 Task: Exporting with Metadata.
Action: Mouse moved to (100, 11)
Screenshot: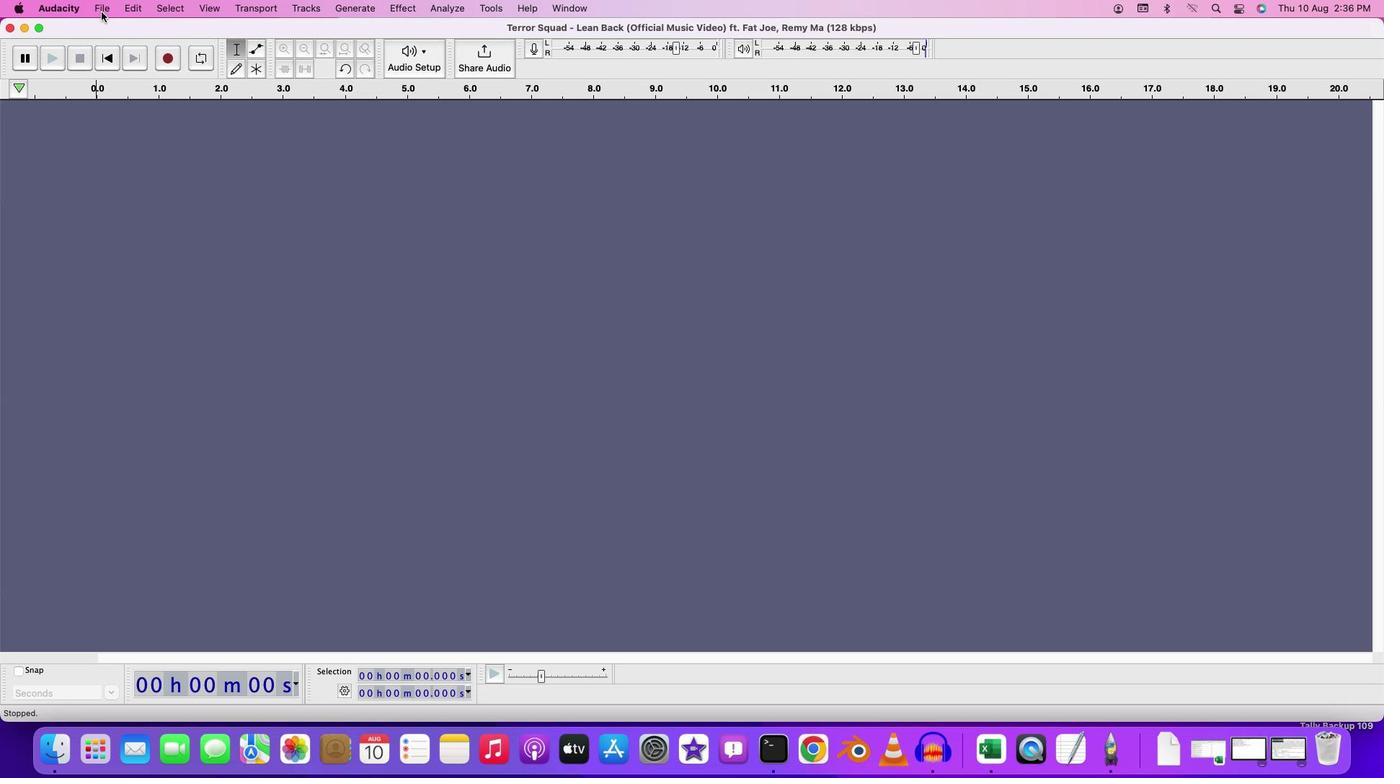 
Action: Mouse pressed left at (100, 11)
Screenshot: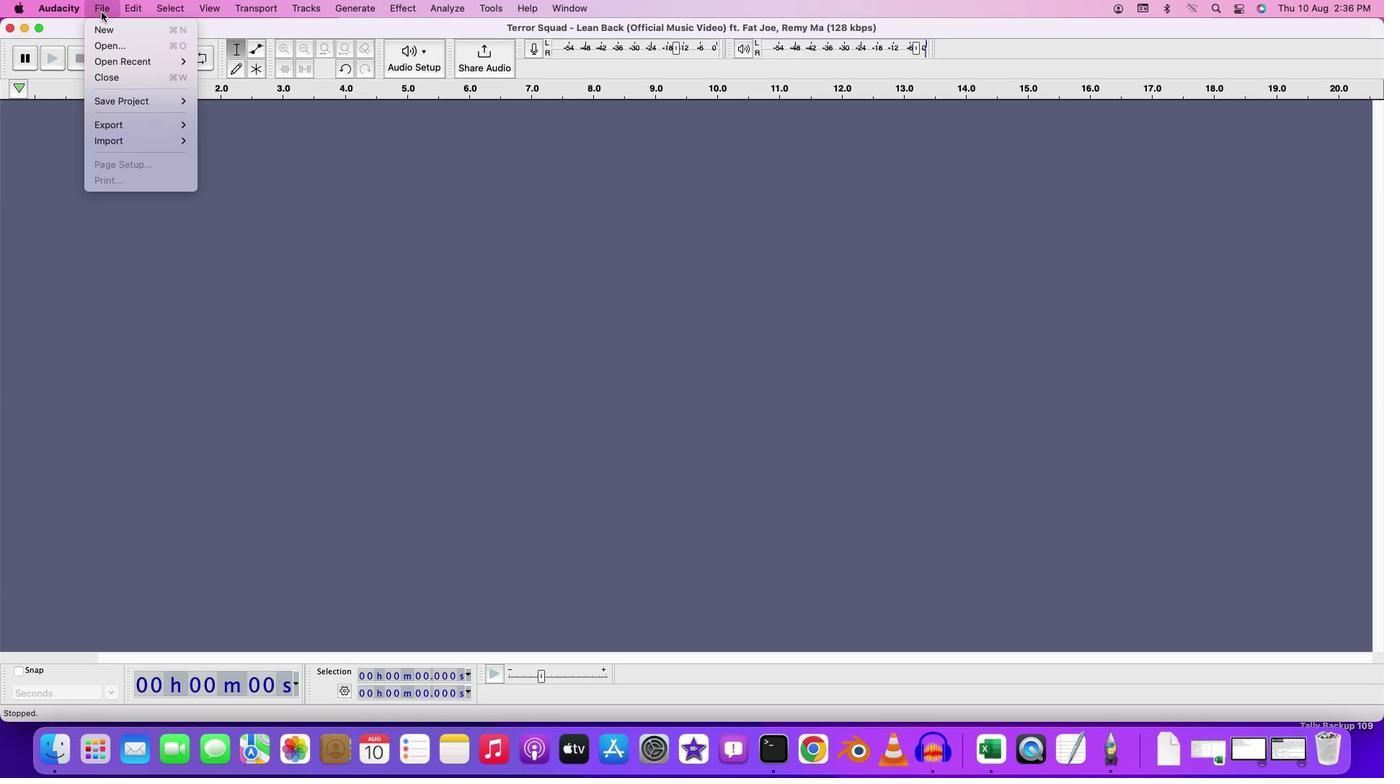 
Action: Mouse moved to (123, 50)
Screenshot: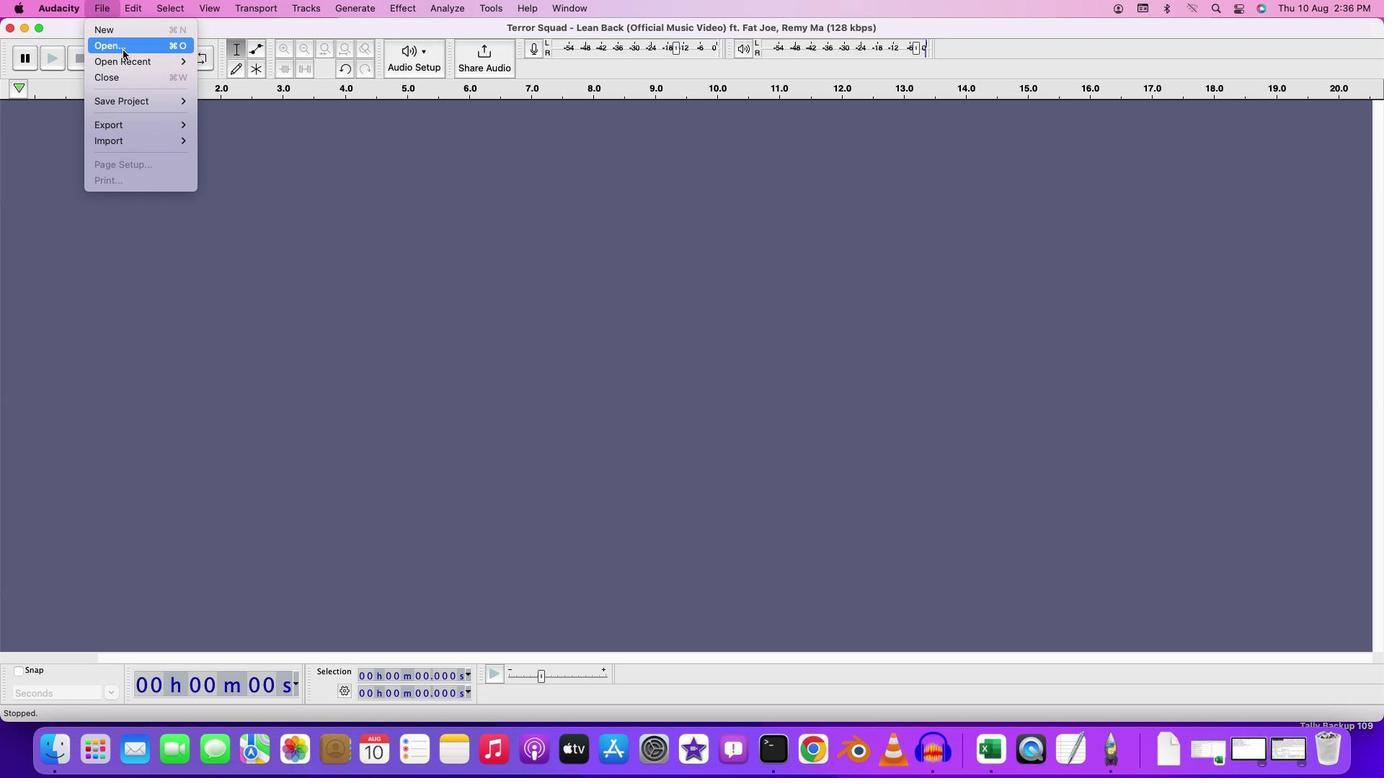 
Action: Mouse pressed left at (123, 50)
Screenshot: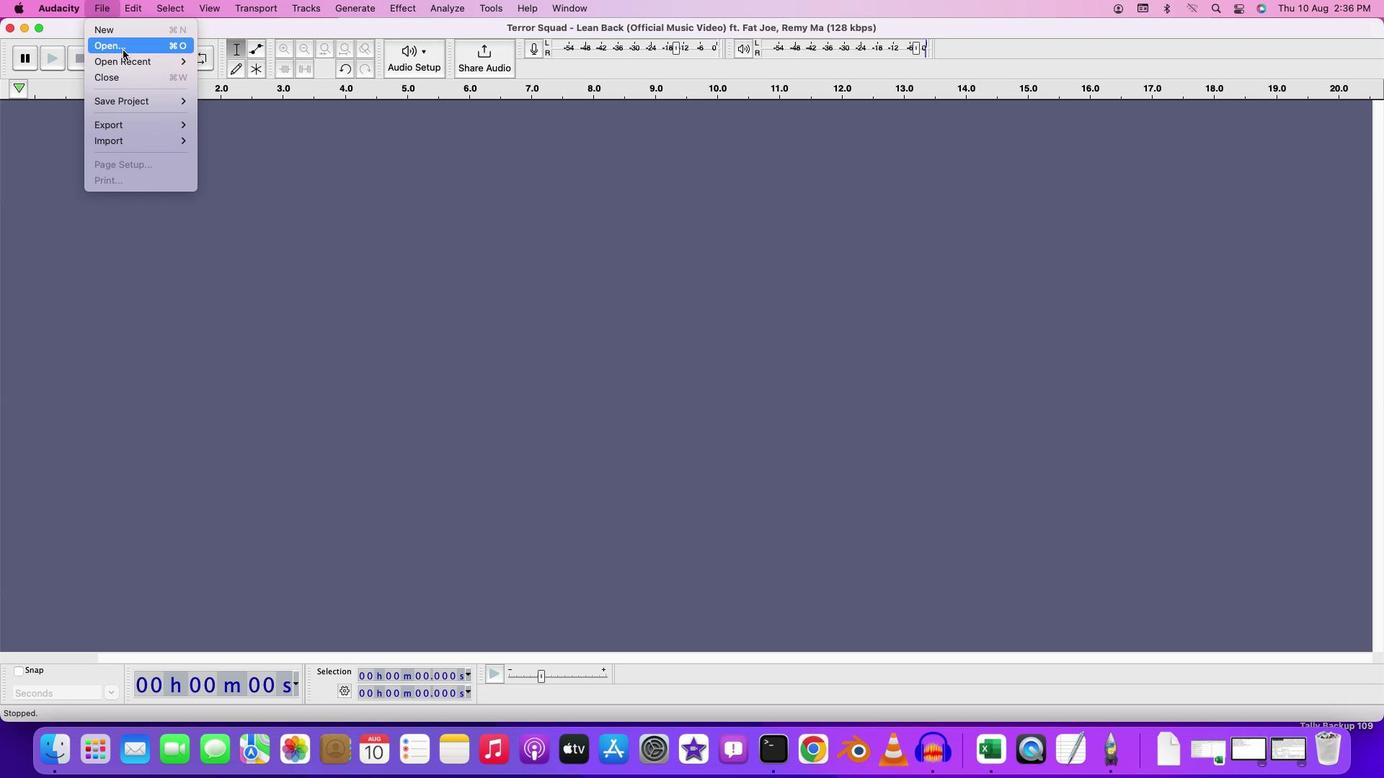 
Action: Mouse moved to (676, 340)
Screenshot: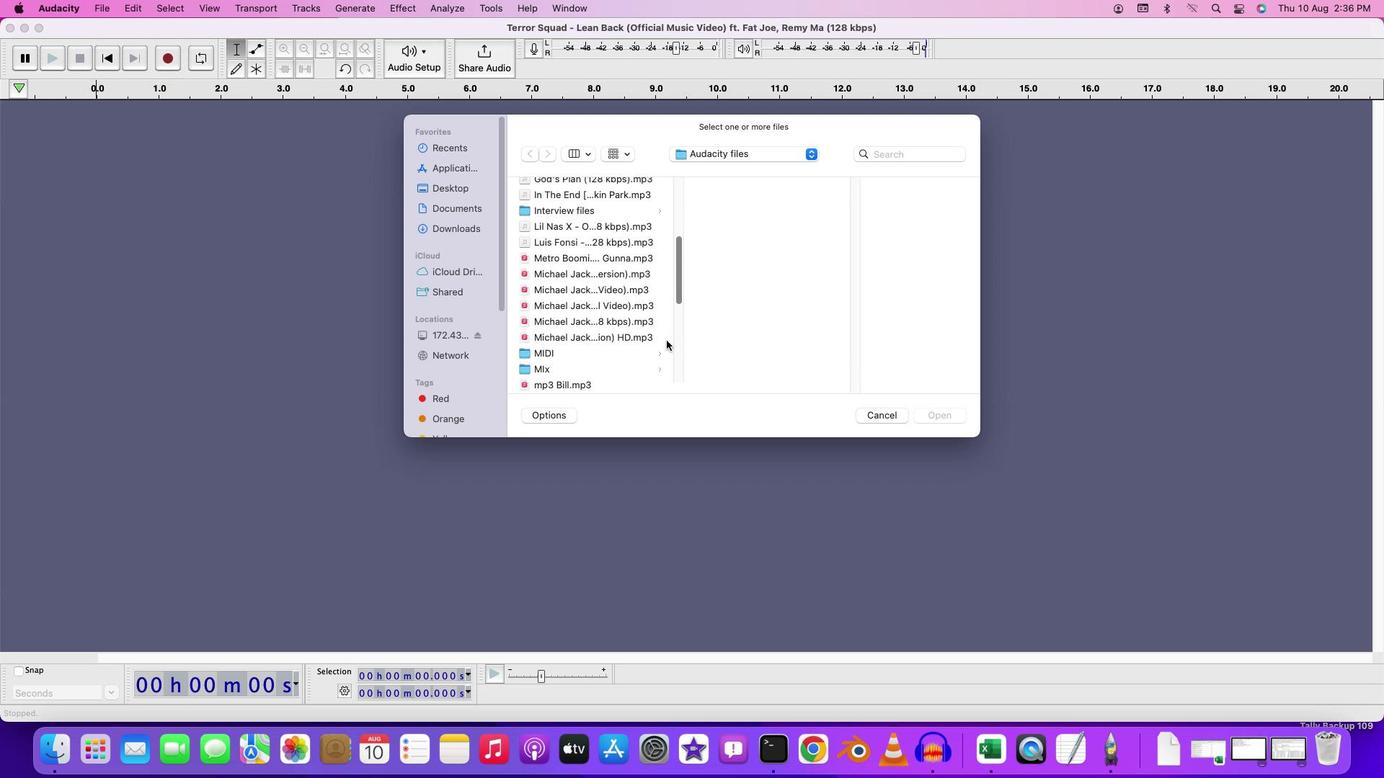 
Action: Mouse scrolled (676, 340) with delta (0, 0)
Screenshot: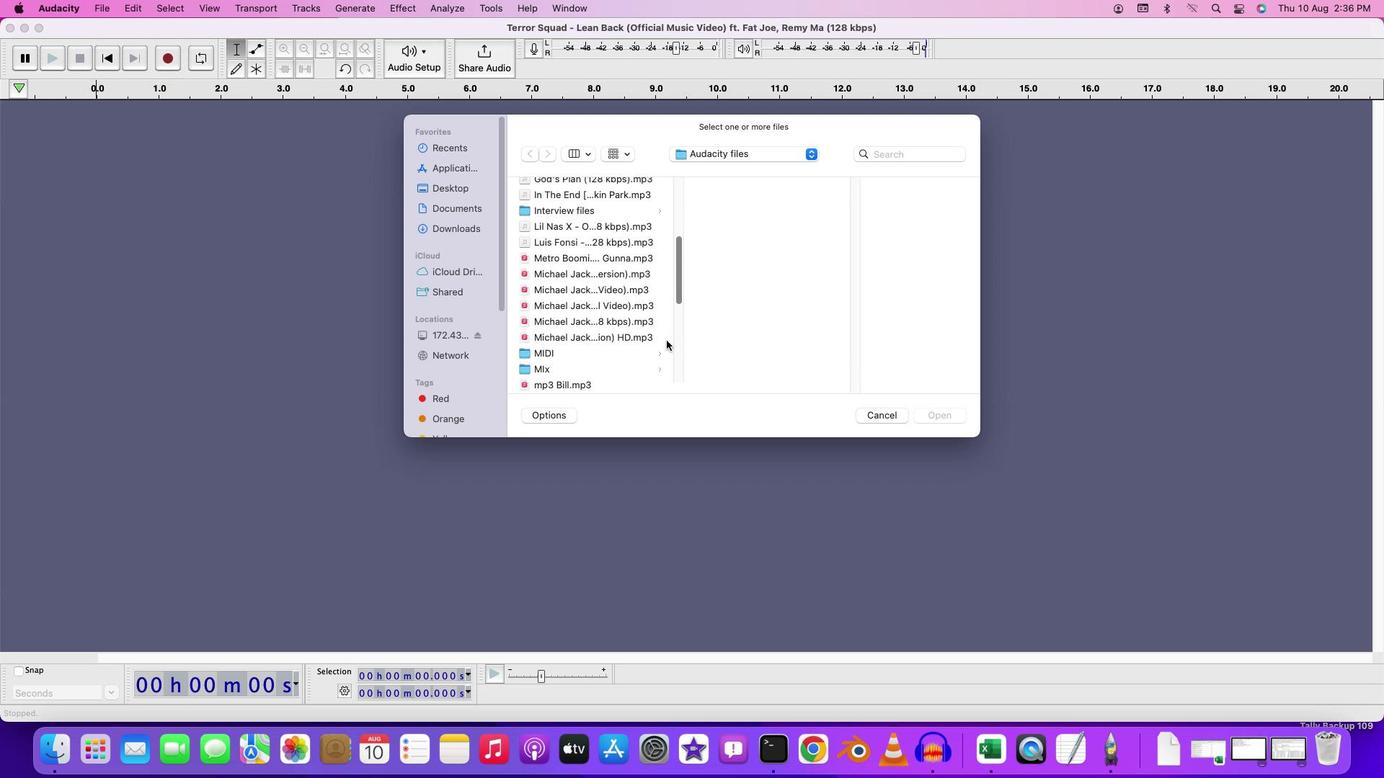 
Action: Mouse moved to (674, 341)
Screenshot: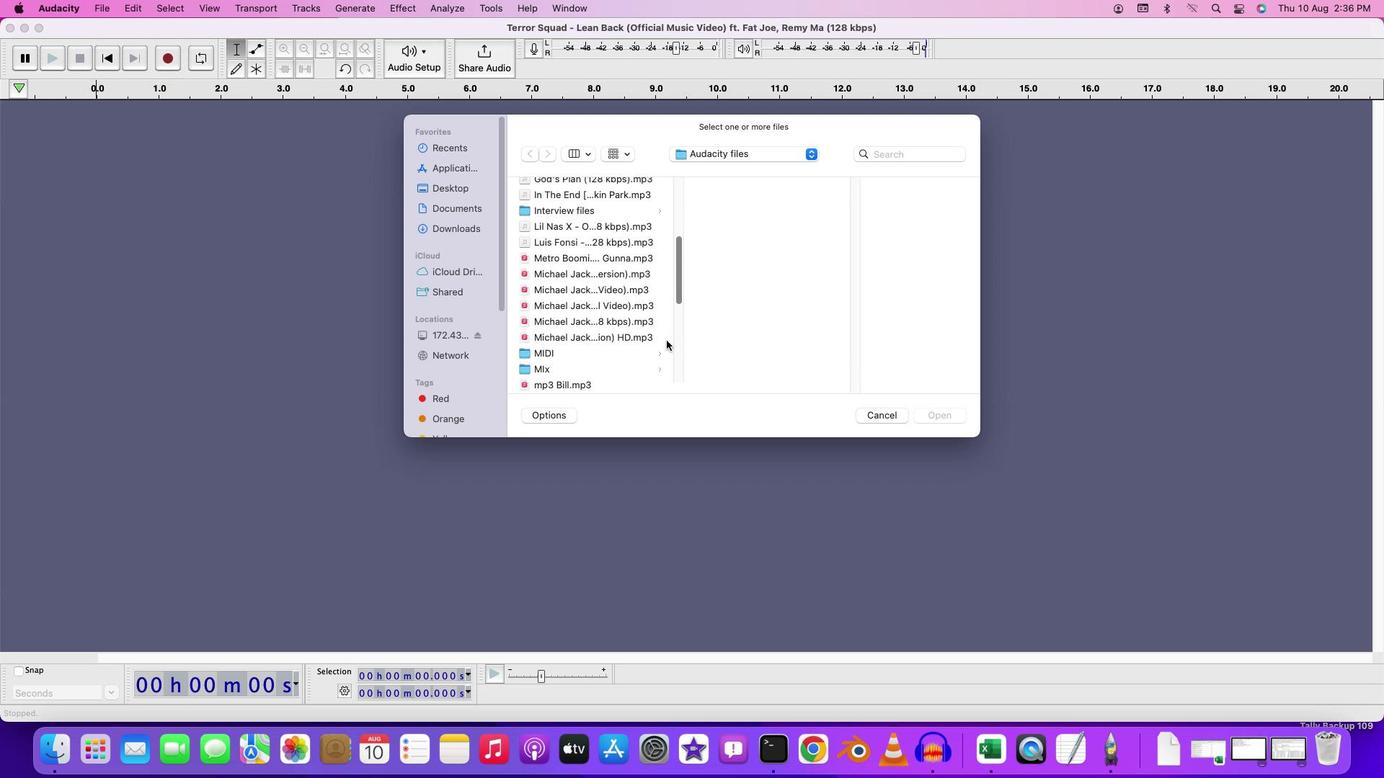 
Action: Mouse scrolled (674, 341) with delta (0, 0)
Screenshot: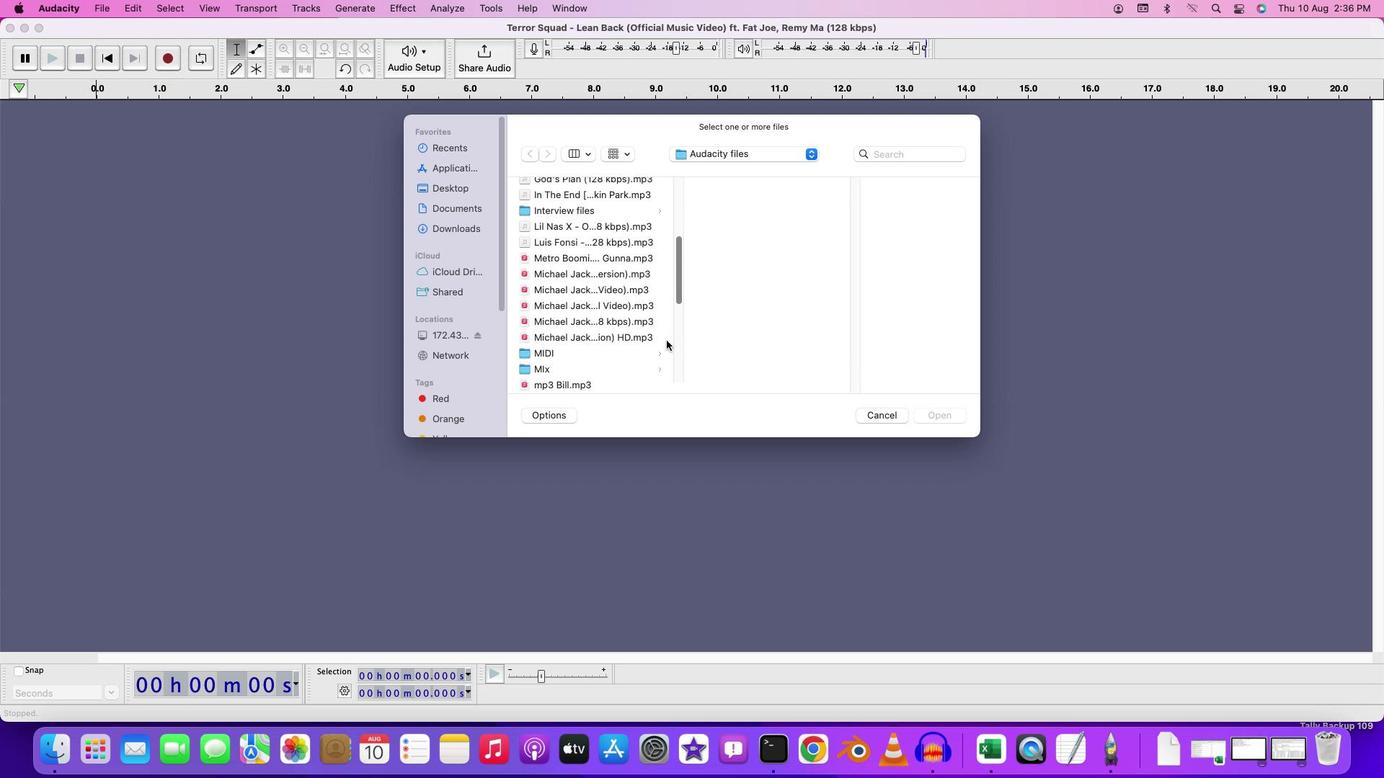 
Action: Mouse moved to (674, 341)
Screenshot: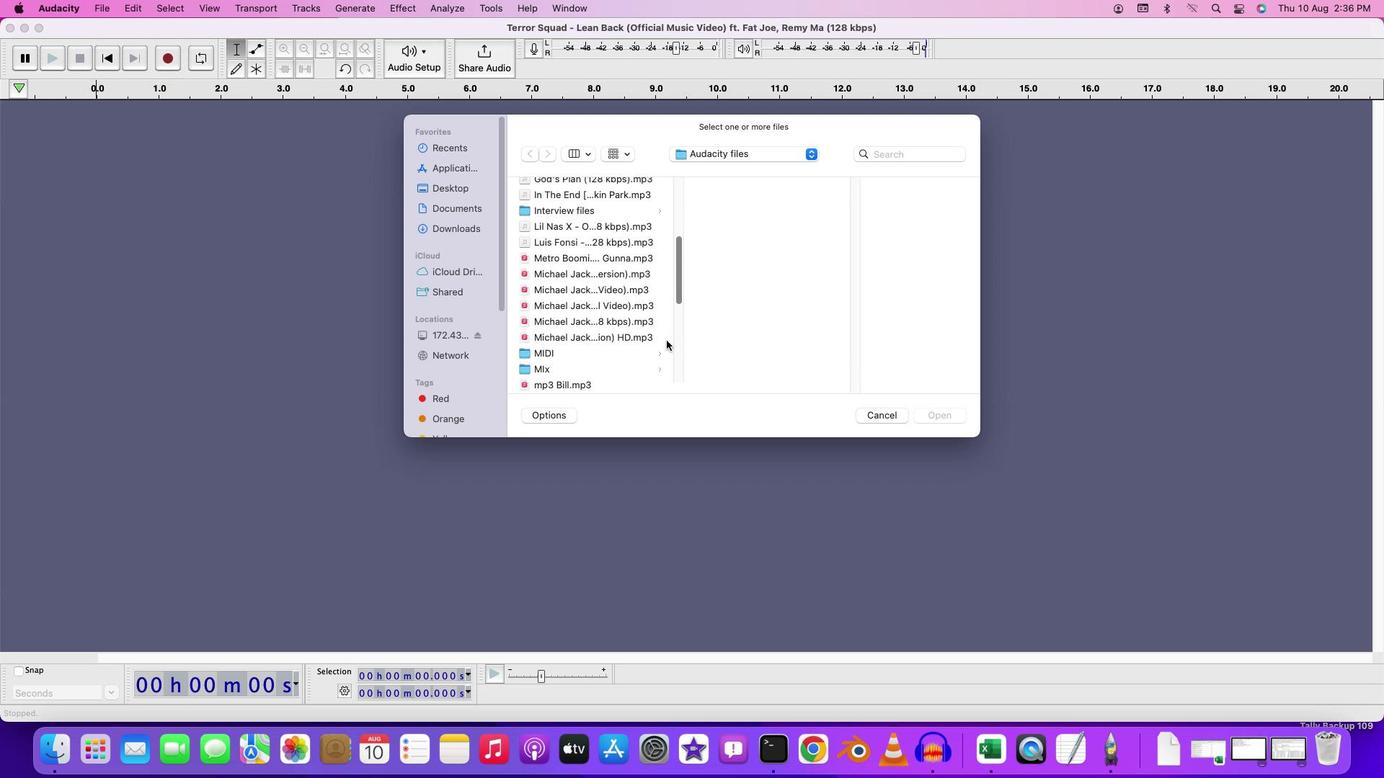 
Action: Mouse scrolled (674, 341) with delta (0, -2)
Screenshot: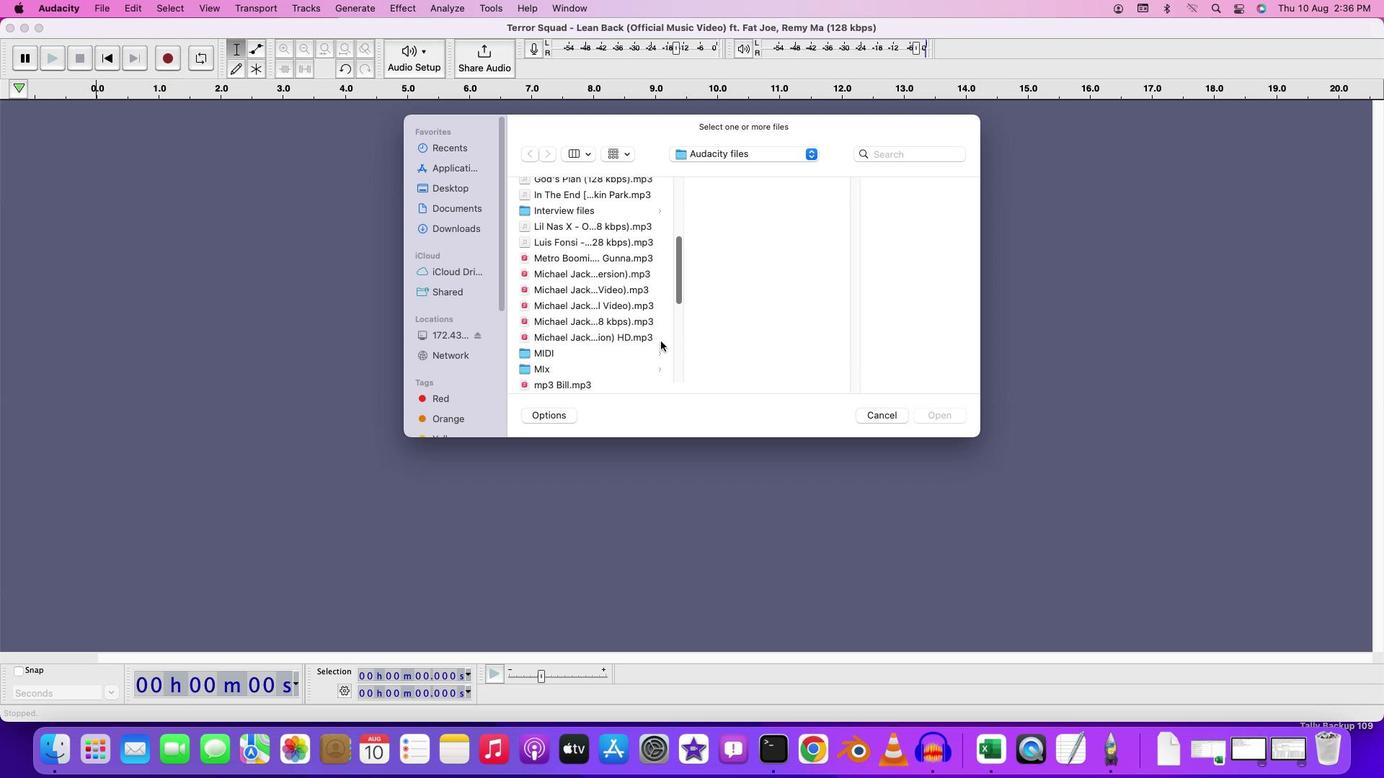 
Action: Mouse scrolled (674, 341) with delta (0, -3)
Screenshot: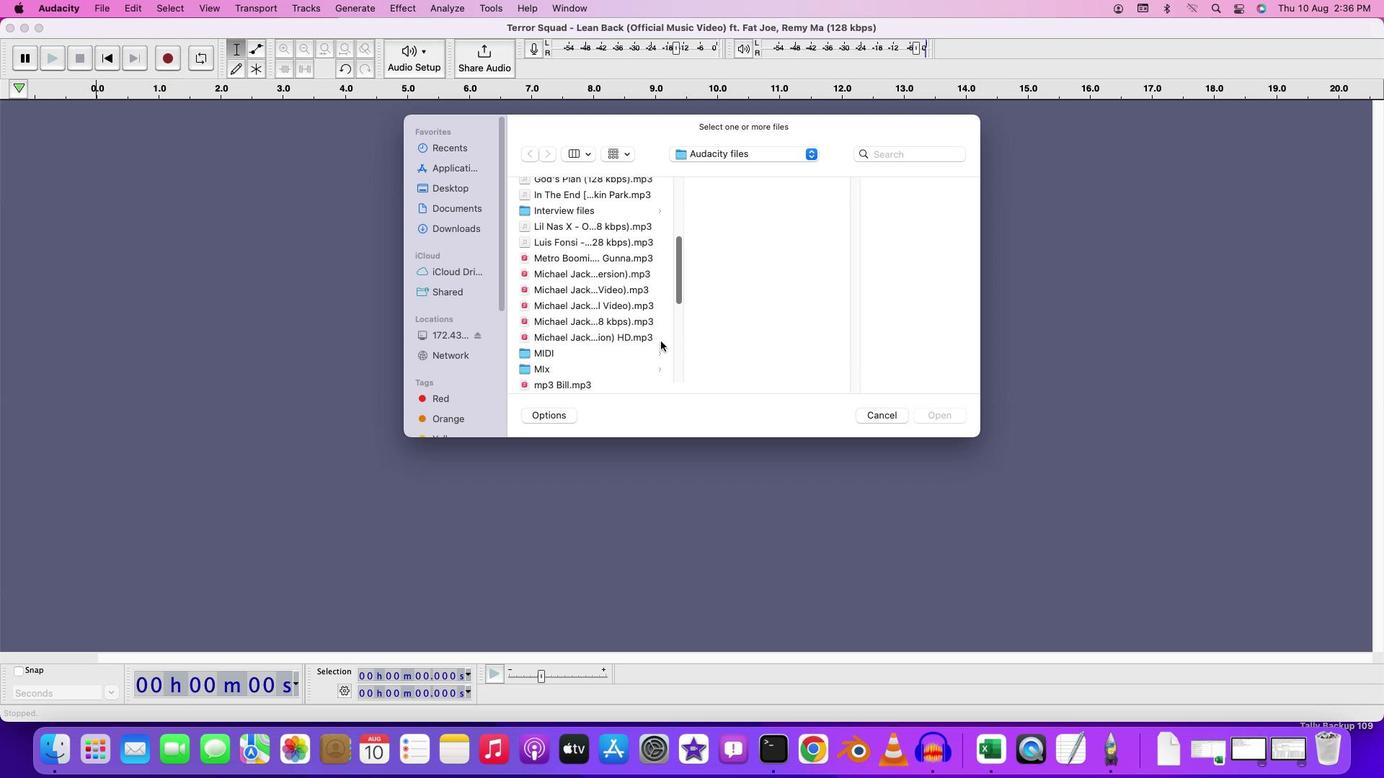 
Action: Mouse moved to (674, 341)
Screenshot: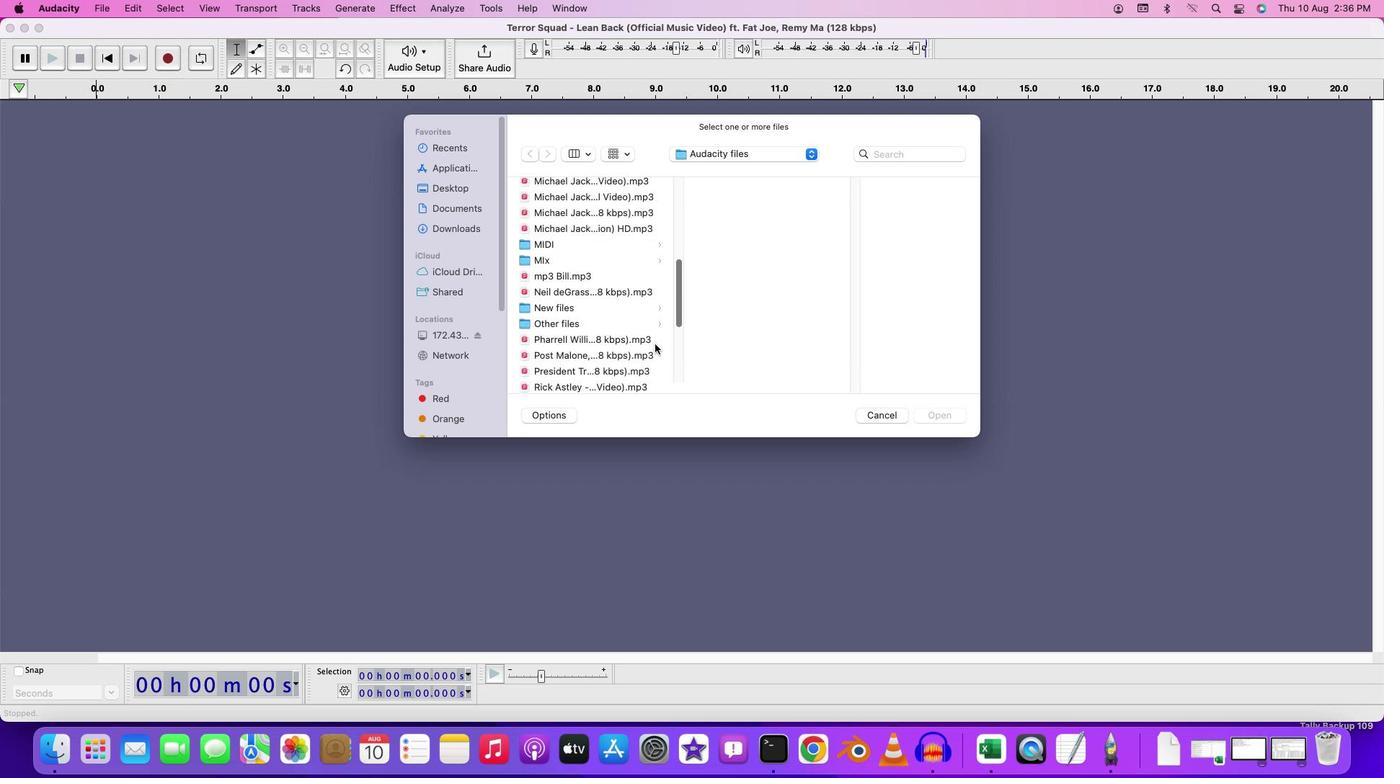 
Action: Mouse scrolled (674, 341) with delta (0, -4)
Screenshot: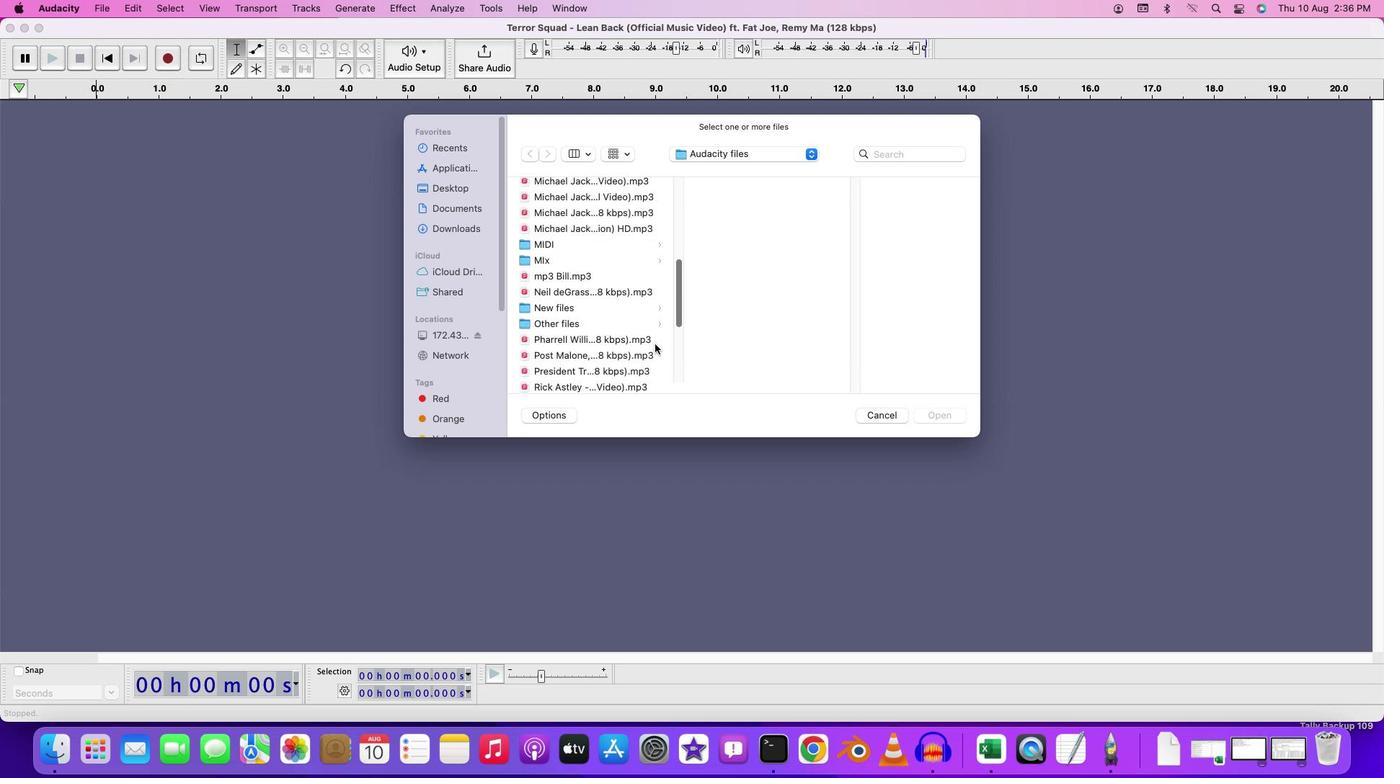 
Action: Mouse moved to (671, 341)
Screenshot: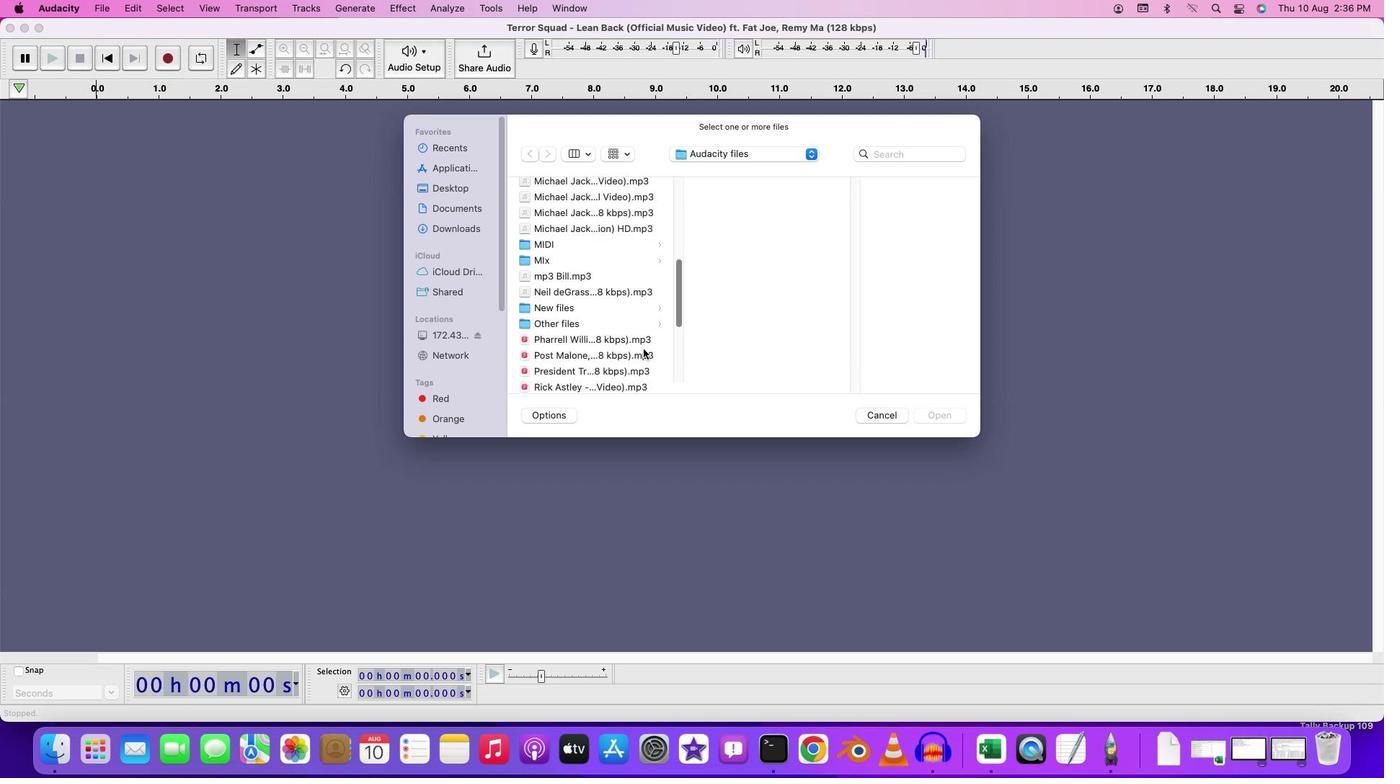 
Action: Mouse scrolled (671, 341) with delta (0, -4)
Screenshot: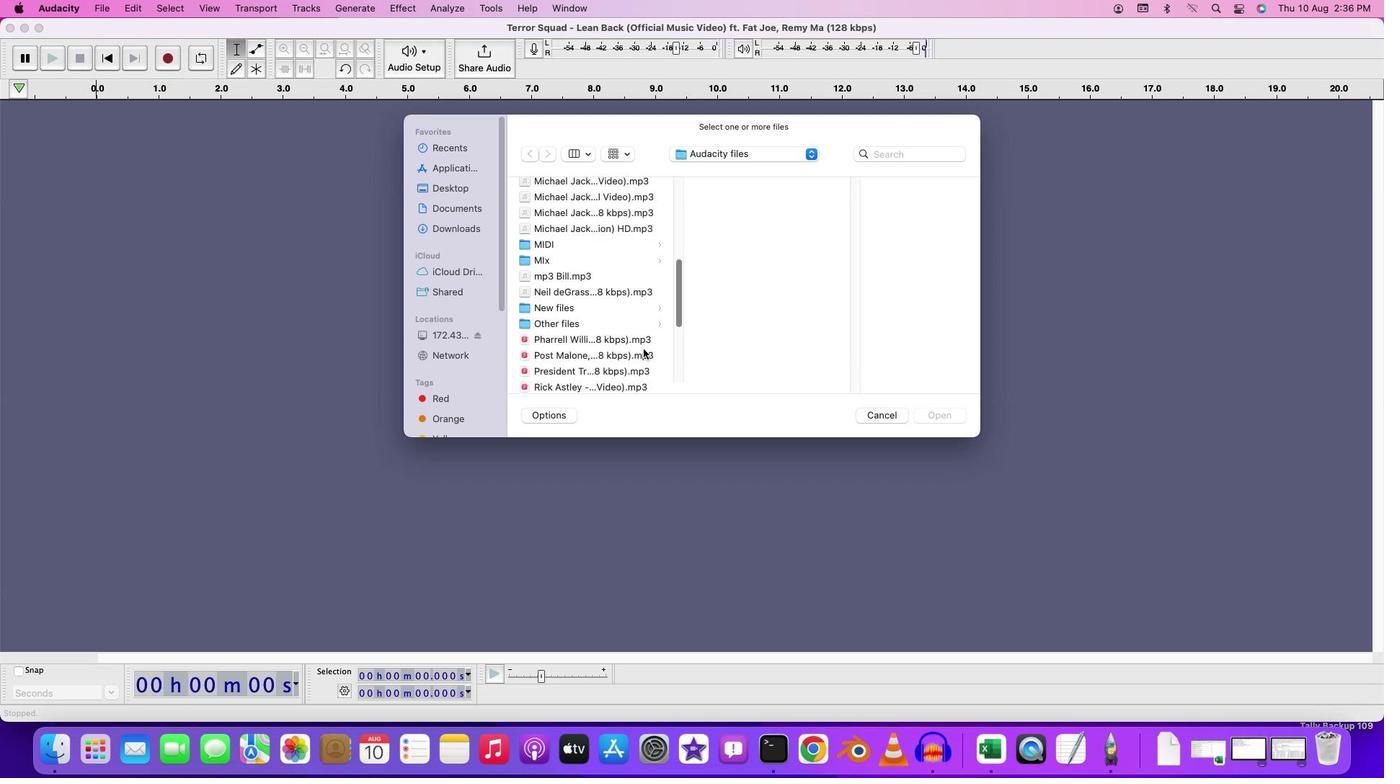 
Action: Mouse moved to (640, 350)
Screenshot: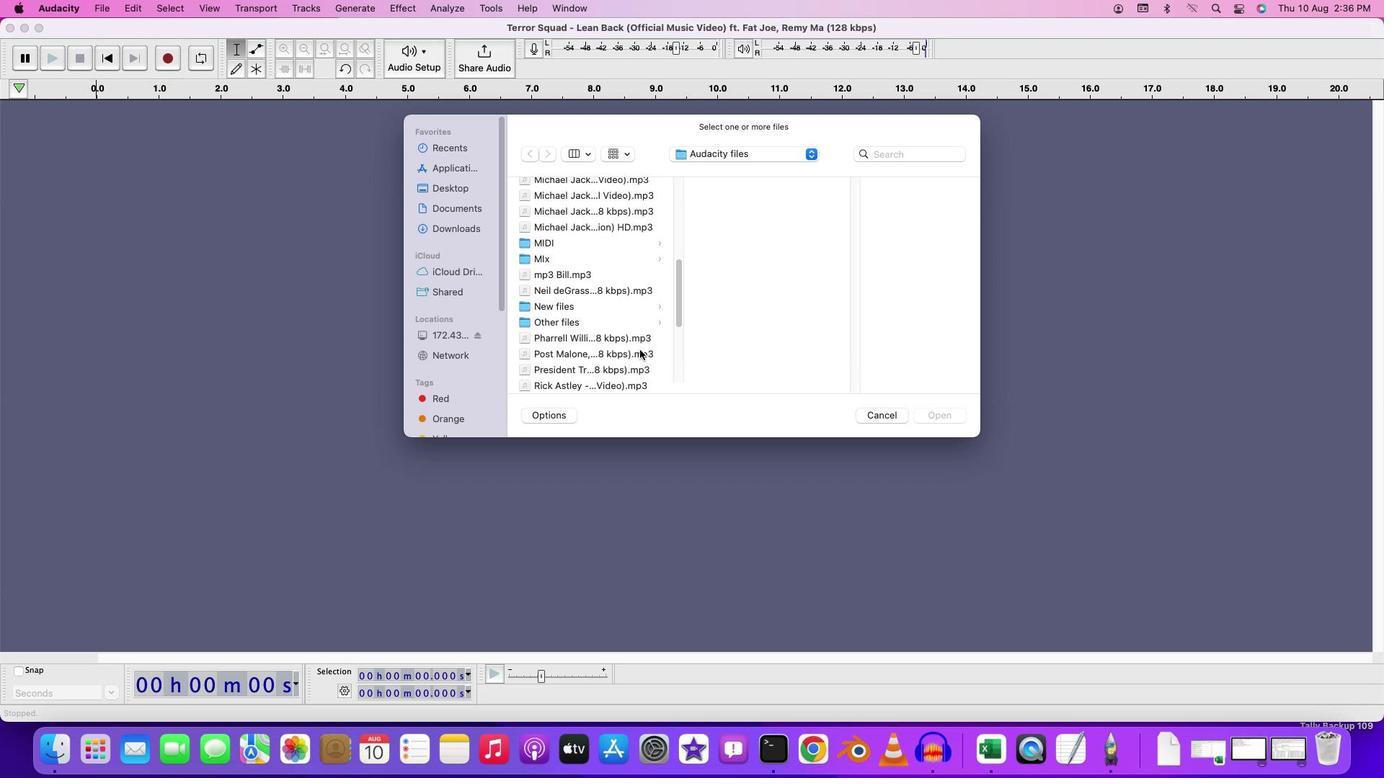 
Action: Mouse scrolled (640, 350) with delta (0, 0)
Screenshot: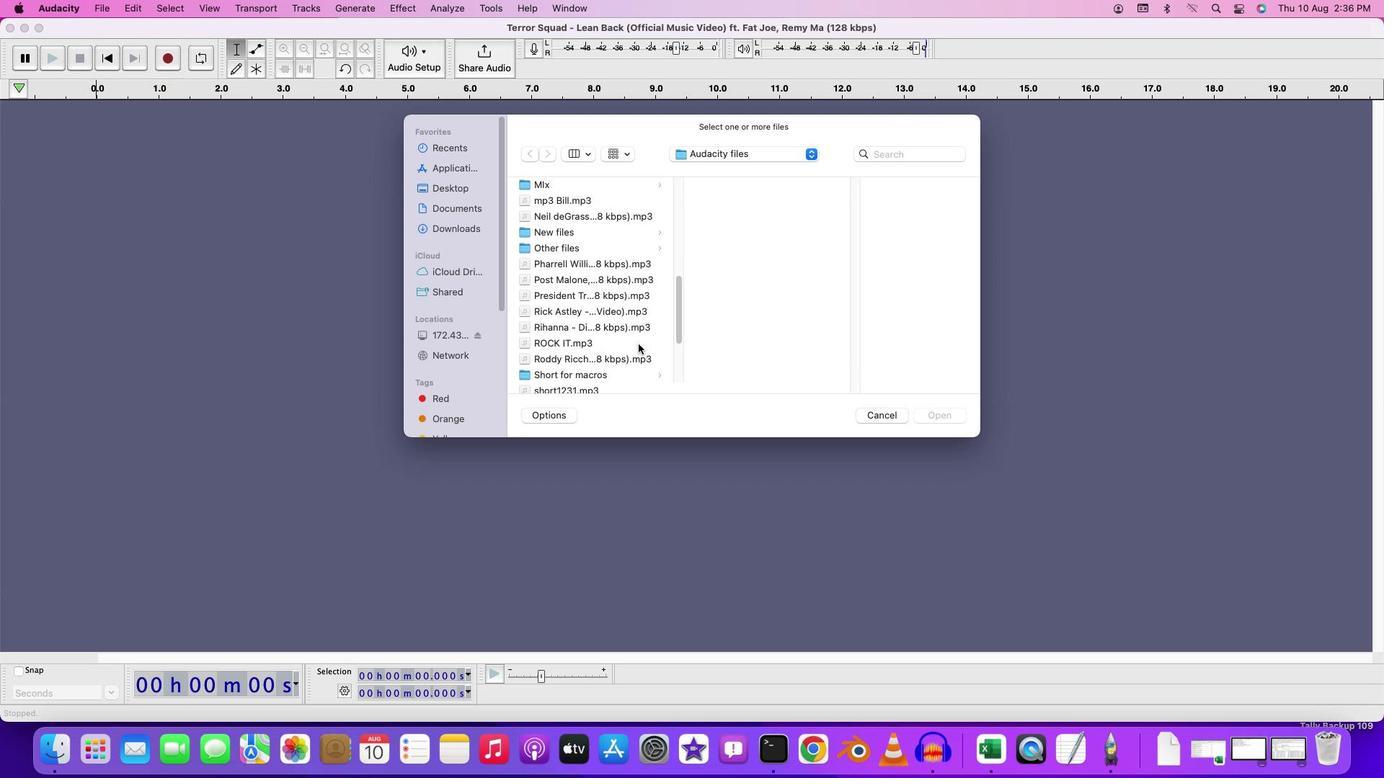 
Action: Mouse scrolled (640, 350) with delta (0, 0)
Screenshot: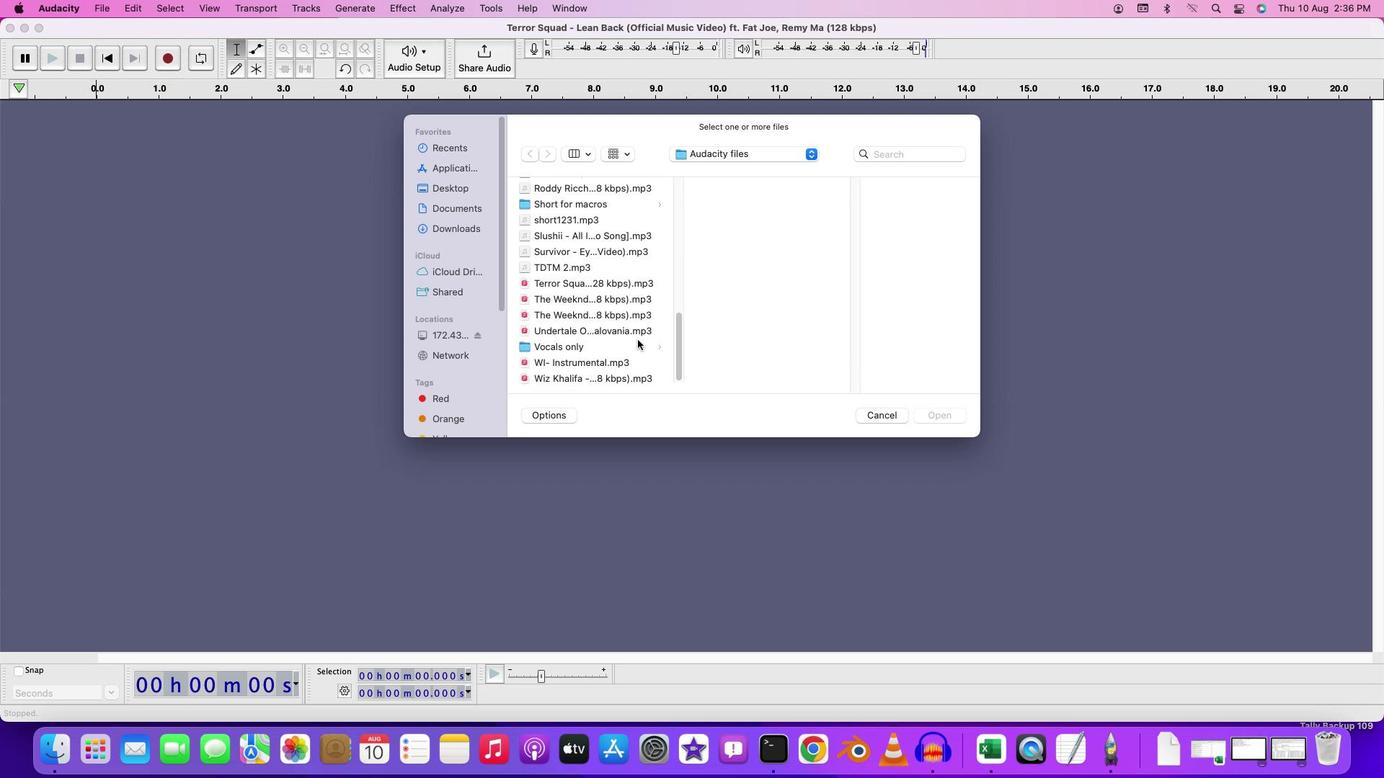 
Action: Mouse scrolled (640, 350) with delta (0, -2)
Screenshot: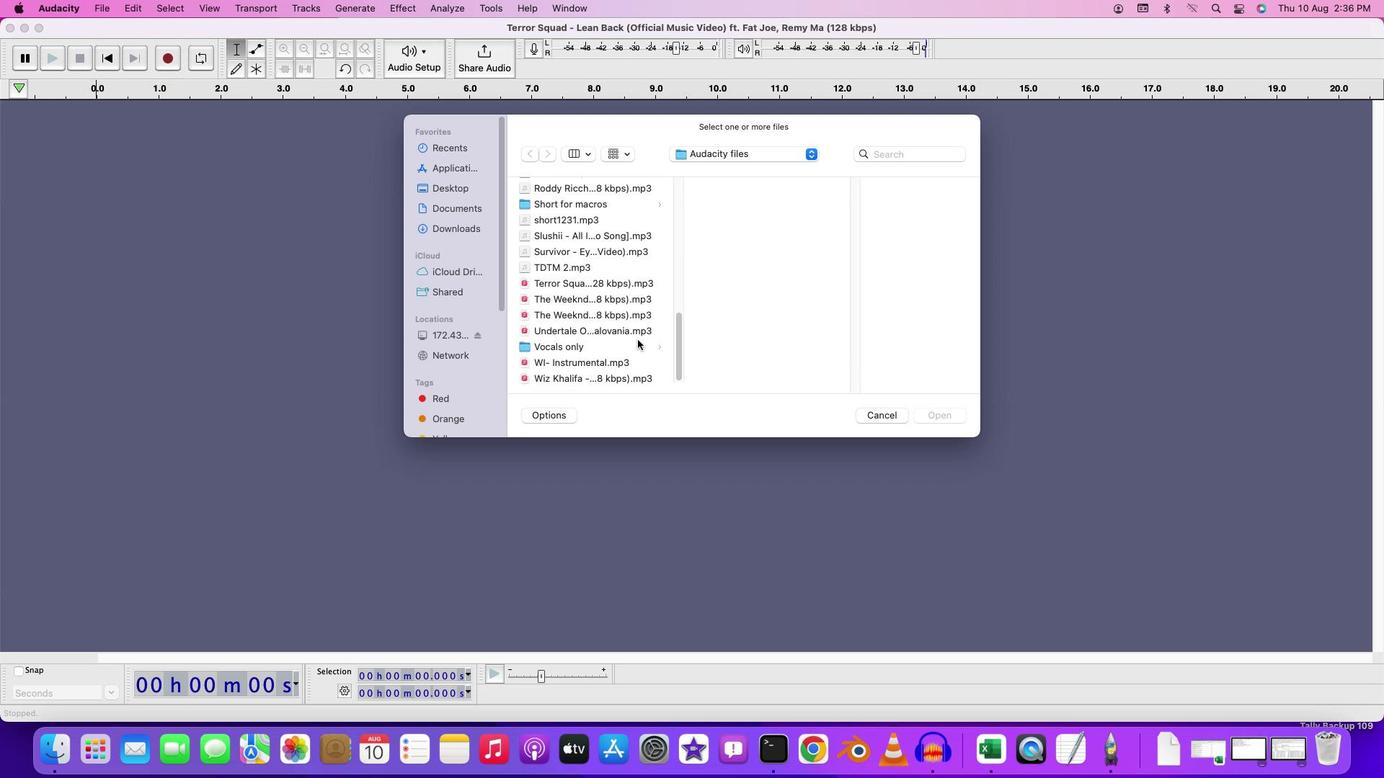 
Action: Mouse scrolled (640, 350) with delta (0, -3)
Screenshot: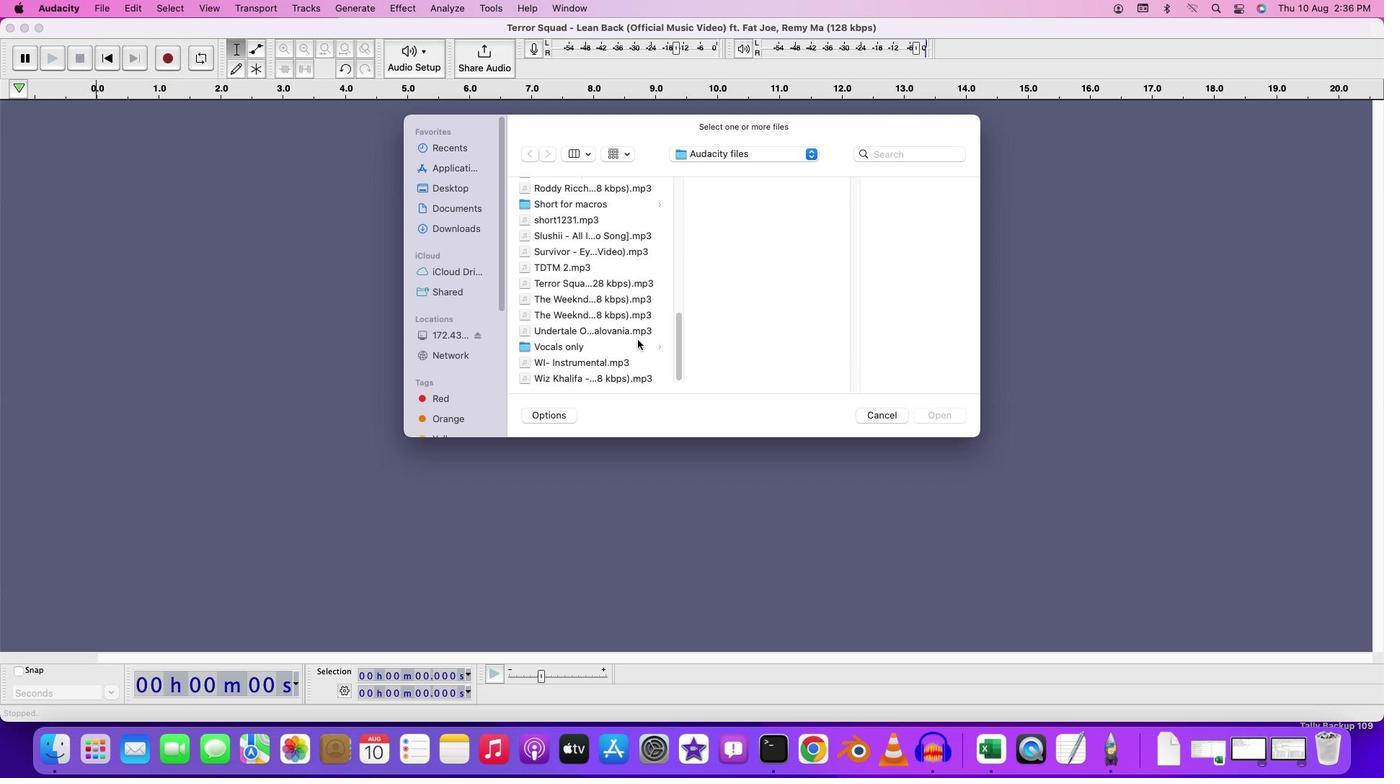 
Action: Mouse moved to (638, 349)
Screenshot: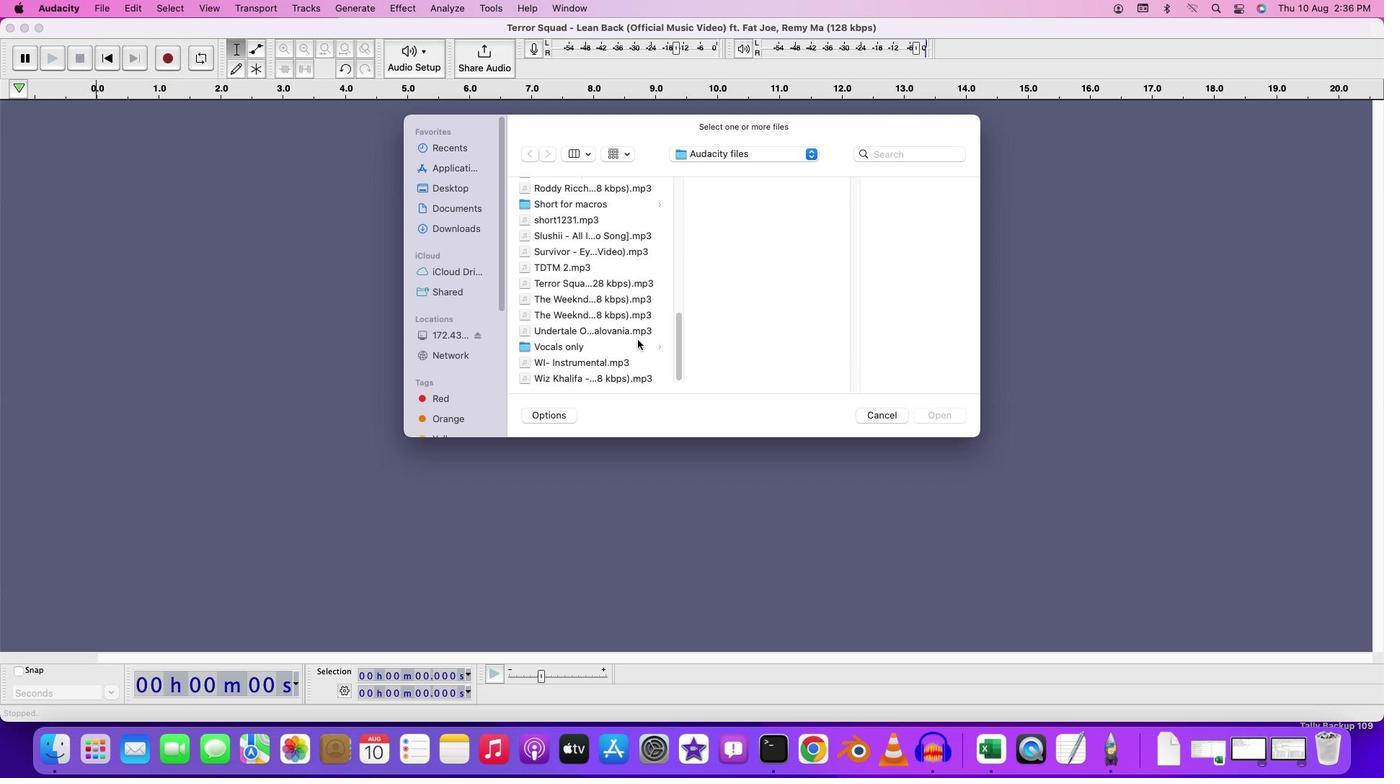 
Action: Mouse scrolled (638, 349) with delta (0, -4)
Screenshot: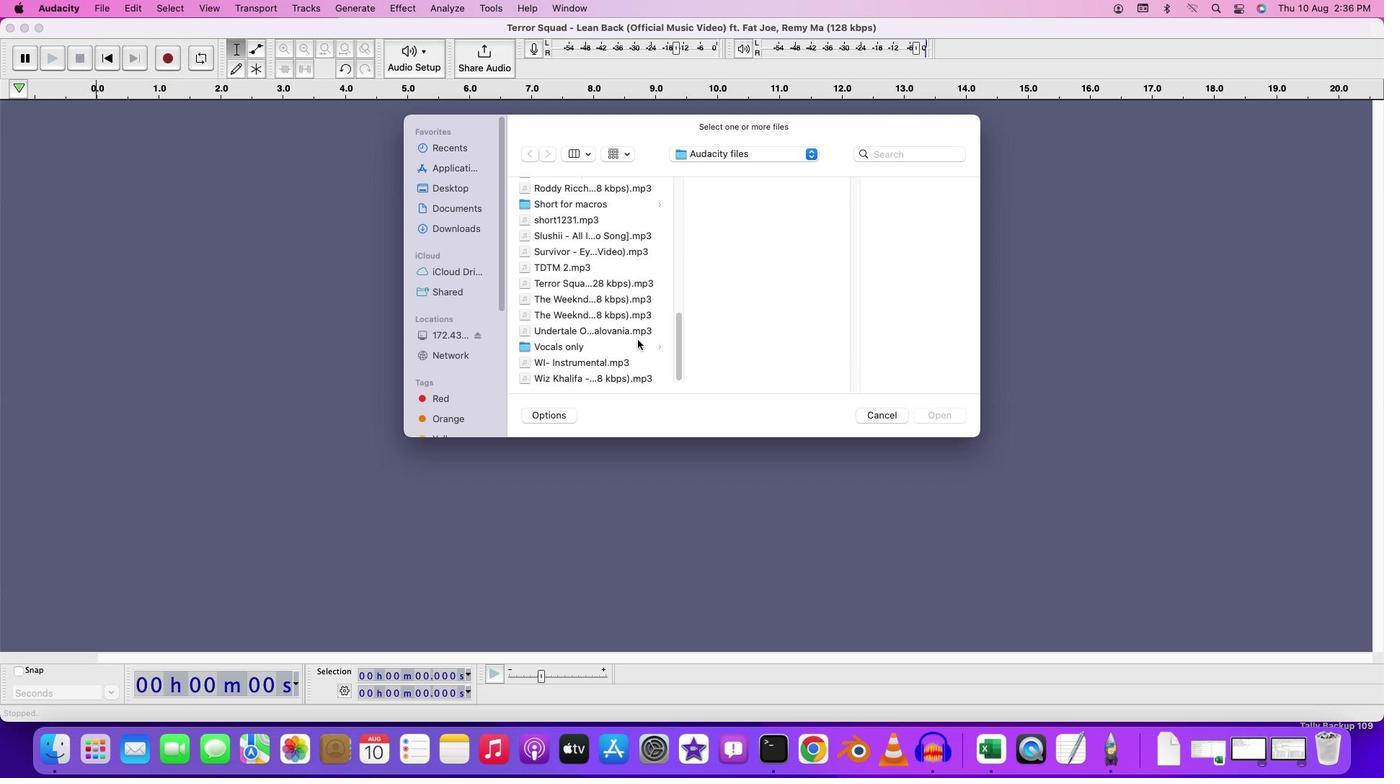 
Action: Mouse moved to (638, 343)
Screenshot: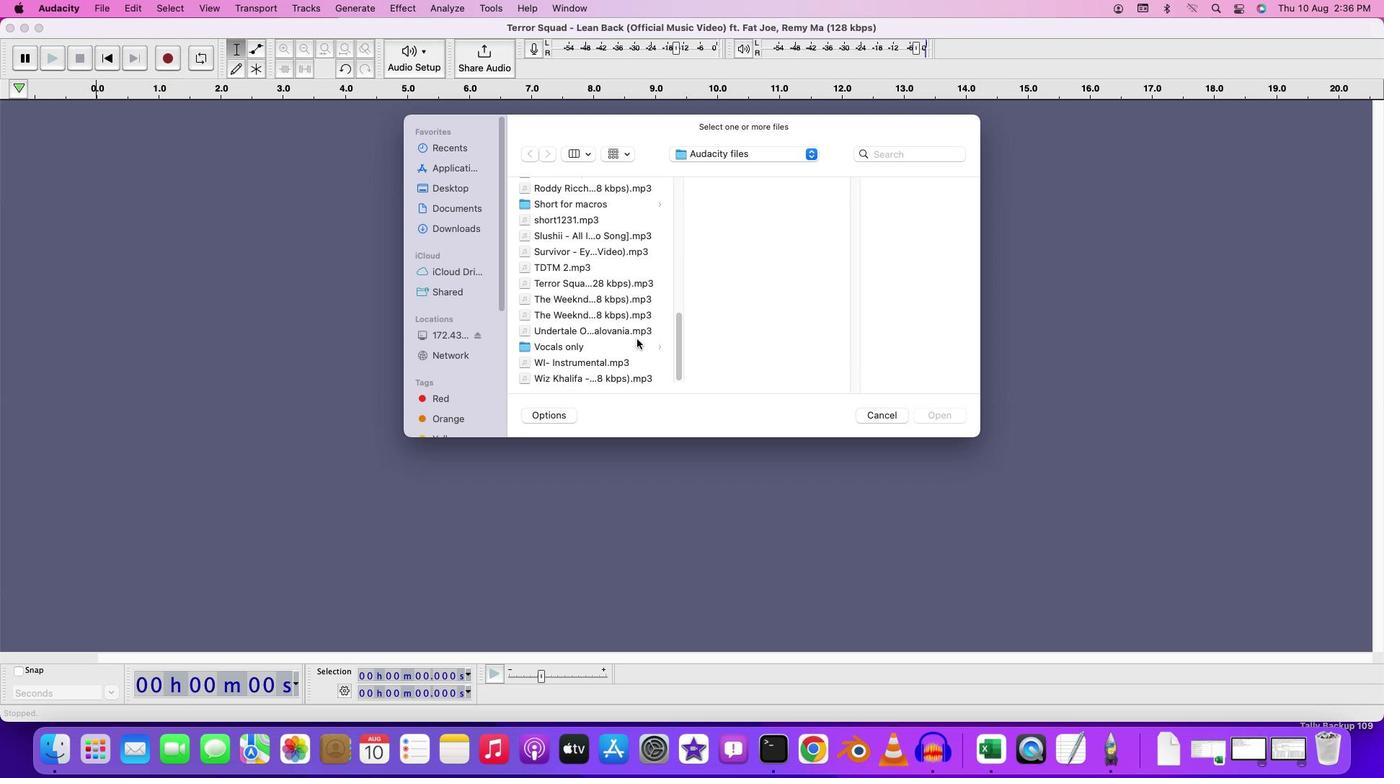 
Action: Mouse scrolled (638, 343) with delta (0, -4)
Screenshot: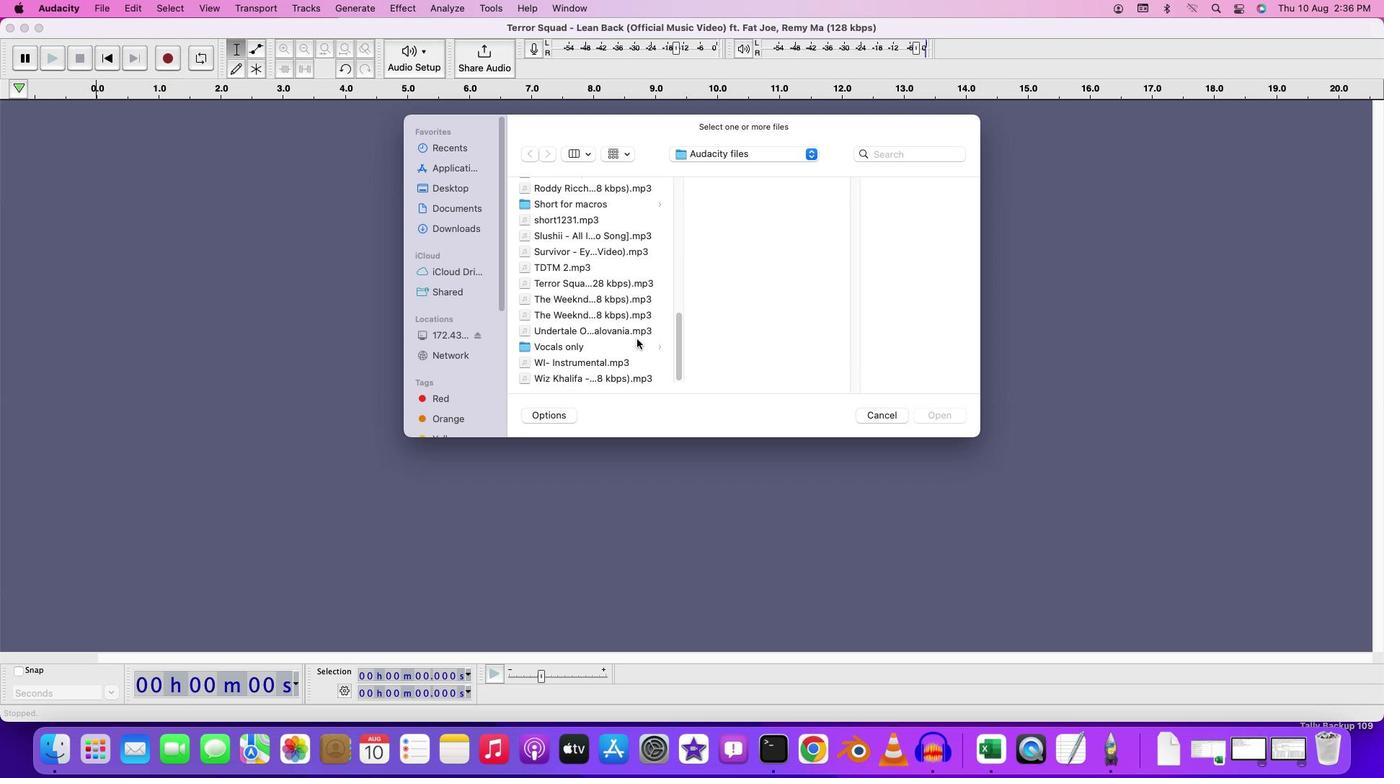 
Action: Mouse moved to (602, 292)
Screenshot: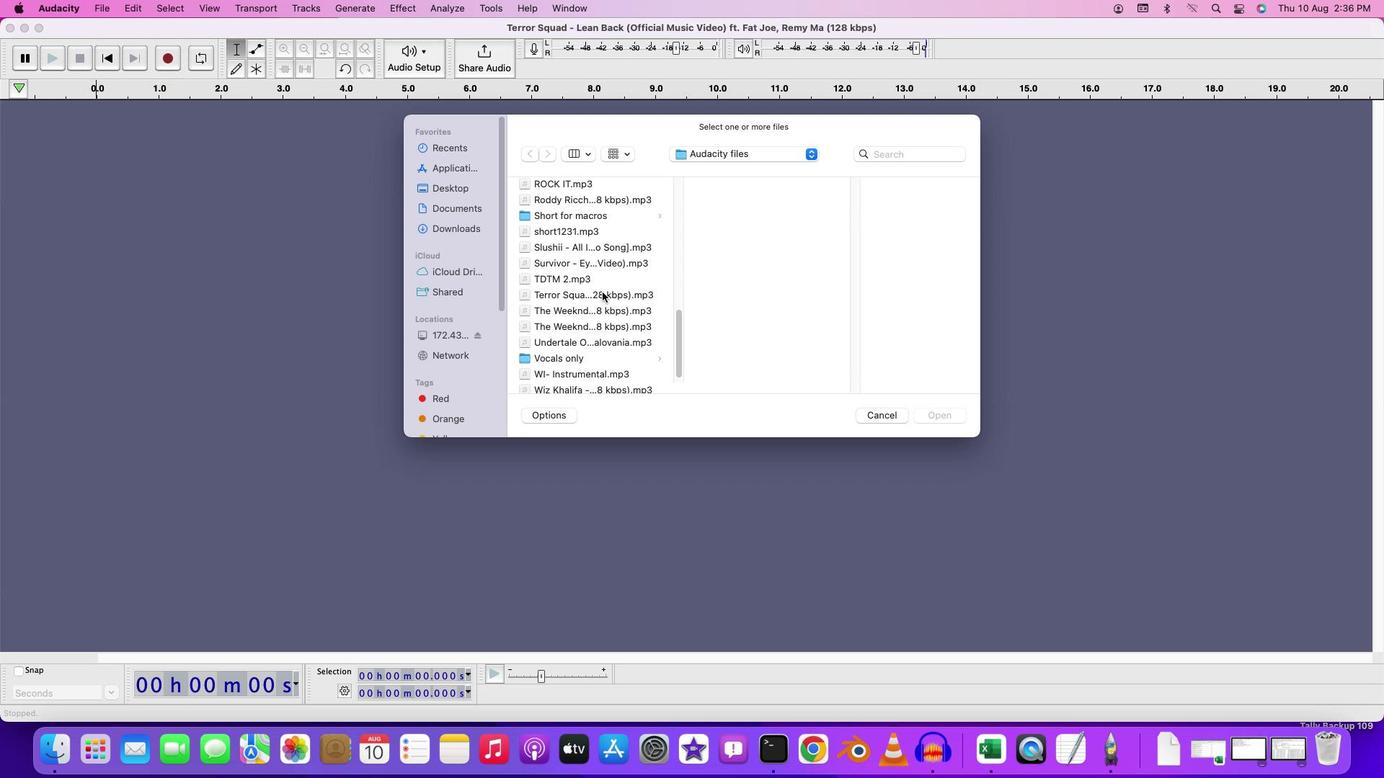 
Action: Mouse scrolled (602, 292) with delta (0, 0)
Screenshot: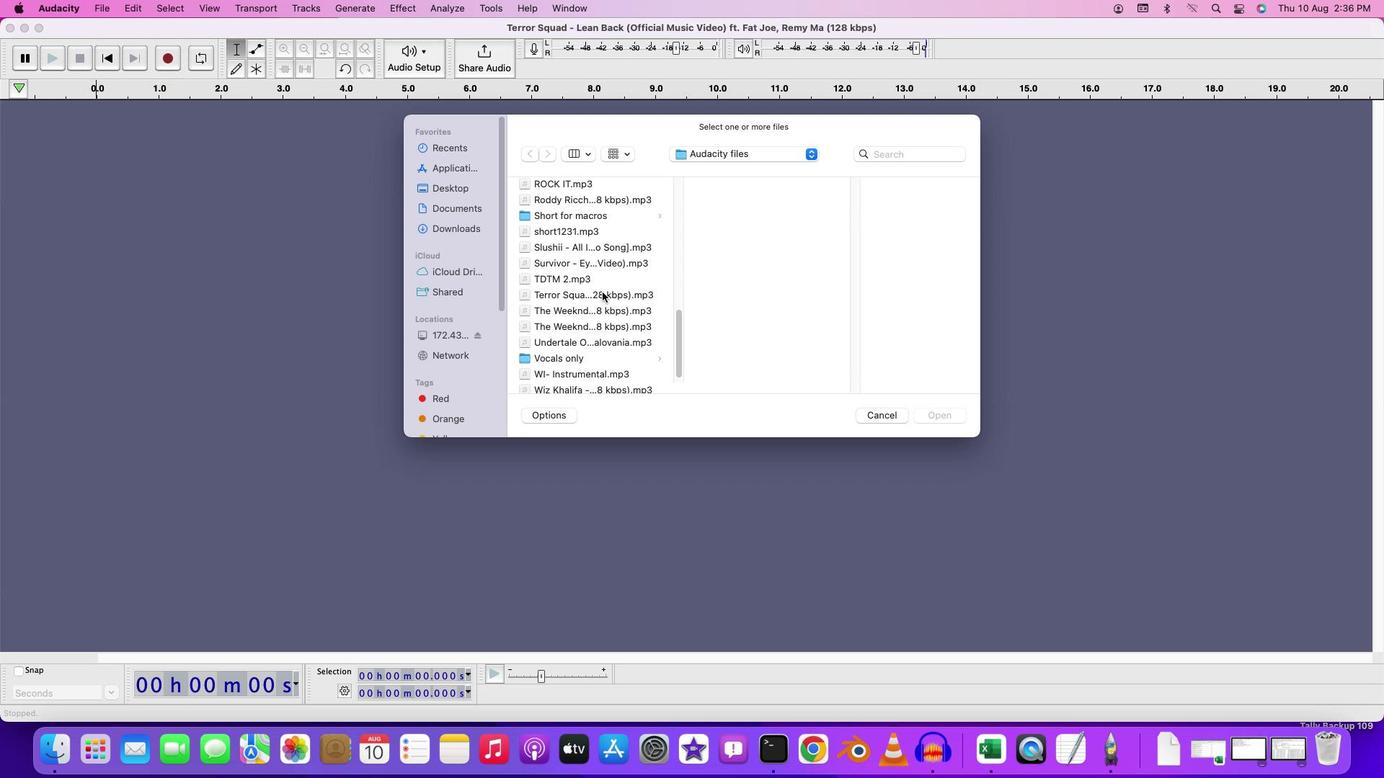 
Action: Mouse scrolled (602, 292) with delta (0, 0)
Screenshot: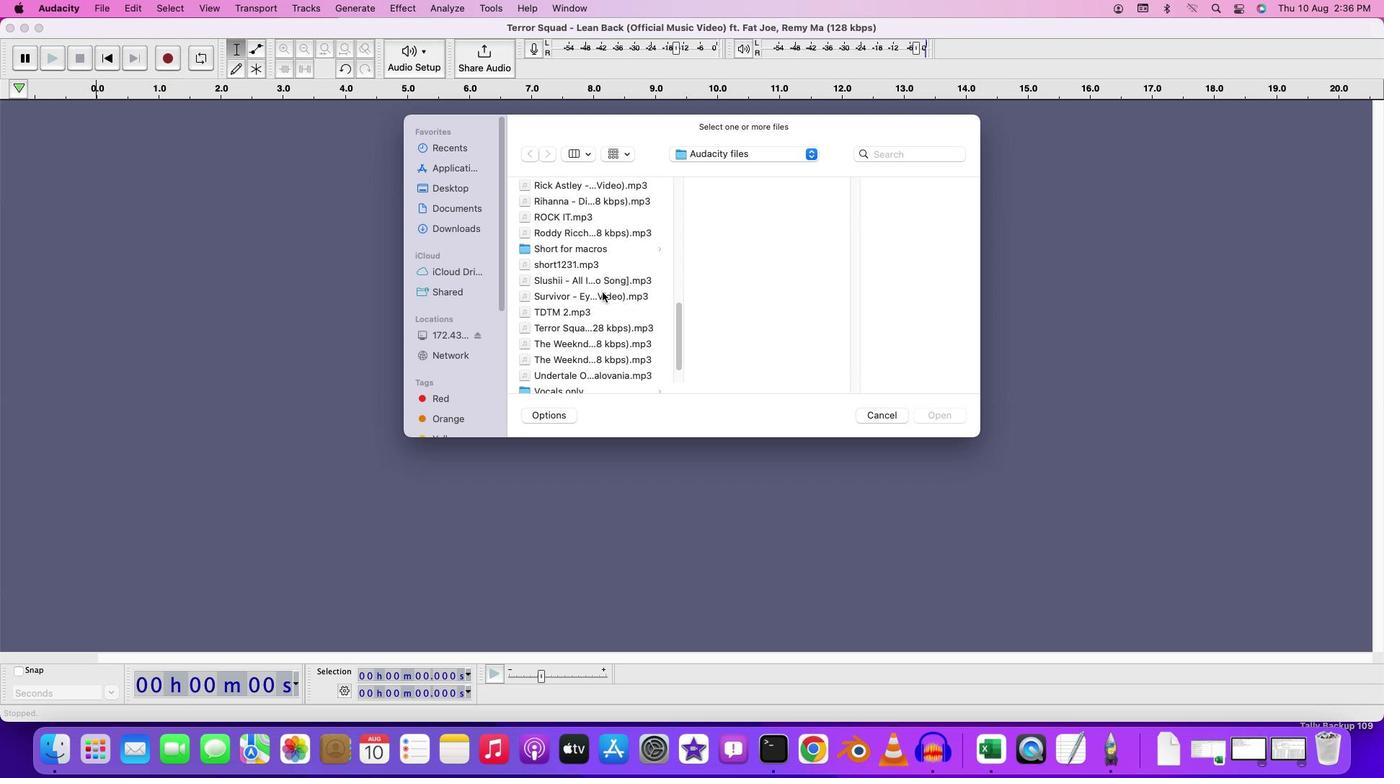 
Action: Mouse moved to (602, 292)
Screenshot: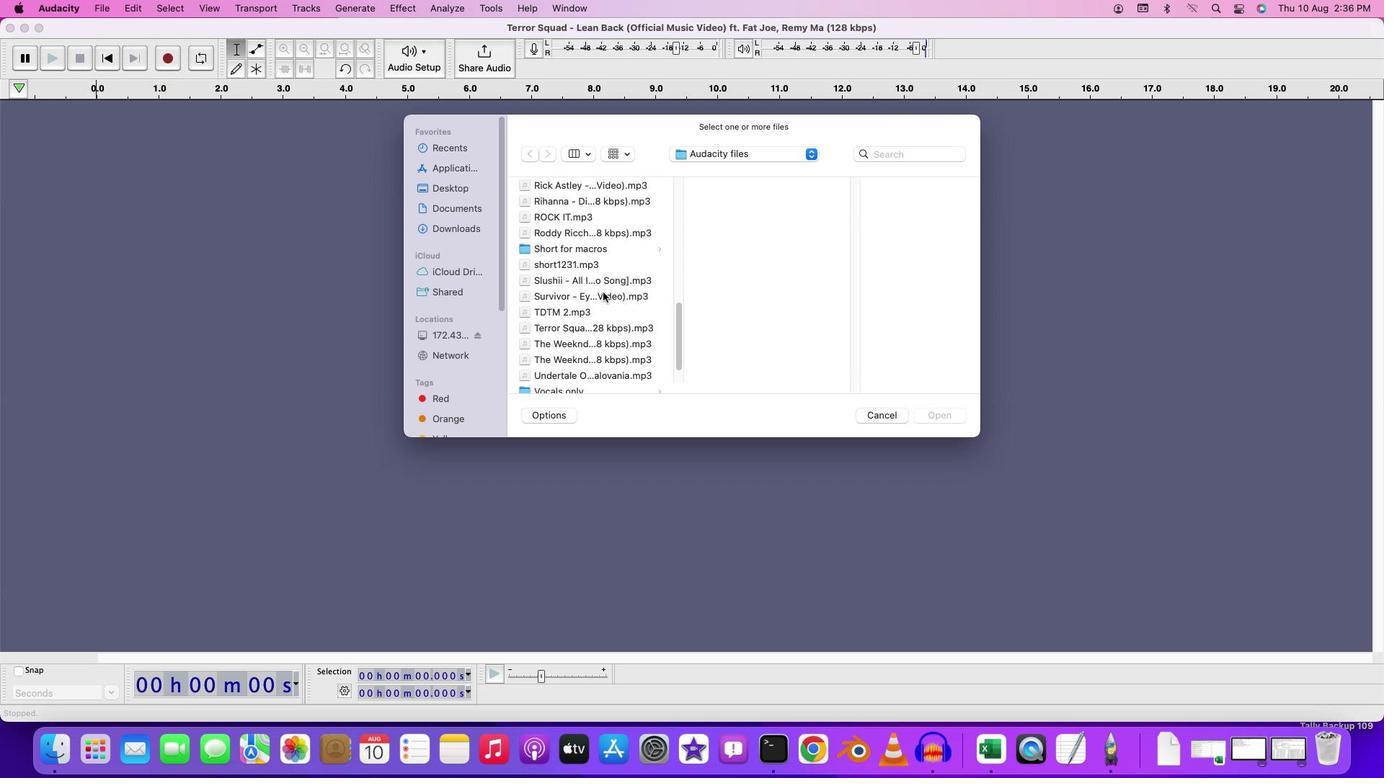 
Action: Mouse scrolled (602, 292) with delta (0, 1)
Screenshot: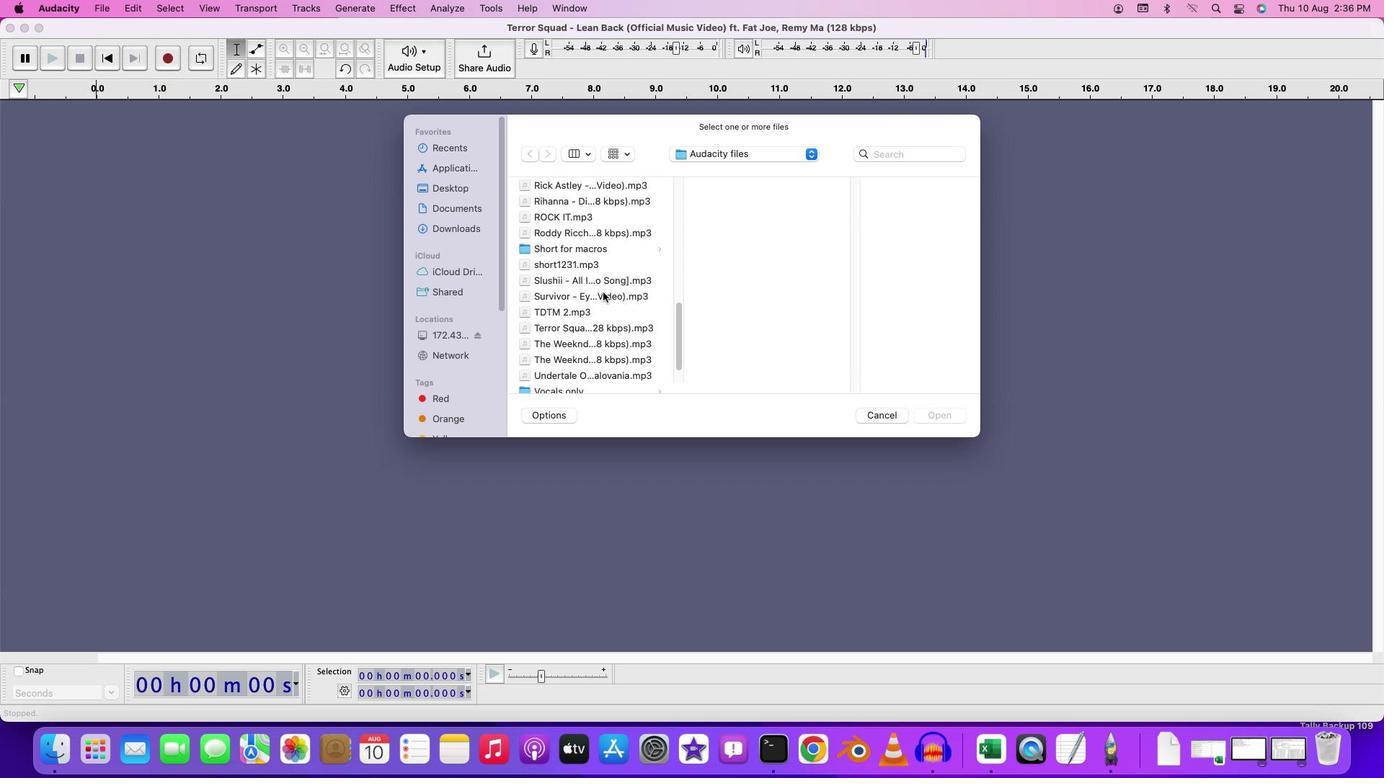 
Action: Mouse moved to (602, 292)
Screenshot: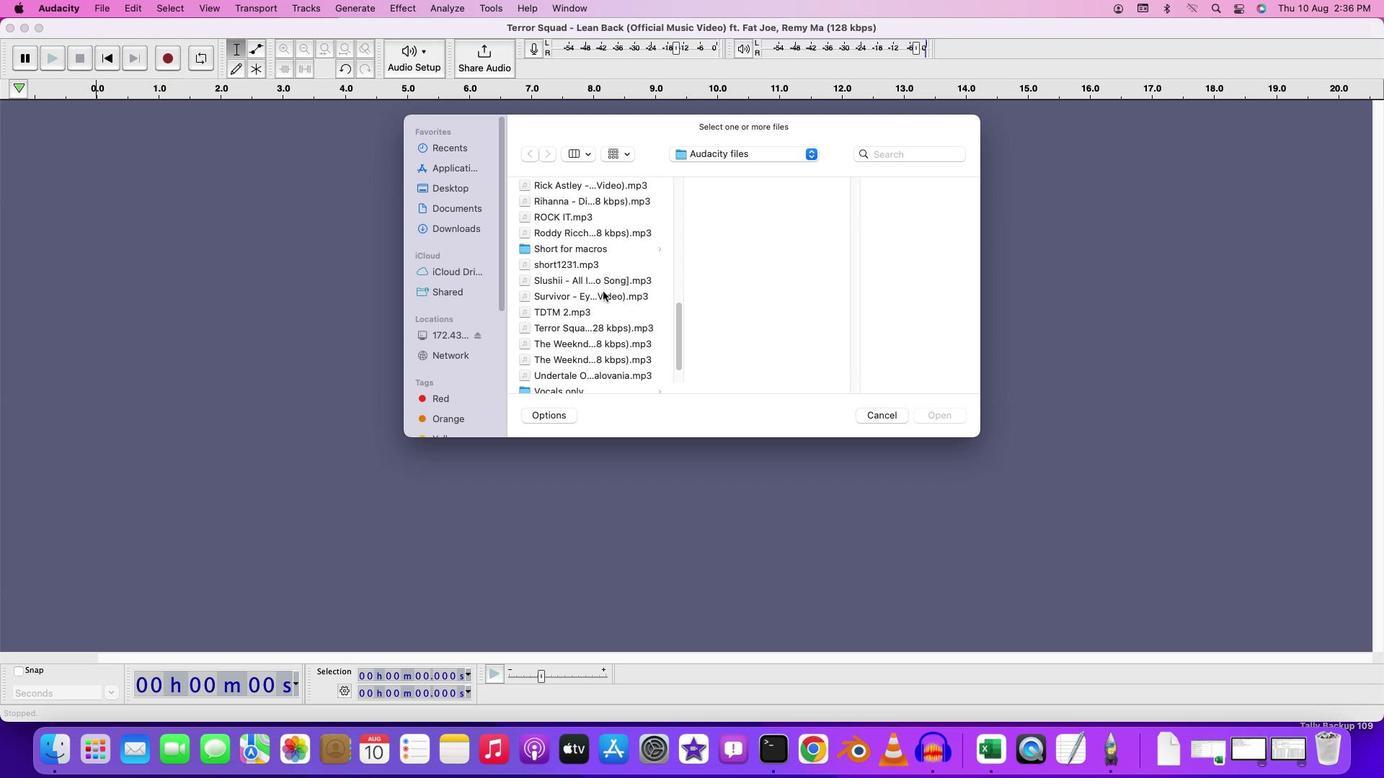 
Action: Mouse scrolled (602, 292) with delta (0, 0)
Screenshot: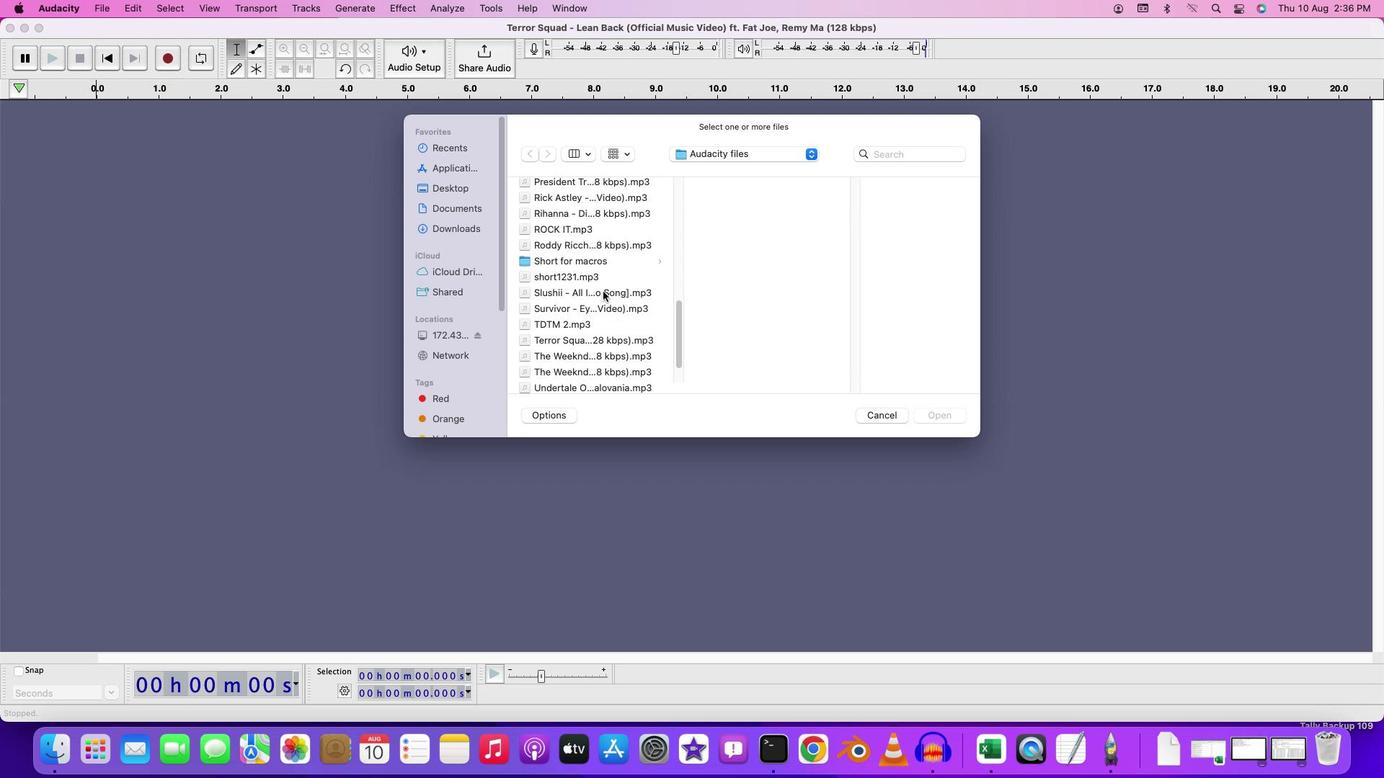 
Action: Mouse scrolled (602, 292) with delta (0, 0)
Screenshot: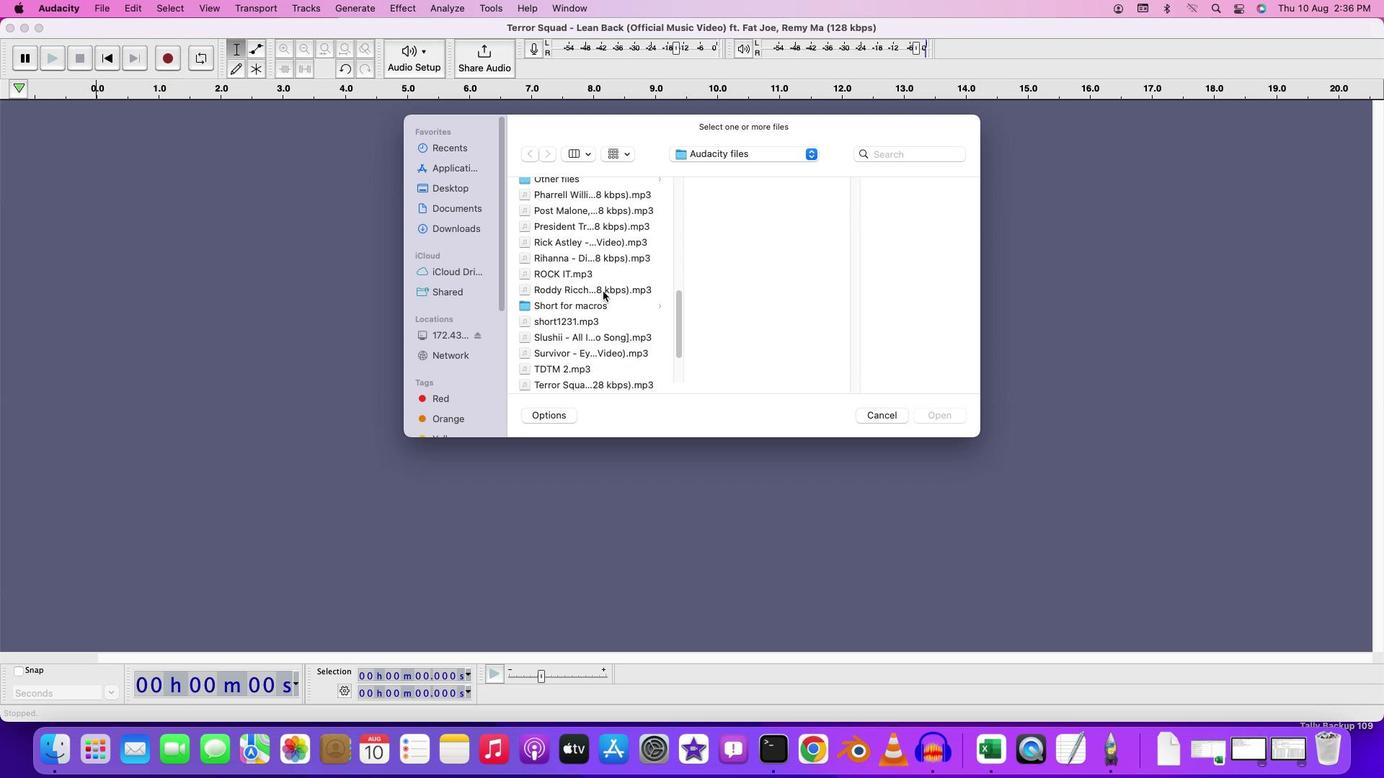 
Action: Mouse scrolled (602, 292) with delta (0, 1)
Screenshot: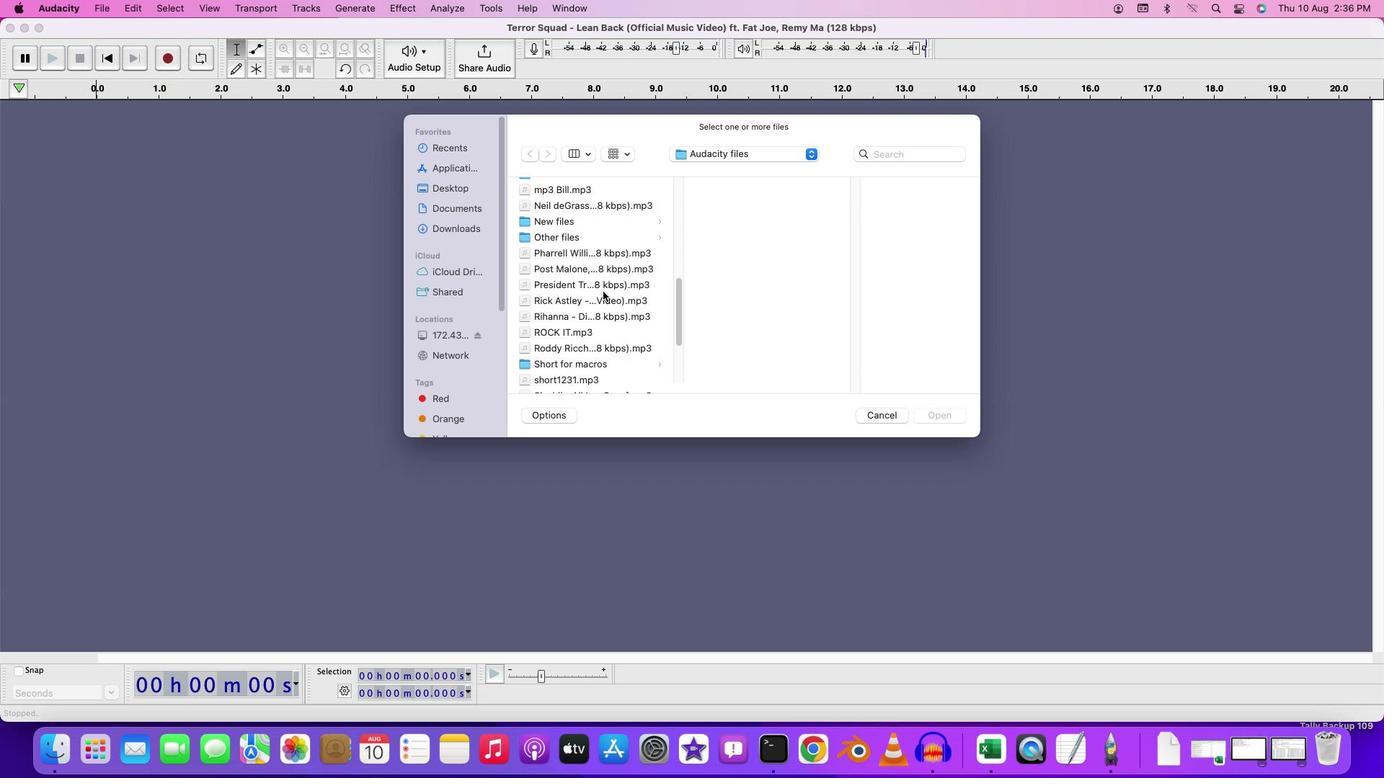 
Action: Mouse scrolled (602, 292) with delta (0, 2)
Screenshot: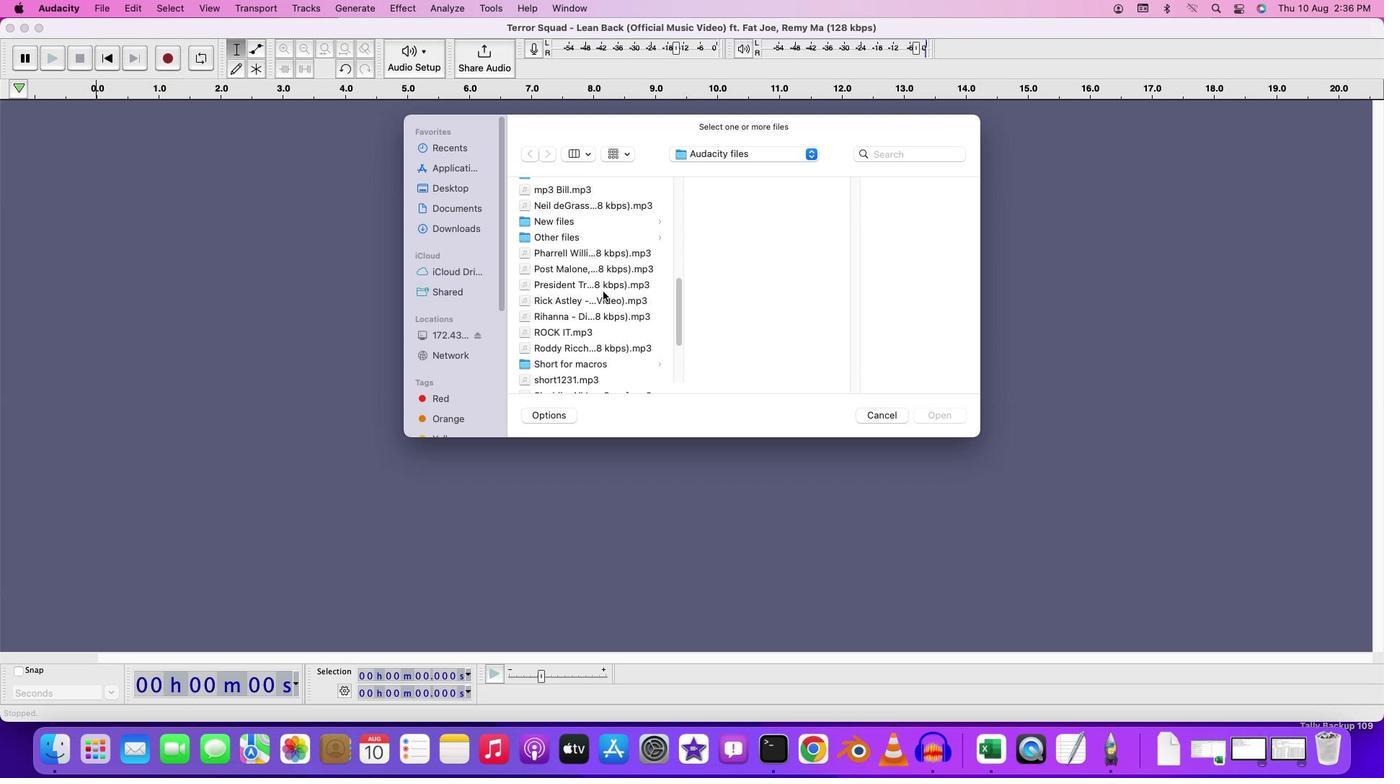 
Action: Mouse moved to (602, 291)
Screenshot: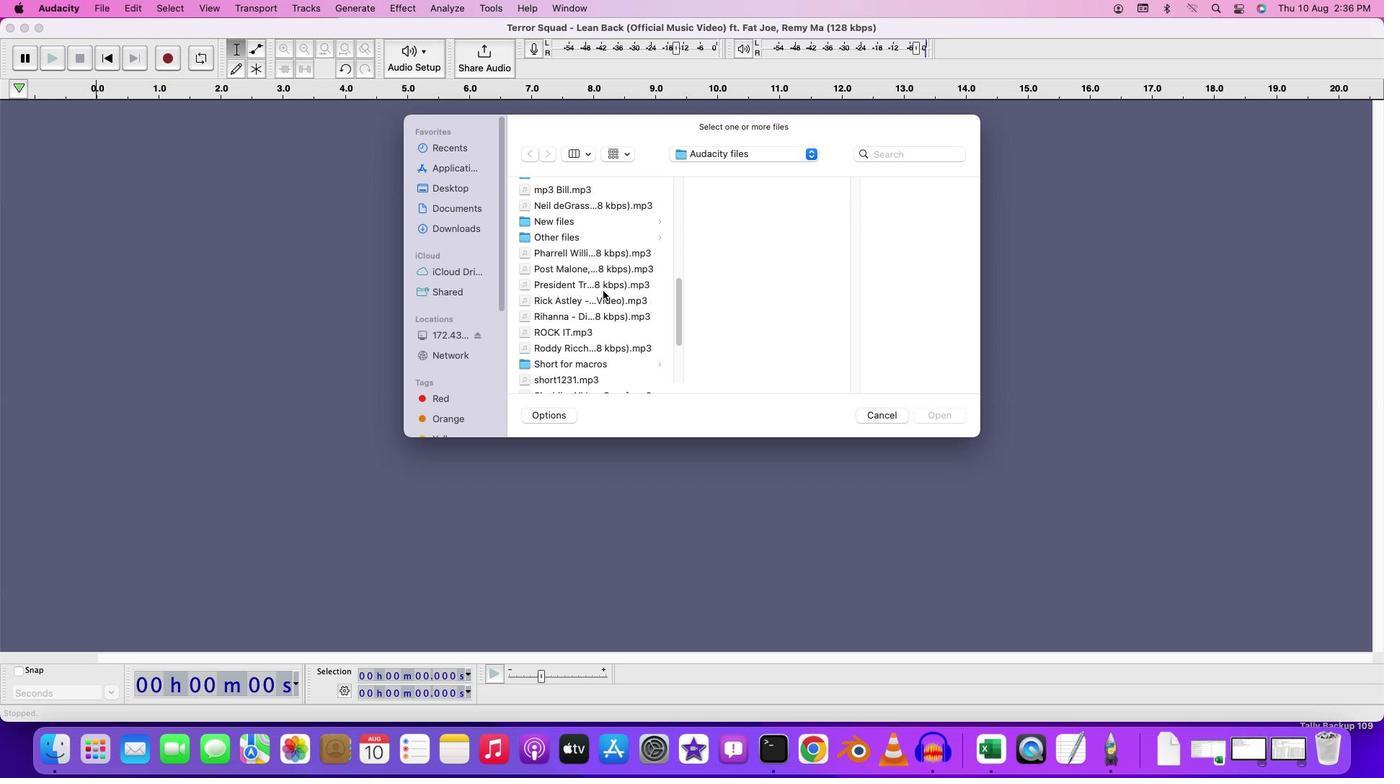 
Action: Mouse scrolled (602, 291) with delta (0, 0)
Screenshot: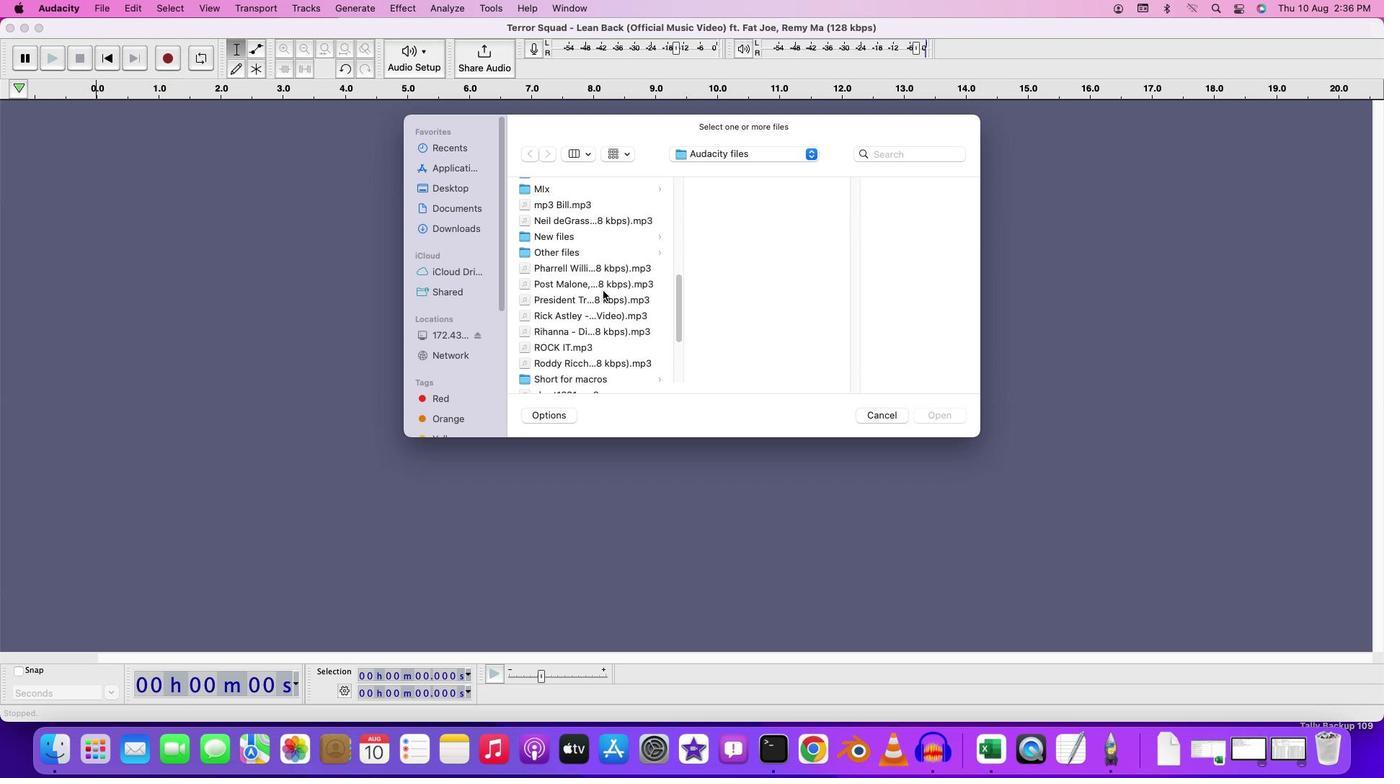 
Action: Mouse scrolled (602, 291) with delta (0, 0)
Screenshot: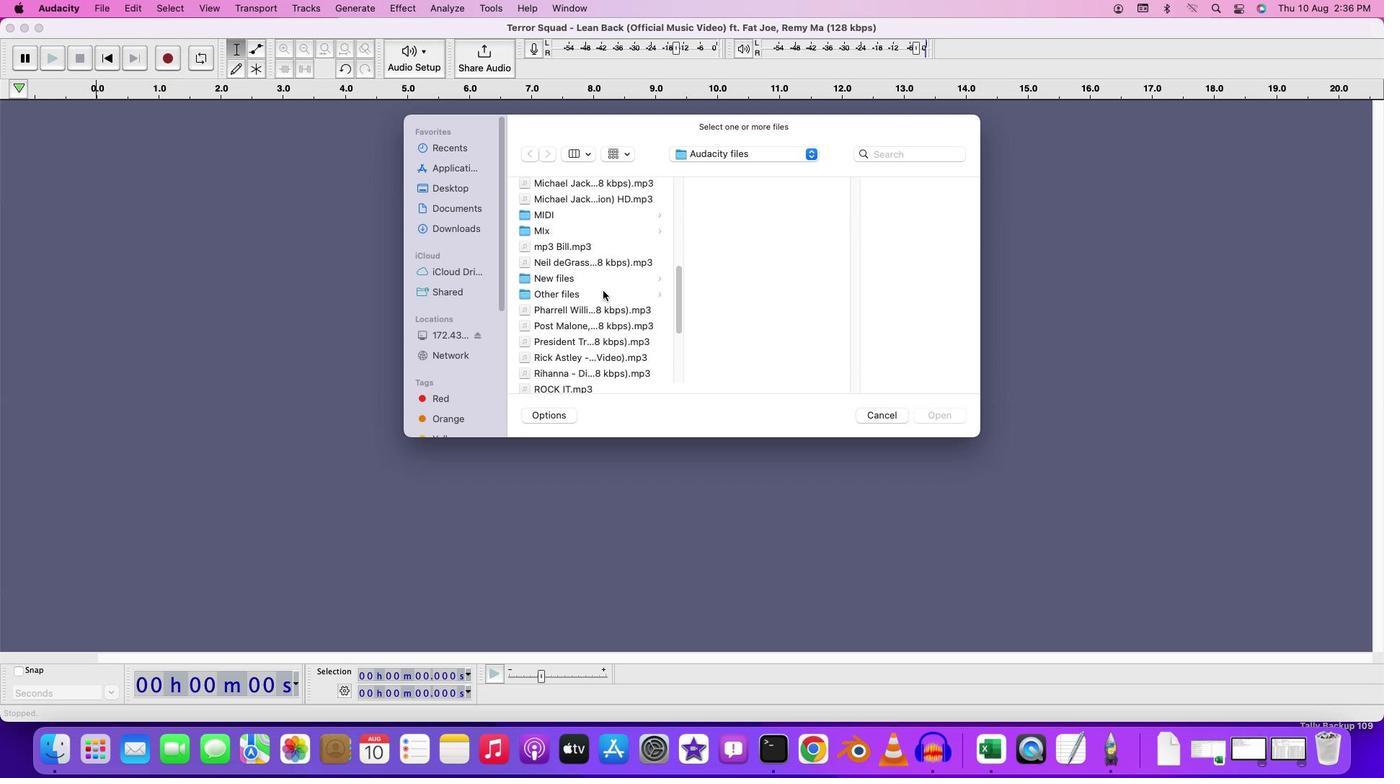 
Action: Mouse scrolled (602, 291) with delta (0, 1)
Screenshot: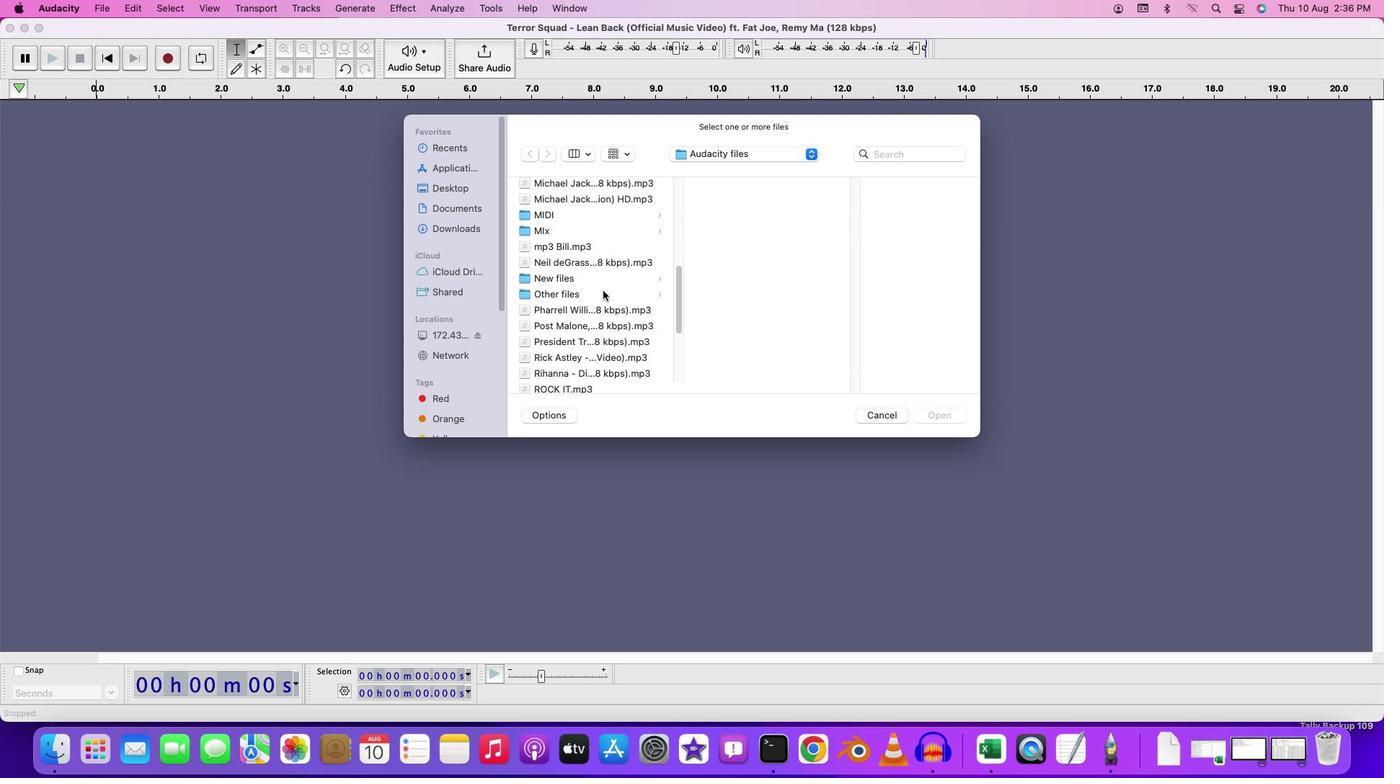 
Action: Mouse moved to (602, 291)
Screenshot: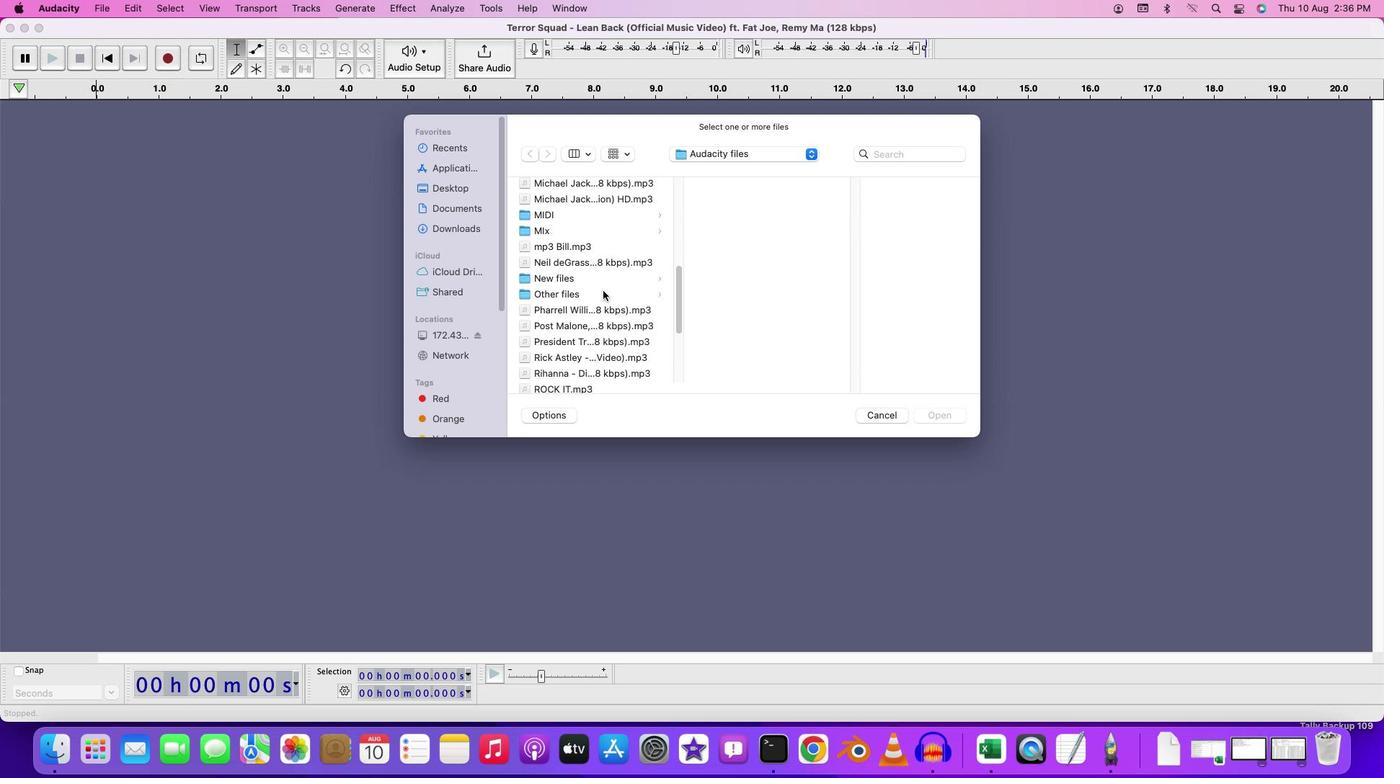
Action: Mouse scrolled (602, 291) with delta (0, 0)
Screenshot: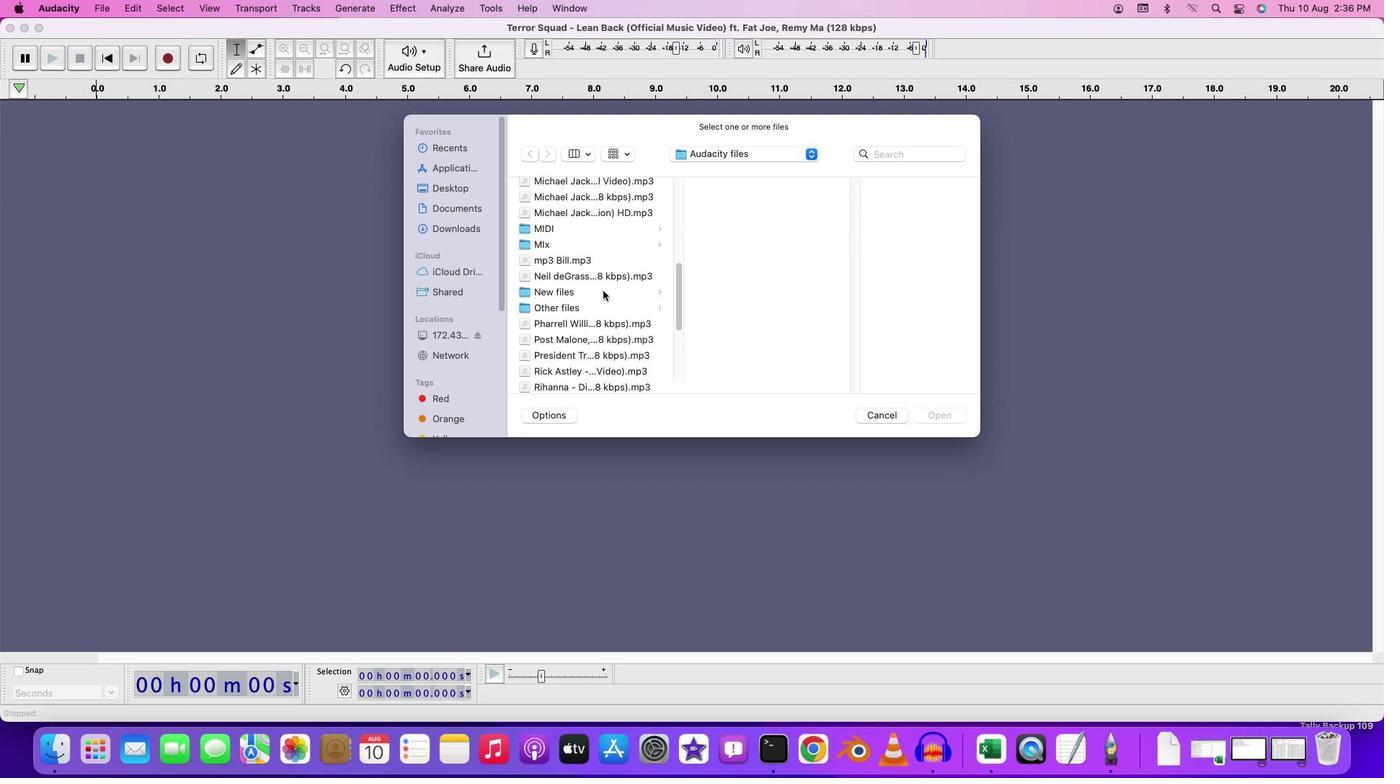 
Action: Mouse scrolled (602, 291) with delta (0, 0)
Screenshot: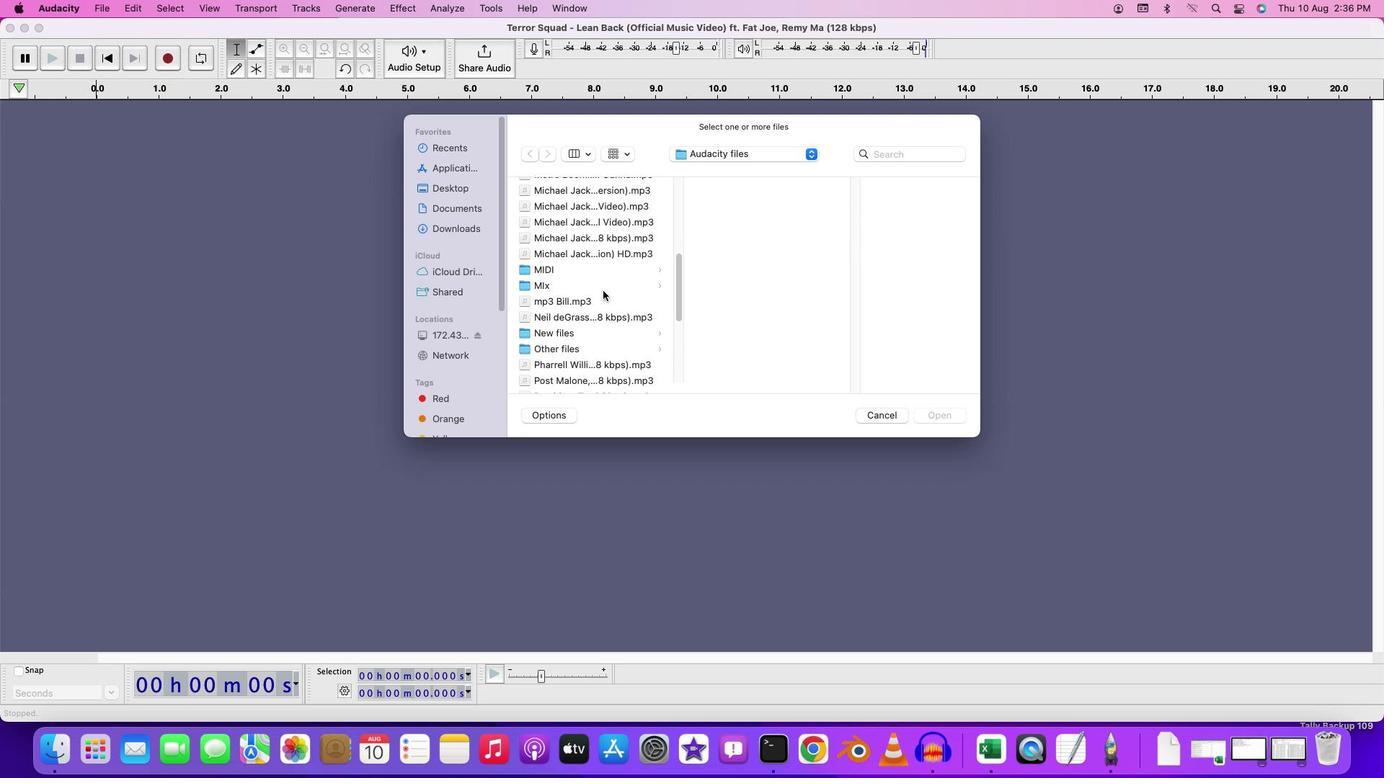 
Action: Mouse scrolled (602, 291) with delta (0, 1)
Screenshot: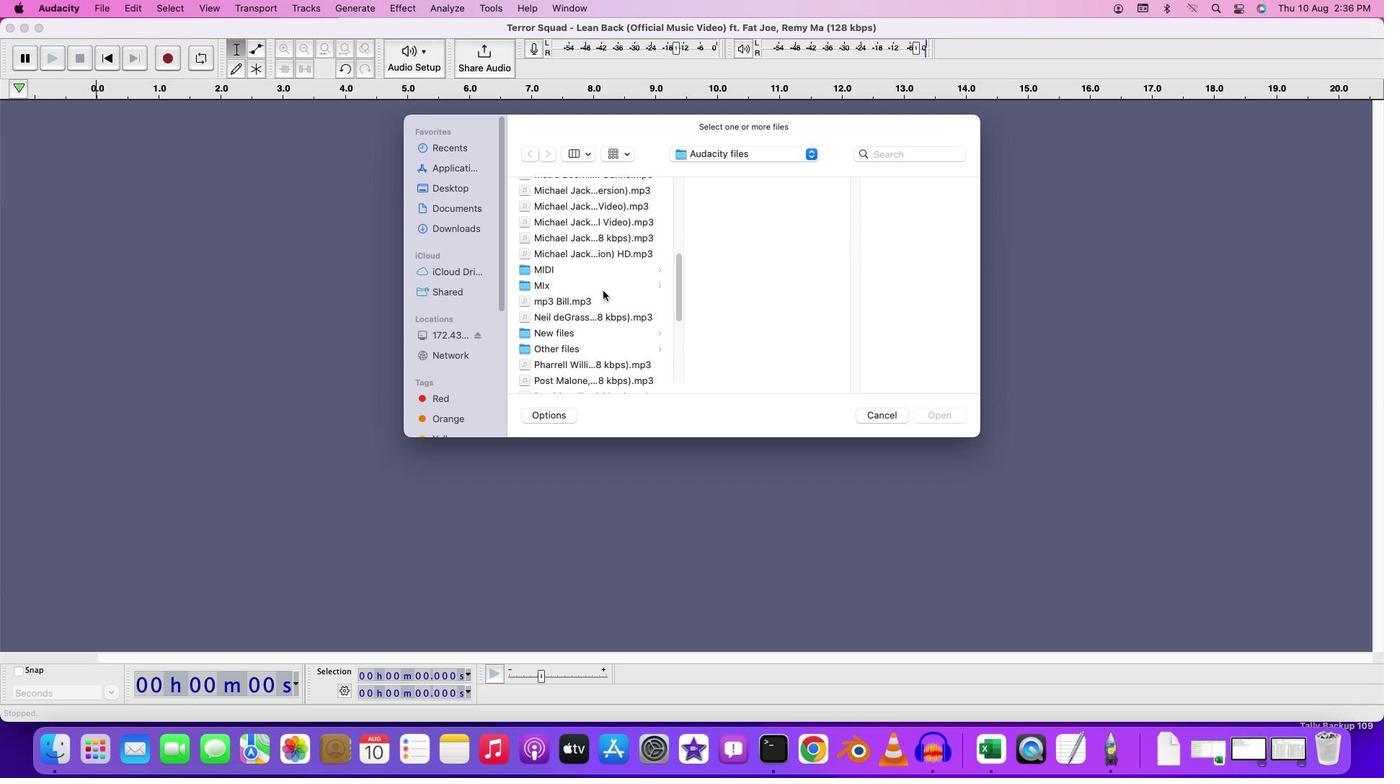 
Action: Mouse scrolled (602, 291) with delta (0, 0)
Screenshot: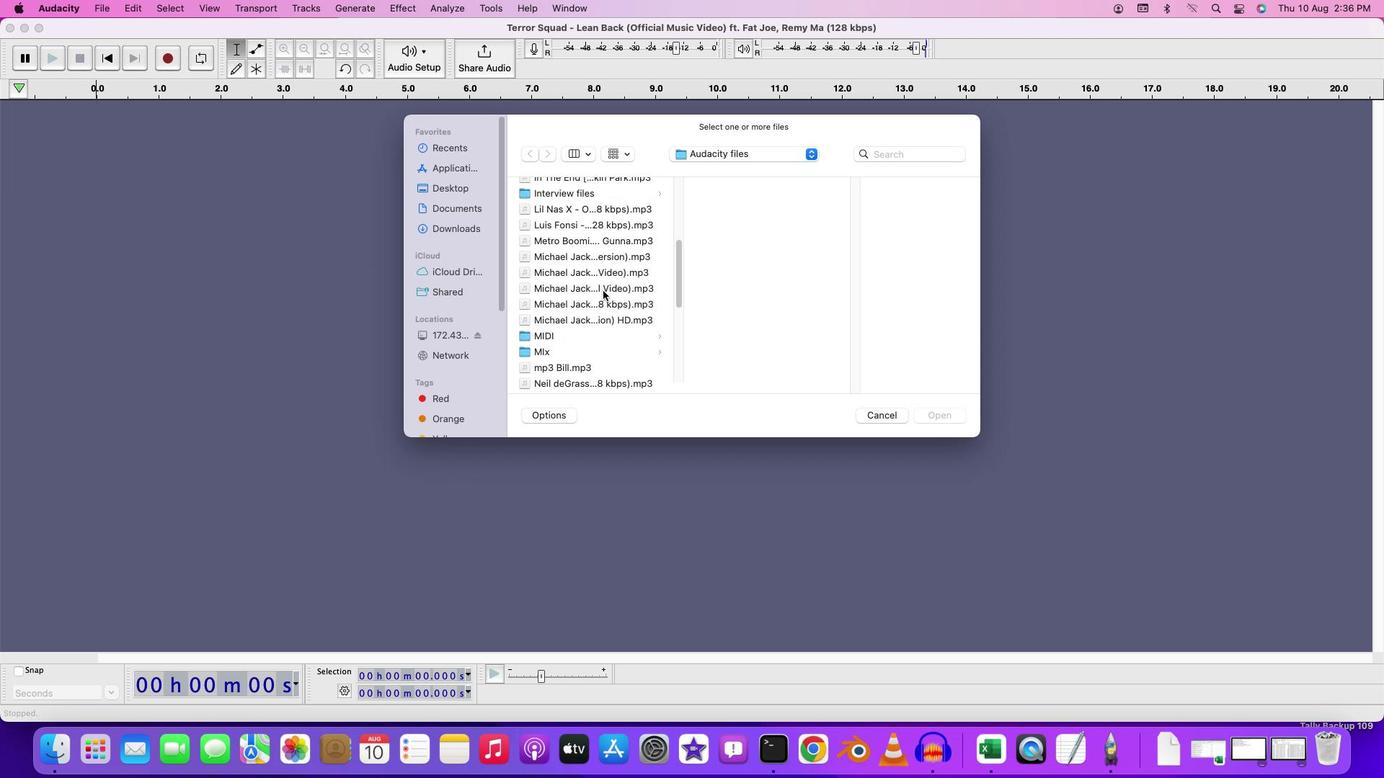 
Action: Mouse scrolled (602, 291) with delta (0, 0)
Screenshot: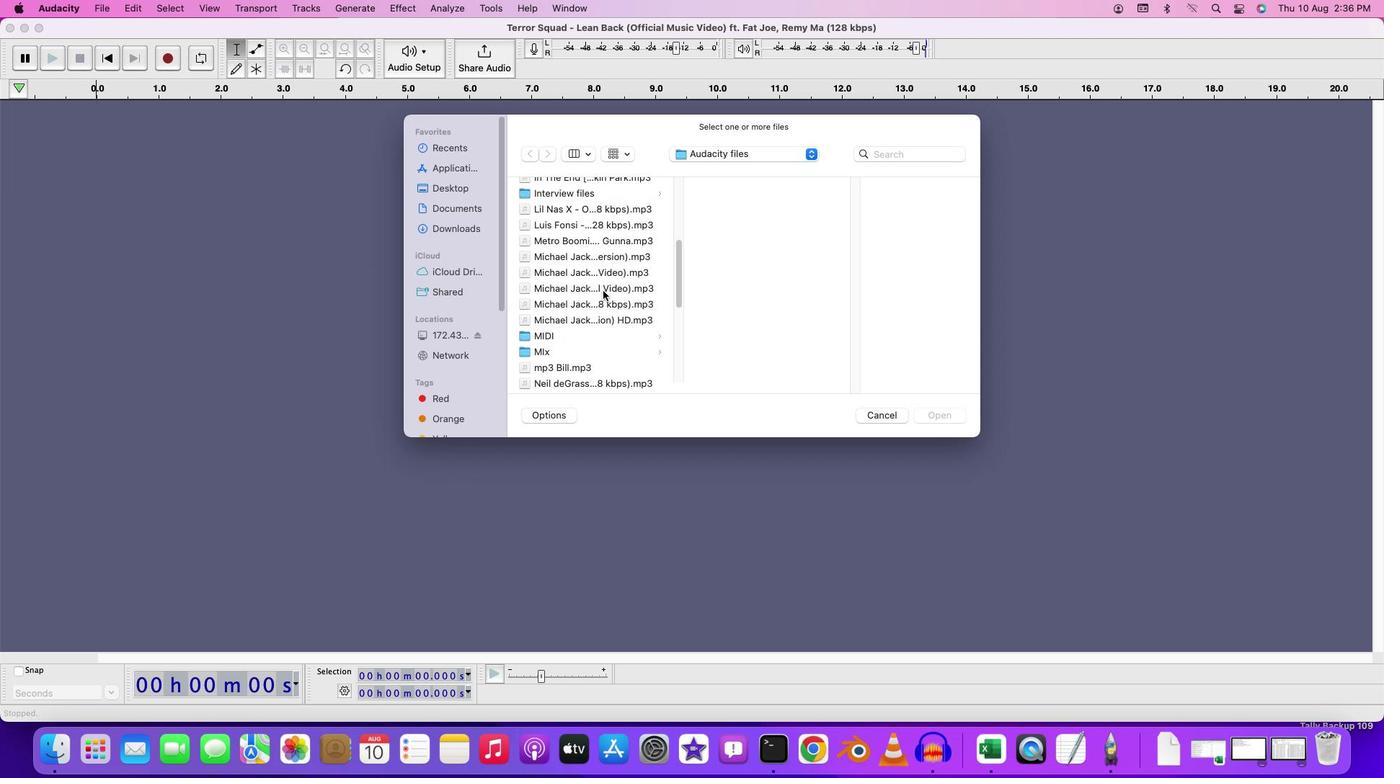 
Action: Mouse scrolled (602, 291) with delta (0, 2)
Screenshot: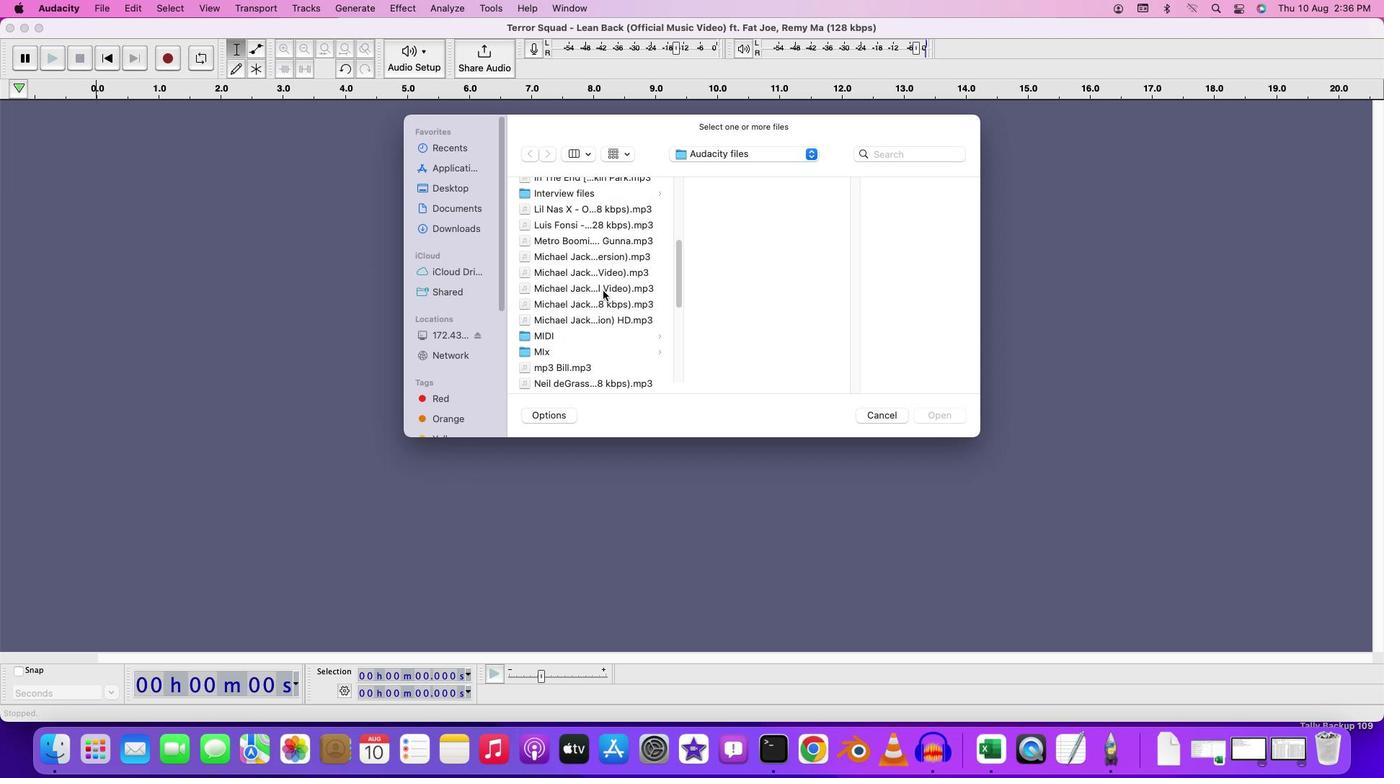 
Action: Mouse moved to (602, 291)
Screenshot: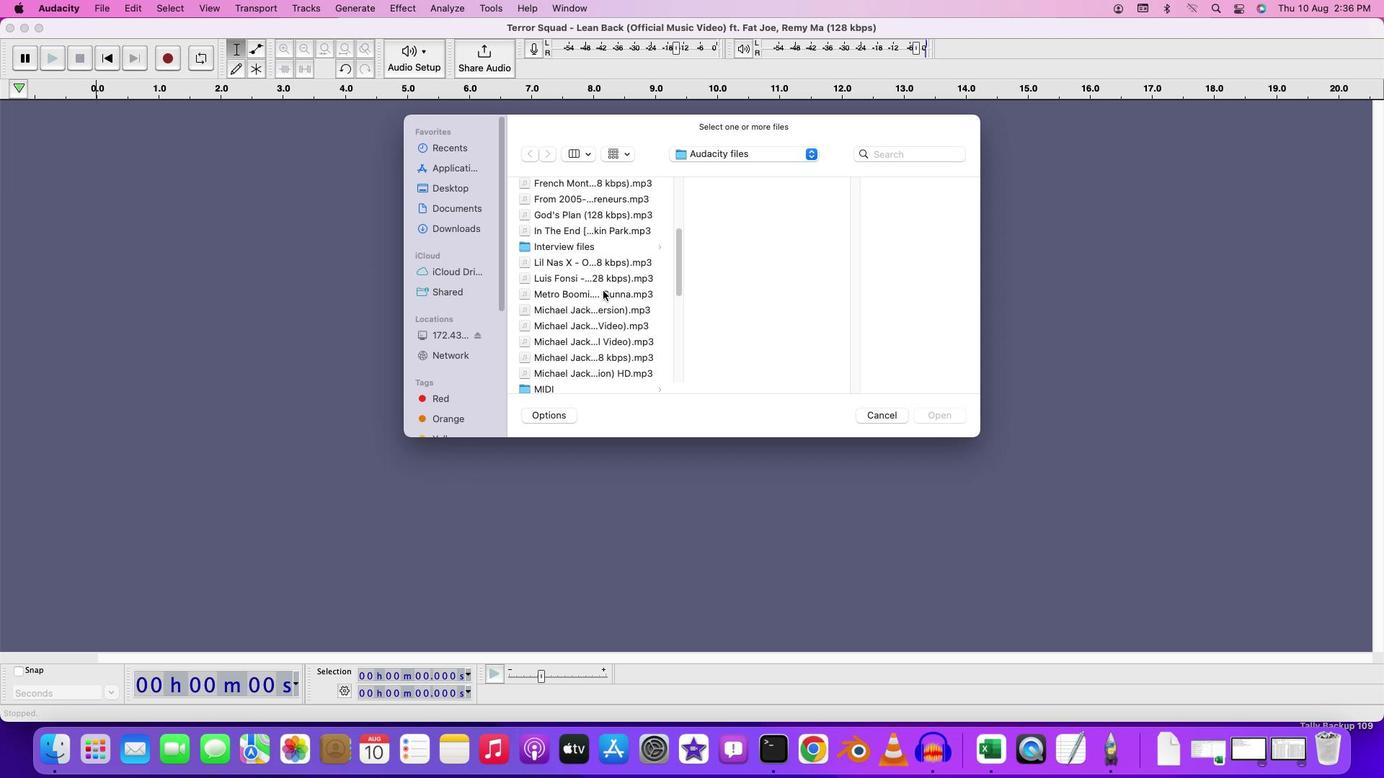 
Action: Mouse scrolled (602, 291) with delta (0, 2)
Screenshot: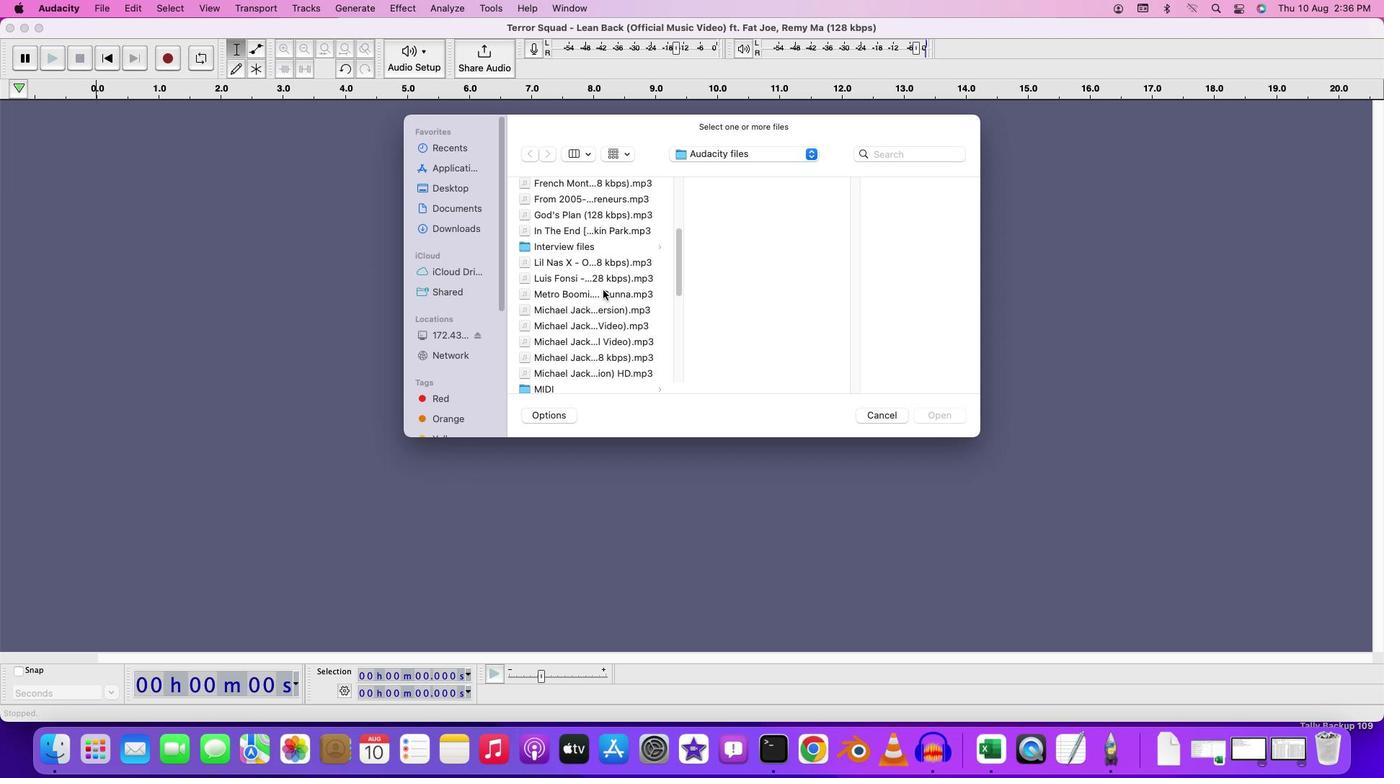 
Action: Mouse moved to (602, 291)
Screenshot: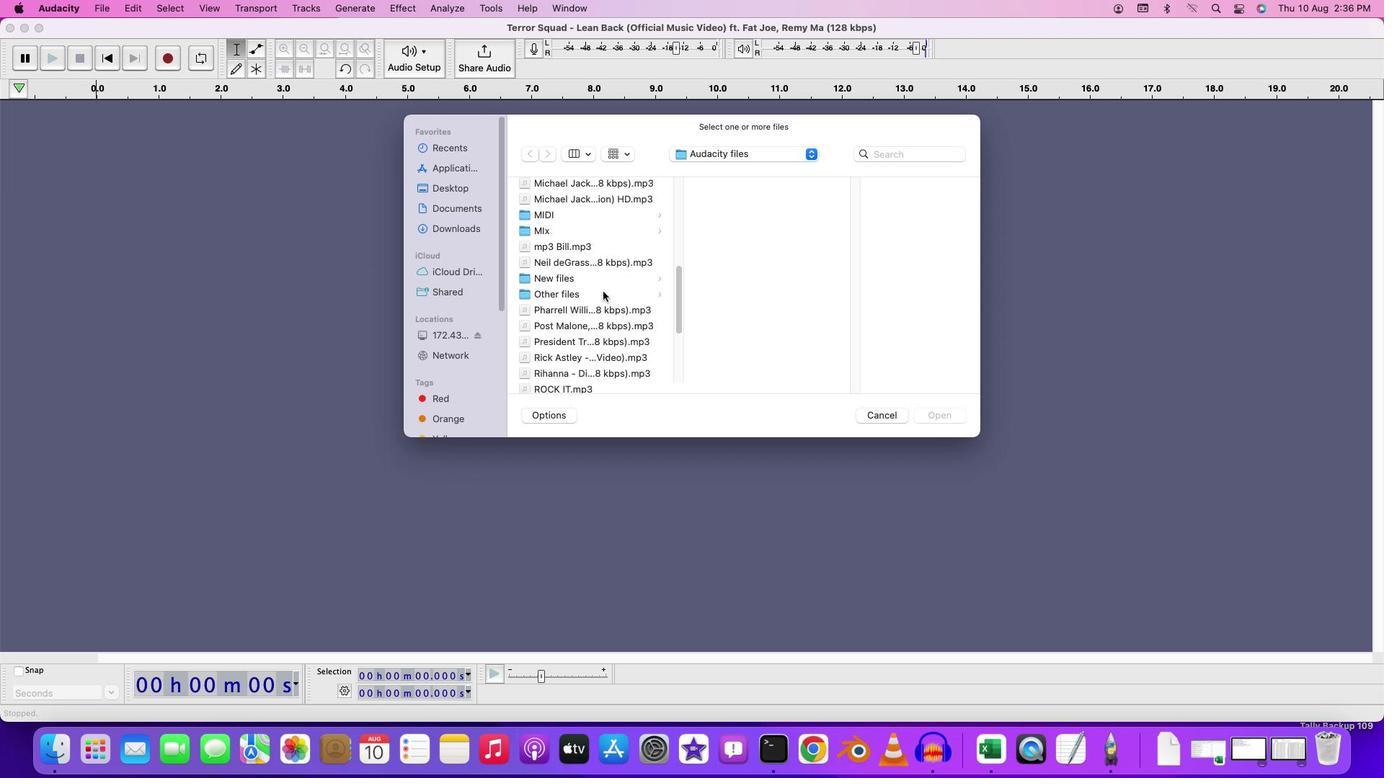 
Action: Mouse scrolled (602, 291) with delta (0, 0)
Screenshot: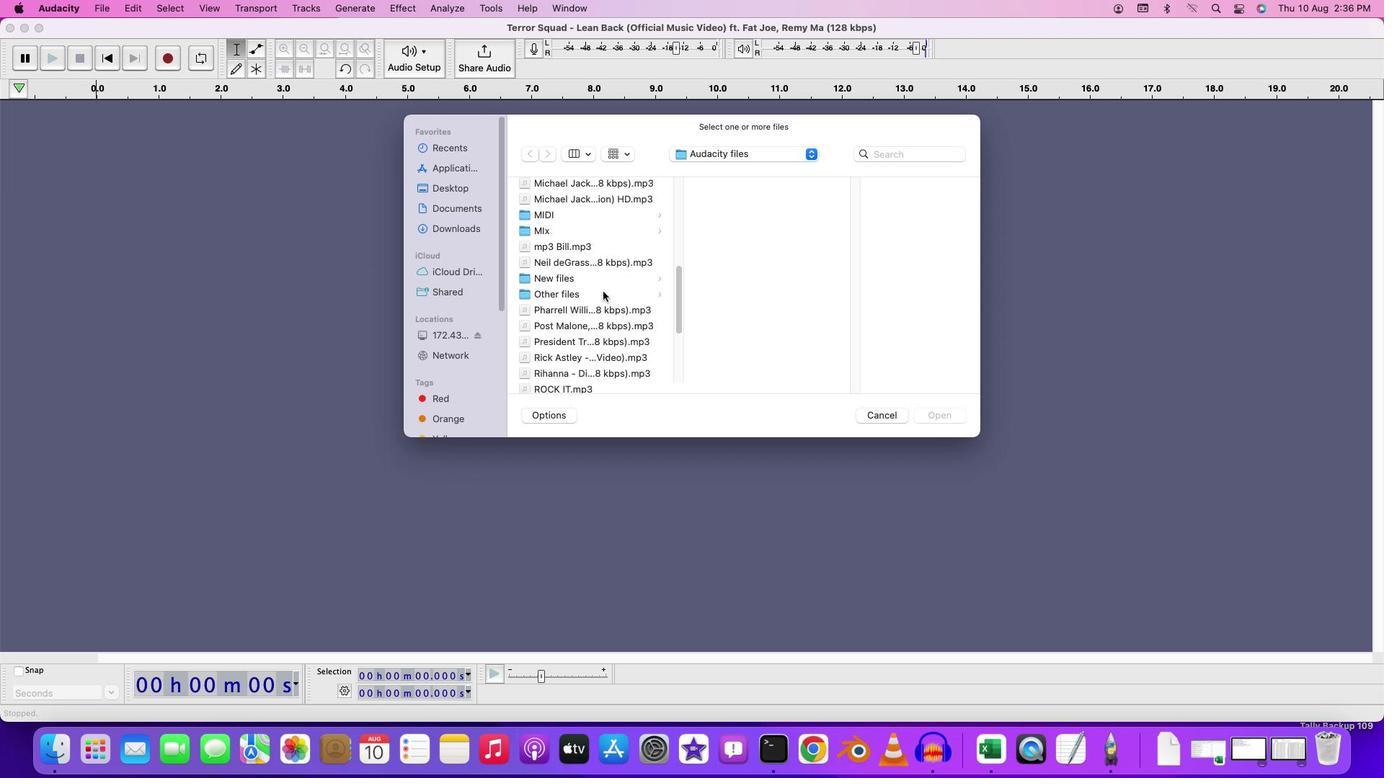 
Action: Mouse moved to (602, 291)
Screenshot: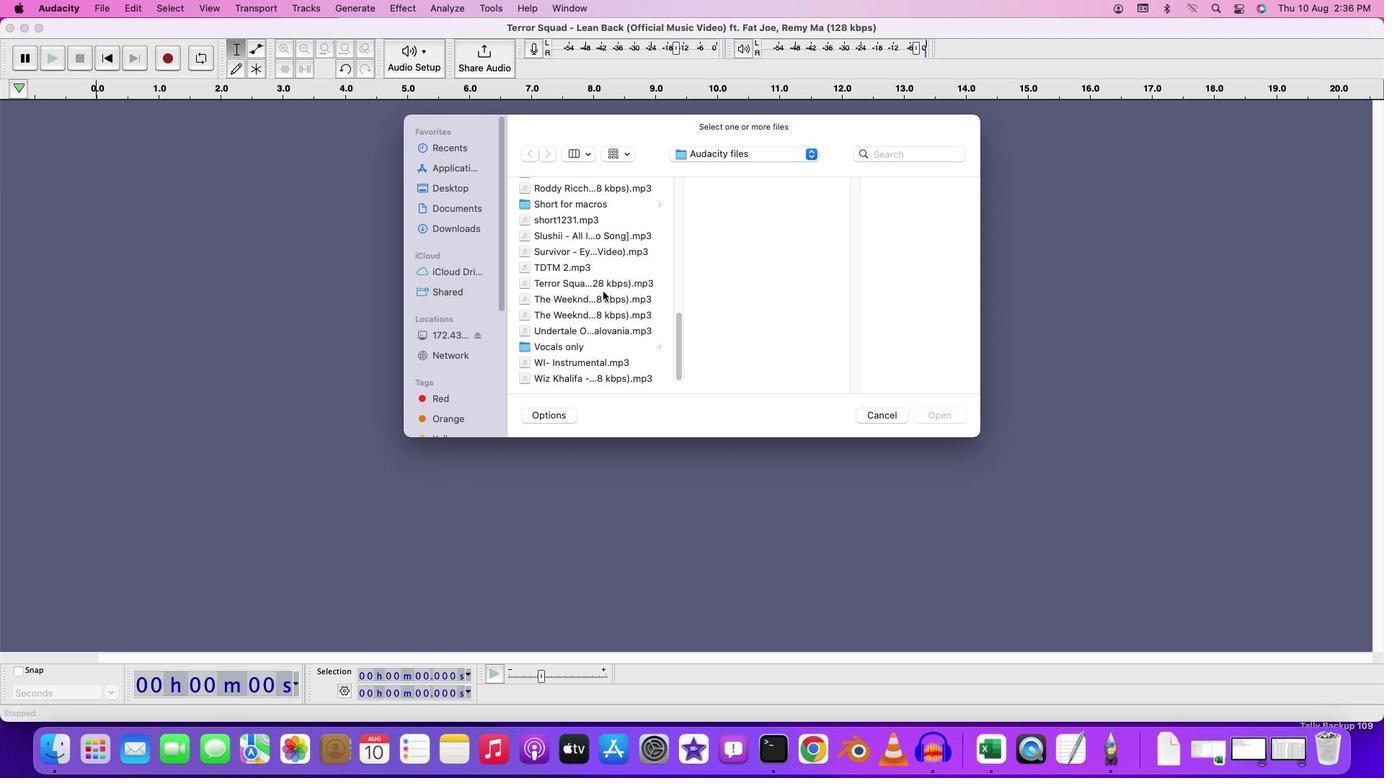 
Action: Mouse scrolled (602, 291) with delta (0, 0)
Screenshot: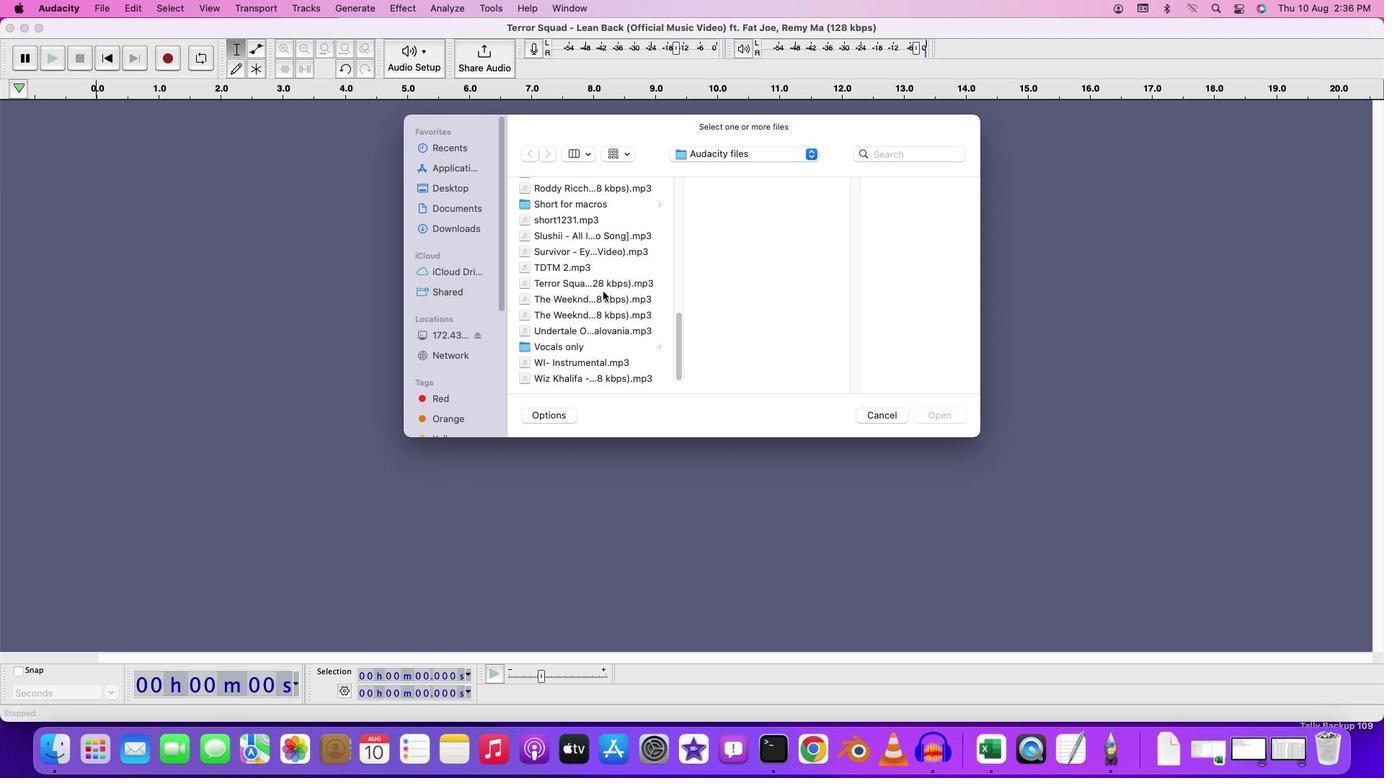 
Action: Mouse moved to (602, 292)
Screenshot: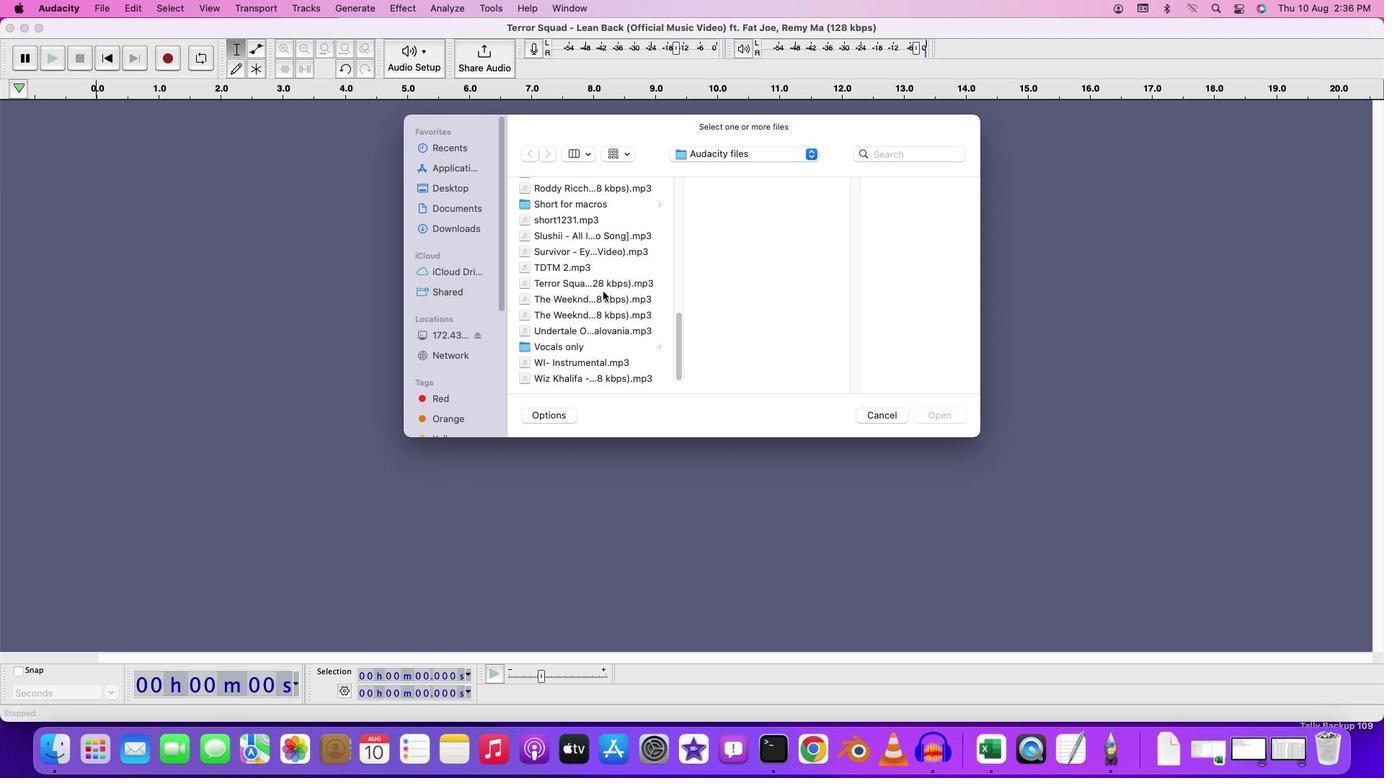 
Action: Mouse scrolled (602, 292) with delta (0, -2)
Screenshot: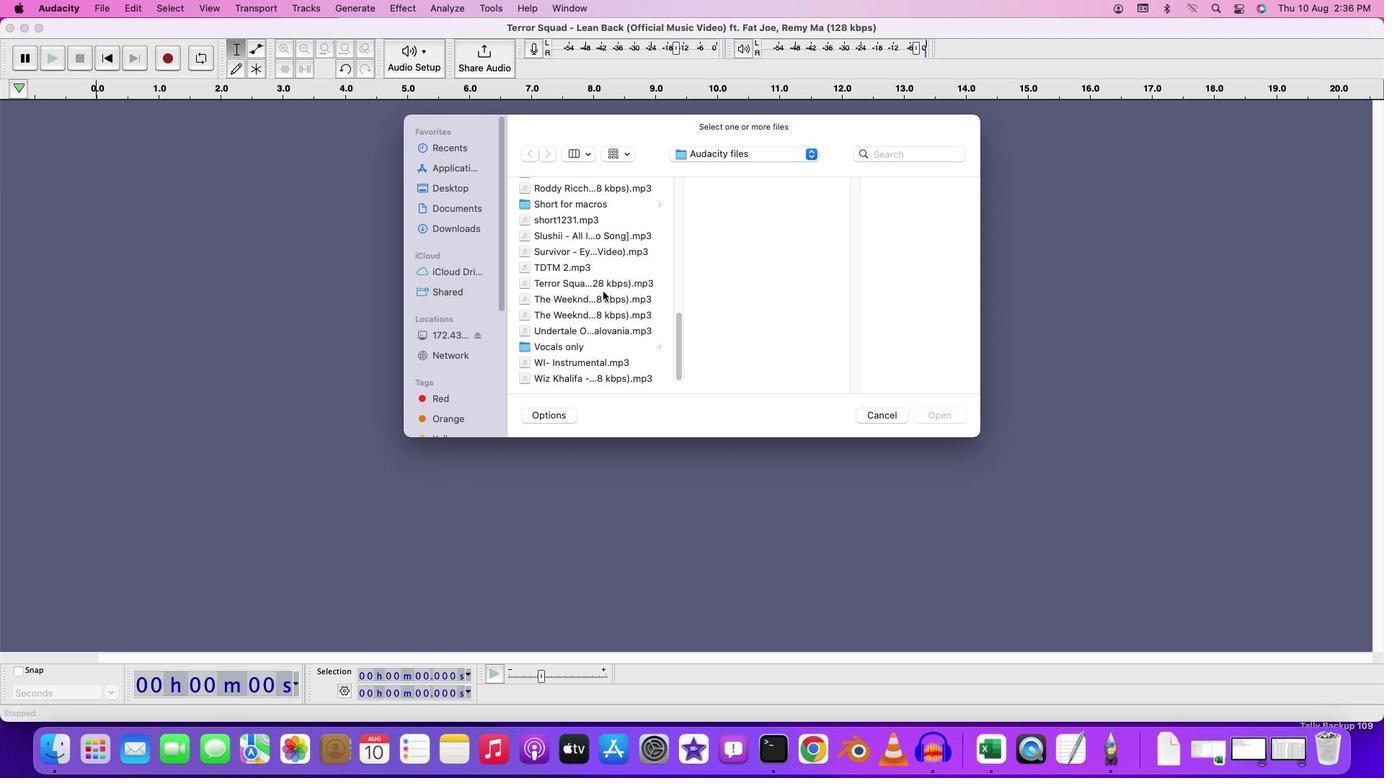 
Action: Mouse scrolled (602, 292) with delta (0, -3)
Screenshot: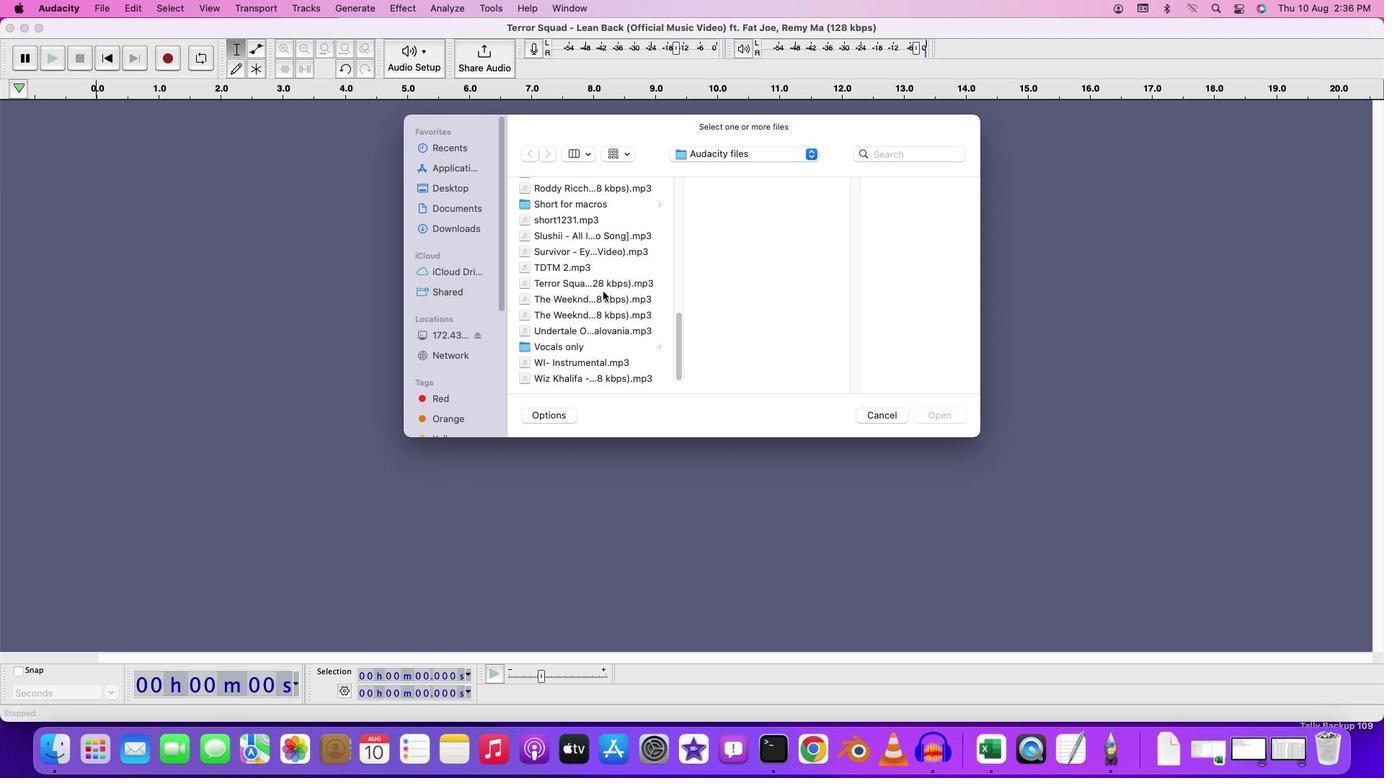 
Action: Mouse scrolled (602, 292) with delta (0, -4)
Screenshot: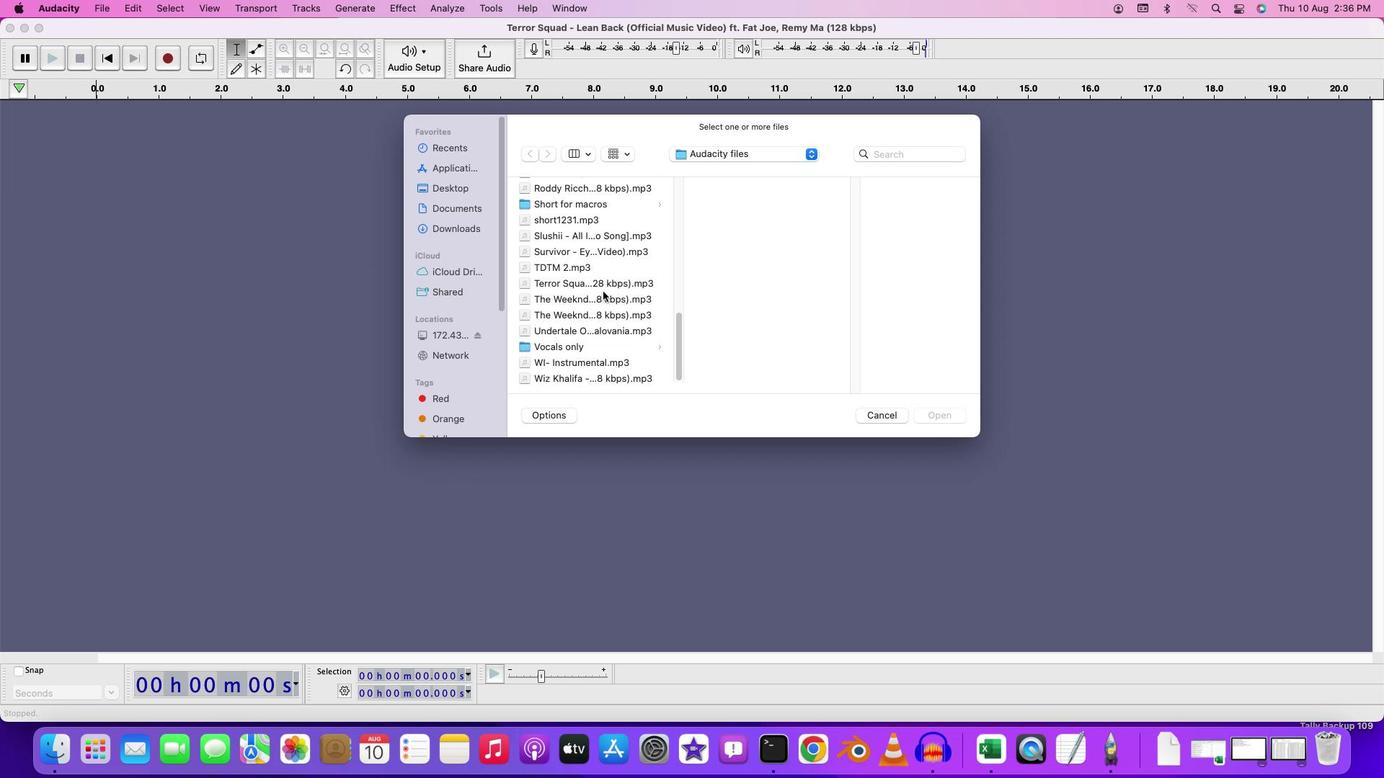 
Action: Mouse scrolled (602, 292) with delta (0, -5)
Screenshot: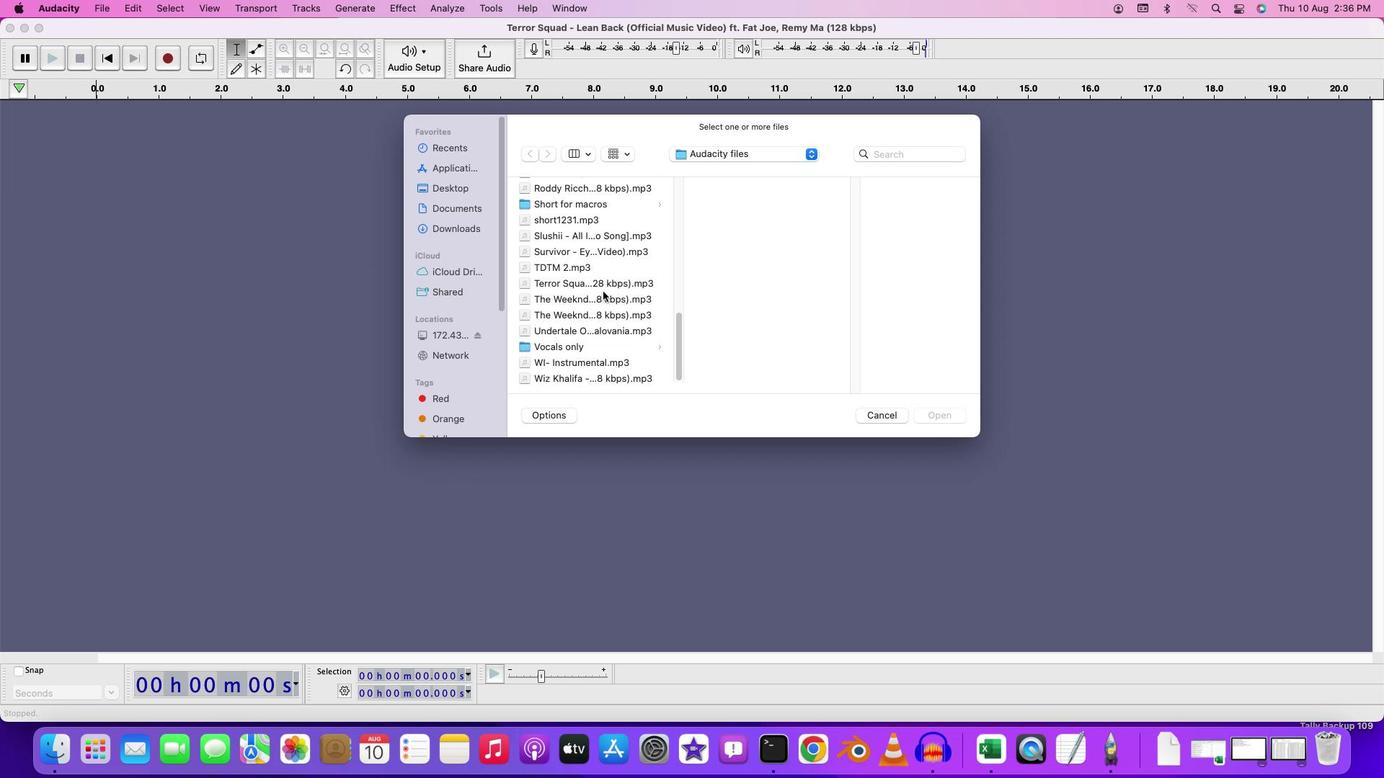 
Action: Mouse moved to (597, 283)
Screenshot: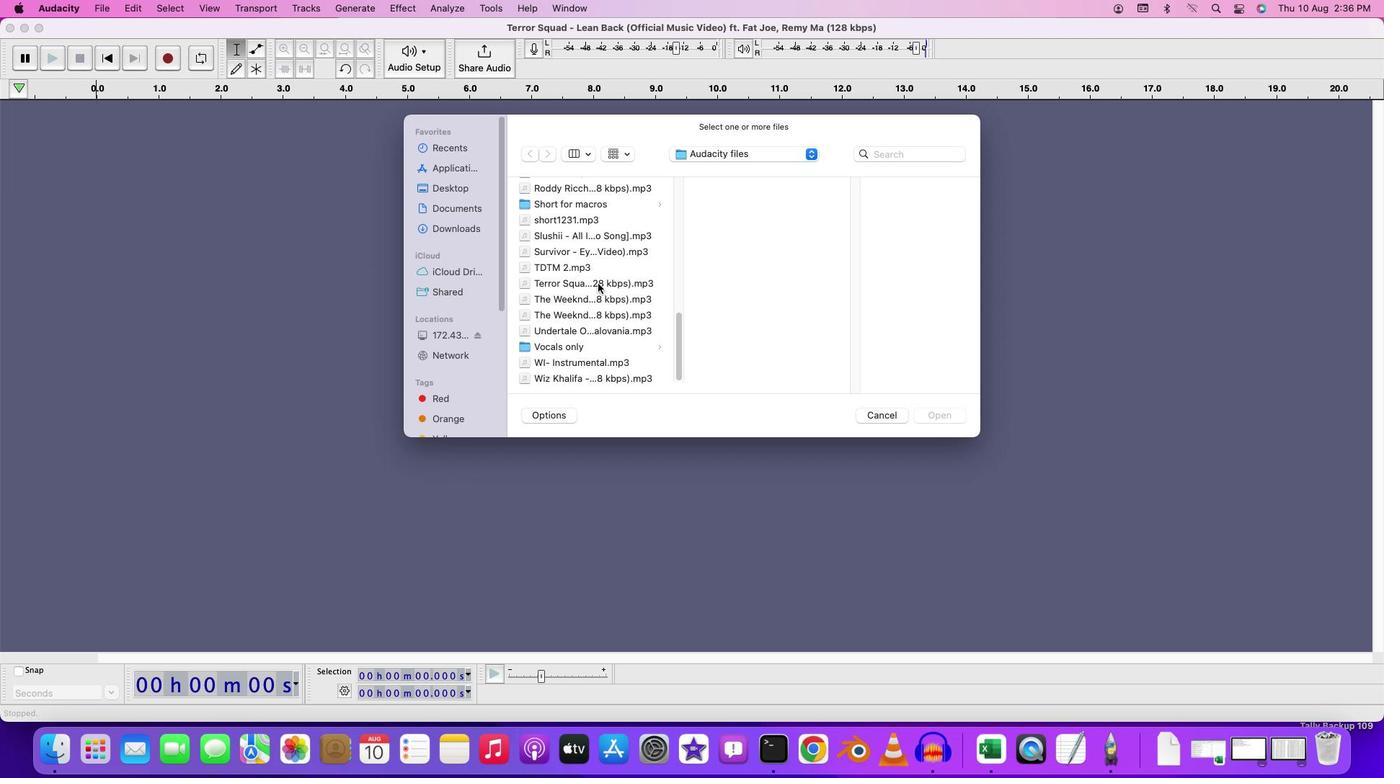 
Action: Mouse pressed left at (597, 283)
Screenshot: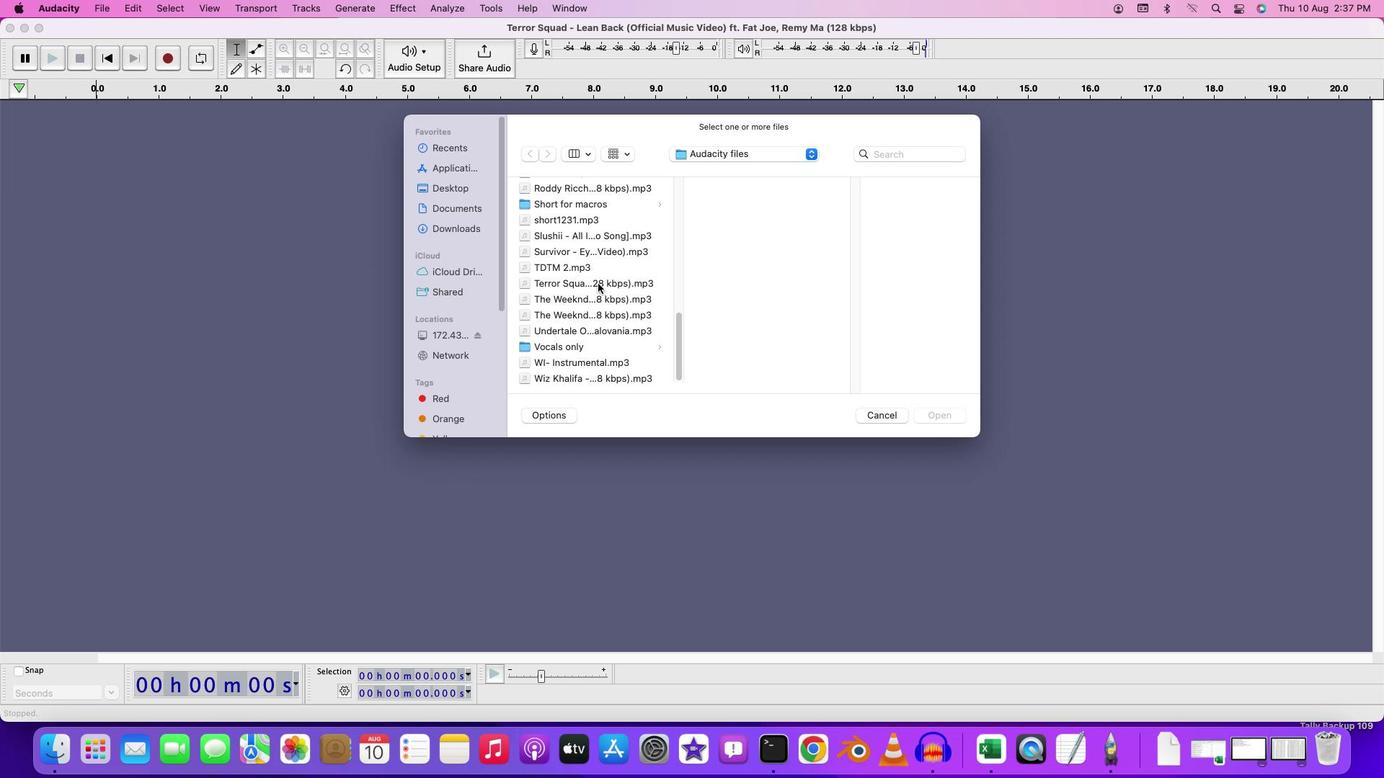 
Action: Mouse moved to (899, 410)
Screenshot: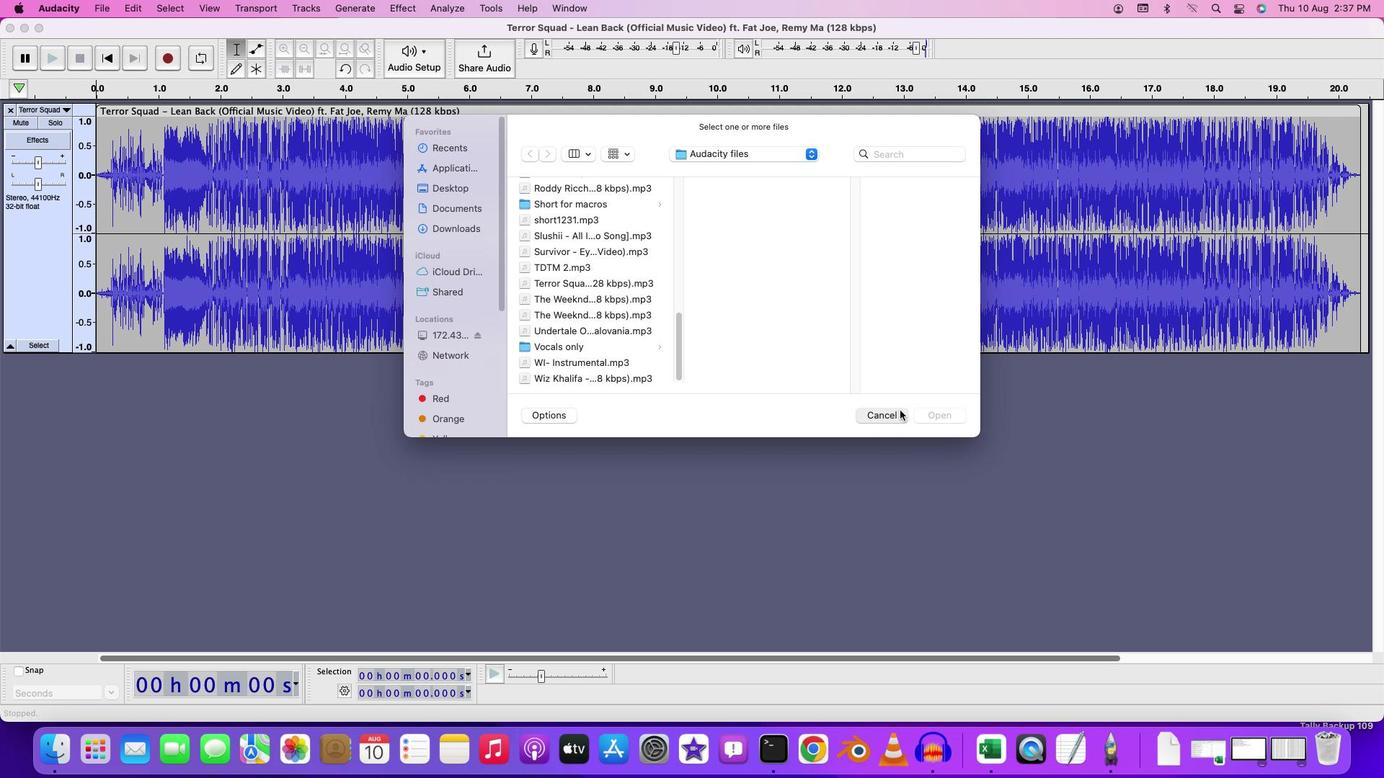 
Action: Mouse pressed left at (899, 410)
Screenshot: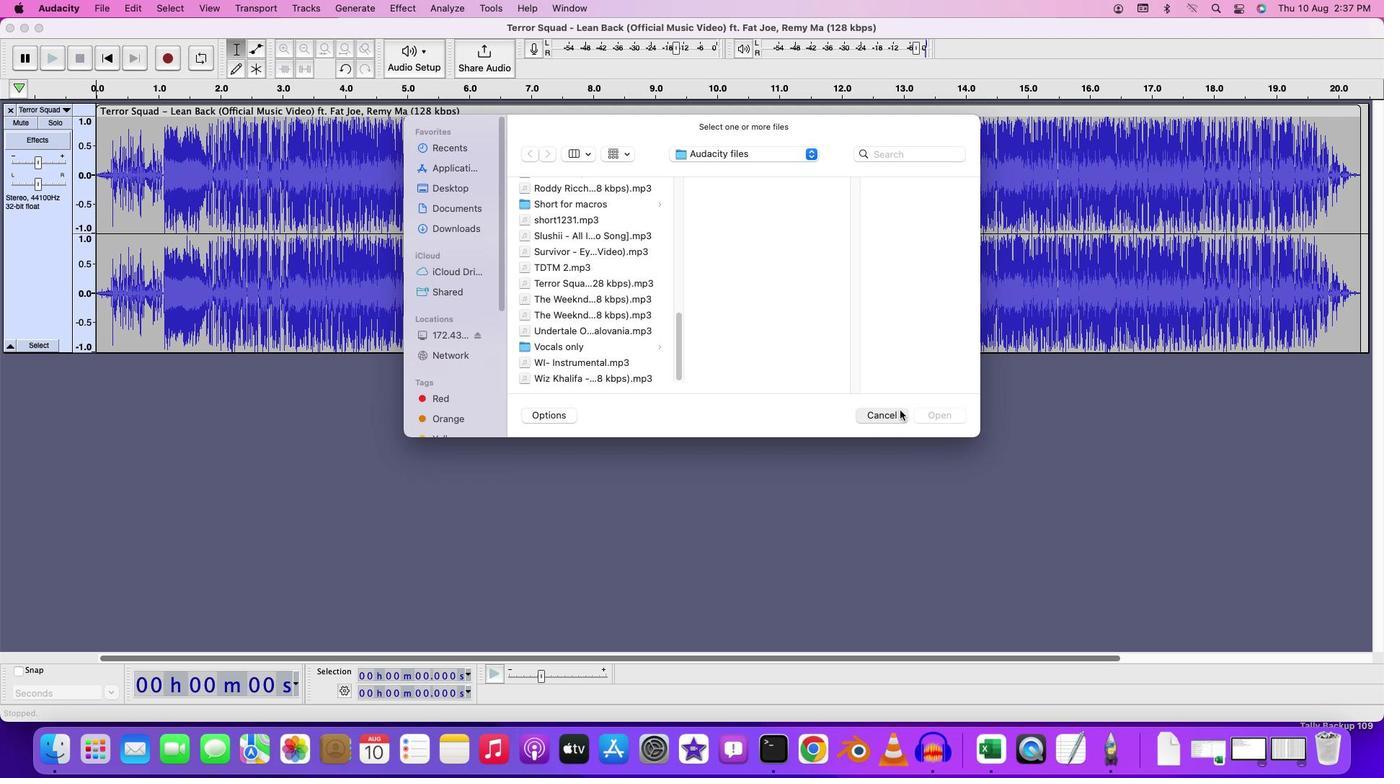 
Action: Mouse moved to (105, 128)
Screenshot: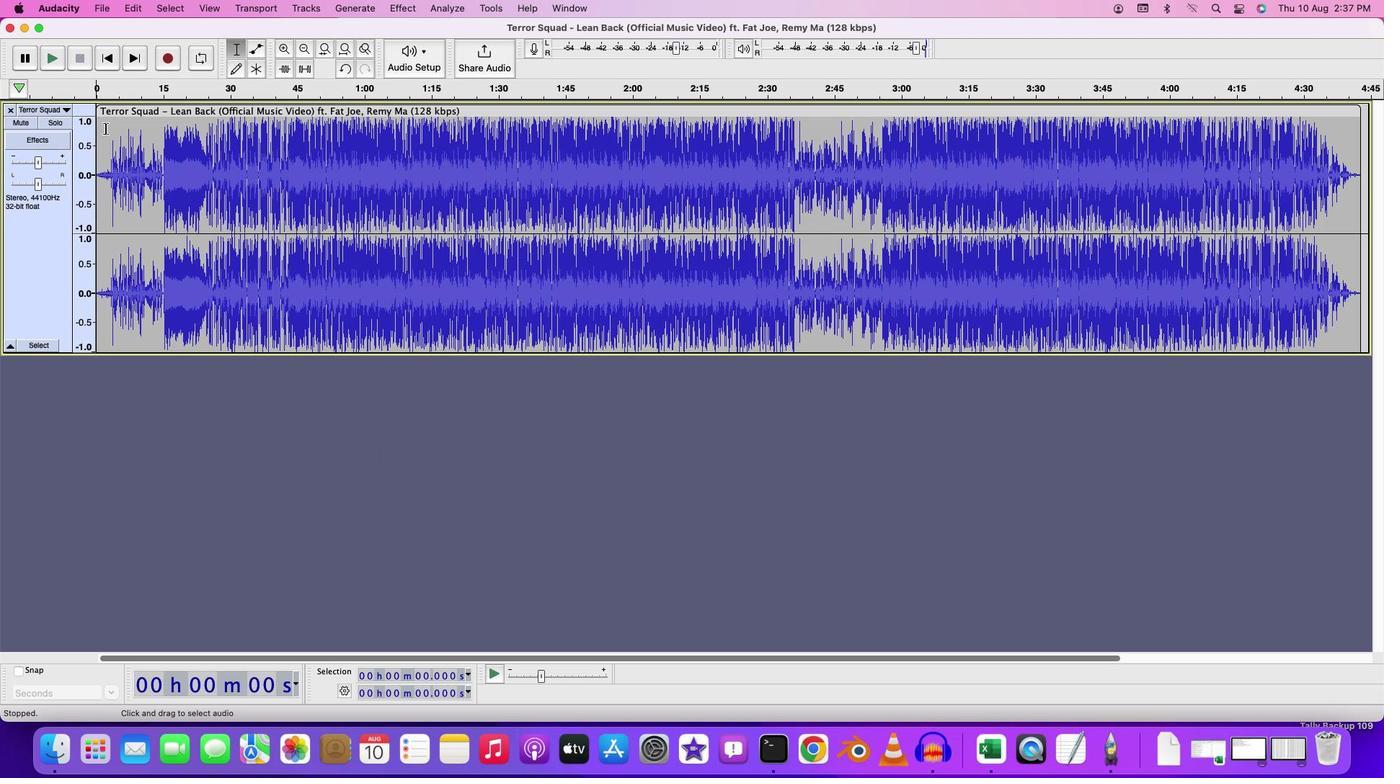 
Action: Mouse pressed left at (105, 128)
Screenshot: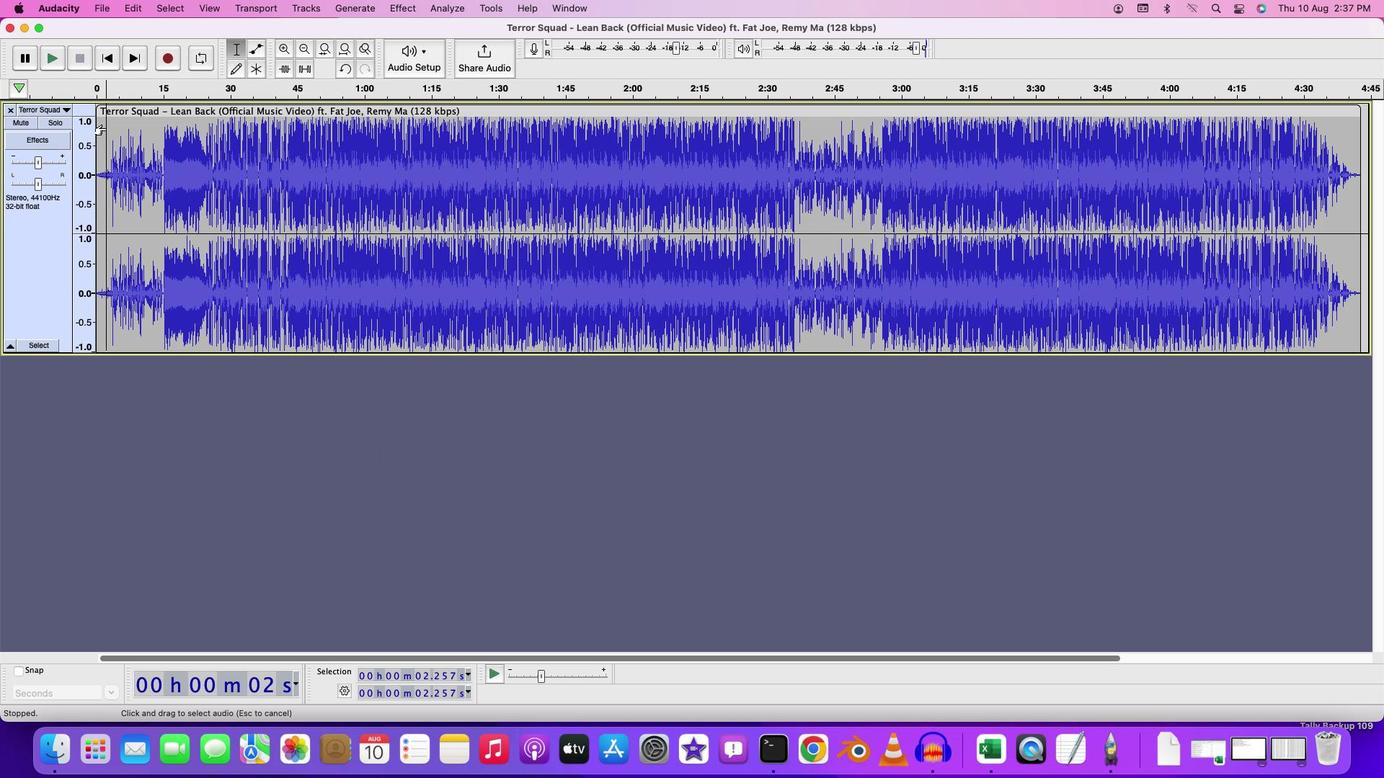 
Action: Key pressed Key.space
Screenshot: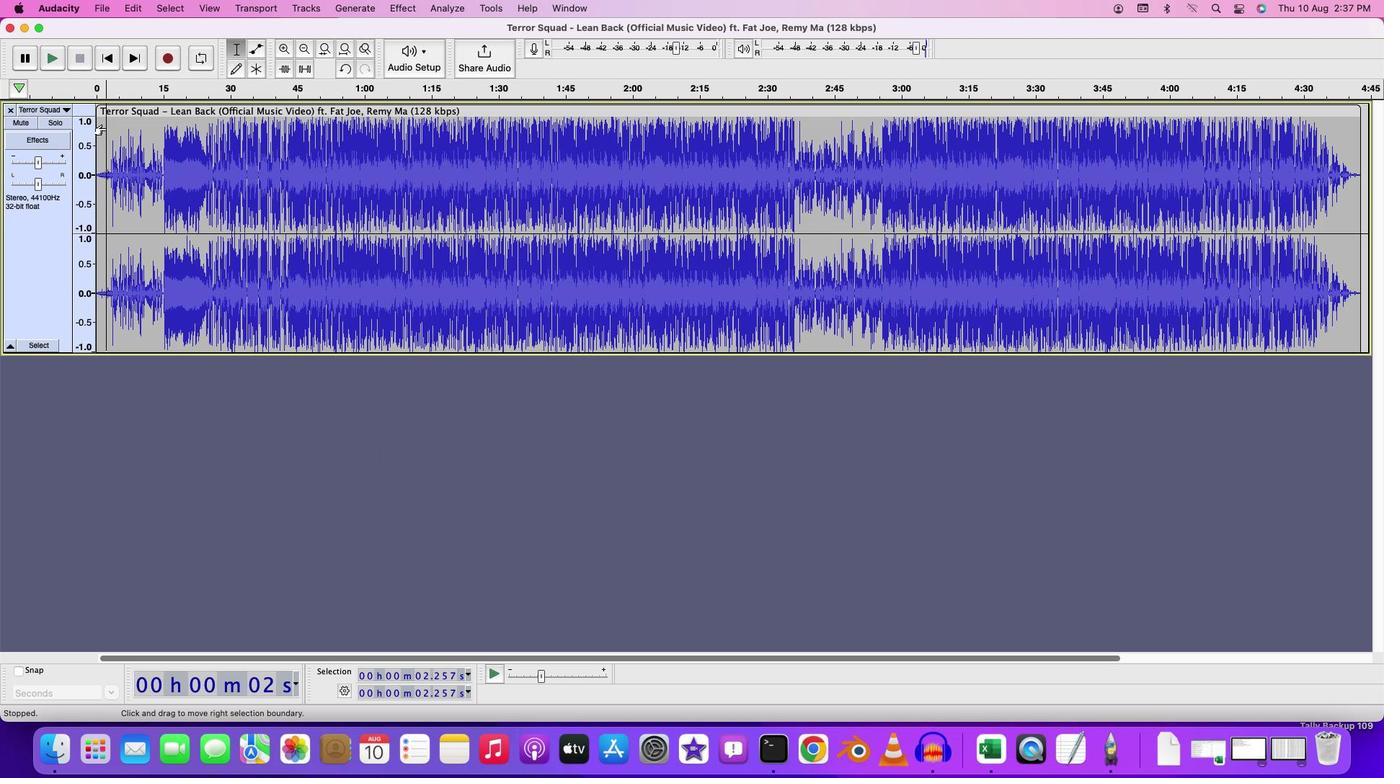 
Action: Mouse moved to (167, 128)
Screenshot: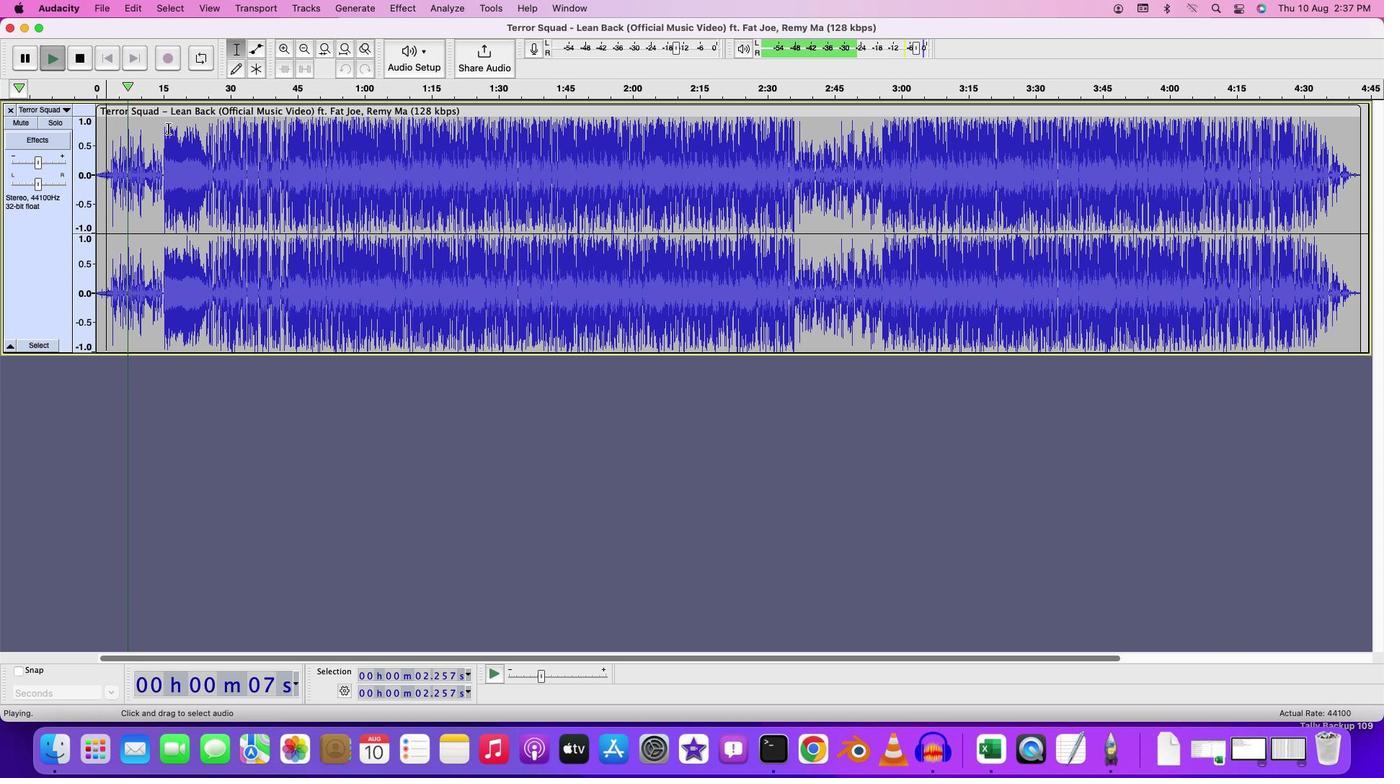 
Action: Key pressed Key.media_volume_up
Screenshot: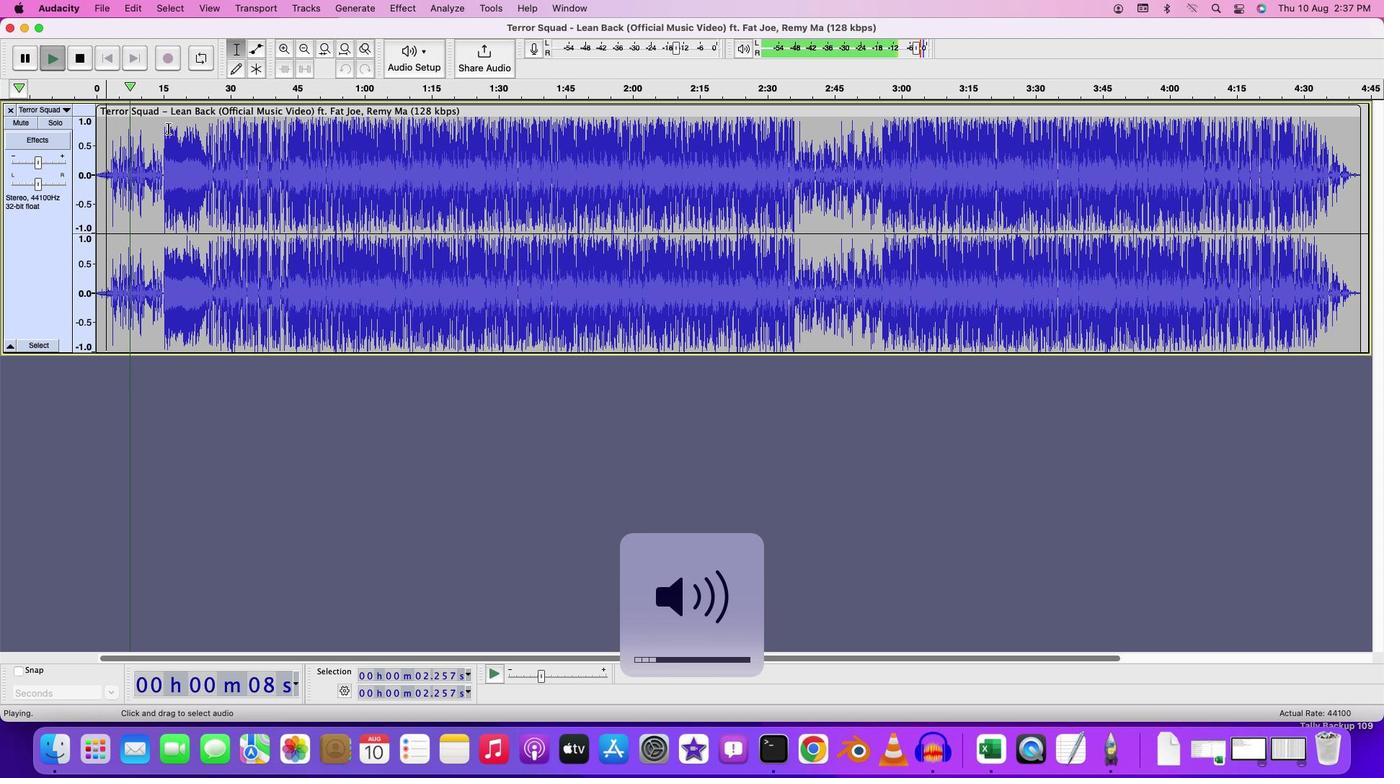 
Action: Mouse moved to (165, 122)
Screenshot: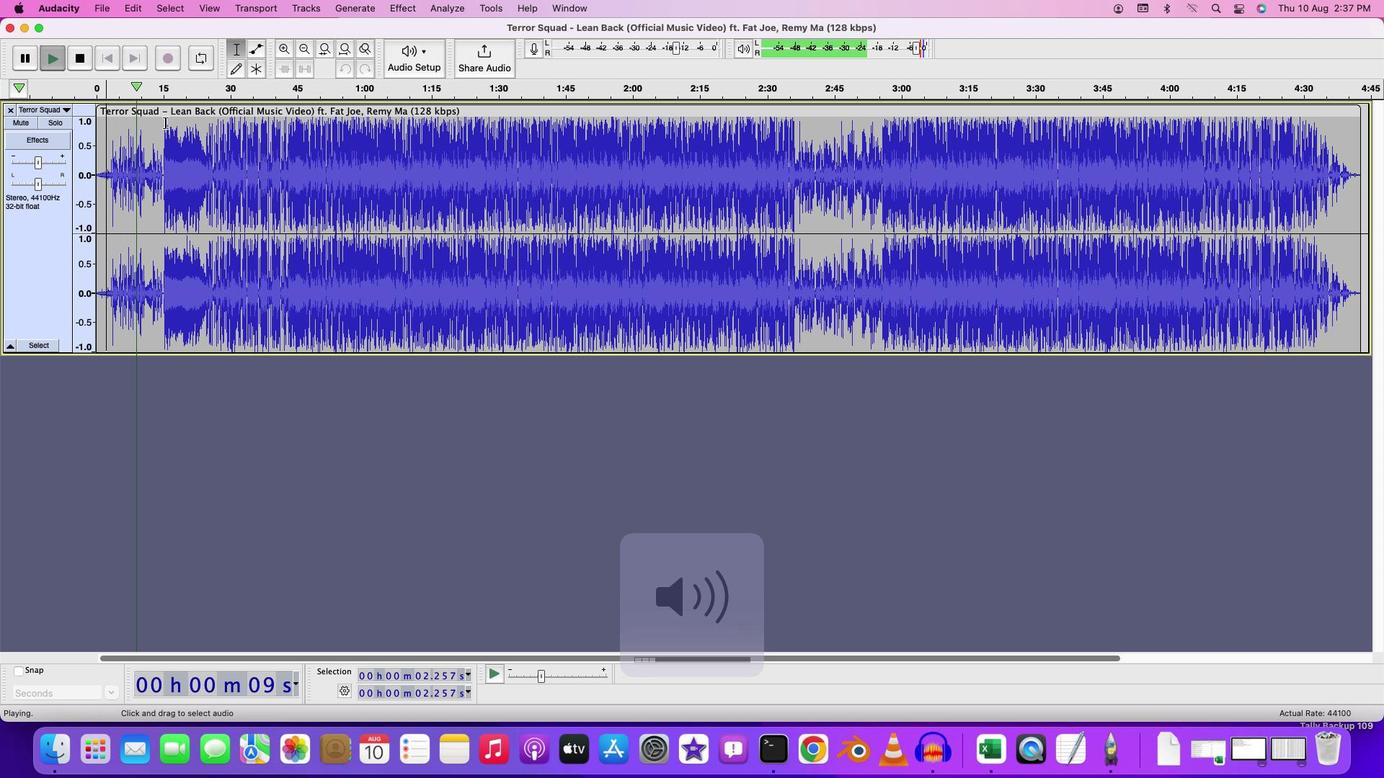 
Action: Mouse pressed left at (165, 122)
Screenshot: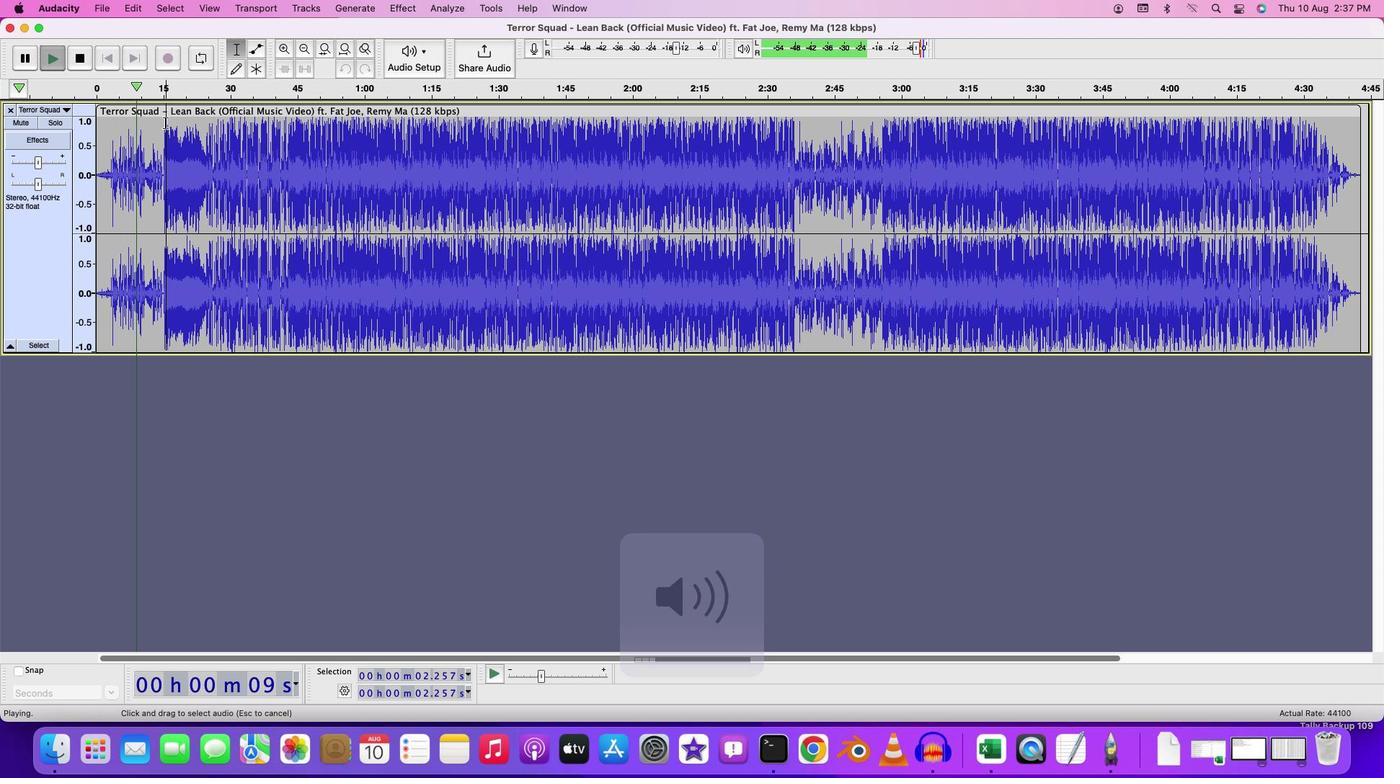 
Action: Key pressed Key.spaceKey.space
Screenshot: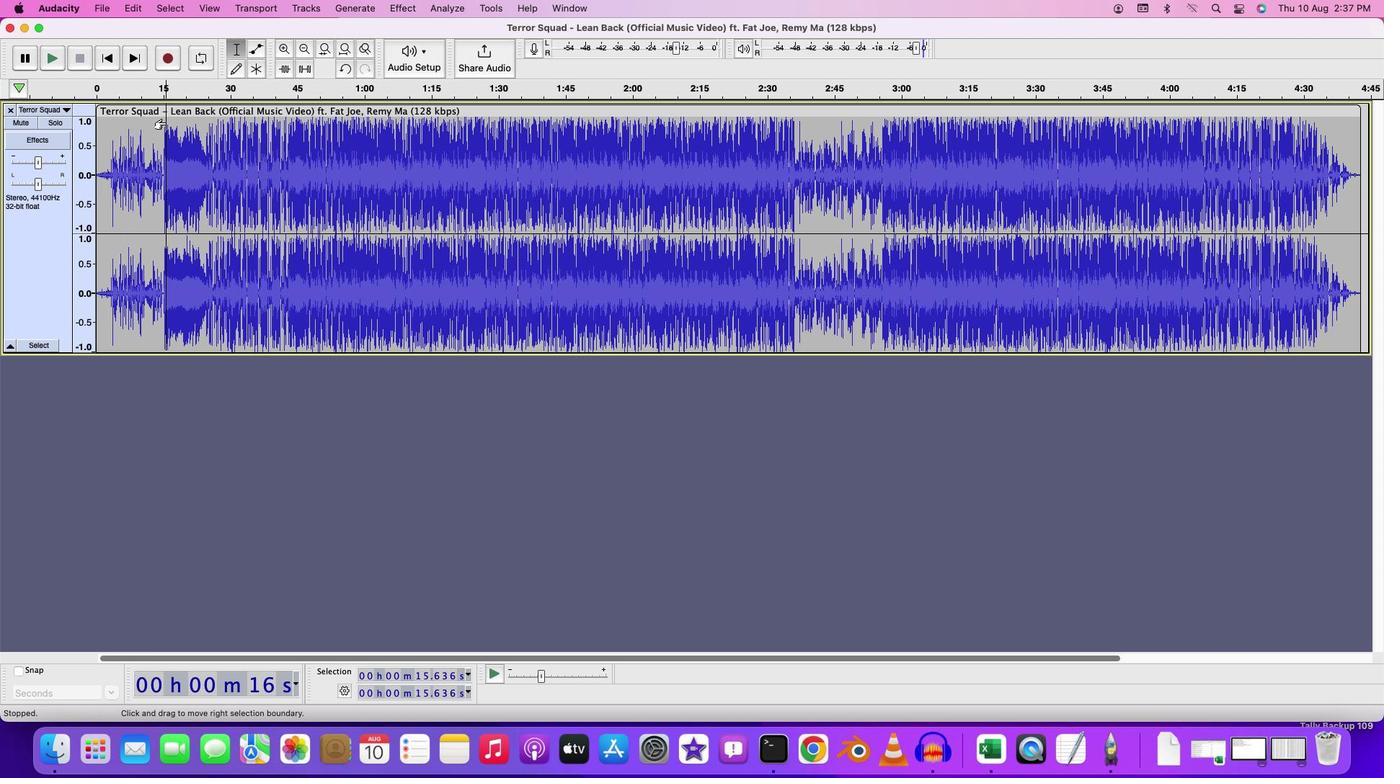 
Action: Mouse moved to (165, 122)
Screenshot: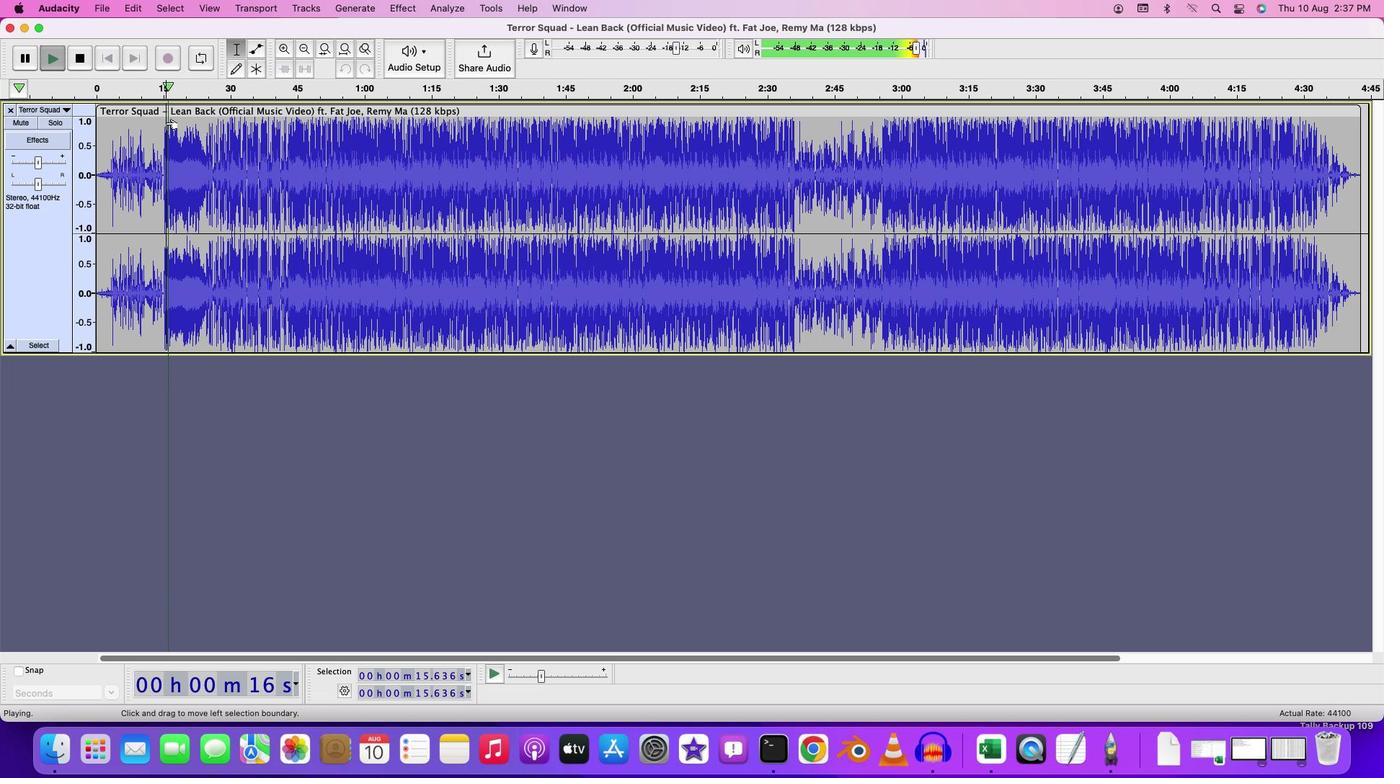
Action: Key pressed Key.media_volume_up
Screenshot: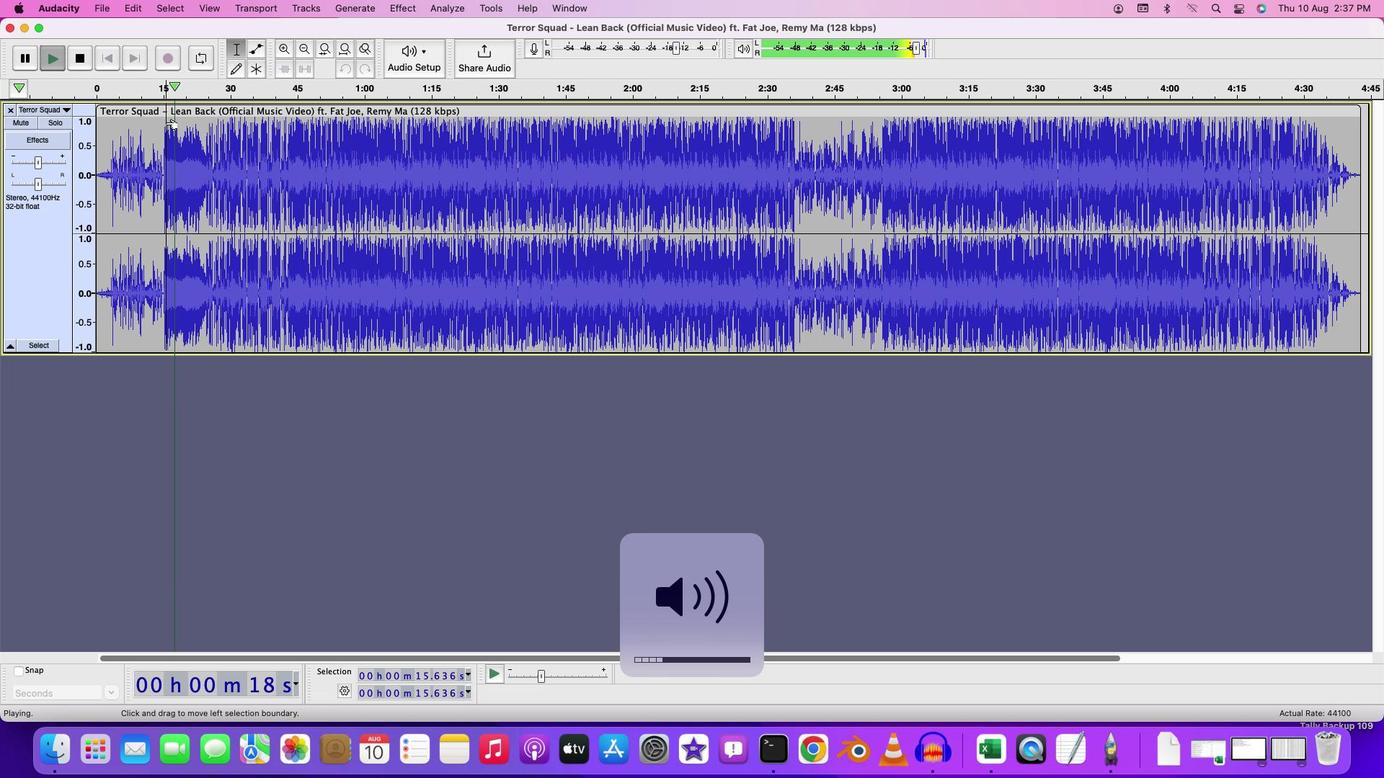 
Action: Mouse moved to (338, 411)
Screenshot: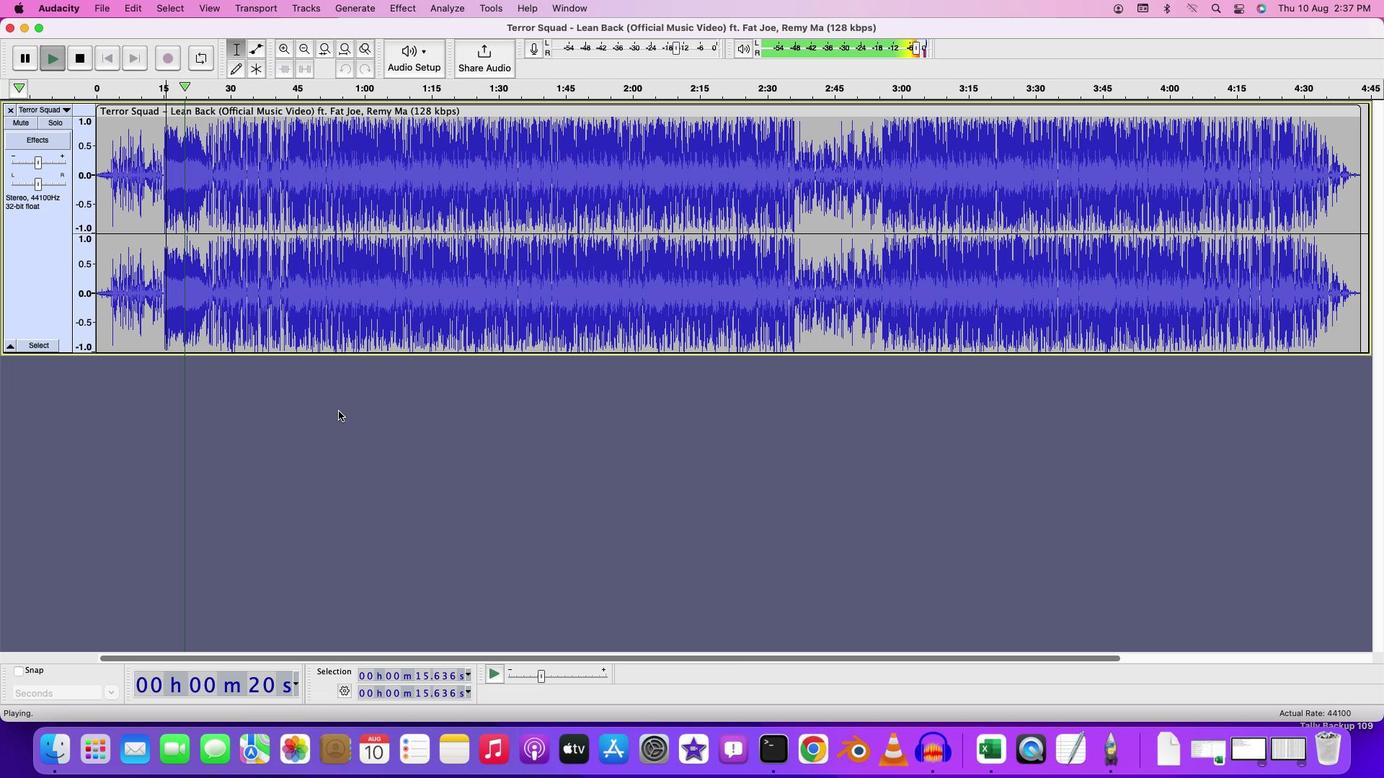 
Action: Mouse pressed left at (338, 411)
Screenshot: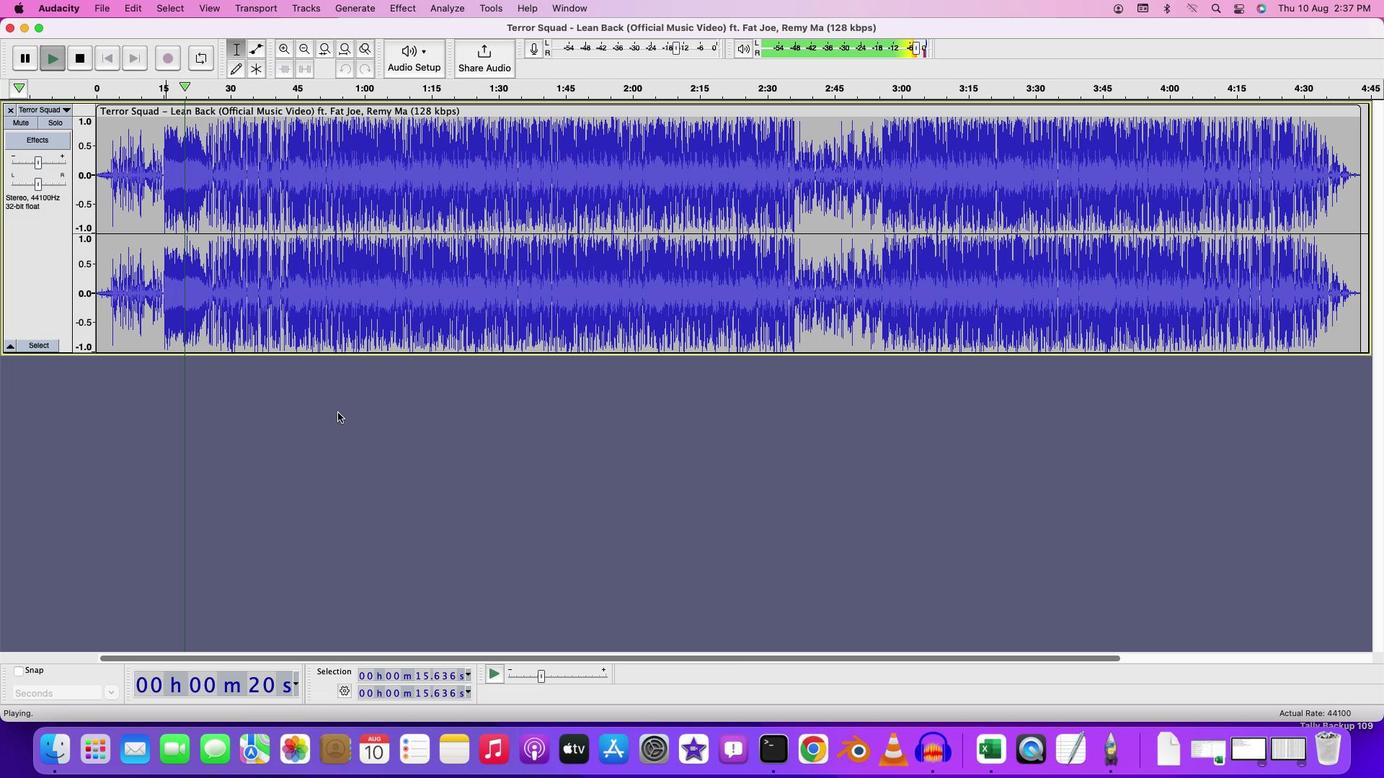 
Action: Mouse moved to (208, 173)
Screenshot: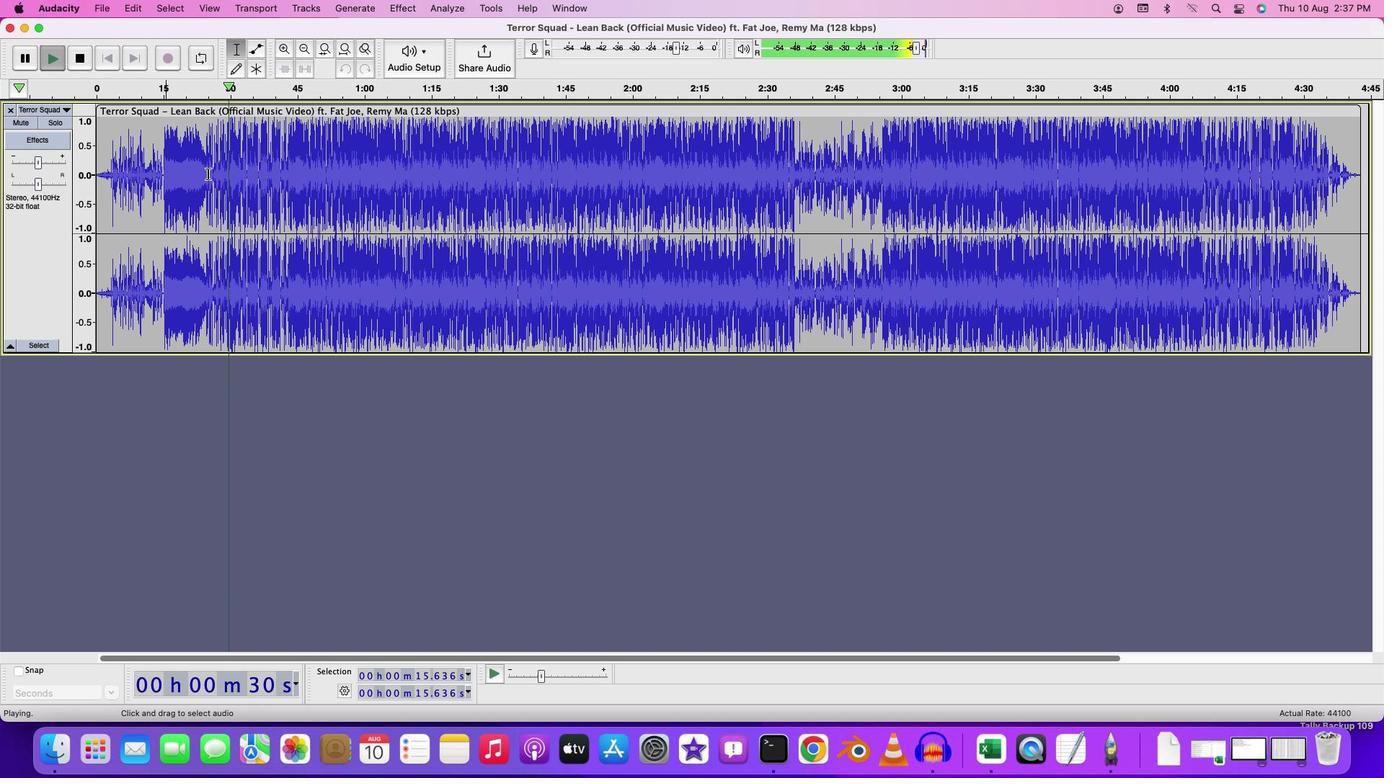 
Action: Key pressed Key.space
Screenshot: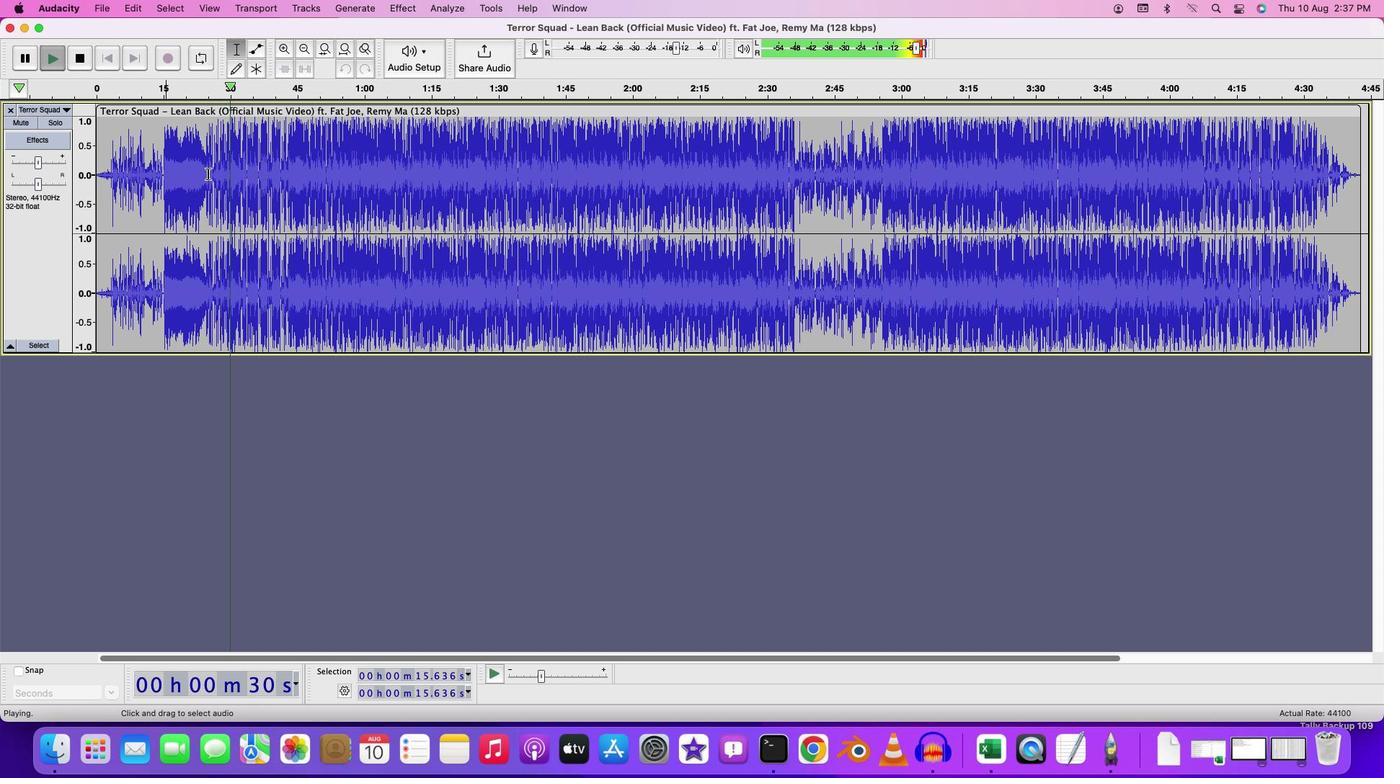 
Action: Mouse moved to (137, 13)
Screenshot: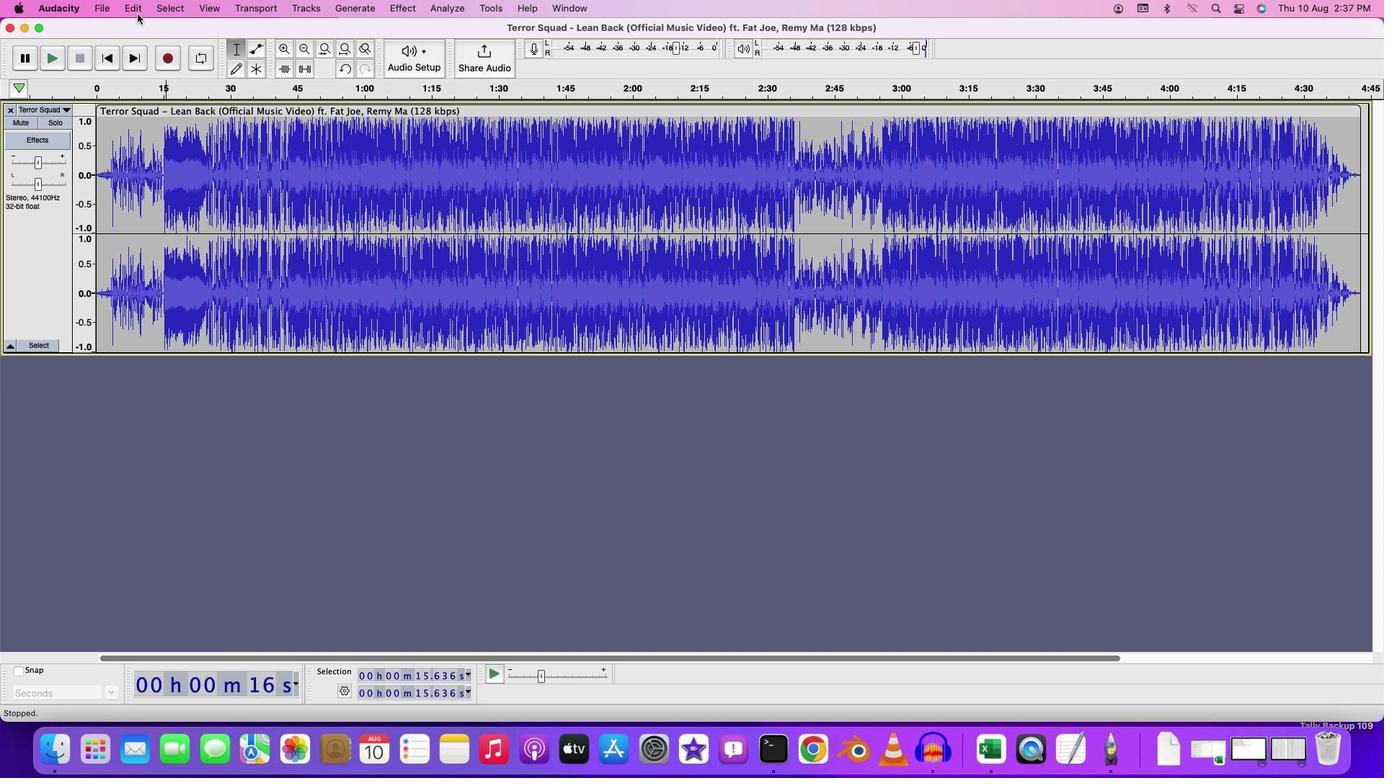 
Action: Mouse pressed left at (137, 13)
Screenshot: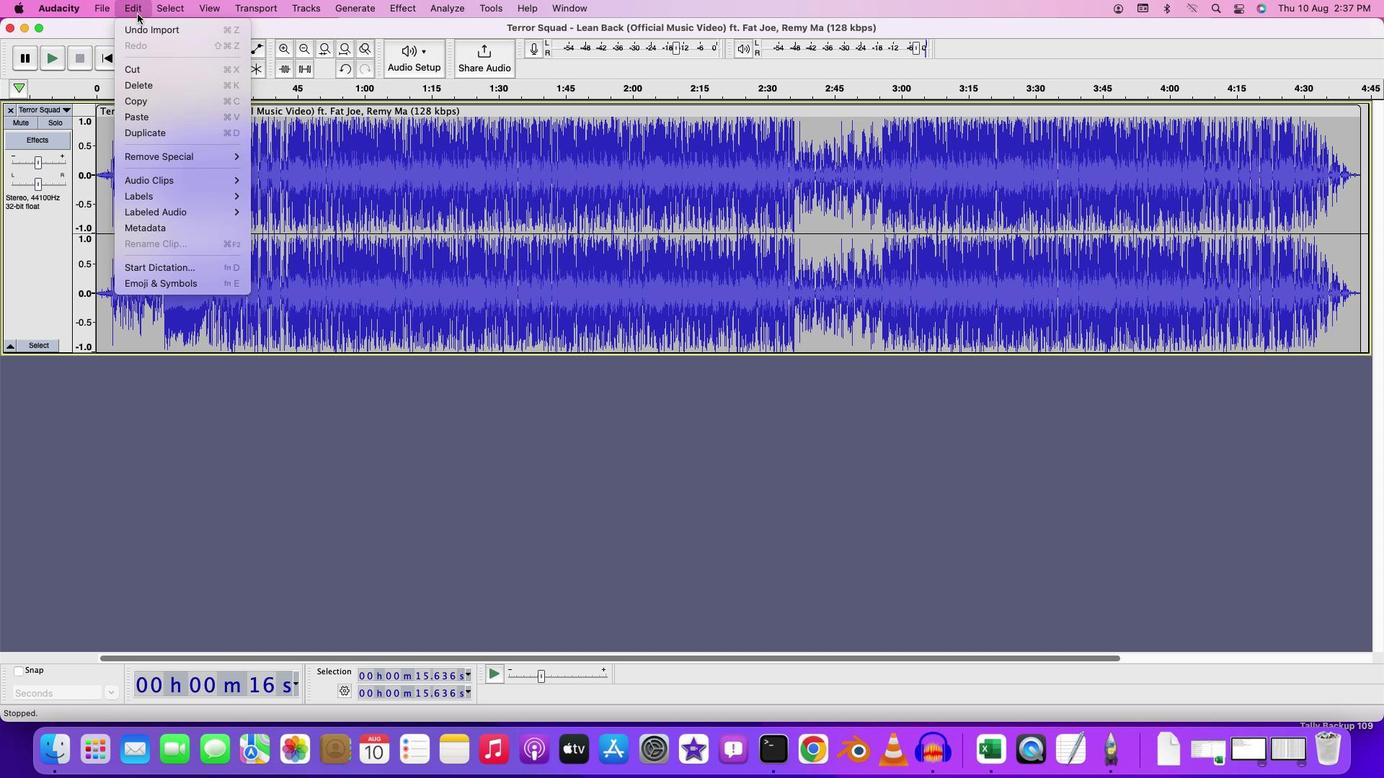 
Action: Mouse moved to (183, 226)
Screenshot: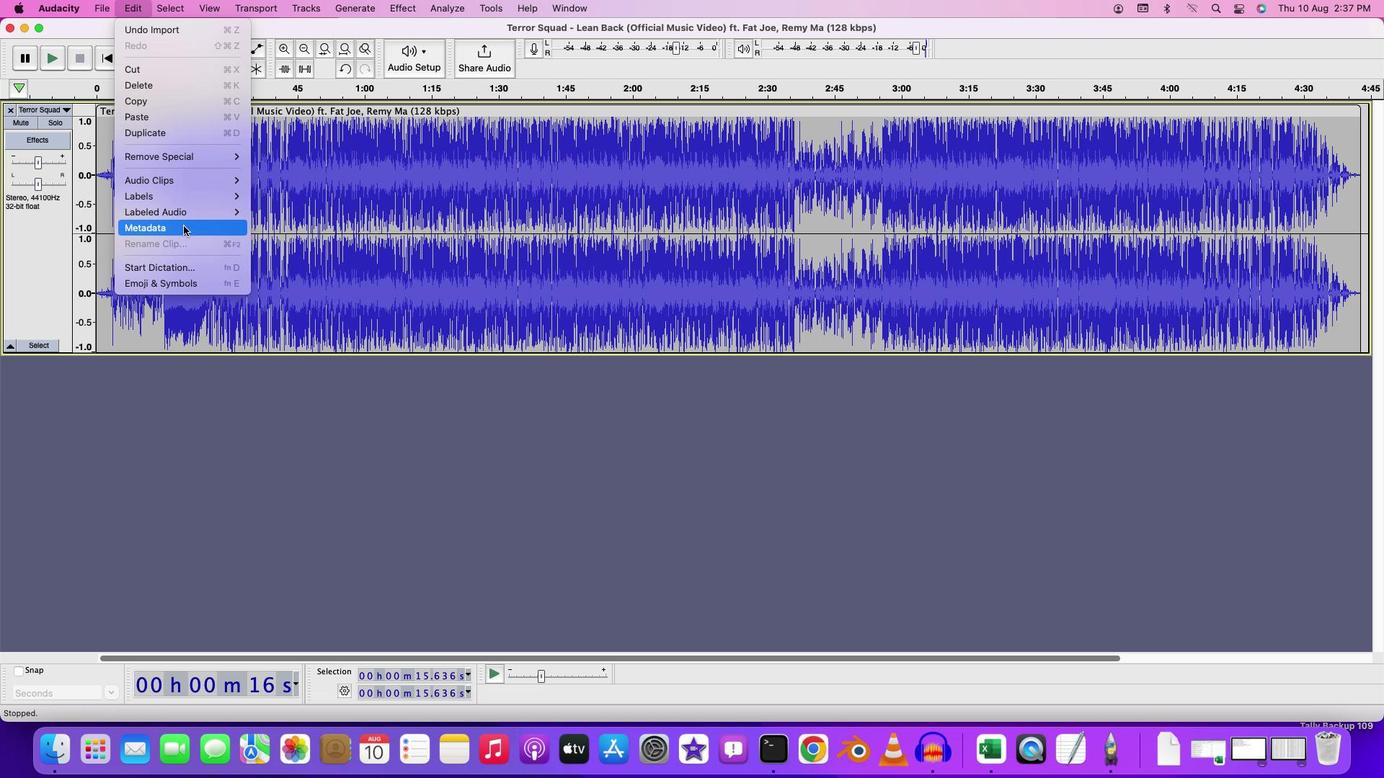 
Action: Mouse pressed left at (183, 226)
Screenshot: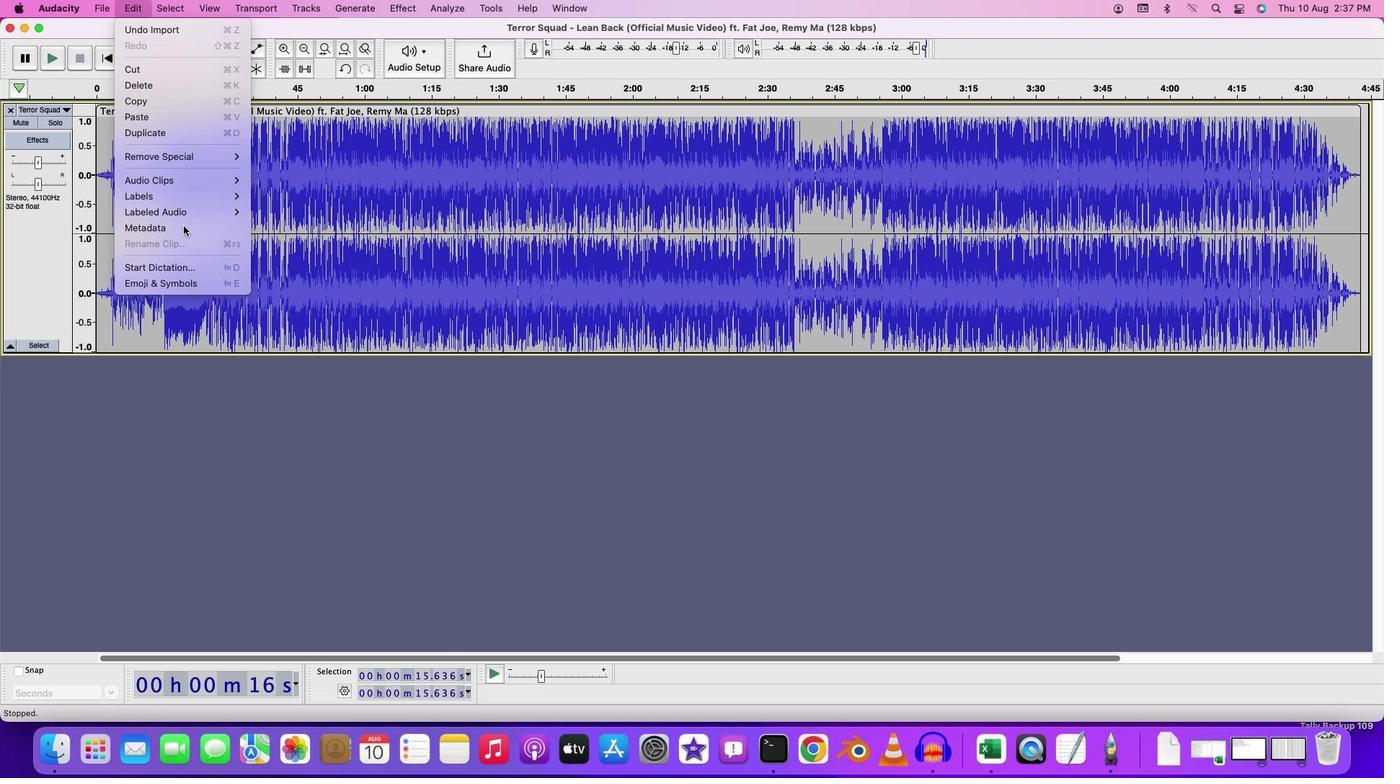 
Action: Mouse moved to (757, 412)
Screenshot: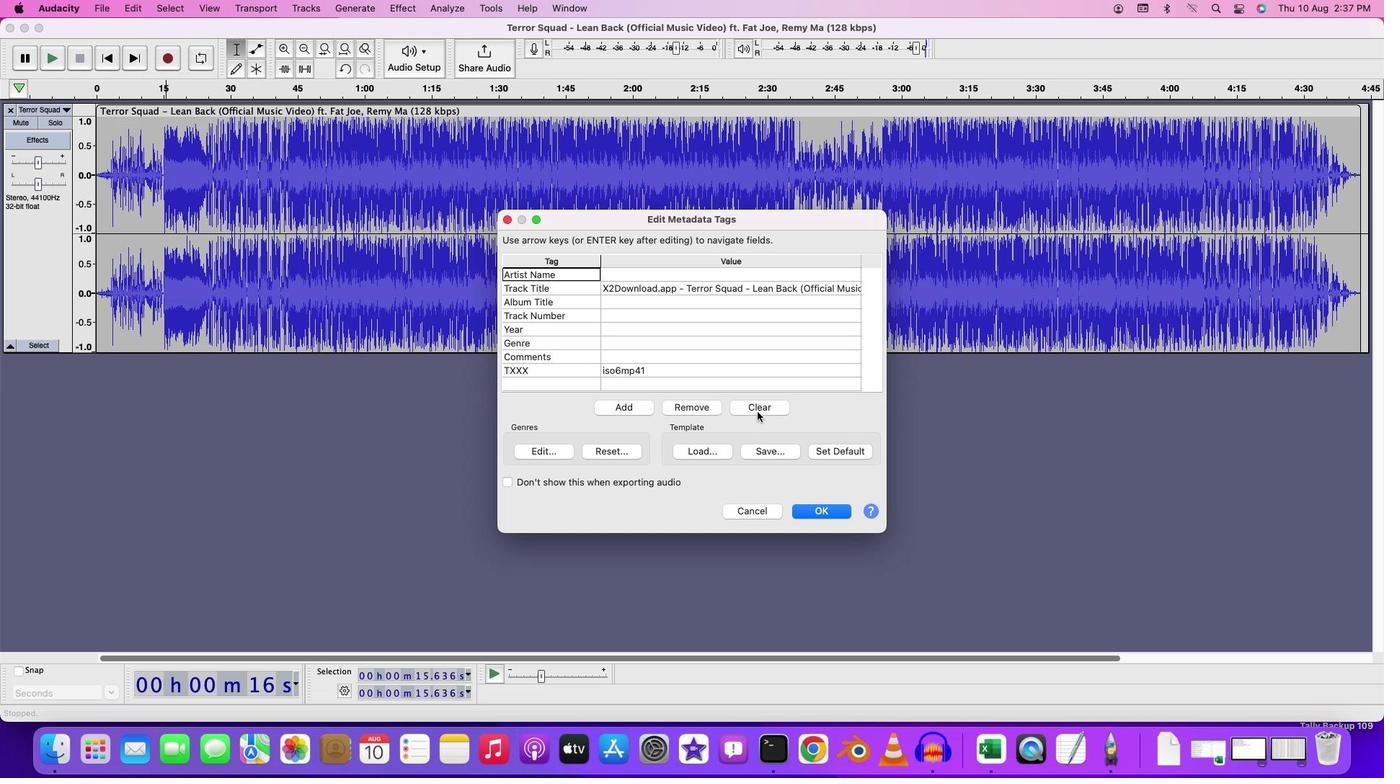 
Action: Mouse pressed left at (757, 412)
Screenshot: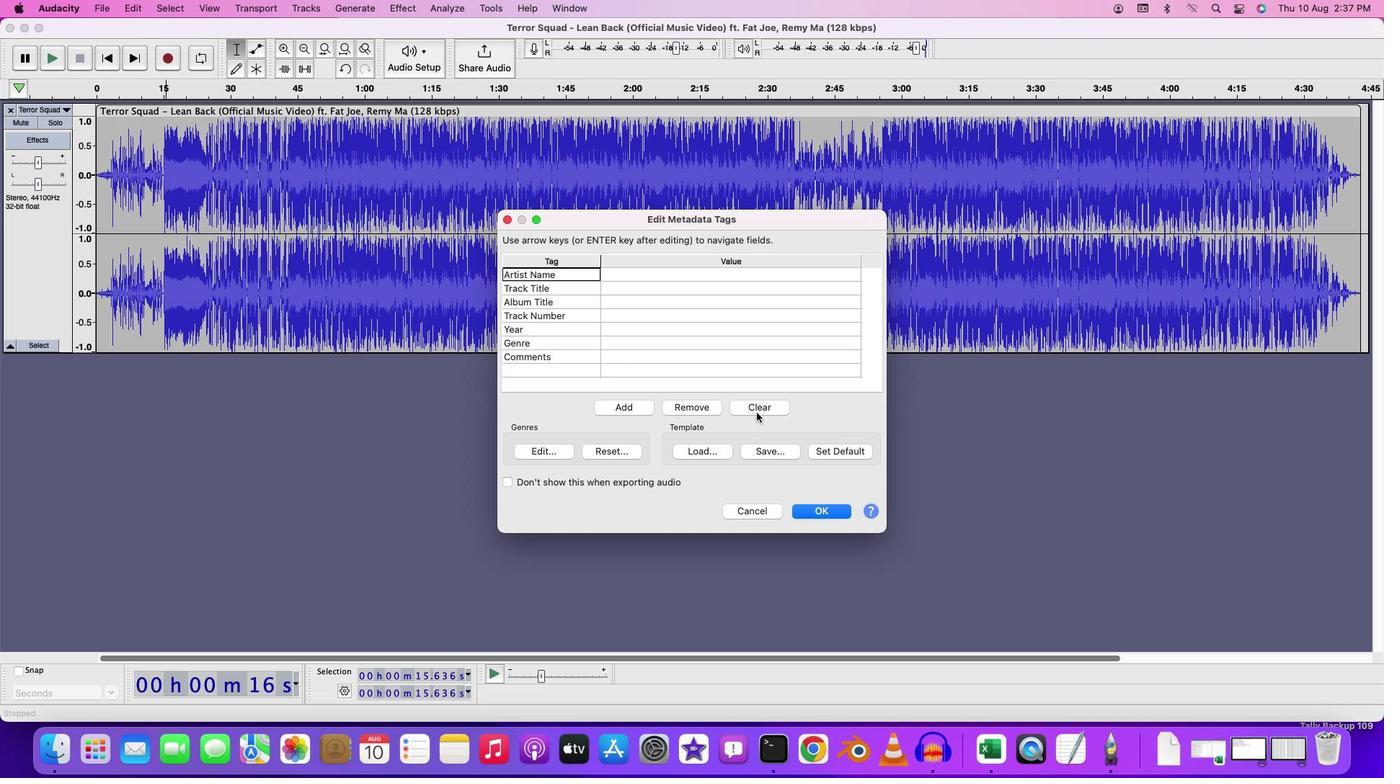 
Action: Mouse moved to (643, 408)
Screenshot: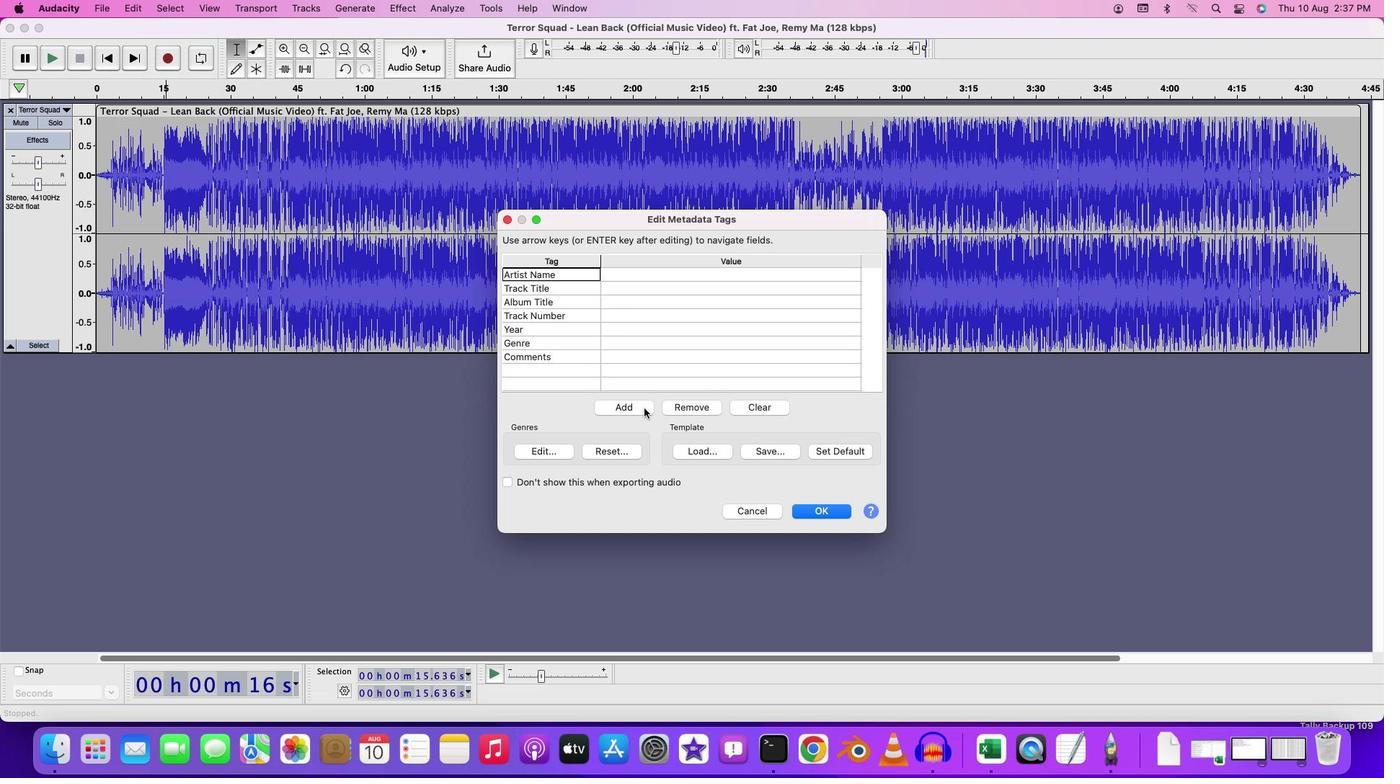 
Action: Mouse pressed left at (643, 408)
Screenshot: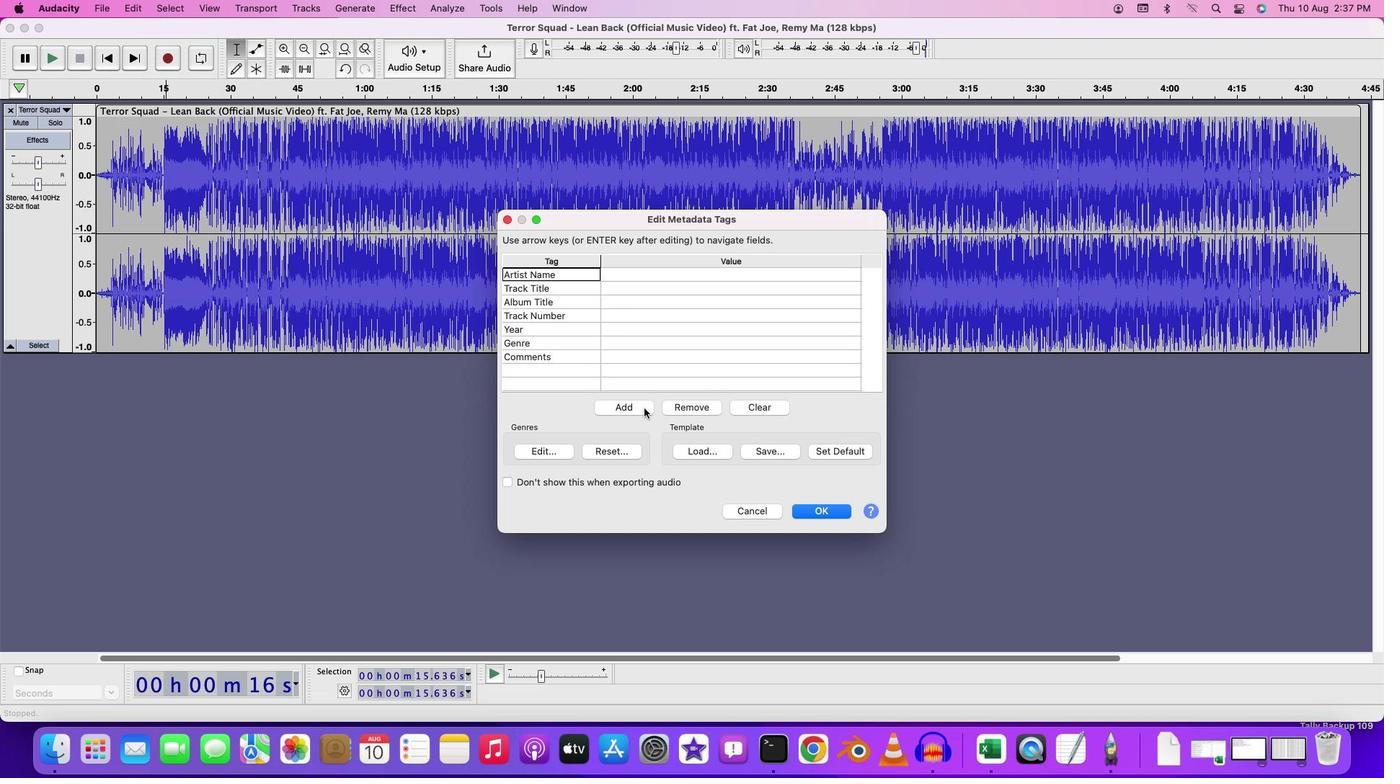 
Action: Mouse moved to (641, 408)
Screenshot: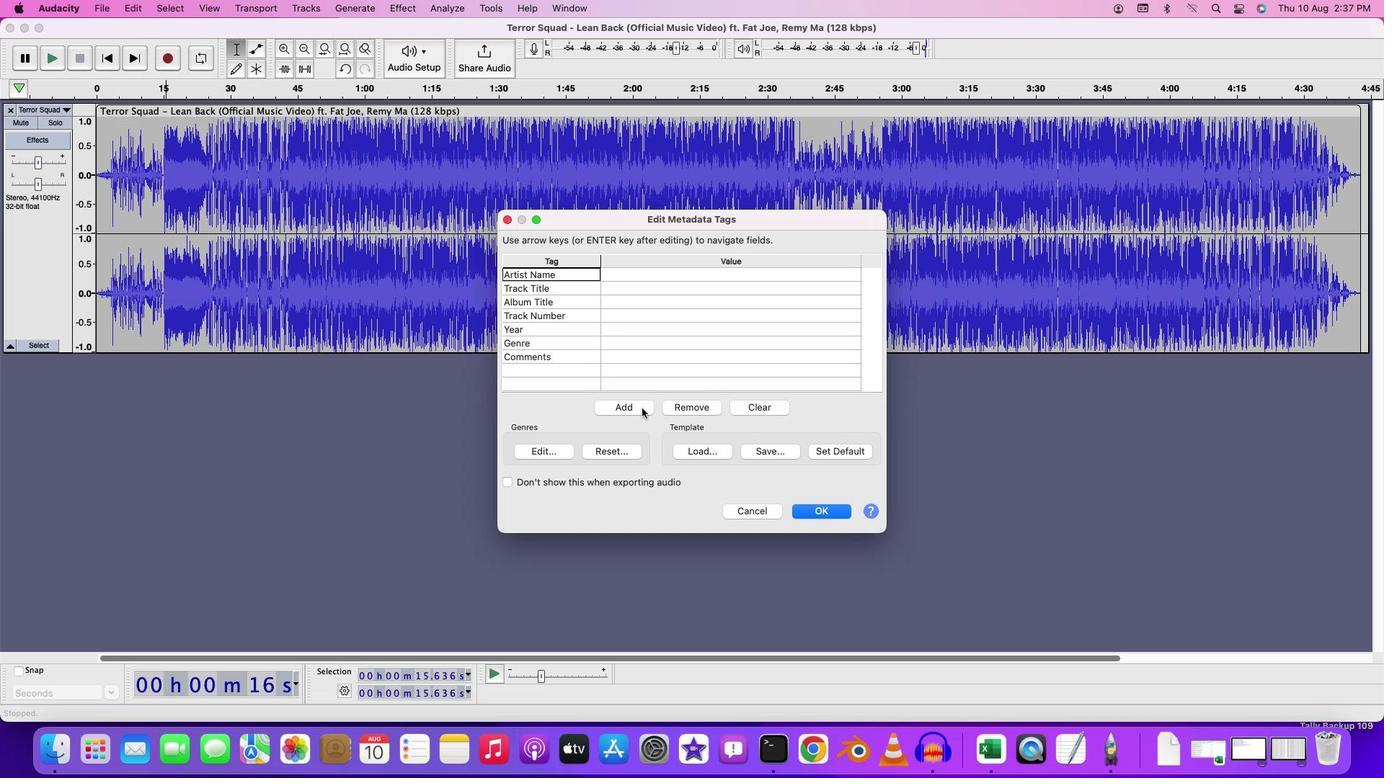 
Action: Mouse pressed left at (641, 408)
Screenshot: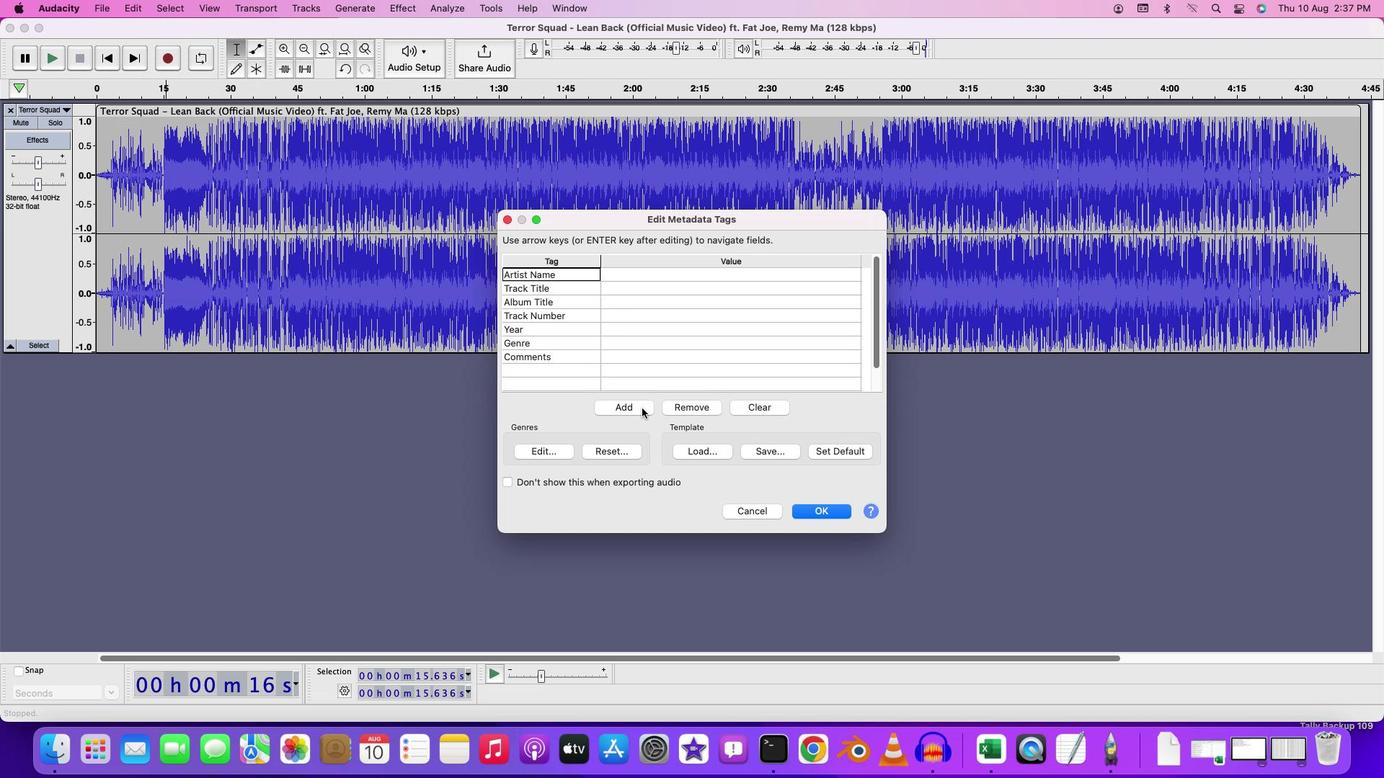 
Action: Mouse moved to (635, 326)
Screenshot: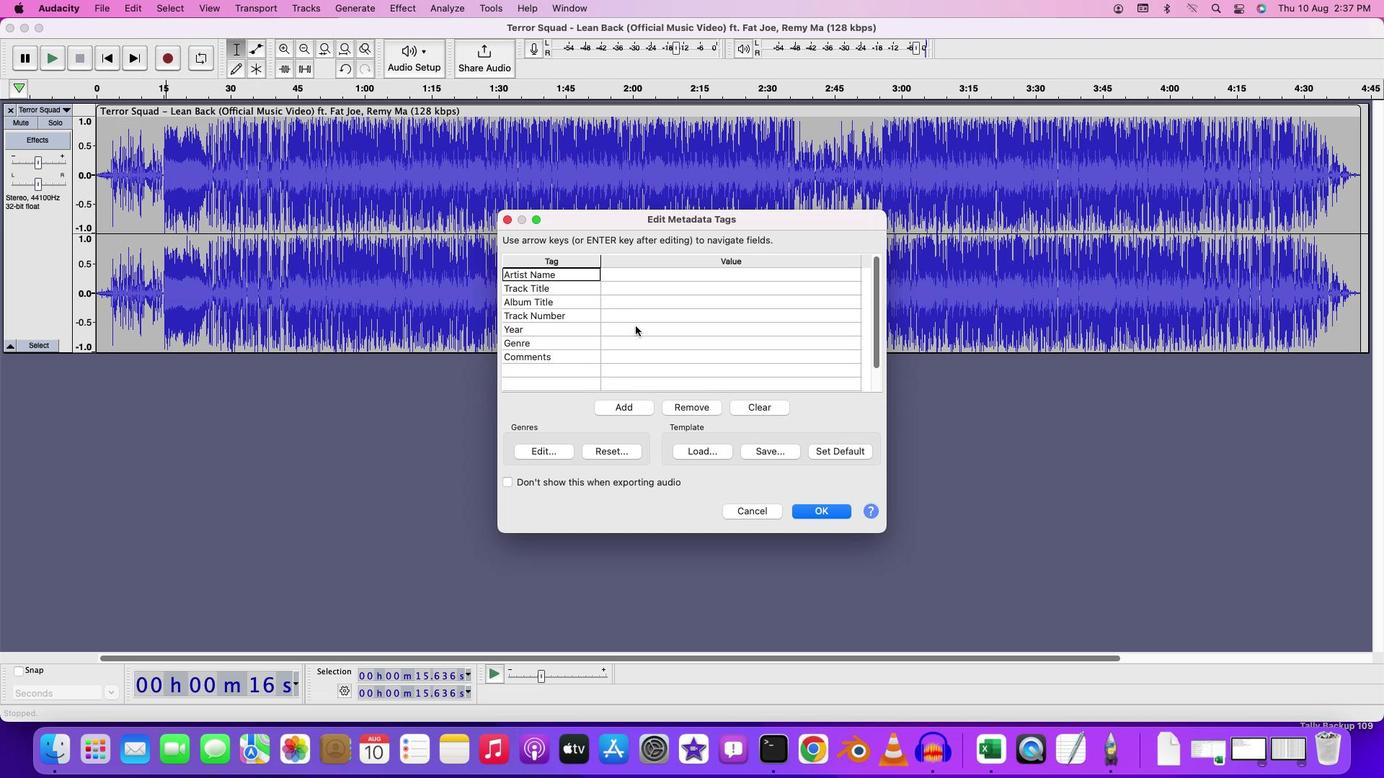 
Action: Mouse scrolled (635, 326) with delta (0, 0)
Screenshot: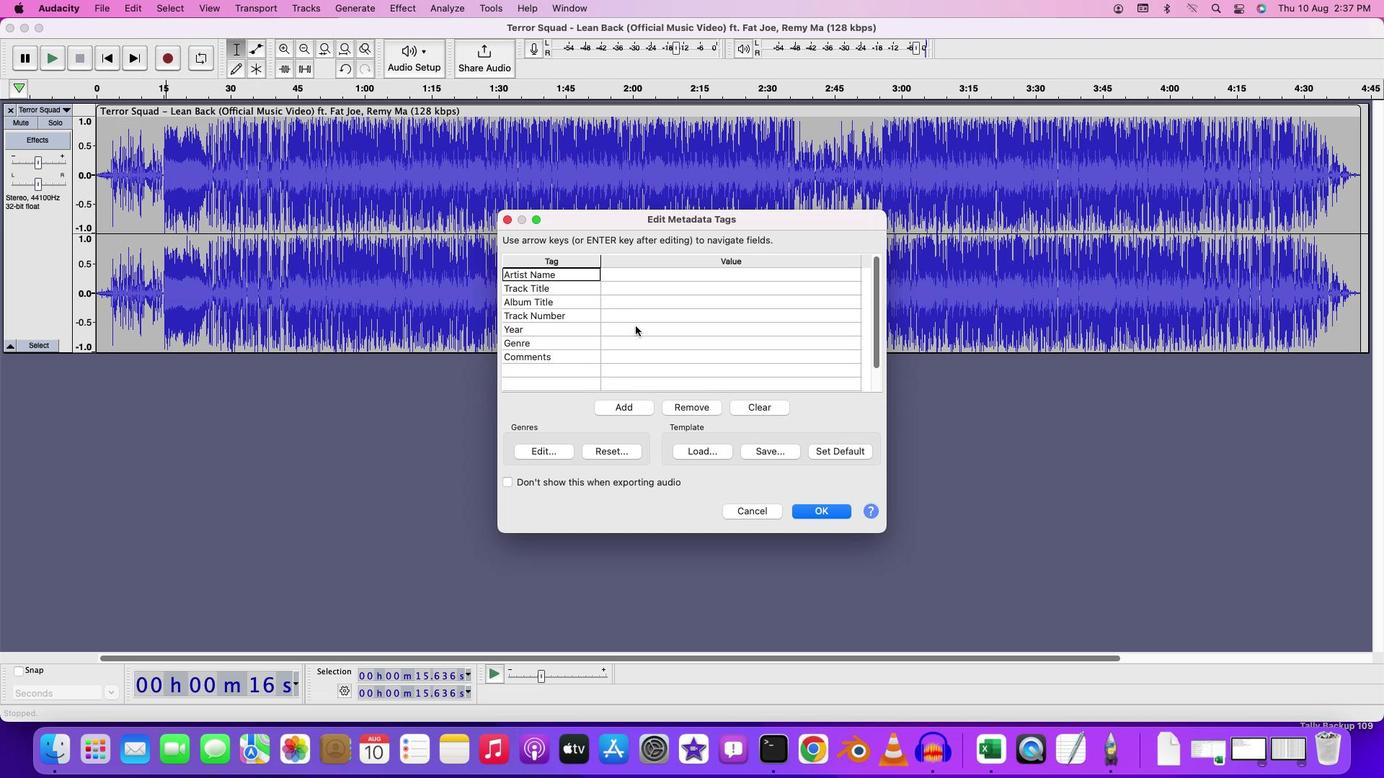 
Action: Mouse scrolled (635, 326) with delta (0, 0)
Screenshot: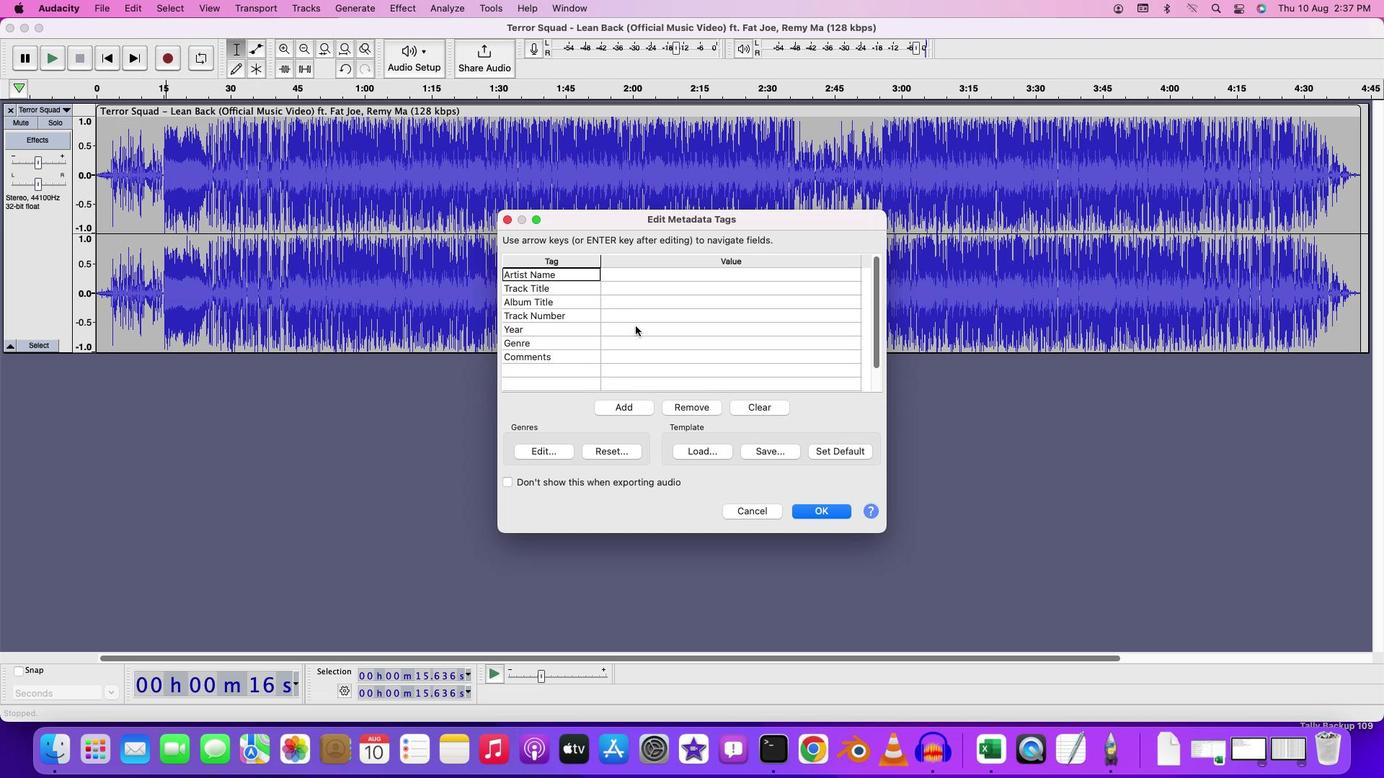 
Action: Mouse scrolled (635, 326) with delta (0, 2)
Screenshot: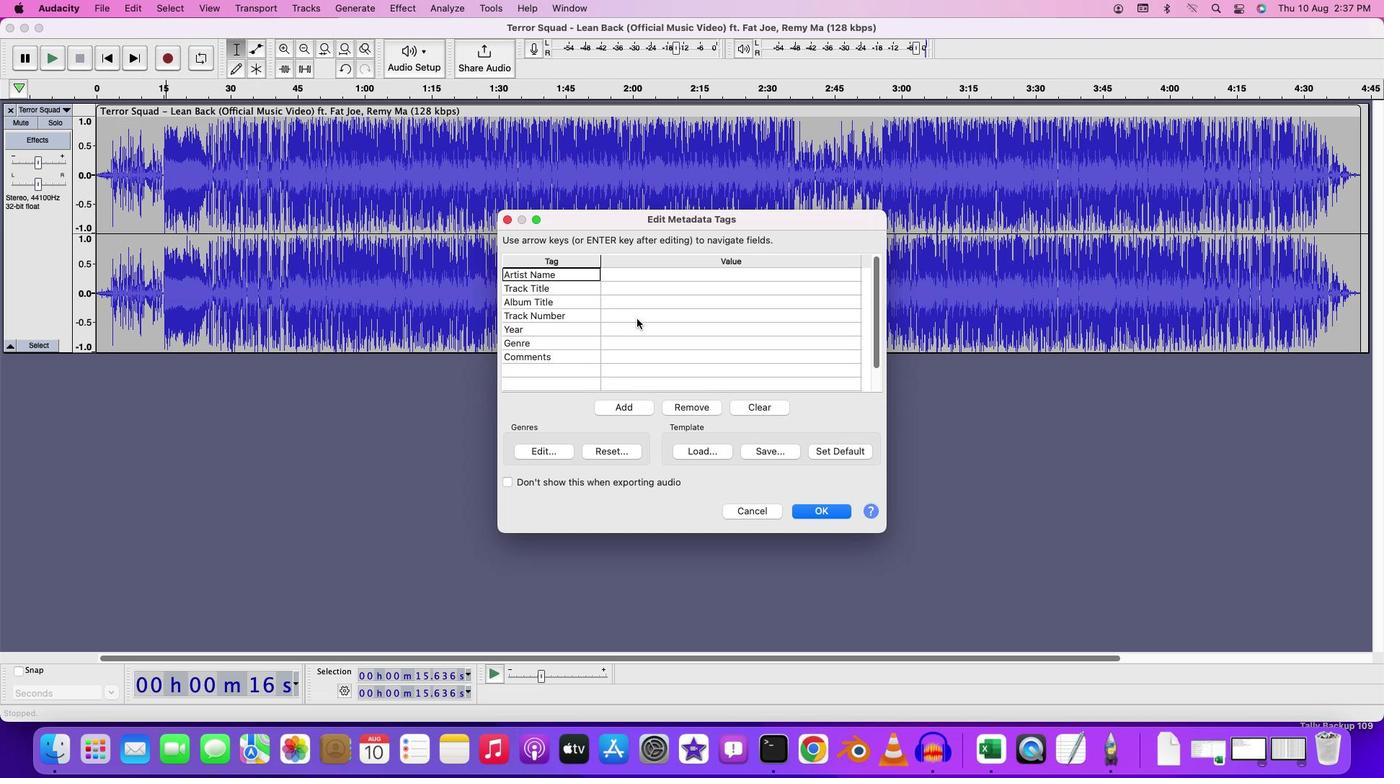 
Action: Mouse moved to (620, 276)
Screenshot: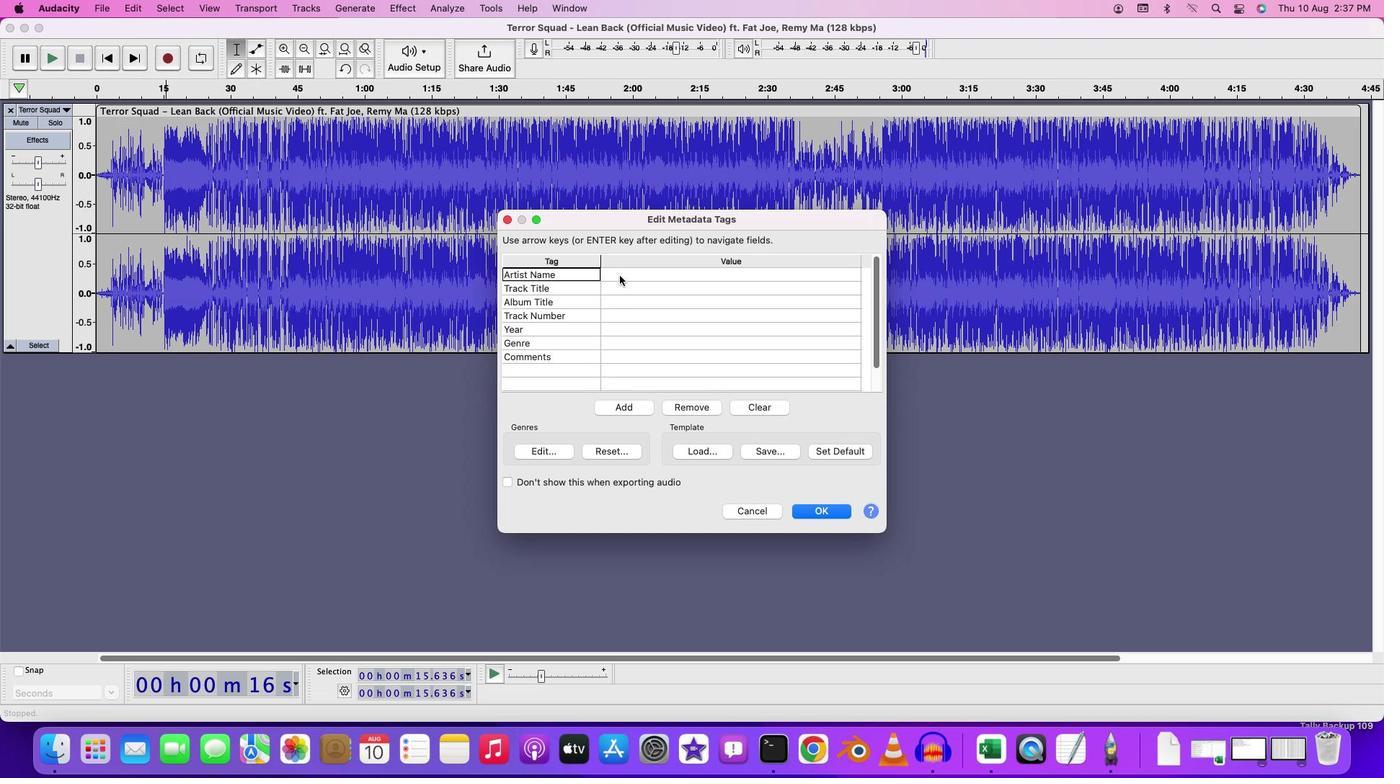 
Action: Mouse pressed left at (620, 276)
Screenshot: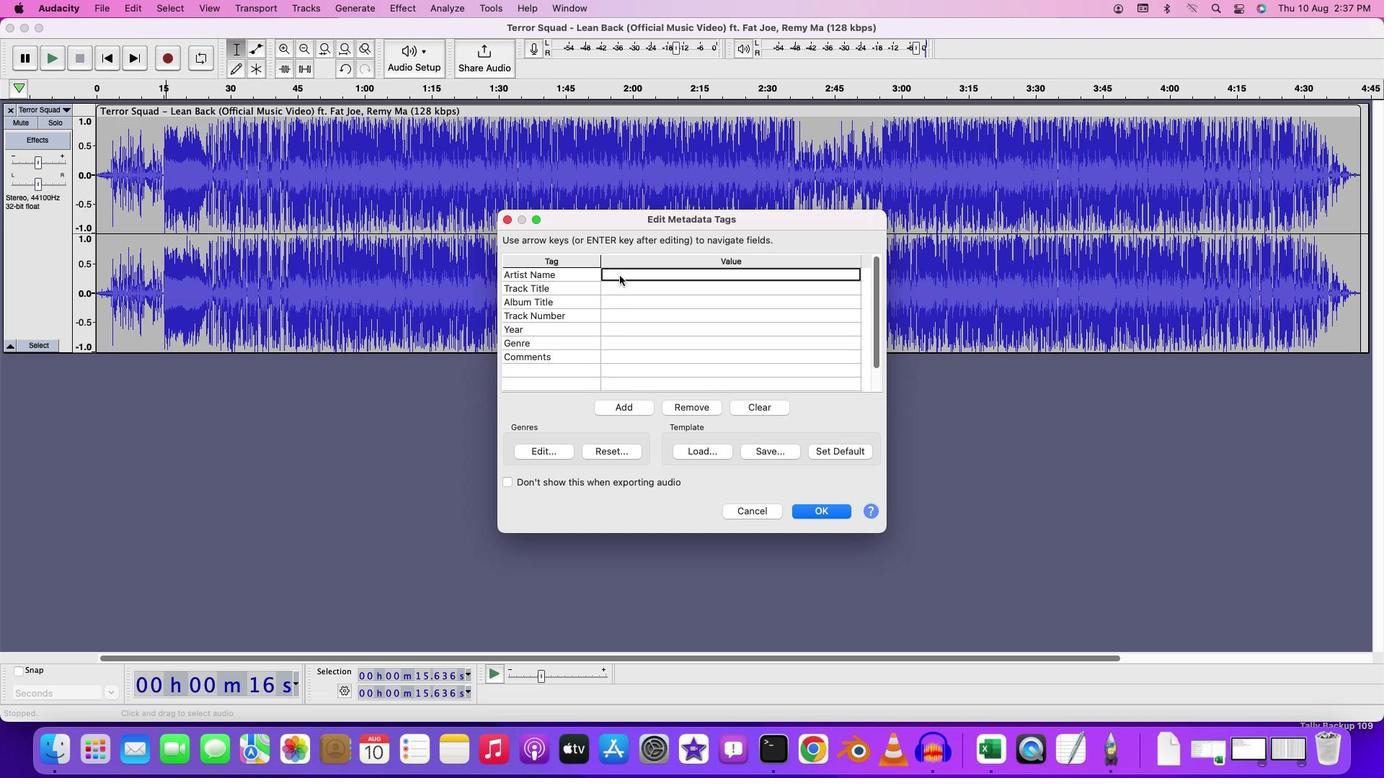 
Action: Key pressed Key.shift'T''e''r''r''o''r'Key.spaceKey.shift'S''q''u''a''d'
Screenshot: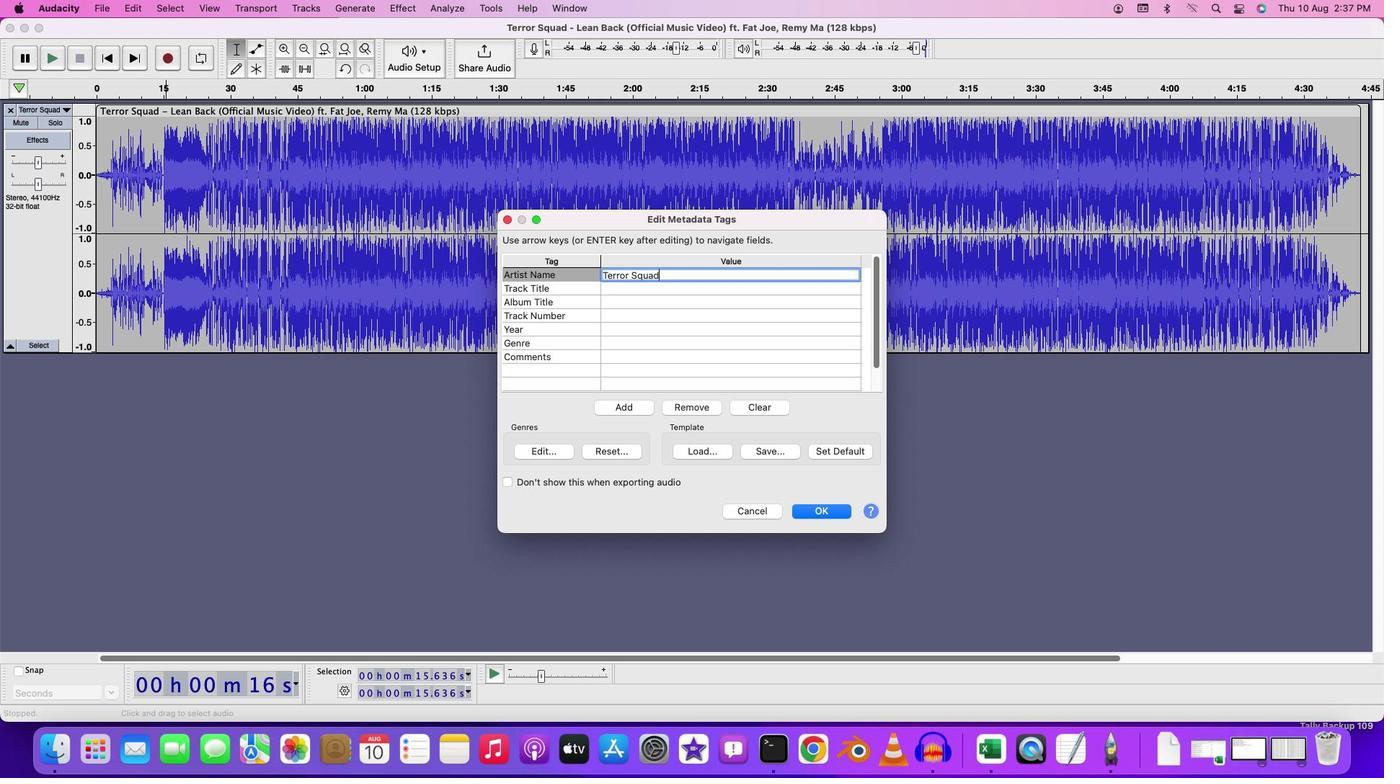 
Action: Mouse moved to (617, 289)
Screenshot: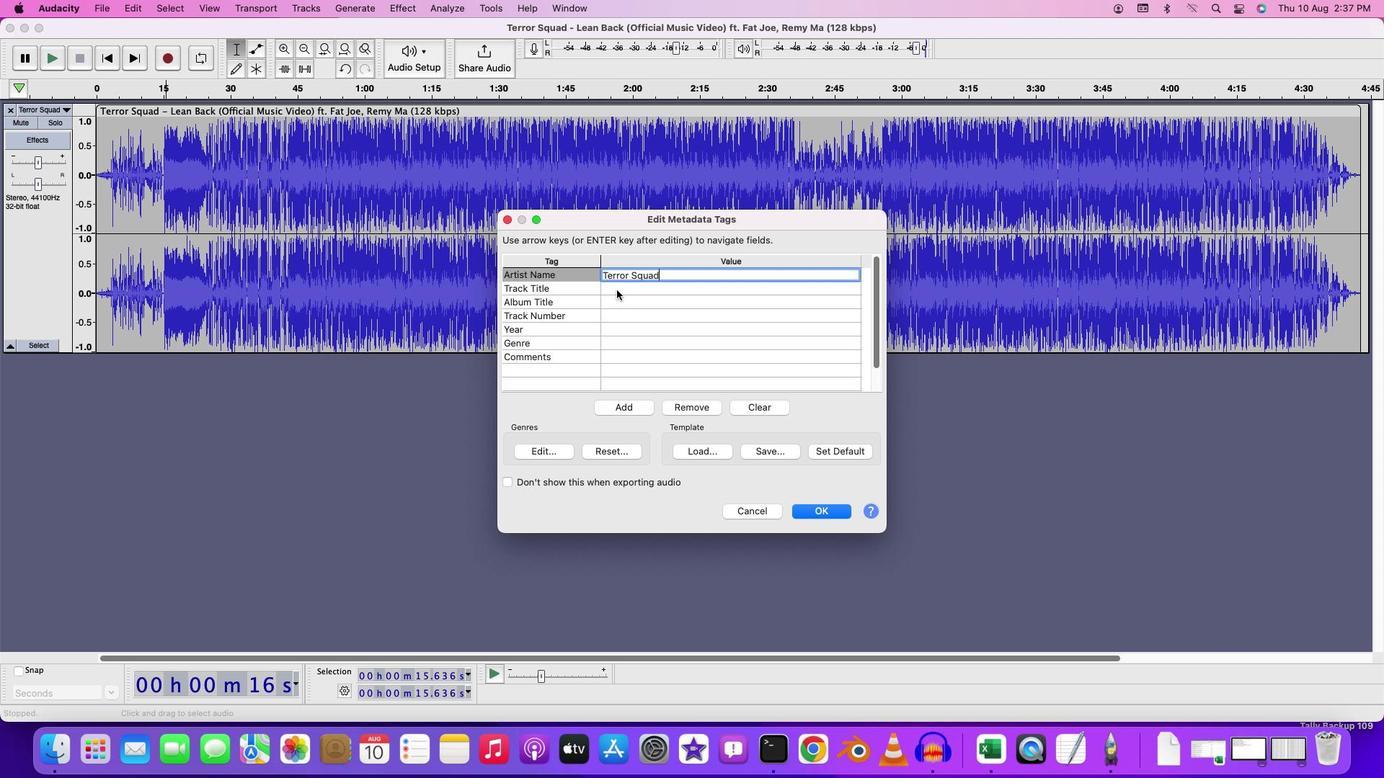 
Action: Mouse pressed left at (617, 289)
Screenshot: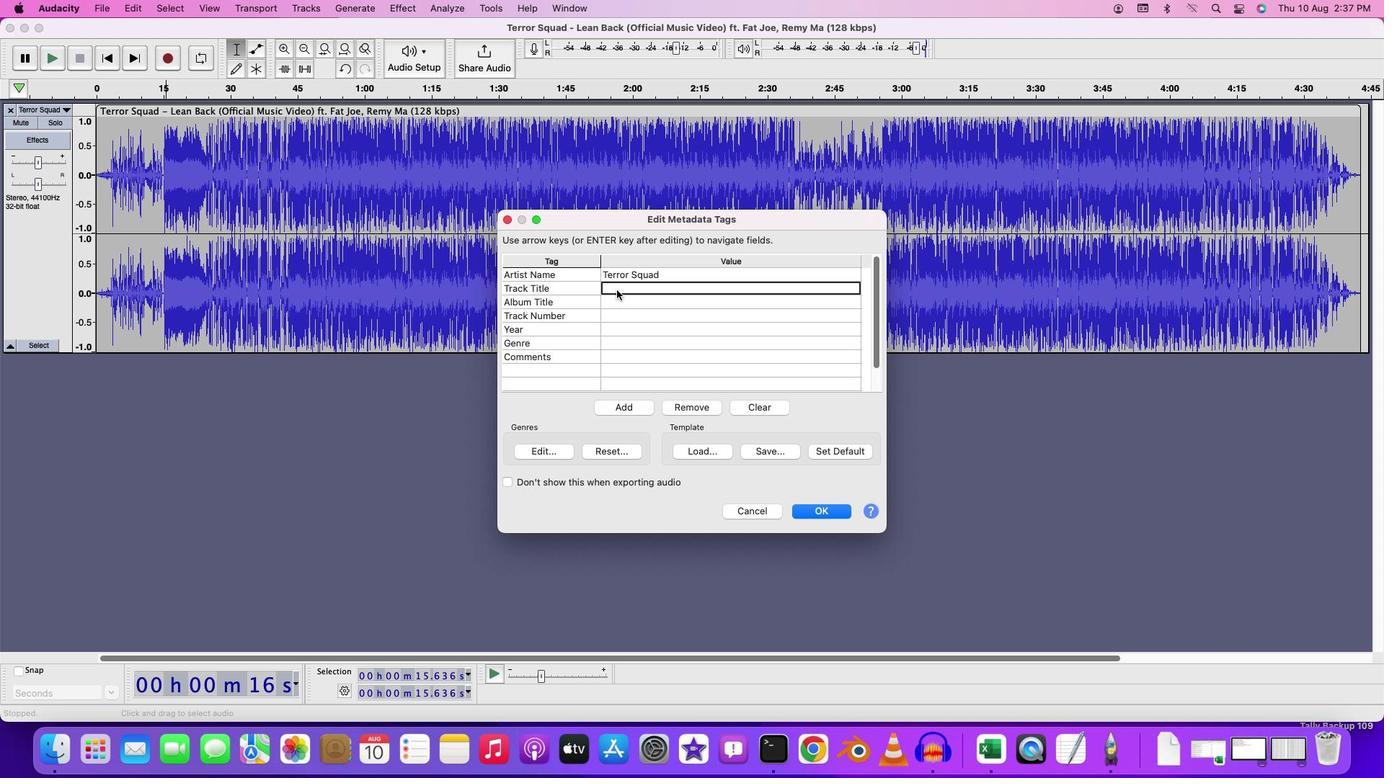 
Action: Mouse pressed left at (617, 289)
Screenshot: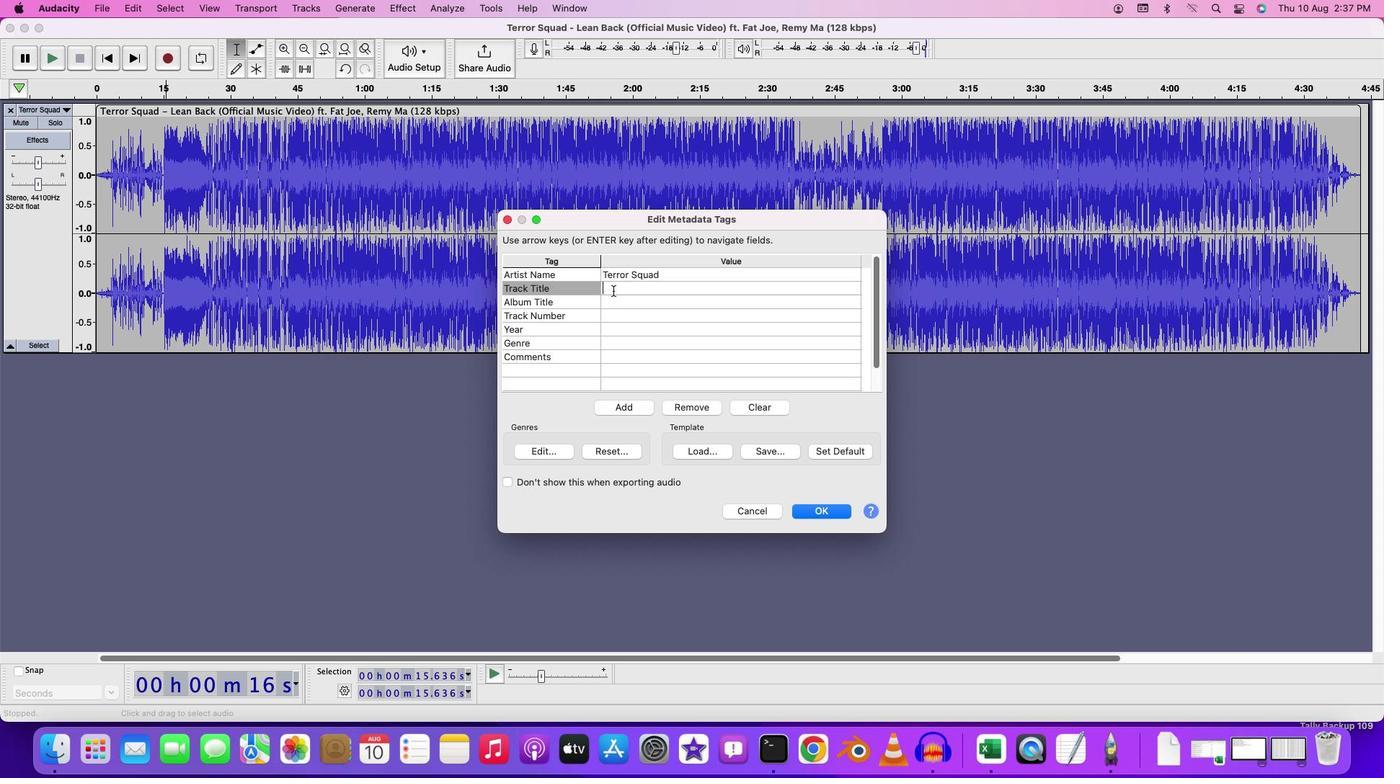 
Action: Mouse moved to (612, 291)
Screenshot: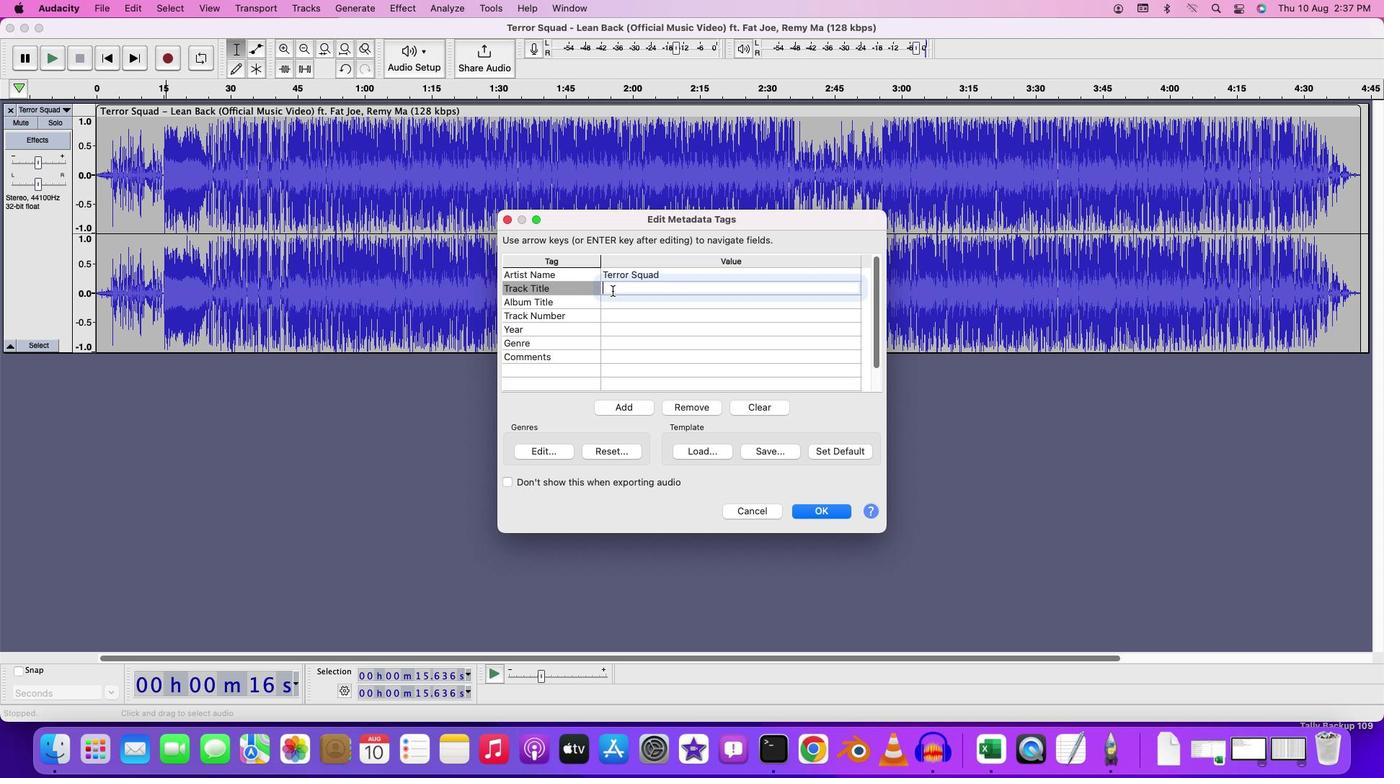 
Action: Key pressed Key.shift_r'L''e''a''n'Key.spaceKey.shift'B''a''c''k'
Screenshot: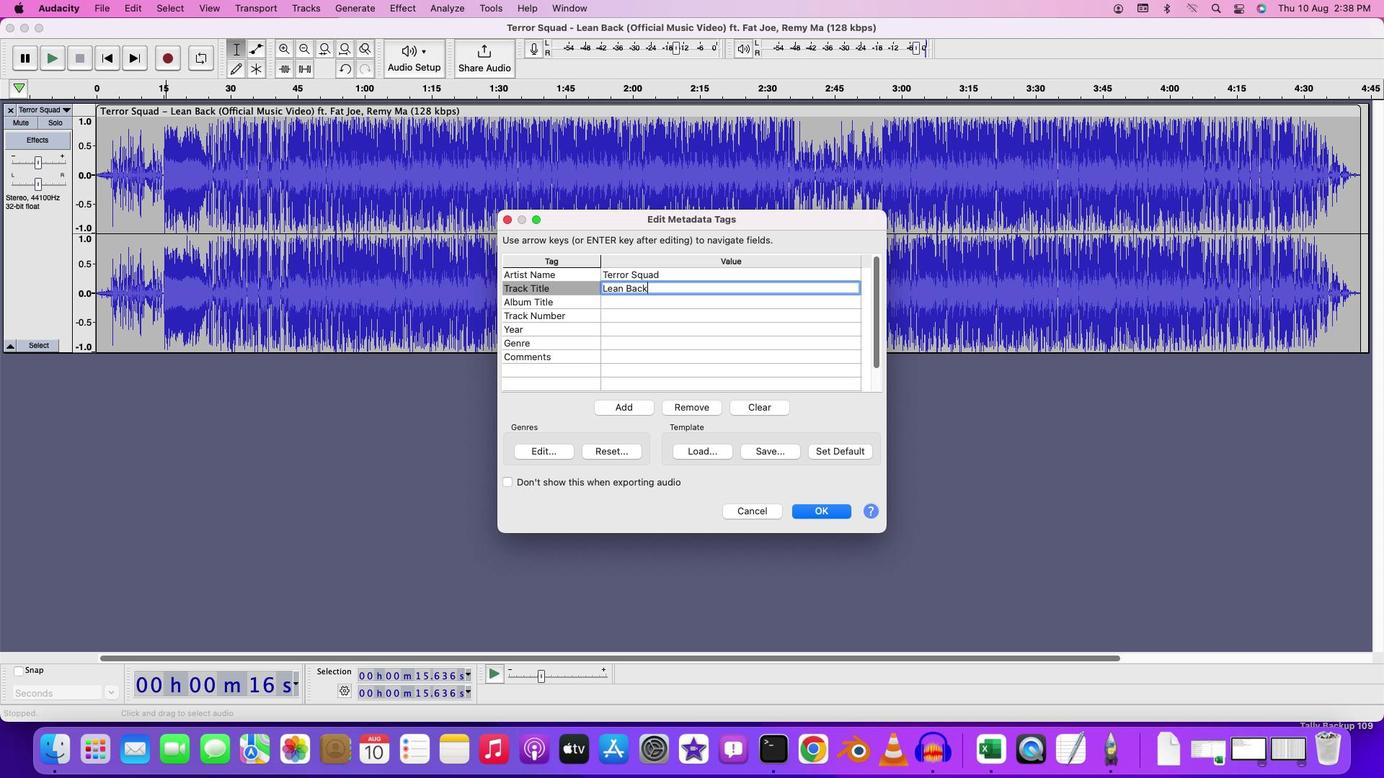 
Action: Mouse moved to (619, 303)
Screenshot: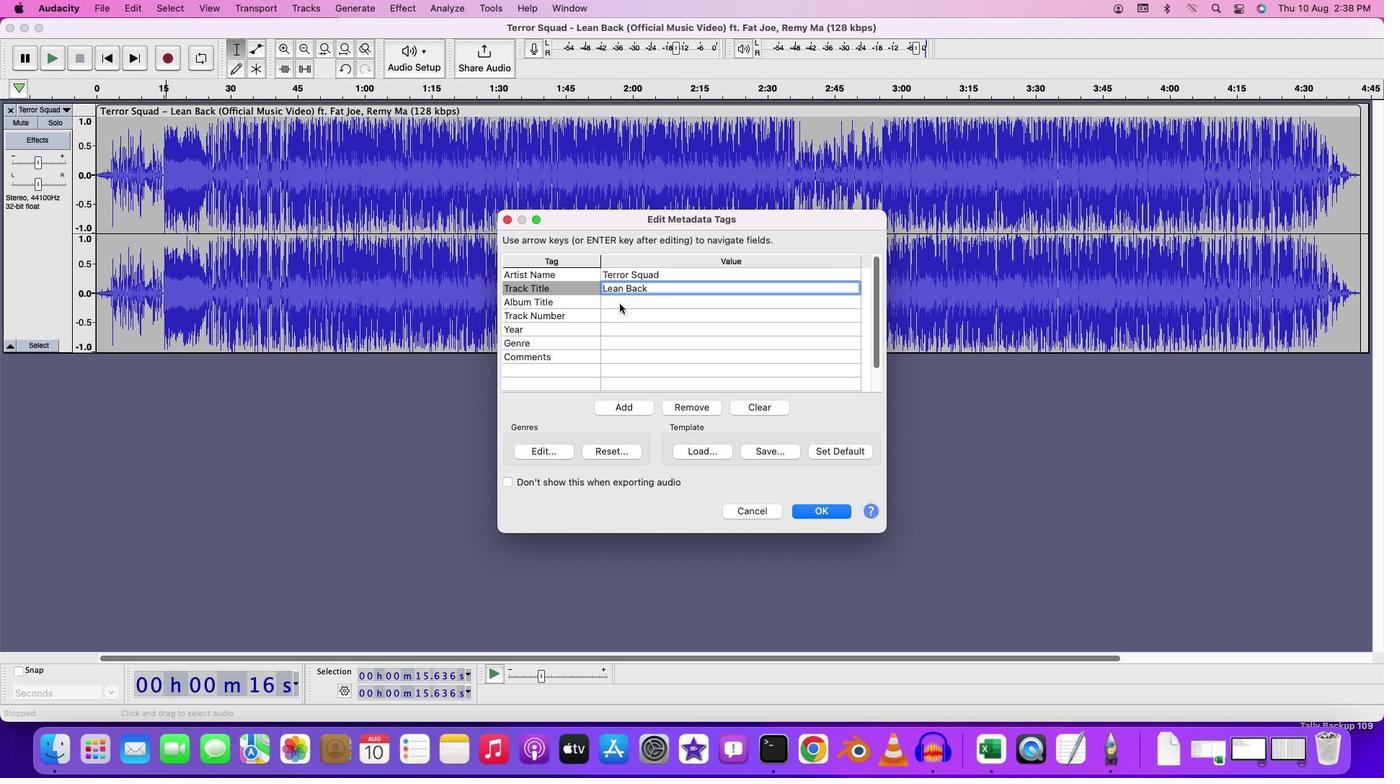 
Action: Mouse pressed left at (619, 303)
Screenshot: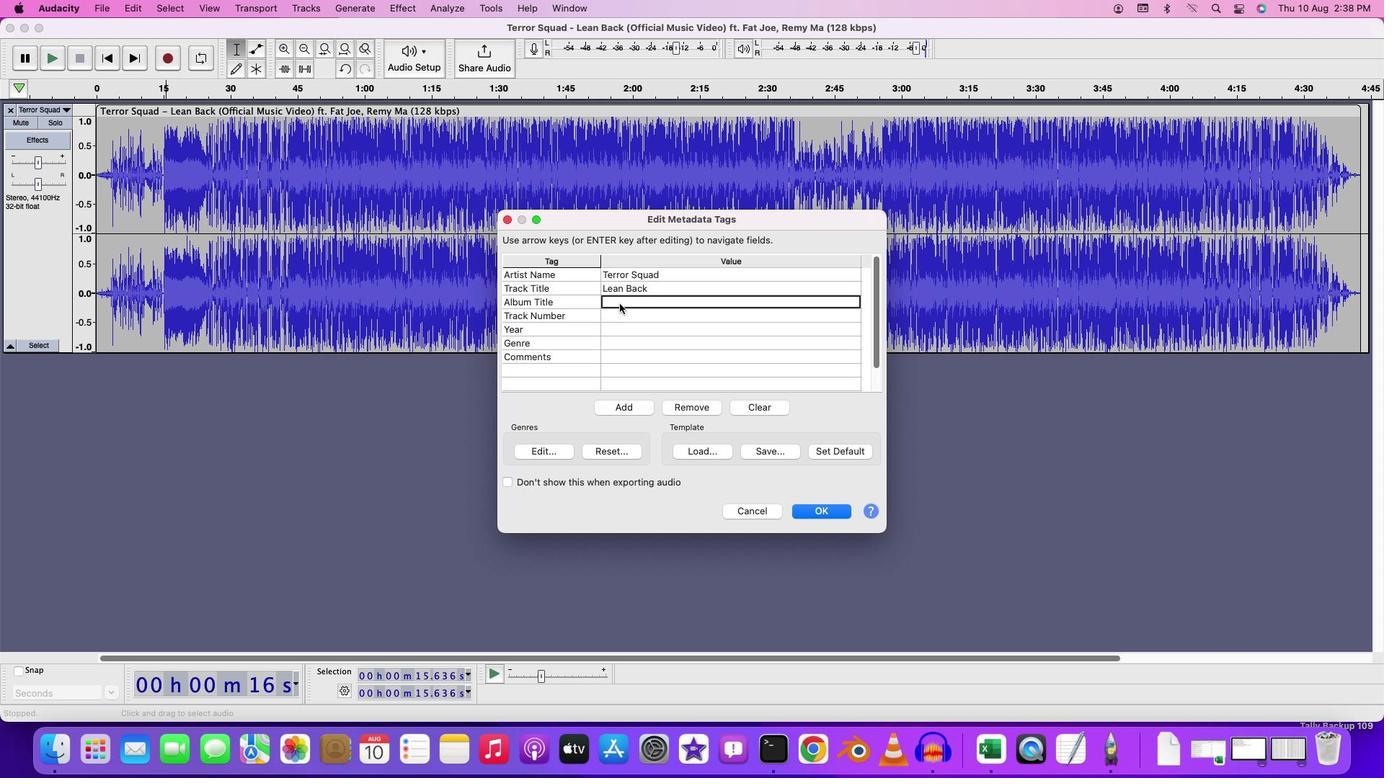
Action: Mouse moved to (620, 302)
Screenshot: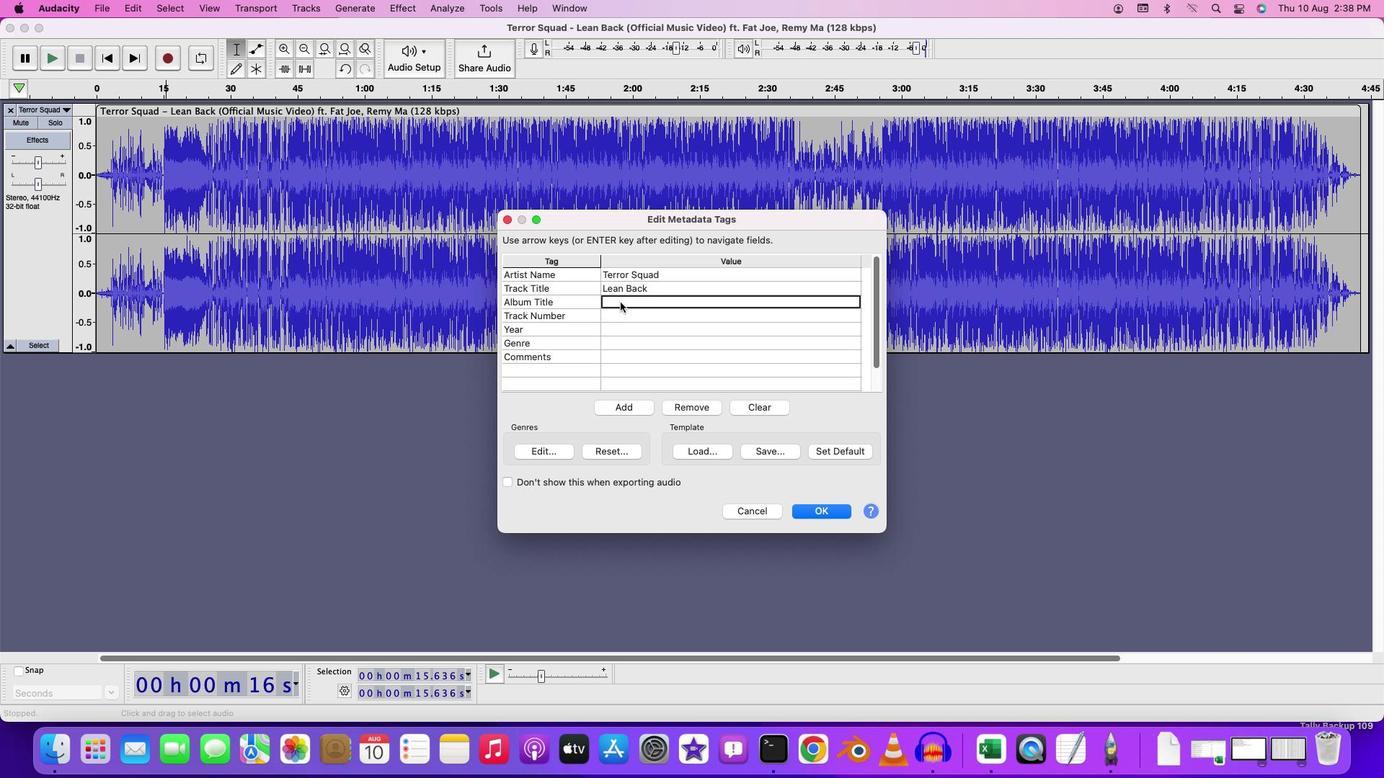 
Action: Key pressed Key.shift'T''r''u''e'Key.spaceKey.shift'S''t''o''r''y'
Screenshot: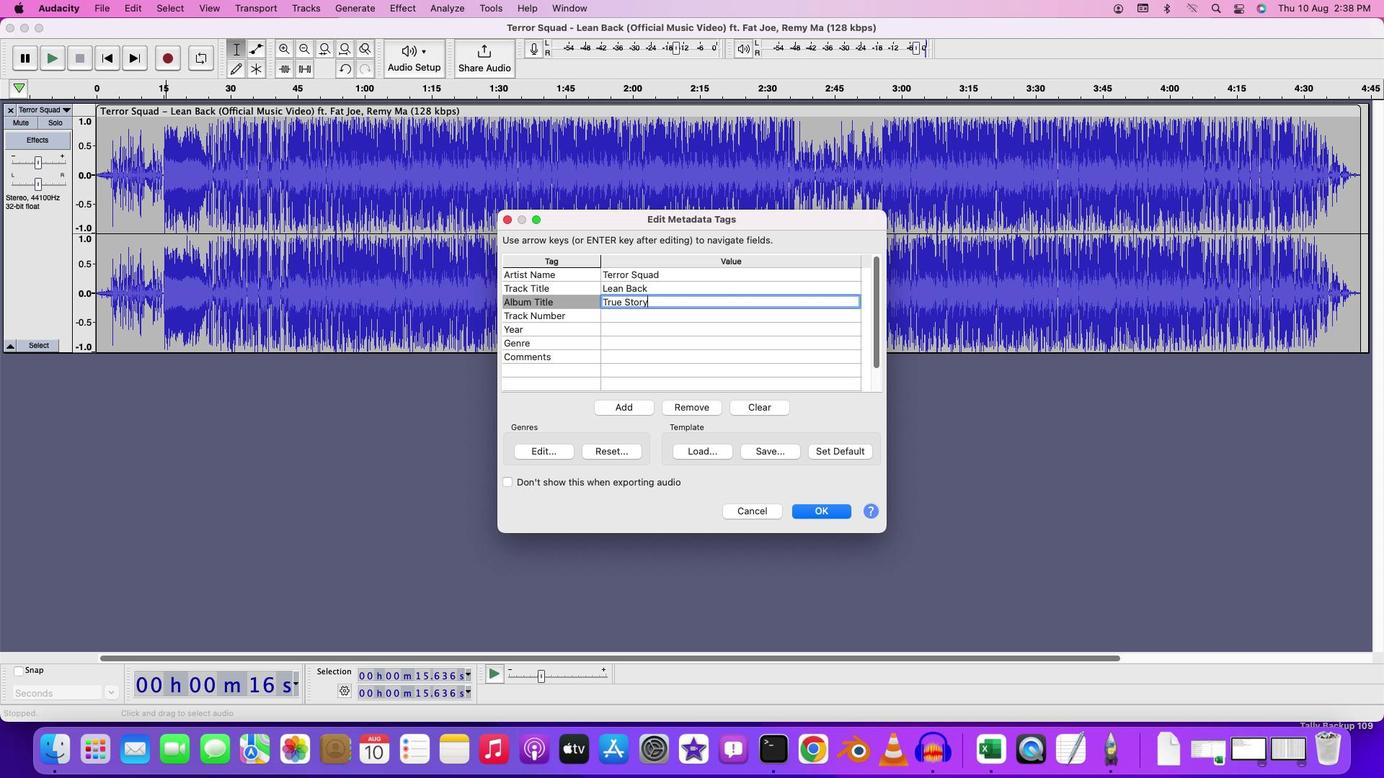 
Action: Mouse moved to (617, 317)
Screenshot: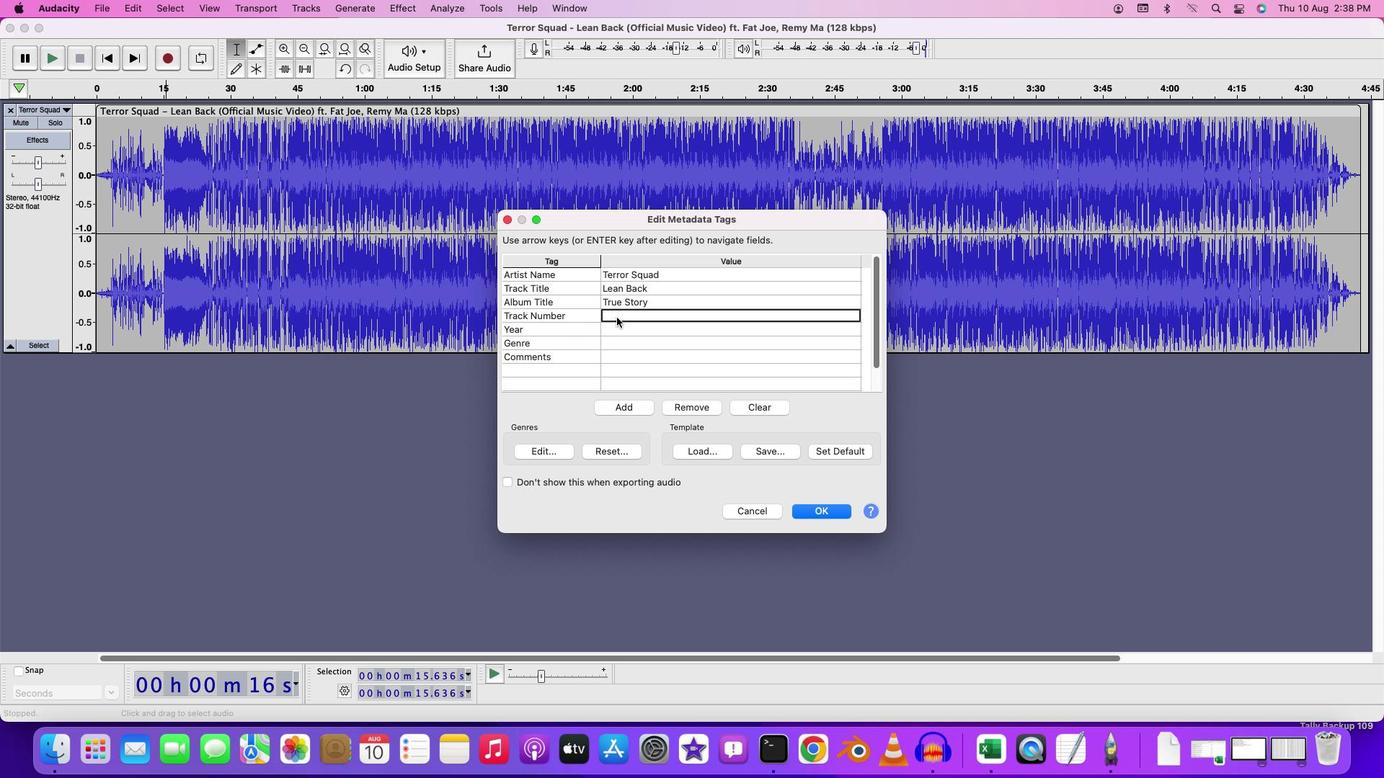 
Action: Mouse pressed left at (617, 317)
Screenshot: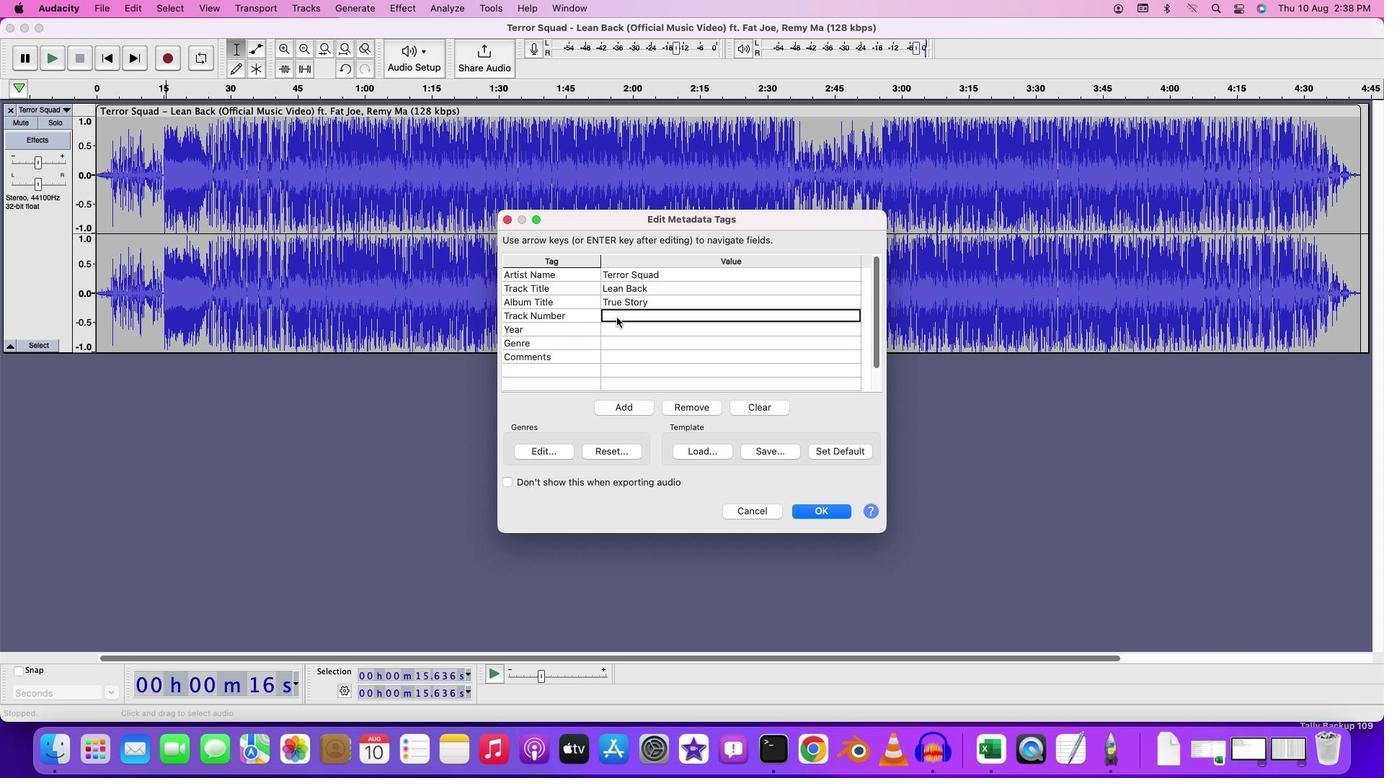
Action: Key pressed '1''4'
Screenshot: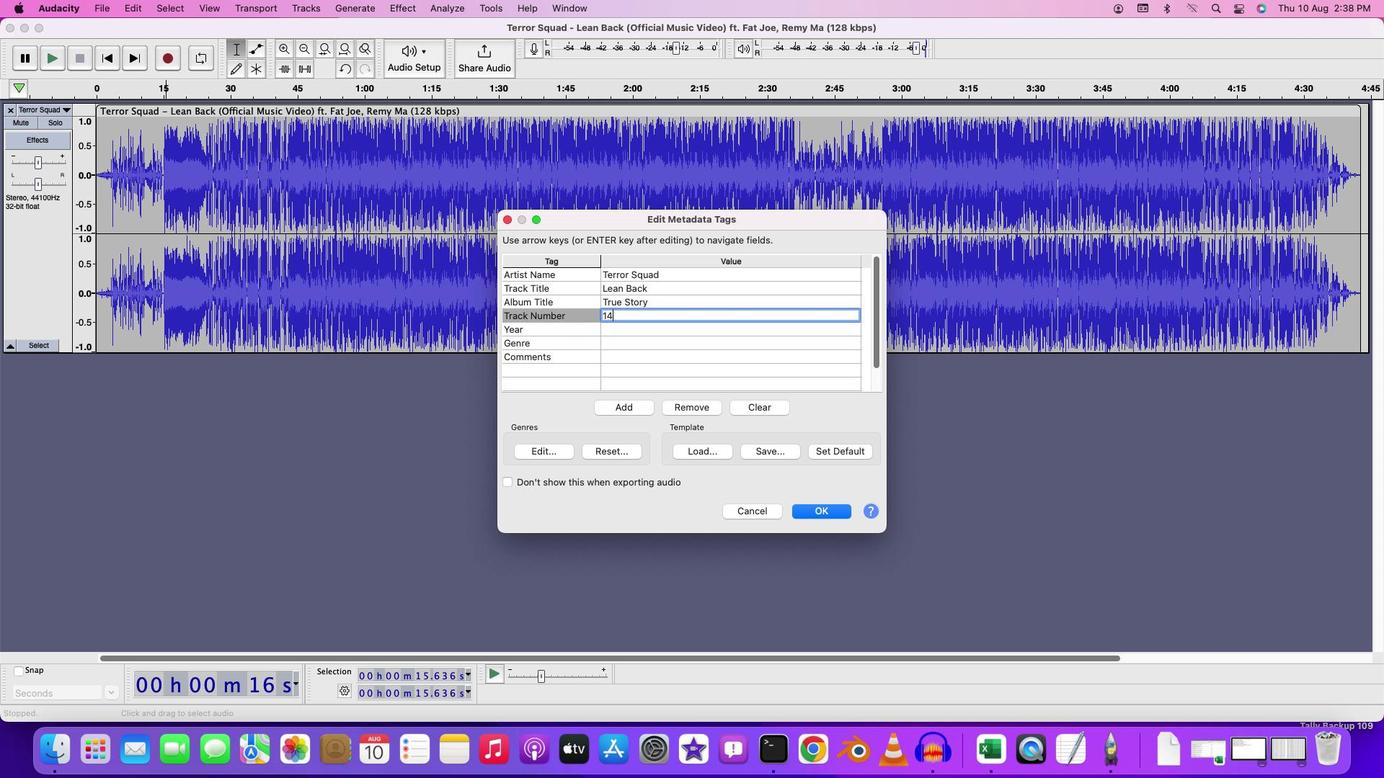 
Action: Mouse moved to (612, 328)
Screenshot: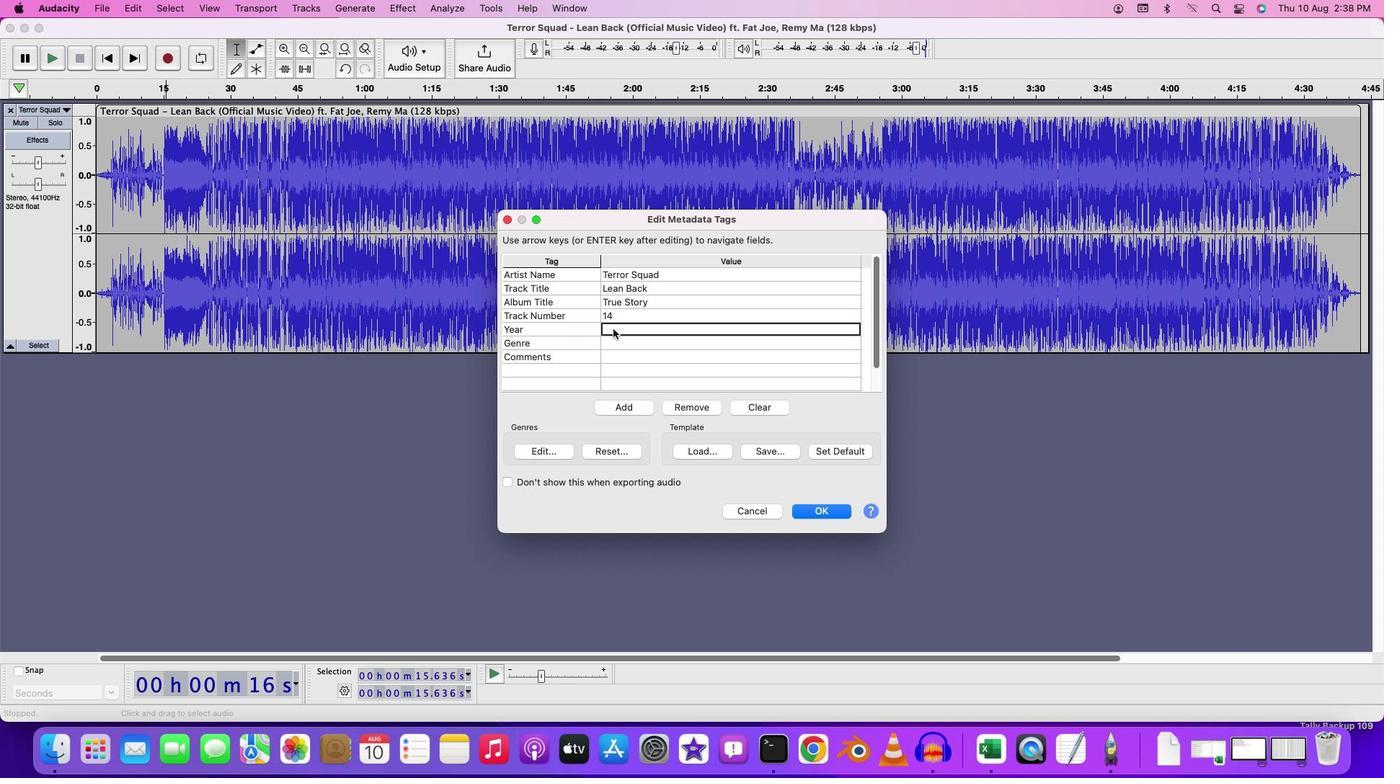 
Action: Mouse pressed left at (612, 328)
Screenshot: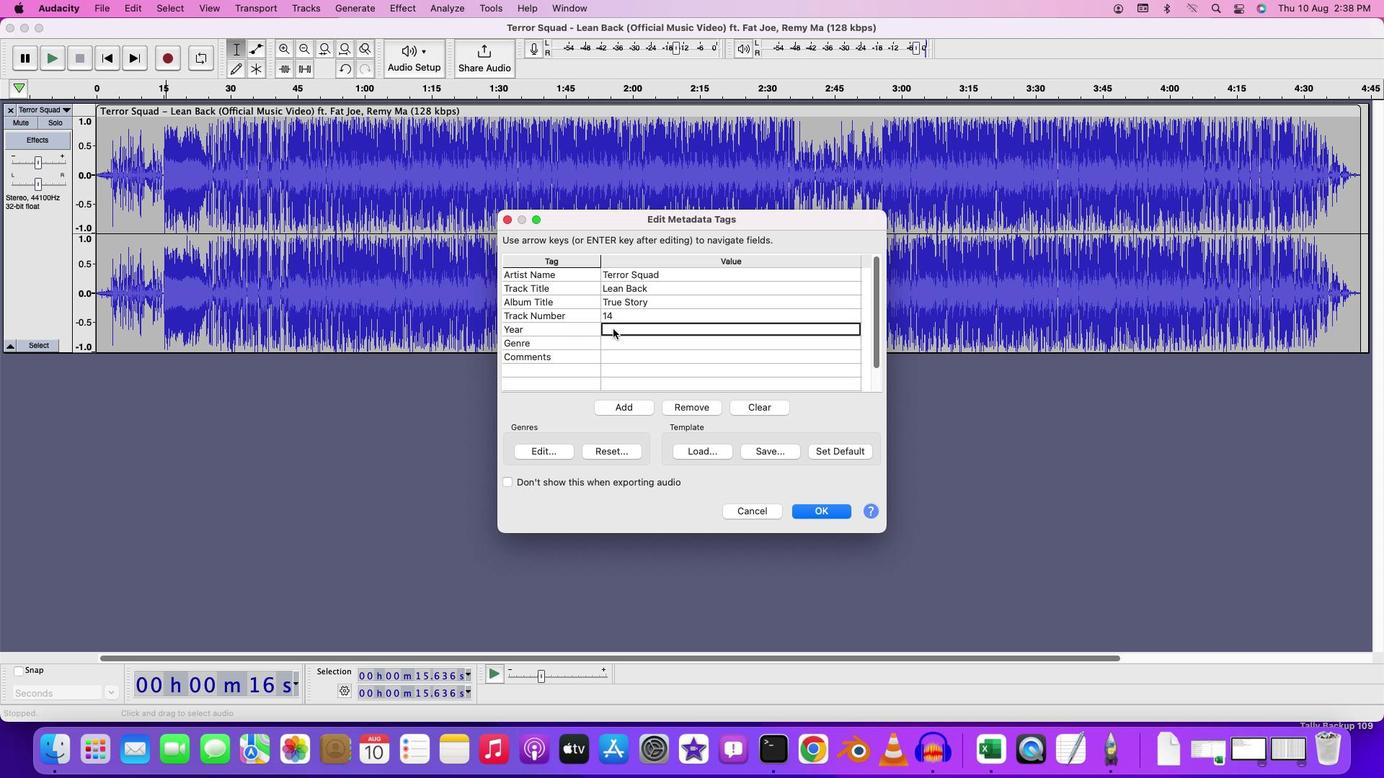 
Action: Key pressed '2''0''0''4'
Screenshot: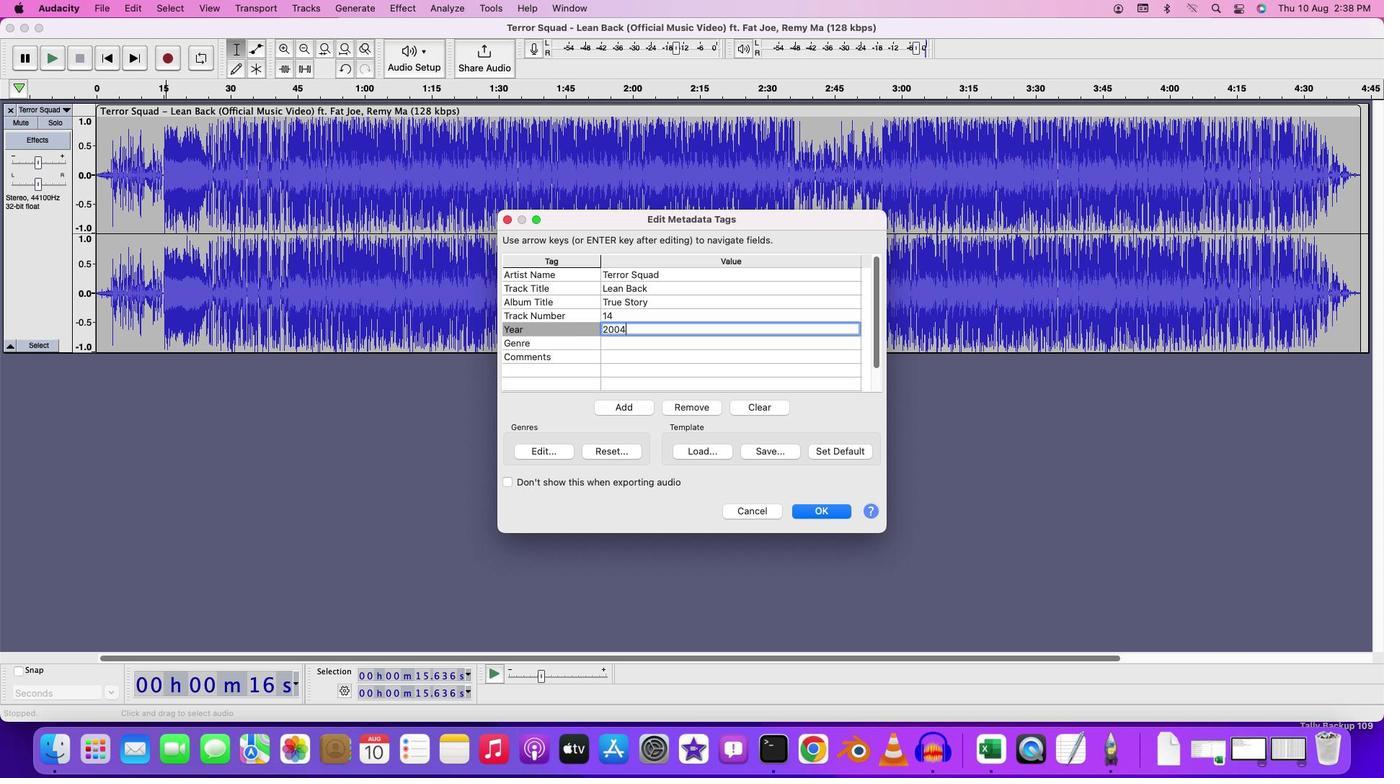 
Action: Mouse moved to (613, 346)
Screenshot: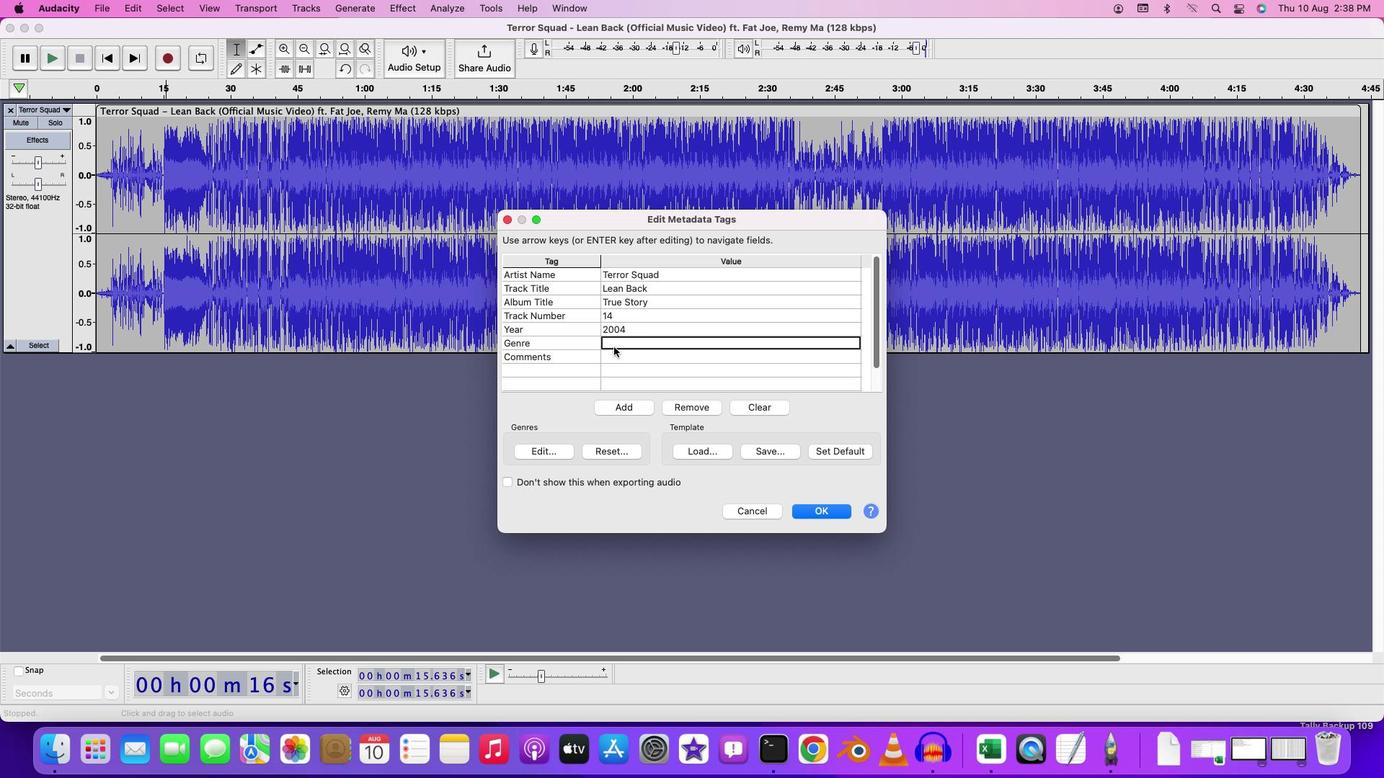 
Action: Mouse pressed left at (613, 346)
Screenshot: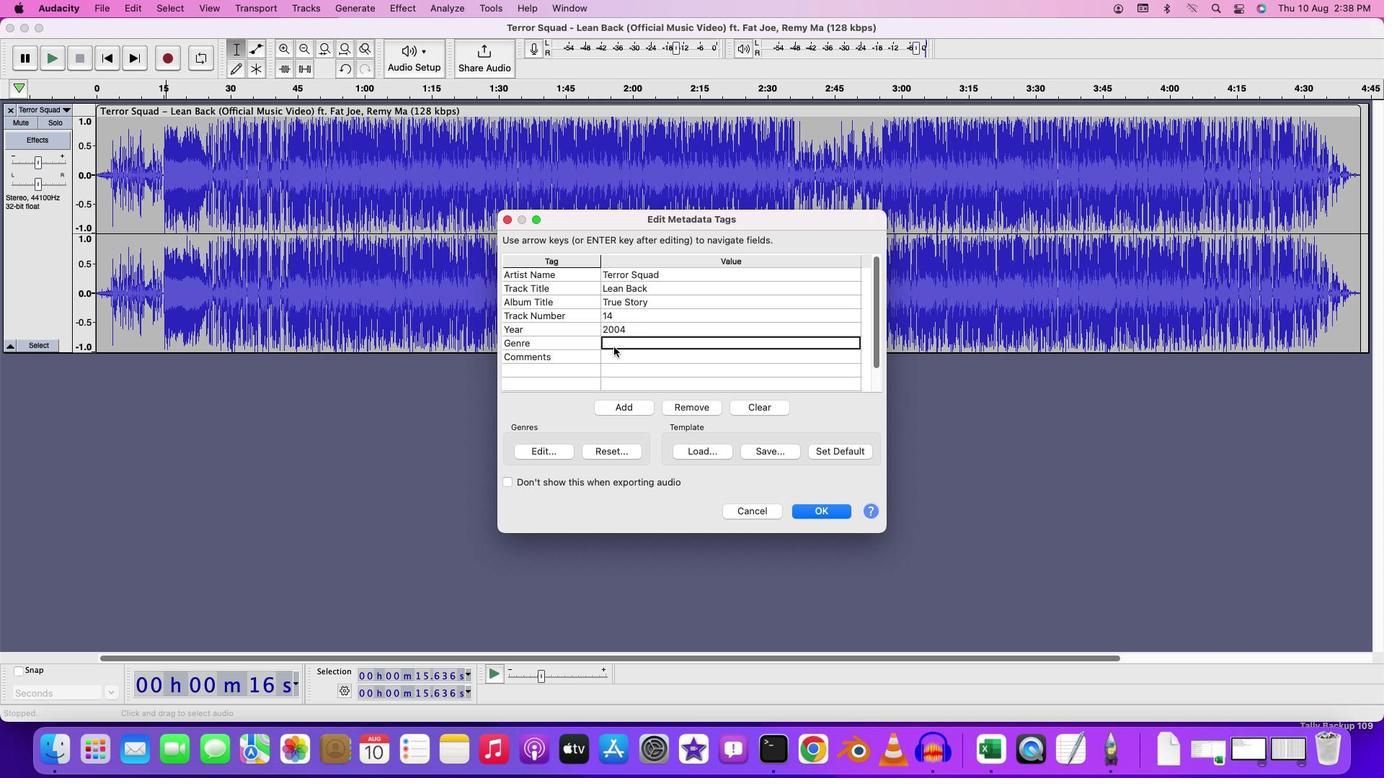 
Action: Mouse moved to (614, 346)
Screenshot: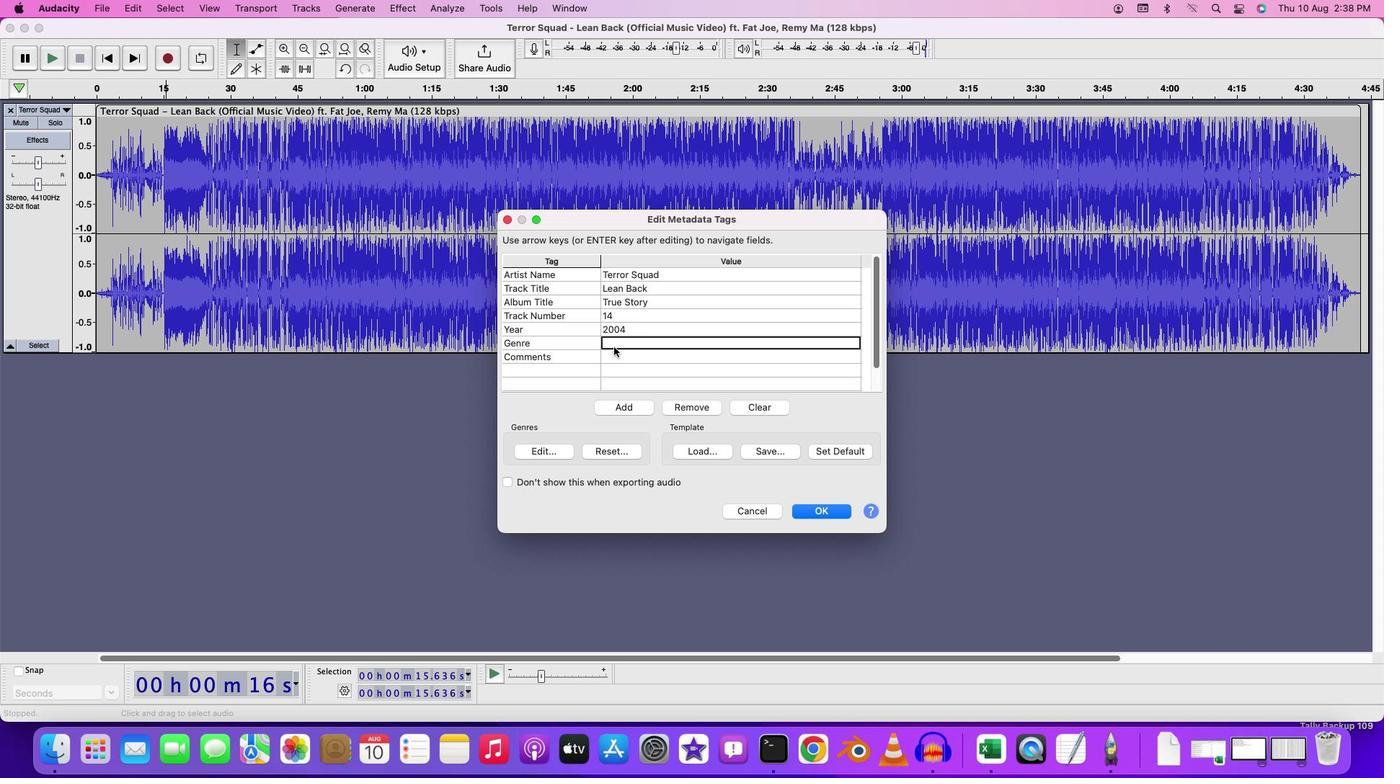 
Action: Key pressed Key.shift_r'H''i''p'Key.space'h''o''p'
Screenshot: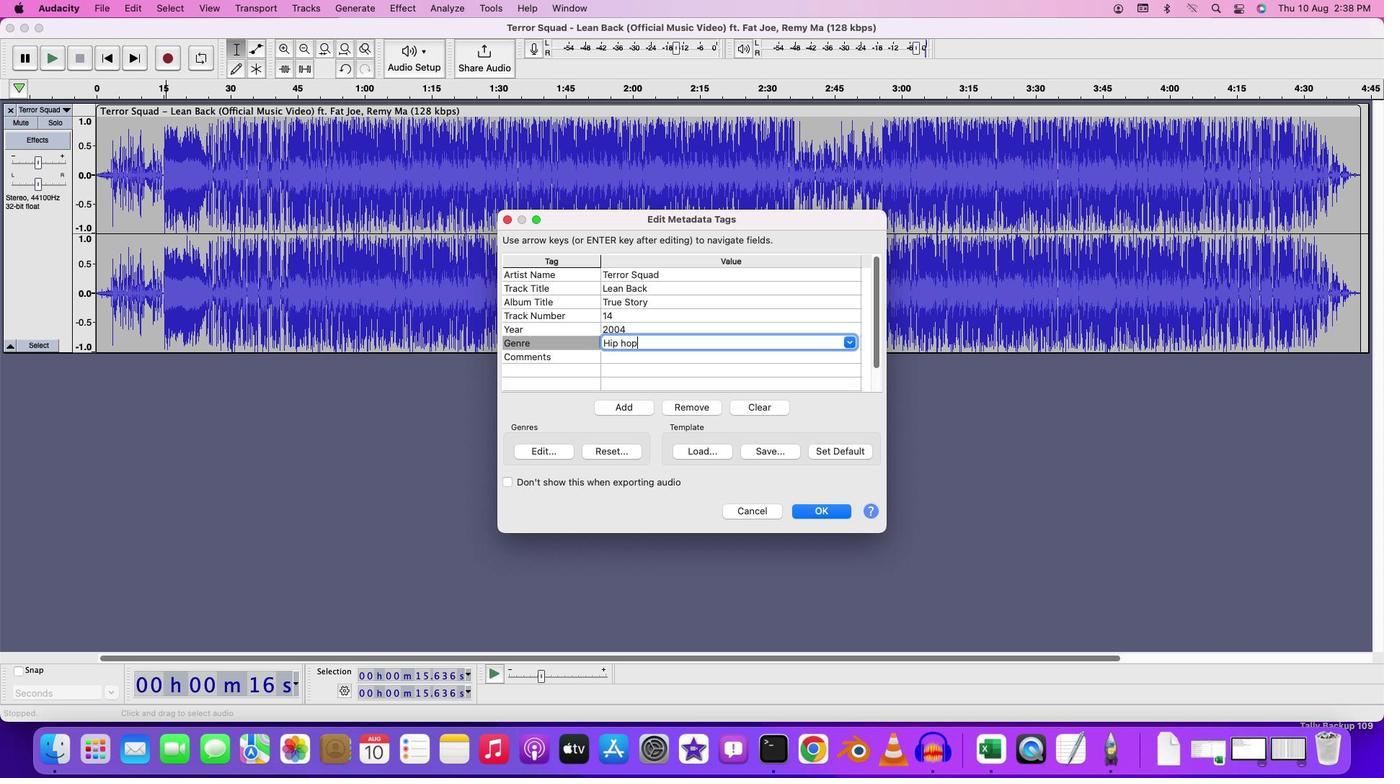 
Action: Mouse moved to (624, 361)
Screenshot: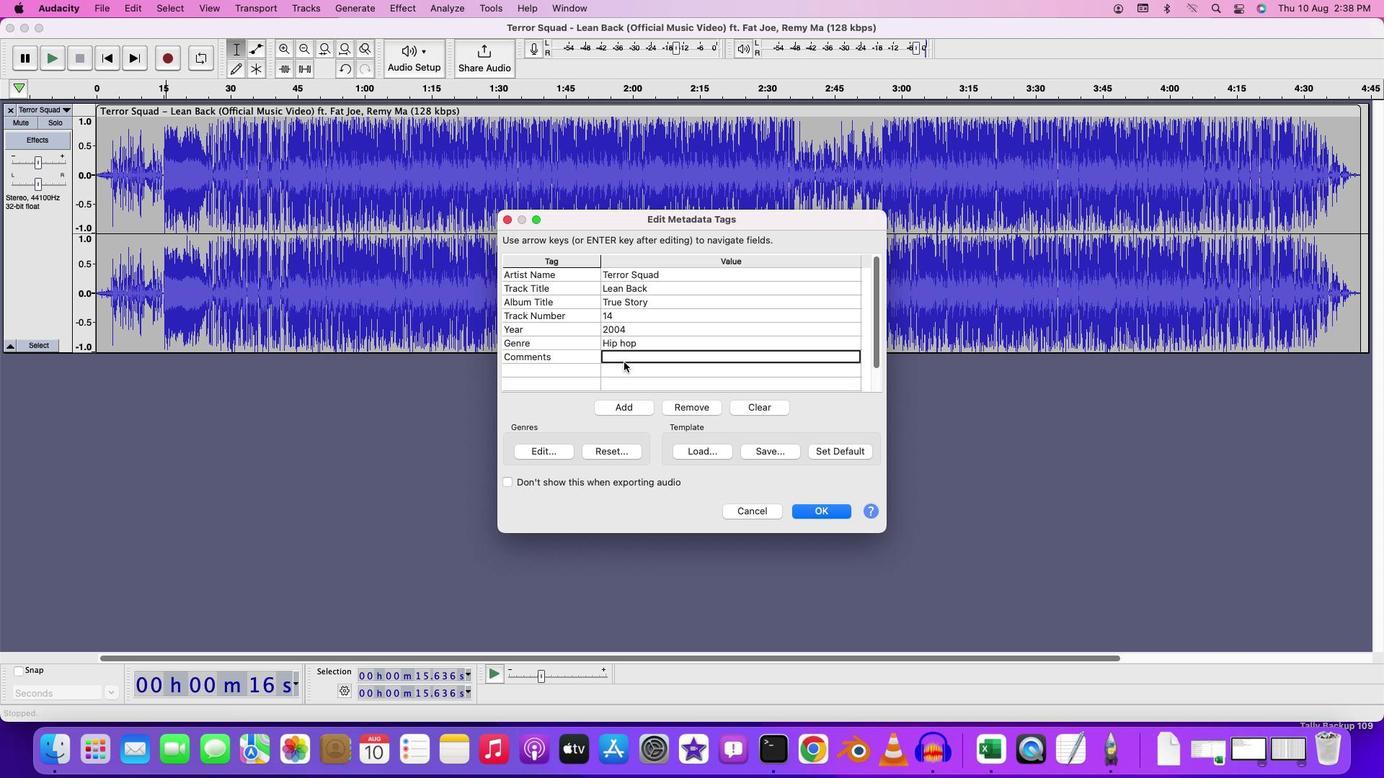 
Action: Mouse pressed left at (624, 361)
Screenshot: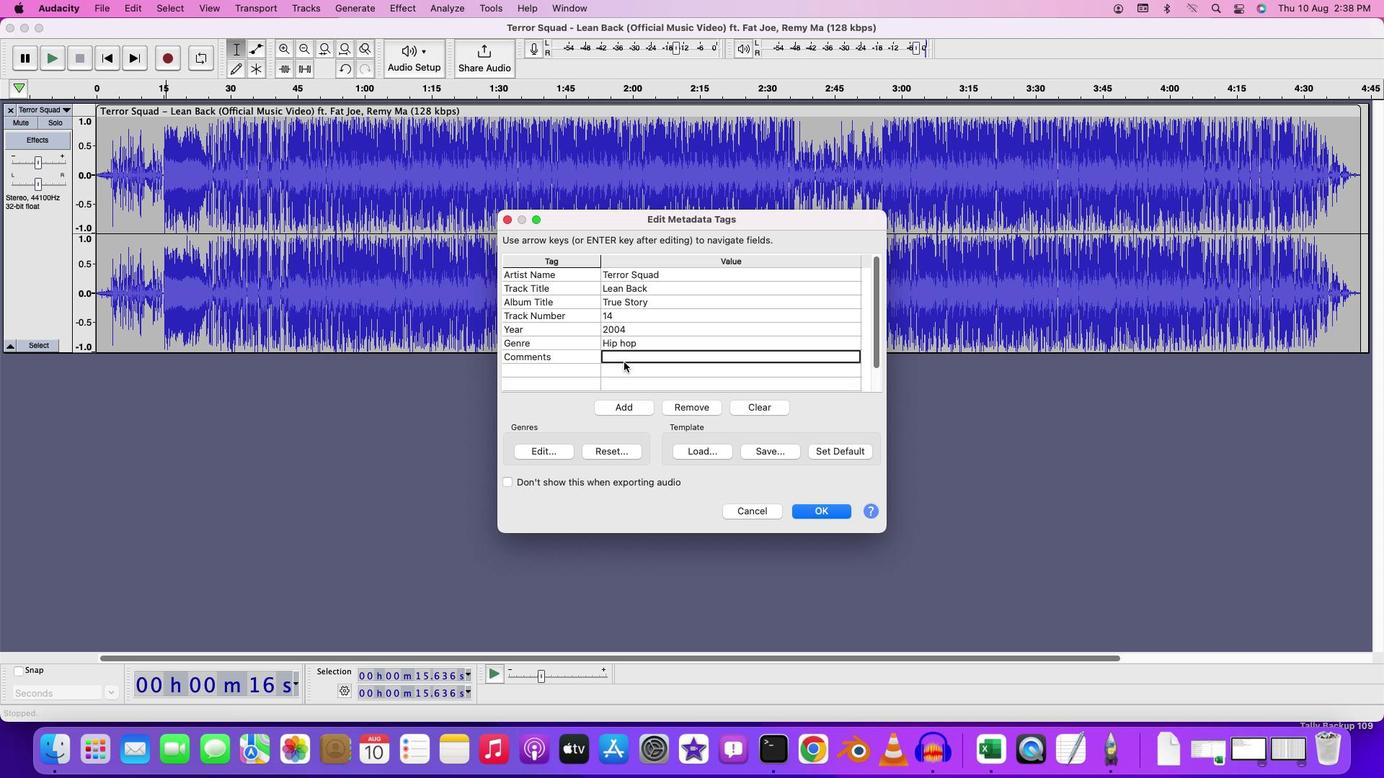 
Action: Mouse moved to (552, 360)
Screenshot: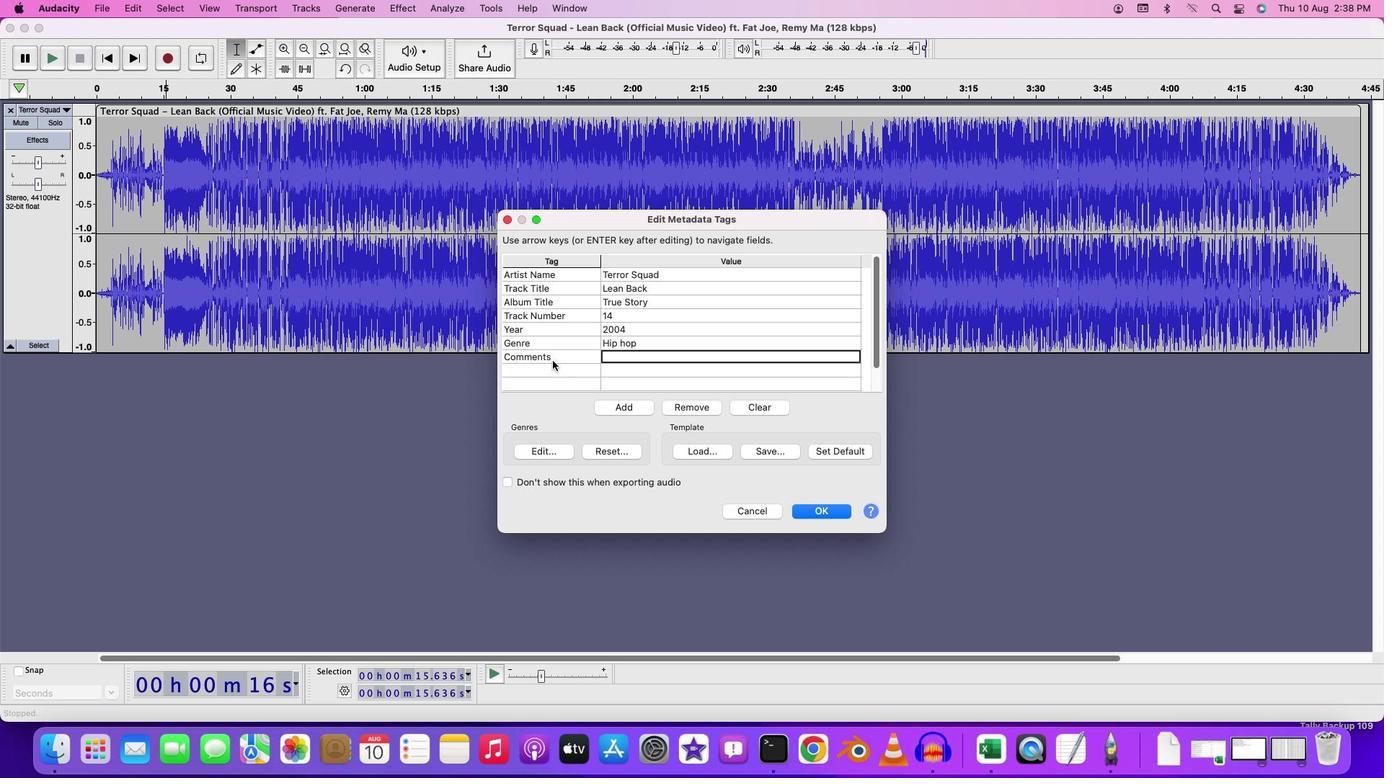 
Action: Mouse pressed left at (552, 360)
Screenshot: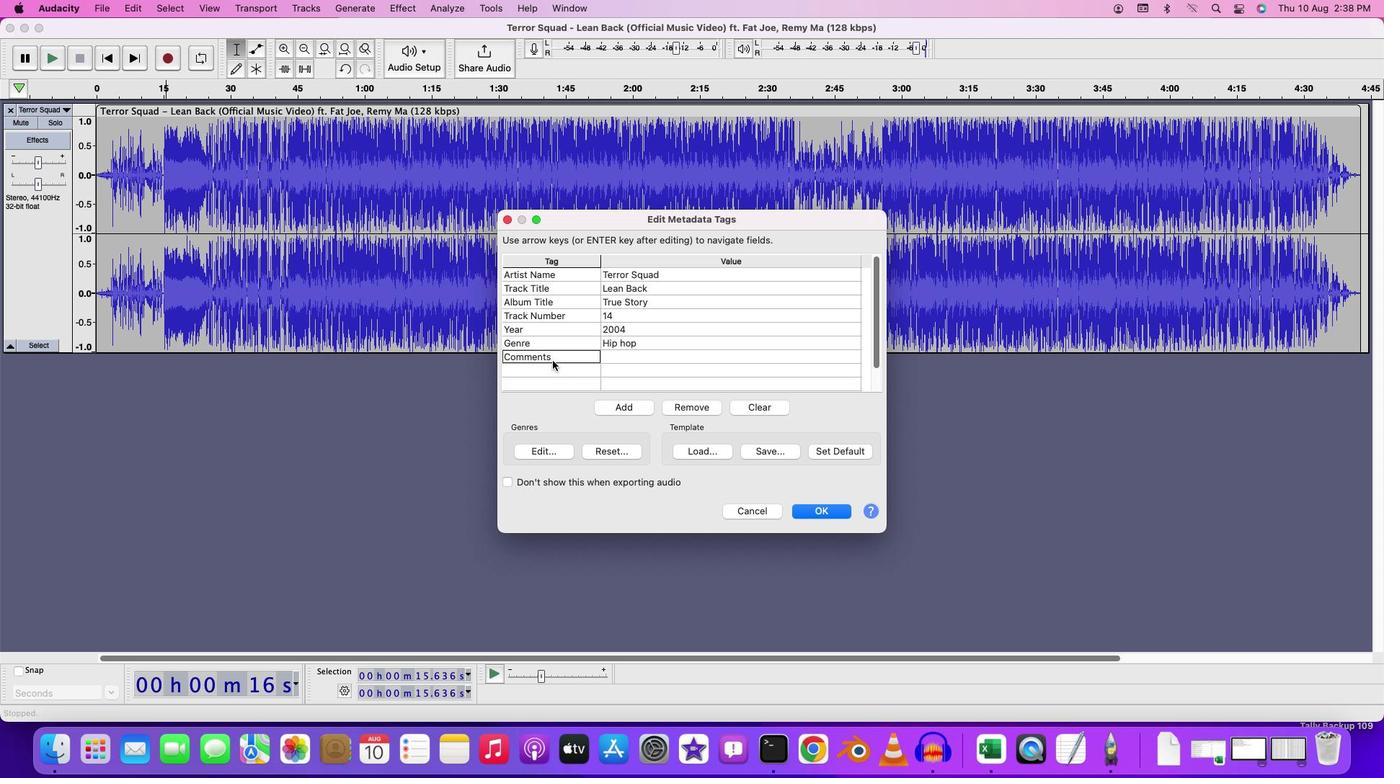 
Action: Mouse moved to (552, 359)
Screenshot: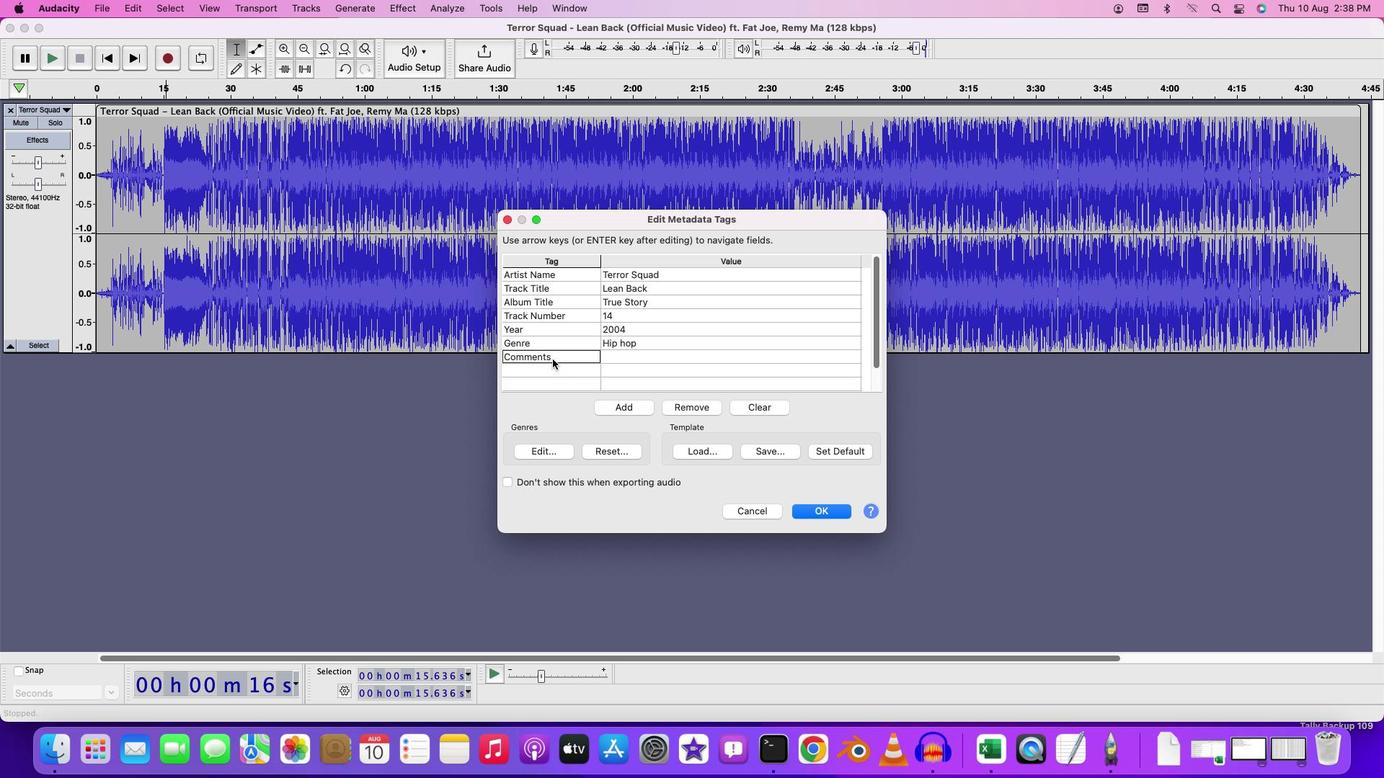 
Action: Mouse pressed left at (552, 359)
Screenshot: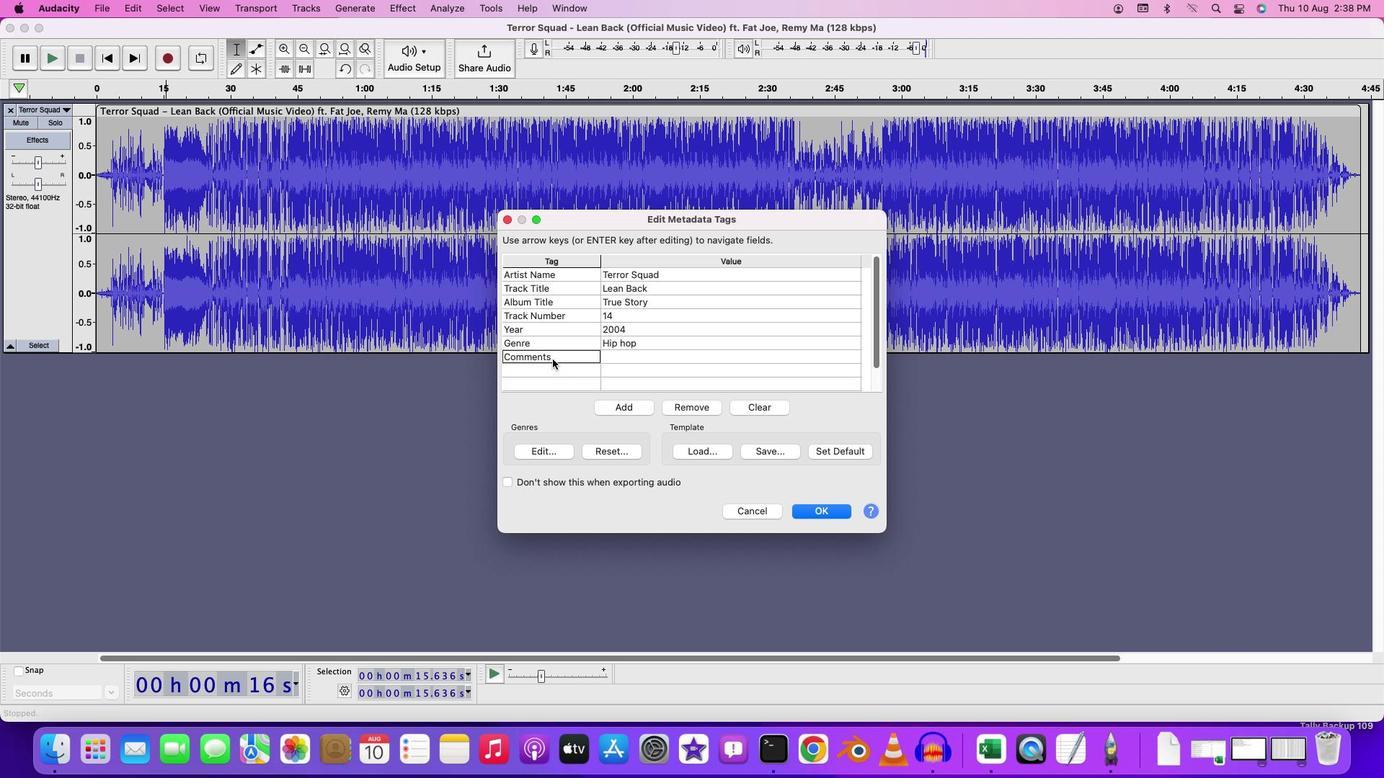 
Action: Mouse pressed left at (552, 359)
Screenshot: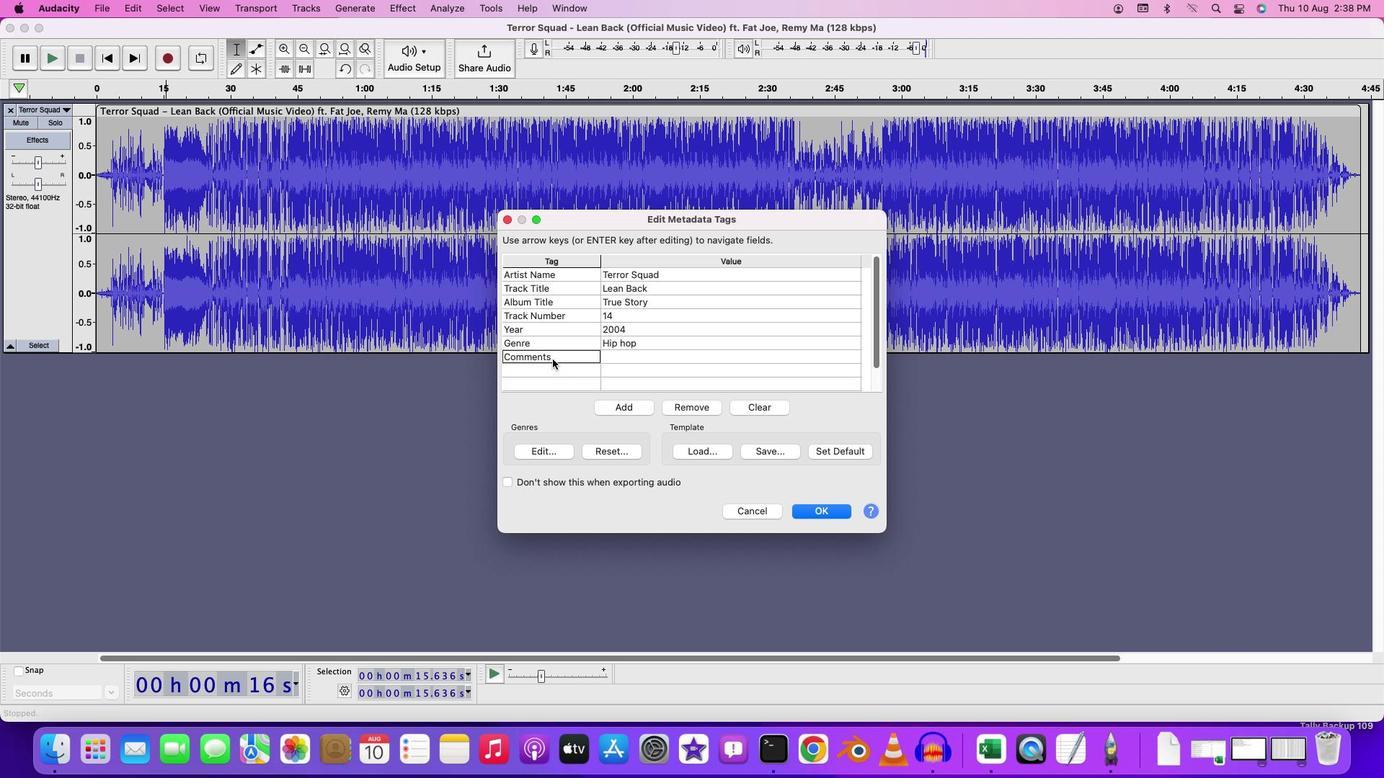 
Action: Key pressed Key.backspaceKey.backspace
Screenshot: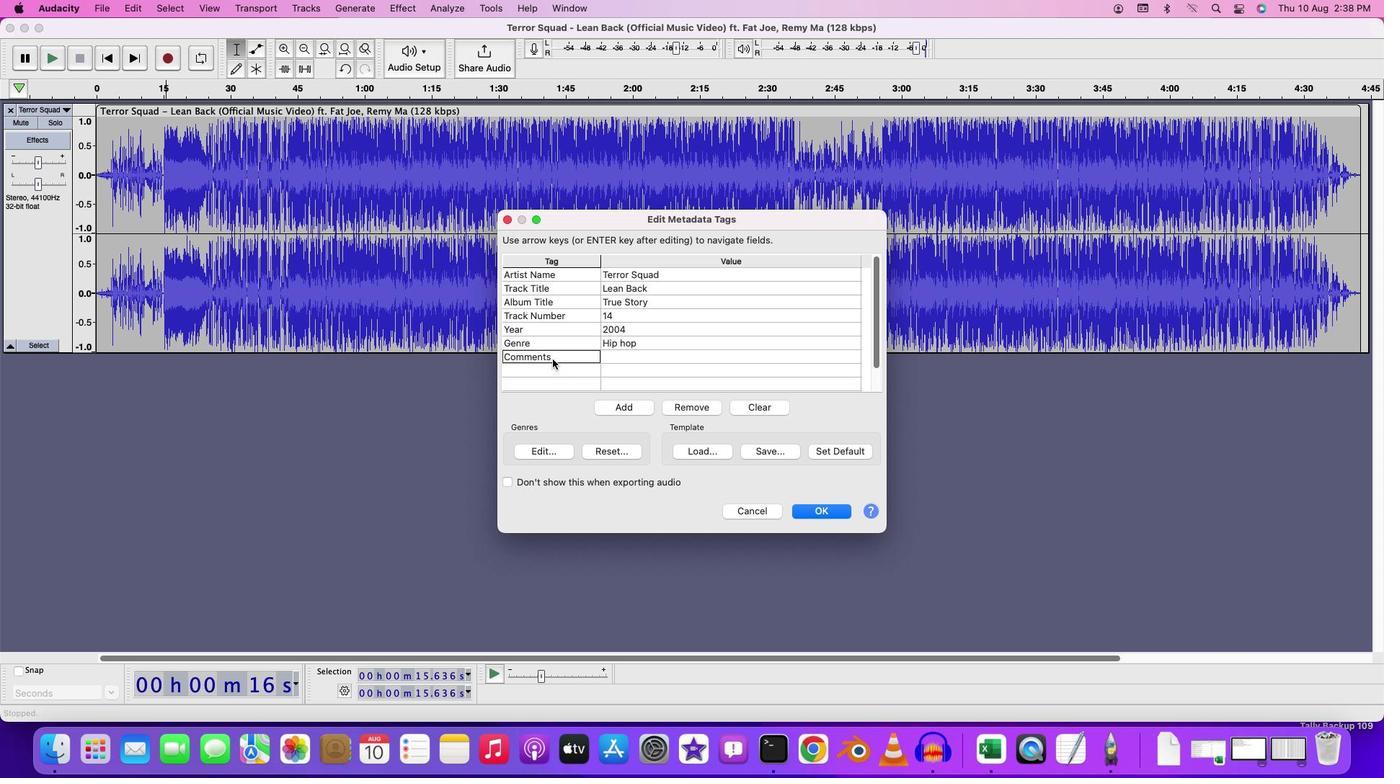 
Action: Mouse moved to (546, 369)
Screenshot: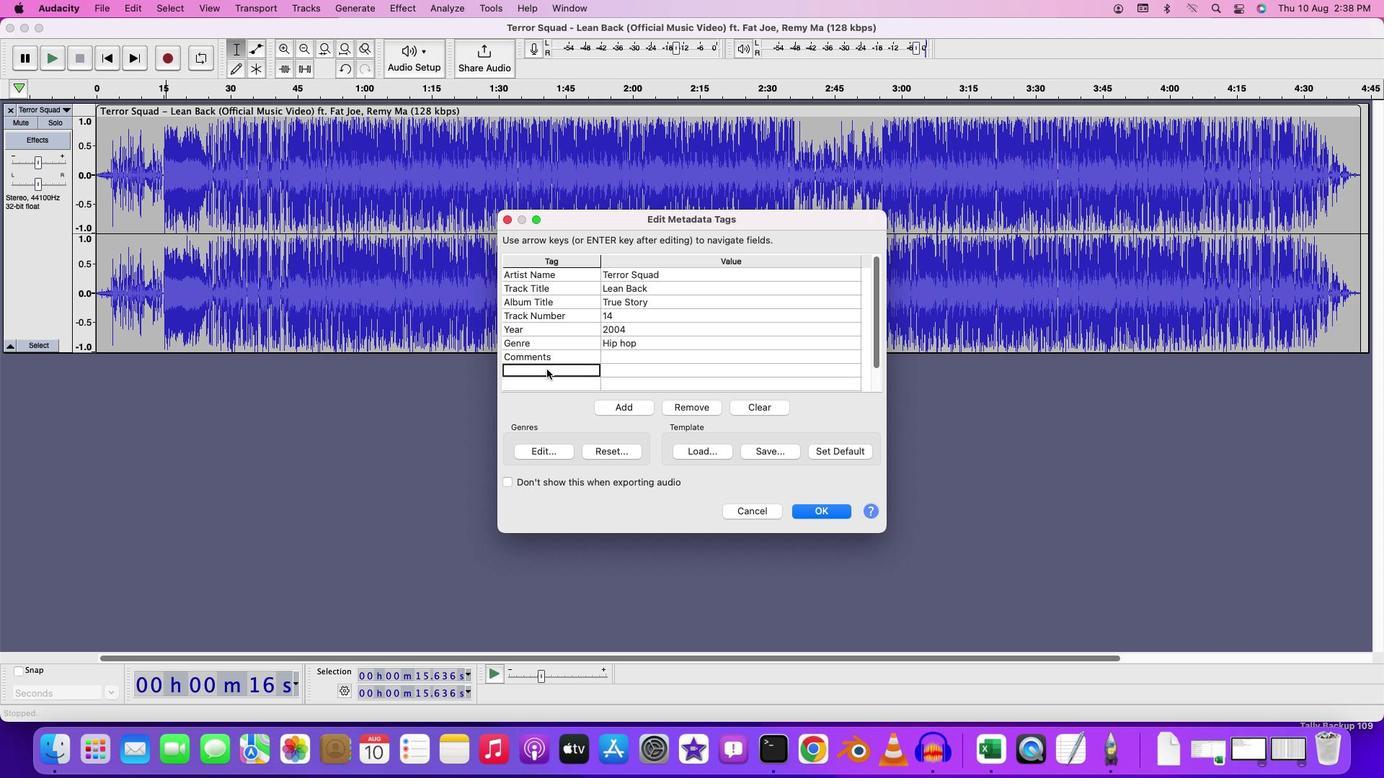
Action: Mouse pressed left at (546, 369)
Screenshot: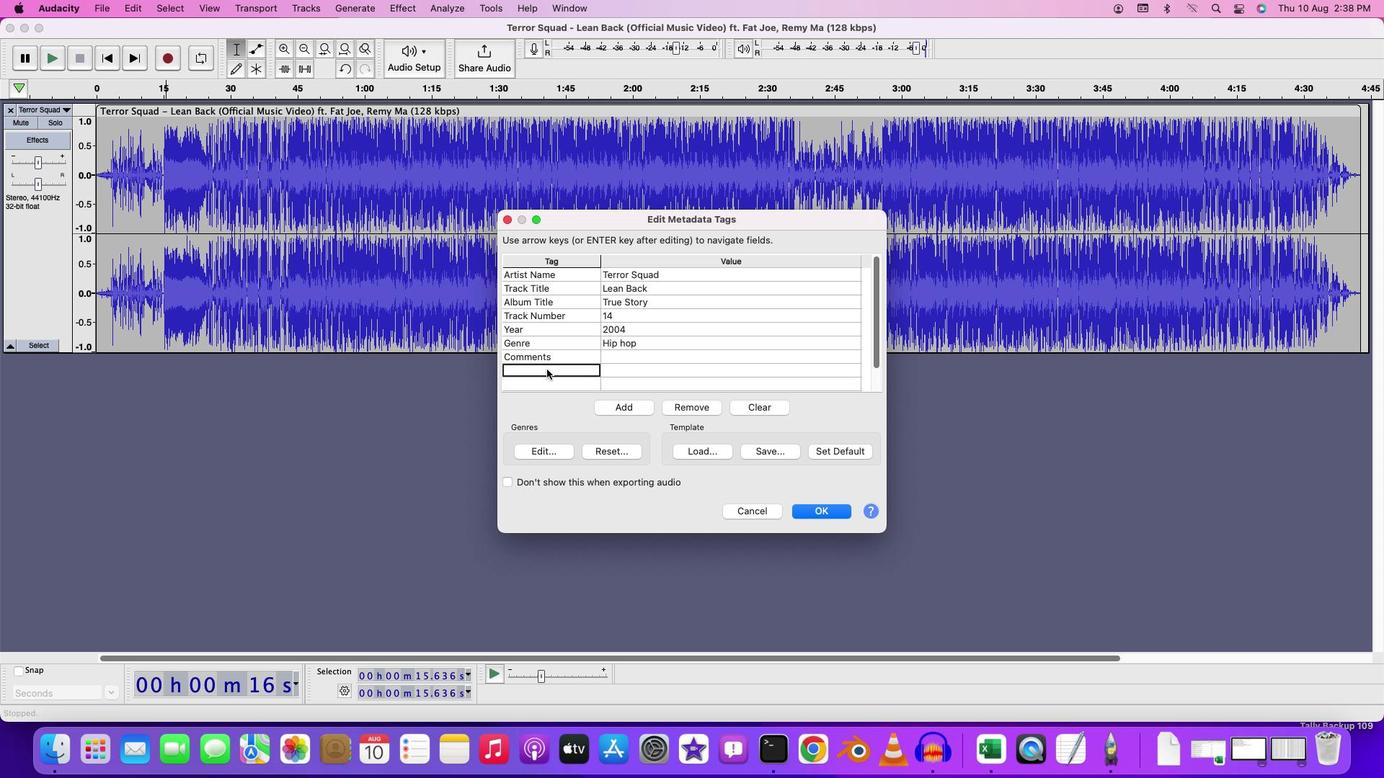 
Action: Mouse pressed left at (546, 369)
Screenshot: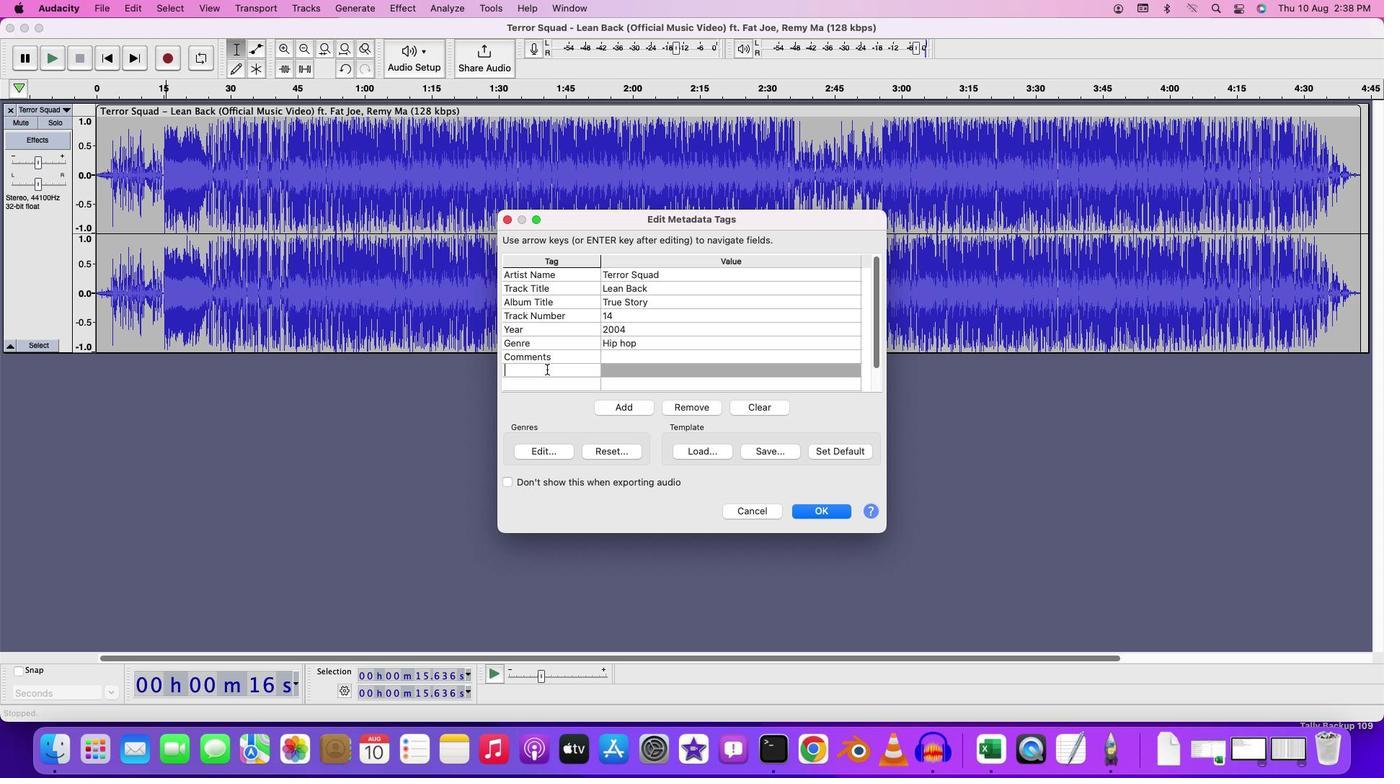 
Action: Key pressed Key.shift_r'L''a''b''e''l'
Screenshot: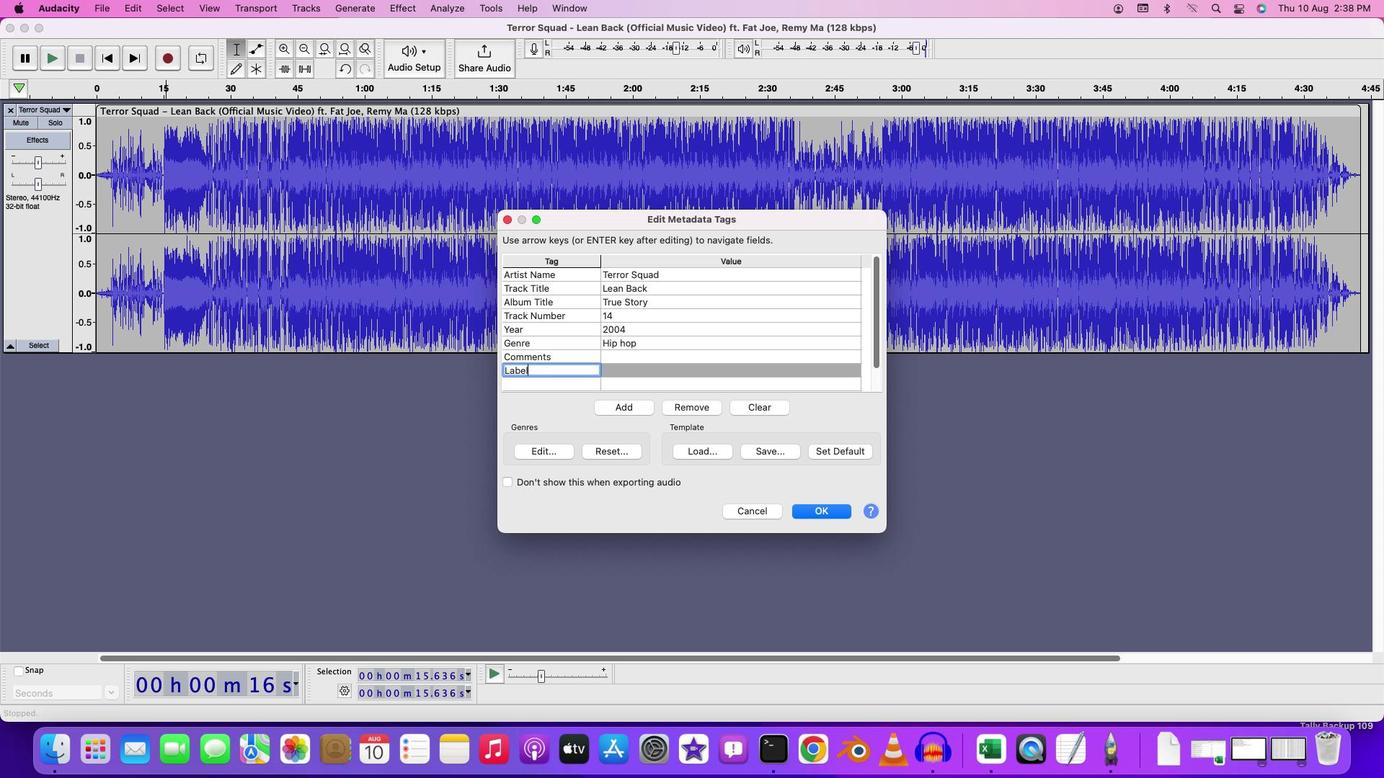 
Action: Mouse moved to (637, 373)
Screenshot: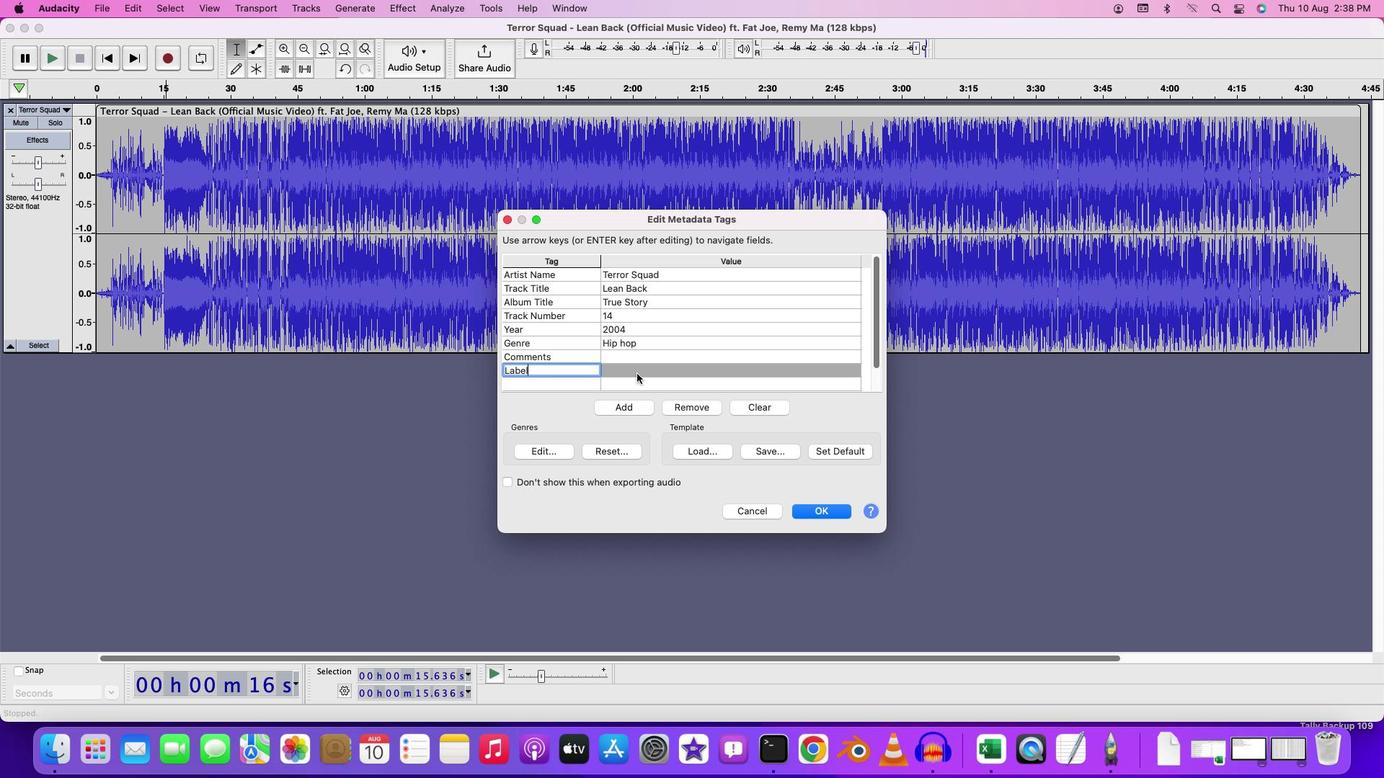 
Action: Mouse pressed left at (637, 373)
Screenshot: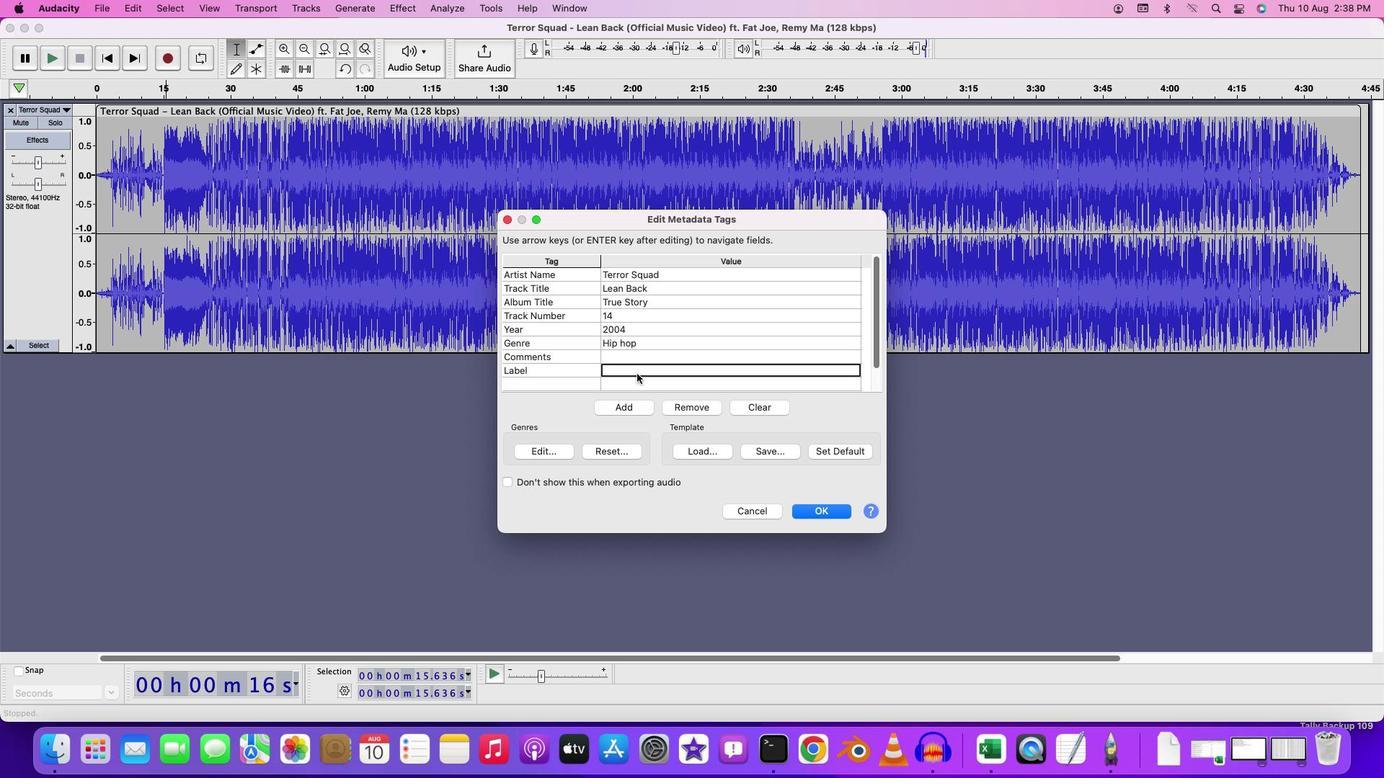 
Action: Mouse moved to (635, 372)
Screenshot: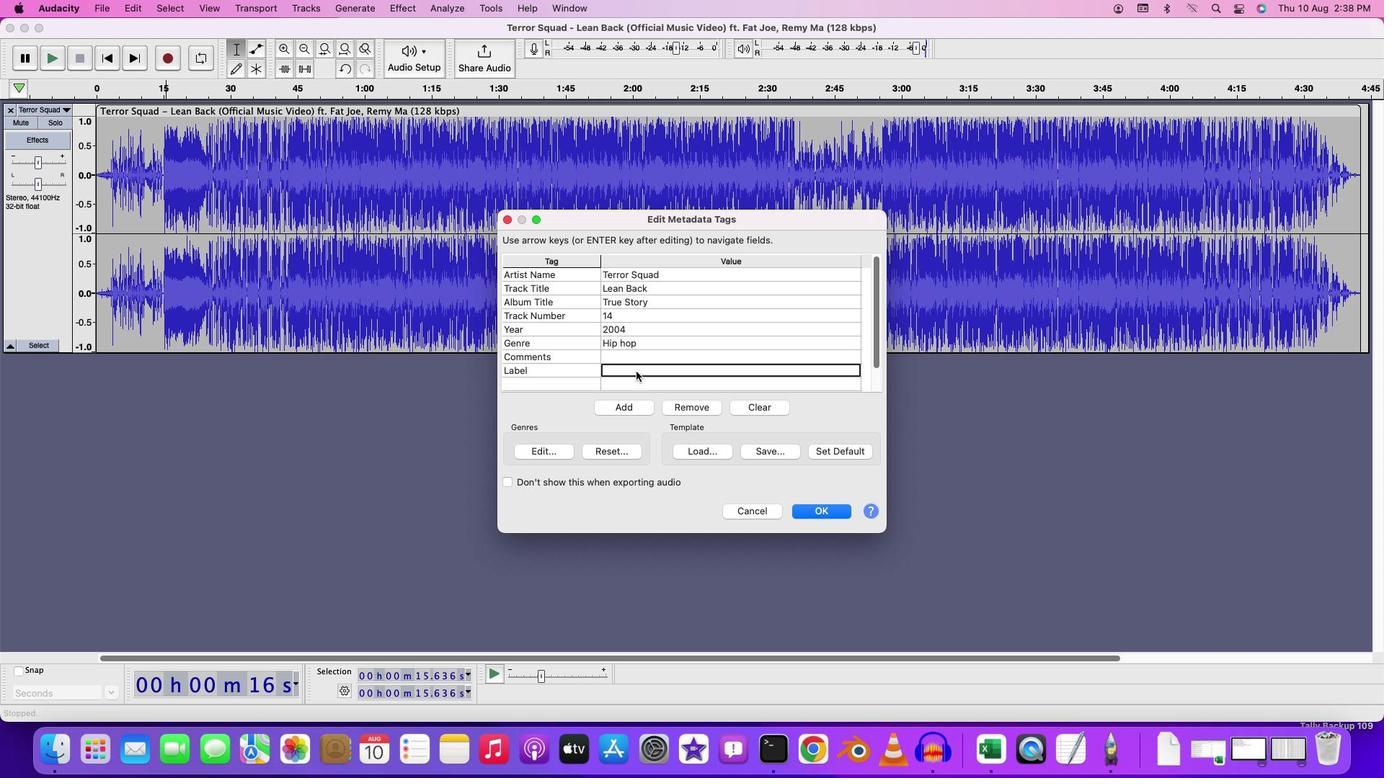 
Action: Mouse pressed left at (635, 372)
Screenshot: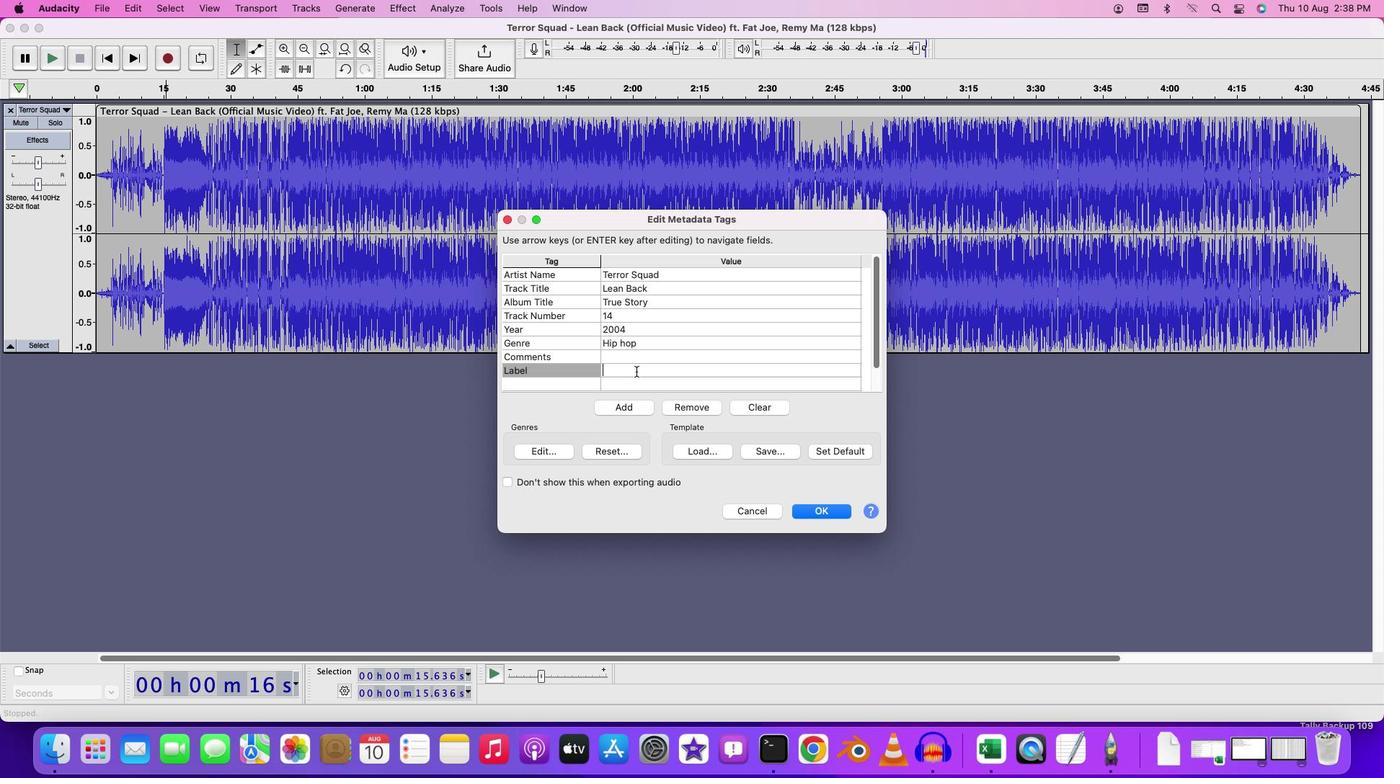 
Action: Mouse pressed left at (635, 372)
Screenshot: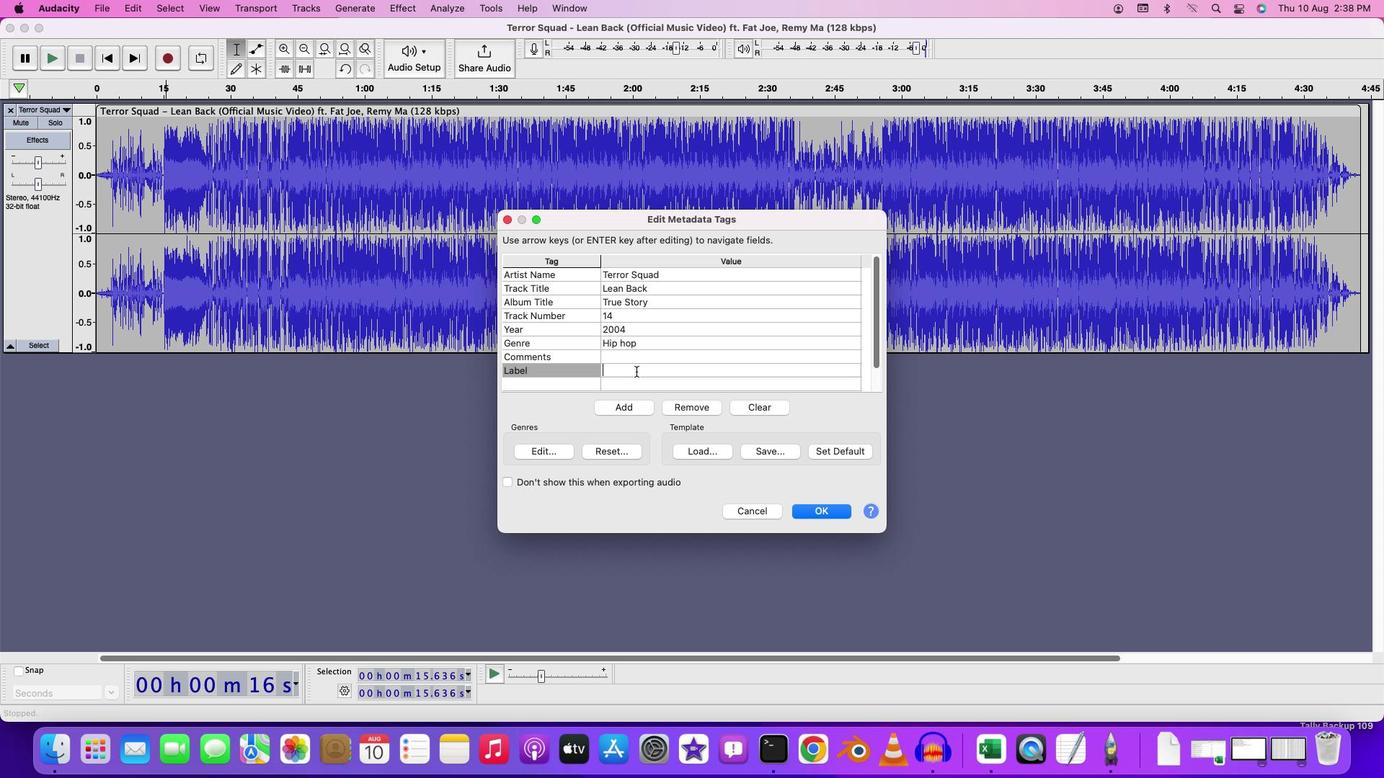 
Action: Key pressed Key.shift_r'U''n''i''v''e''r''s''a''l'"'"Key.backspace'.'Key.spaceKey.shift'S''R'Key.shift'C''.'Key.spaceKey.shift_r'I''s''l''a''n''d'
Screenshot: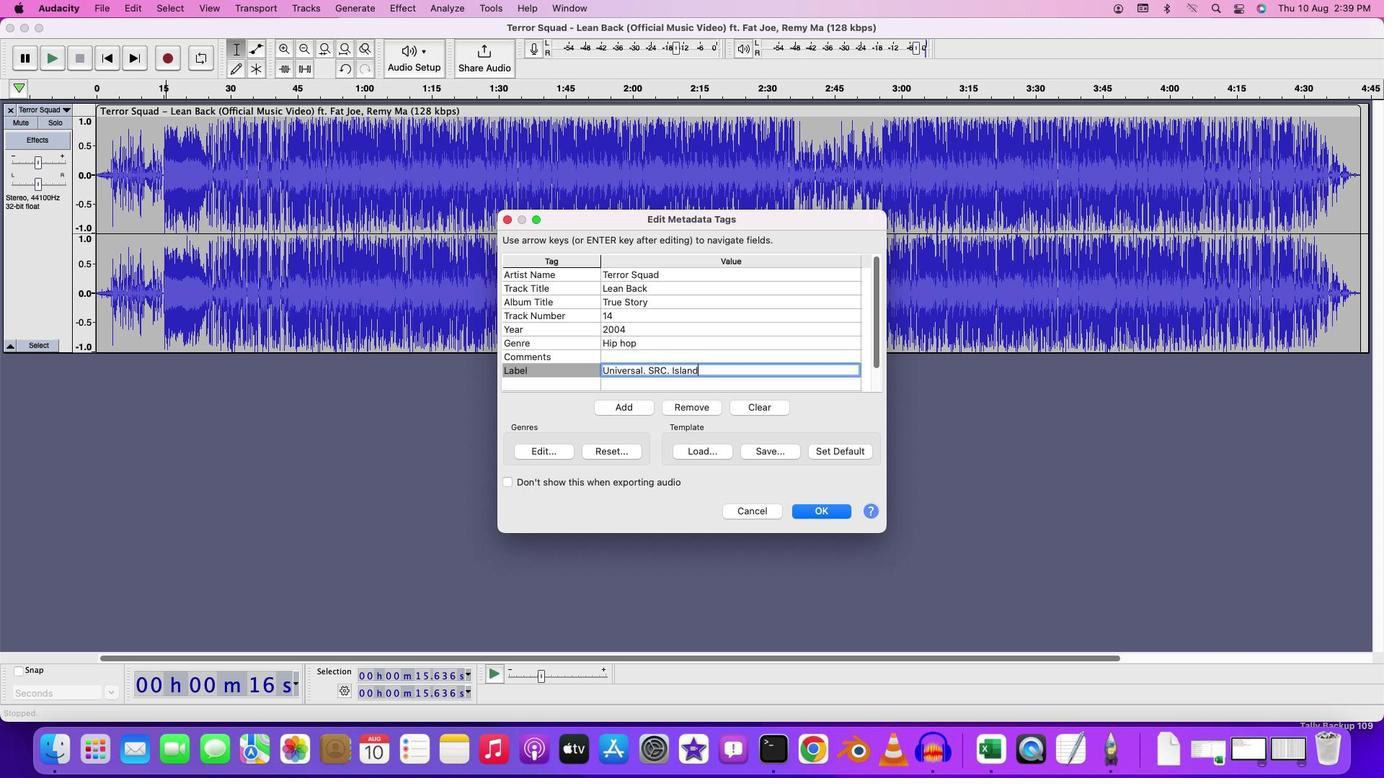 
Action: Mouse moved to (583, 382)
Screenshot: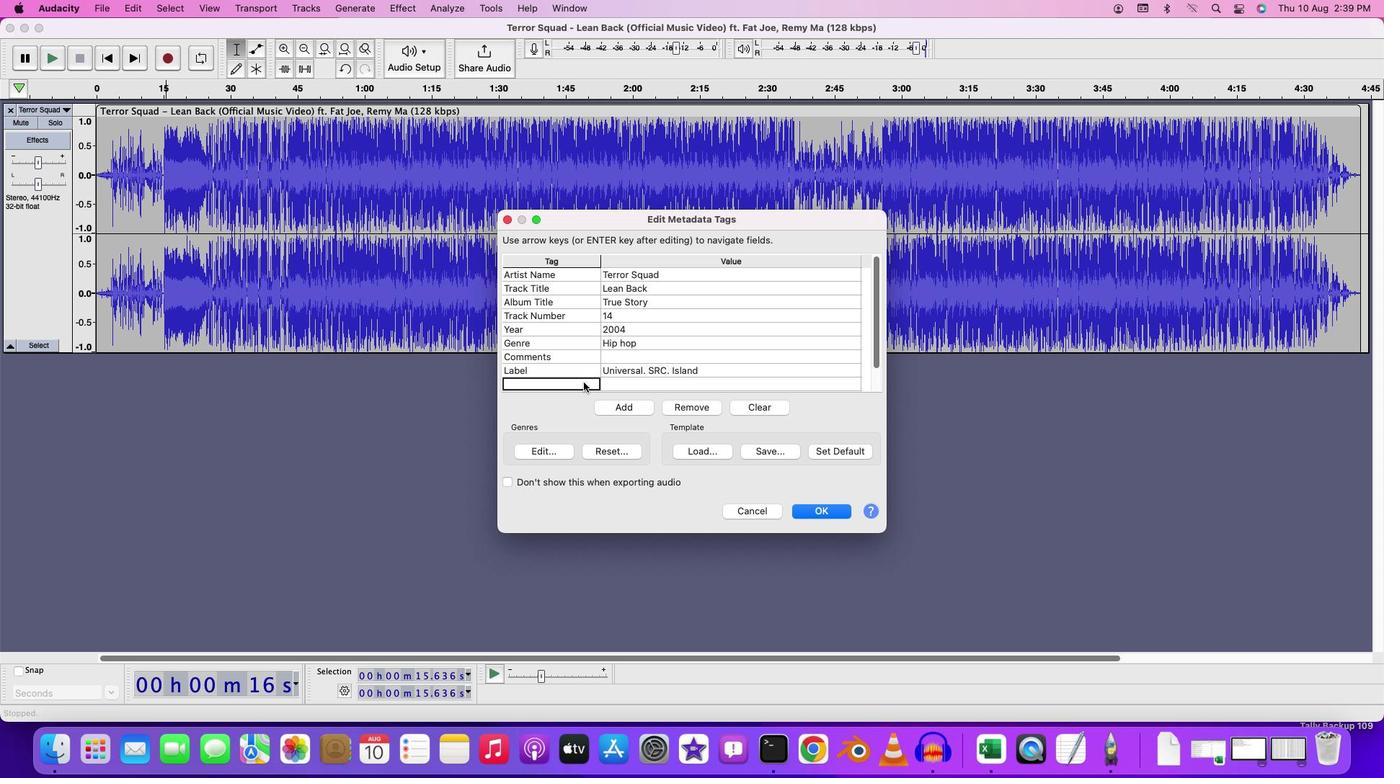 
Action: Mouse pressed left at (583, 382)
Screenshot: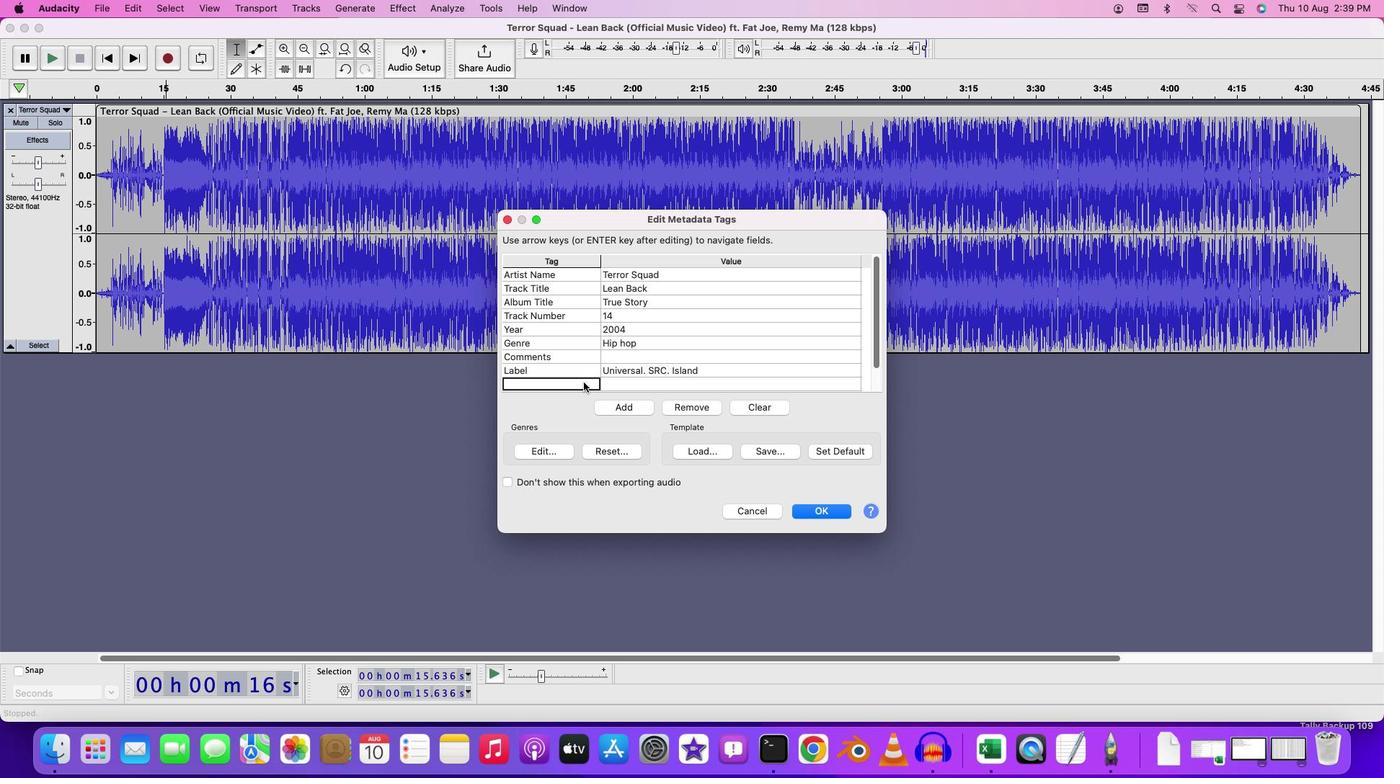 
Action: Mouse moved to (581, 382)
Screenshot: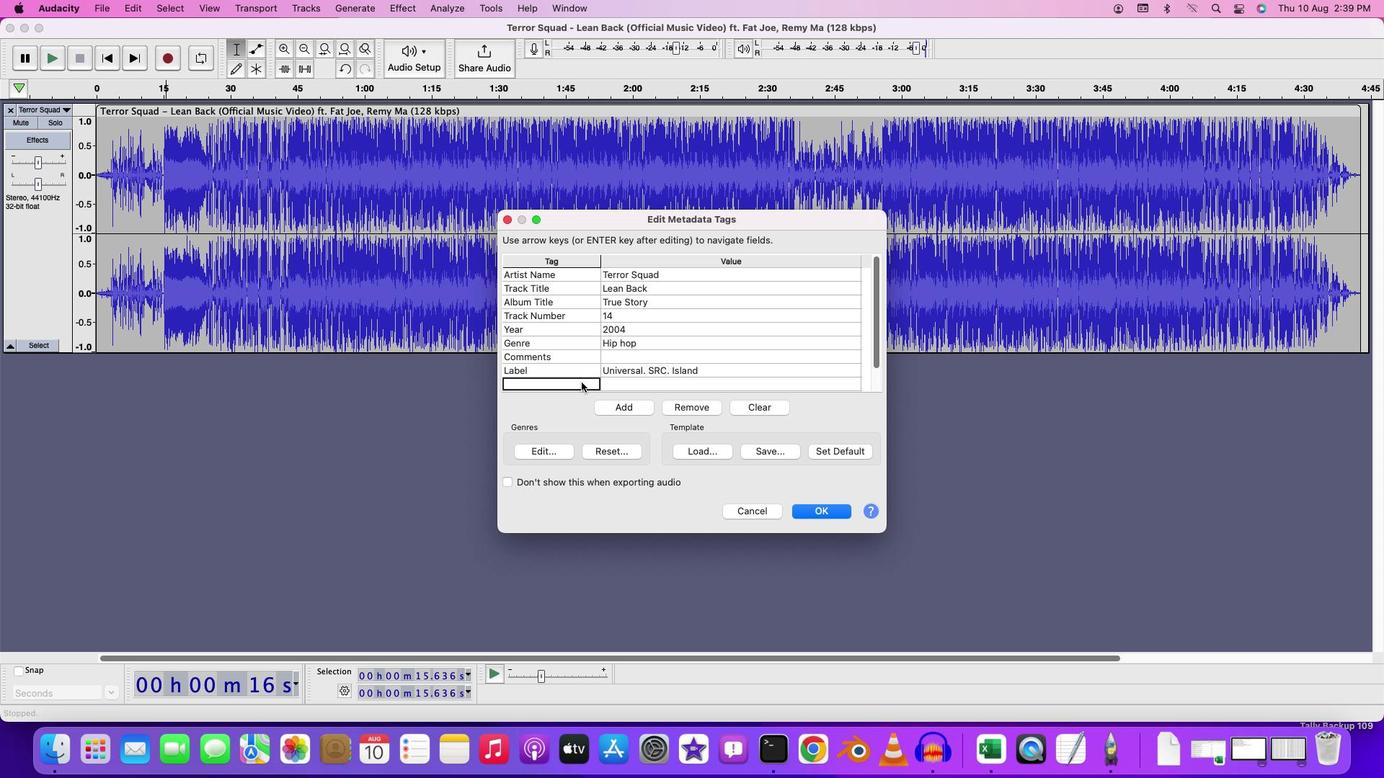 
Action: Mouse pressed left at (581, 382)
Screenshot: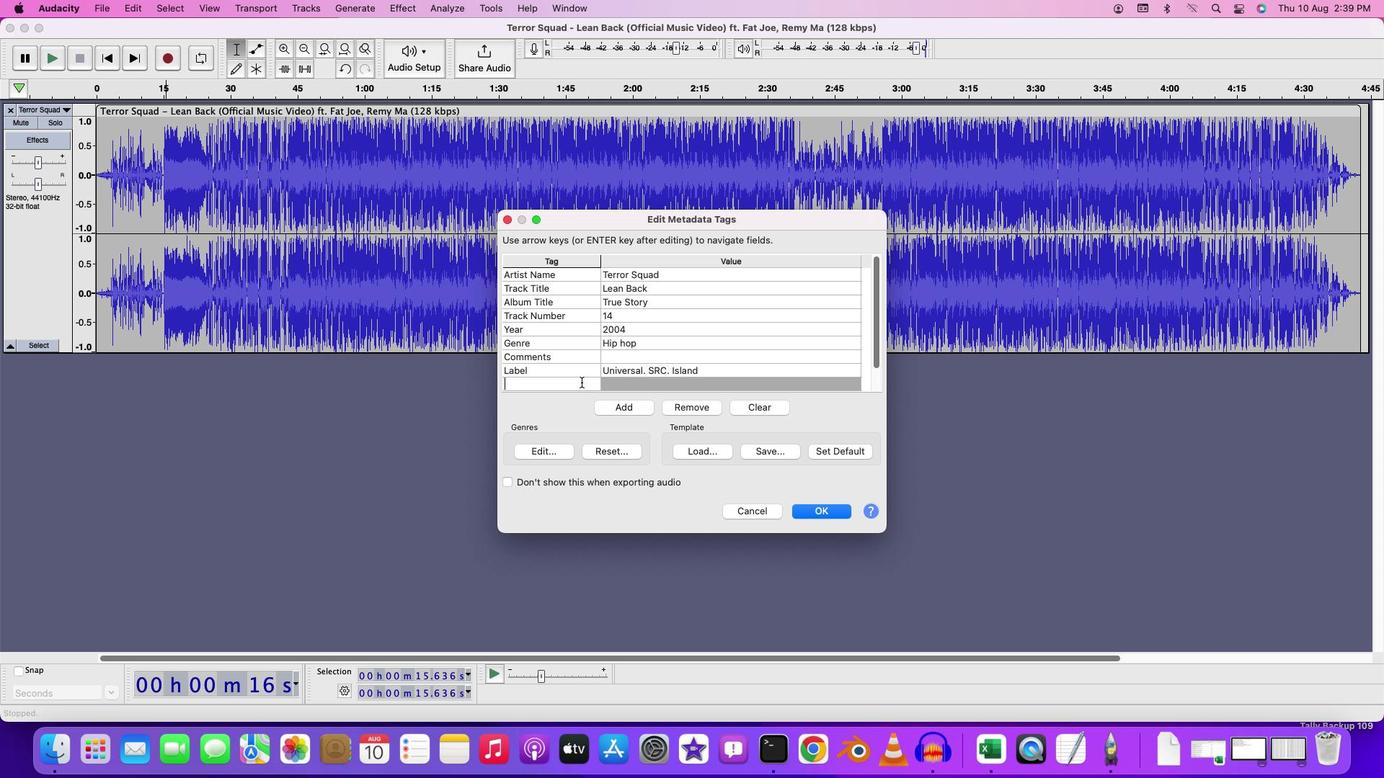 
Action: Mouse pressed left at (581, 382)
Screenshot: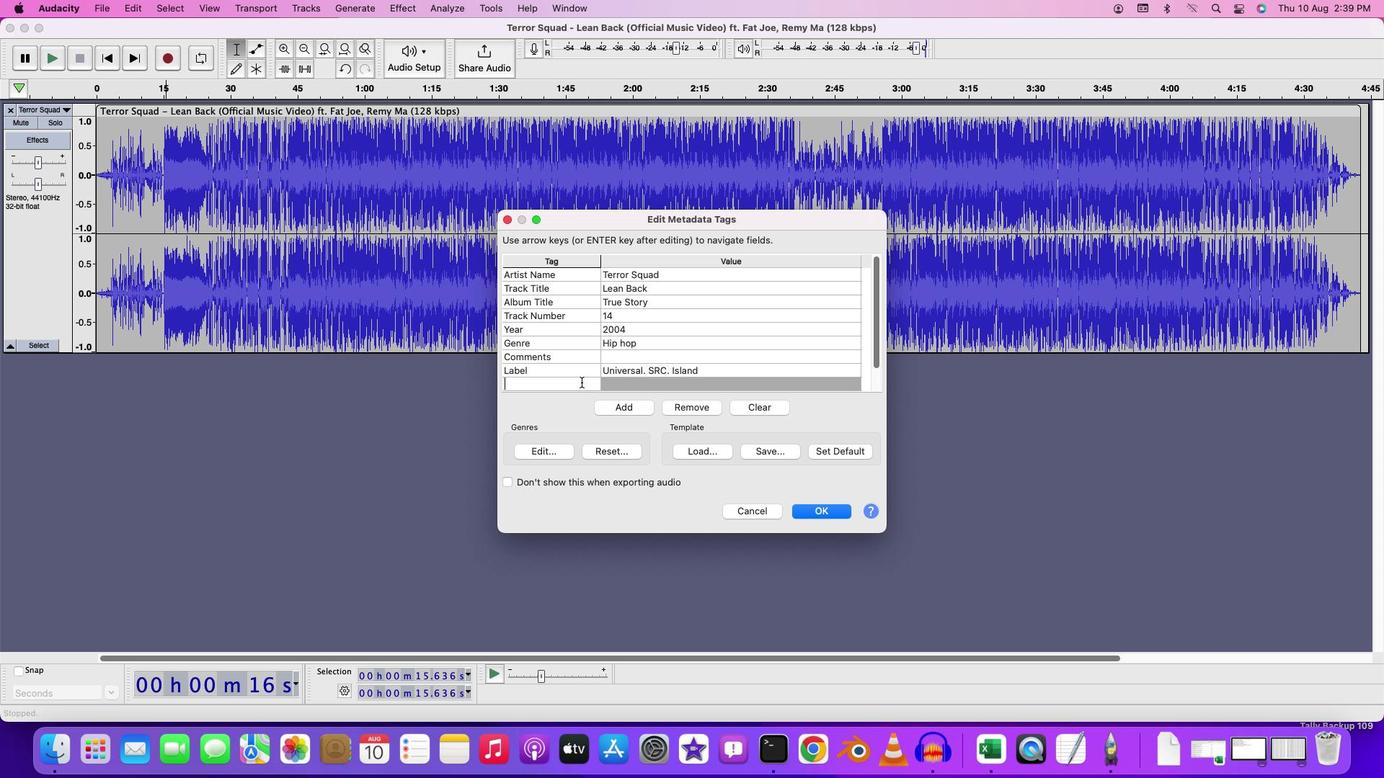 
Action: Key pressed Key.shift_r'P''r''o''d''u''c''e''r'
Screenshot: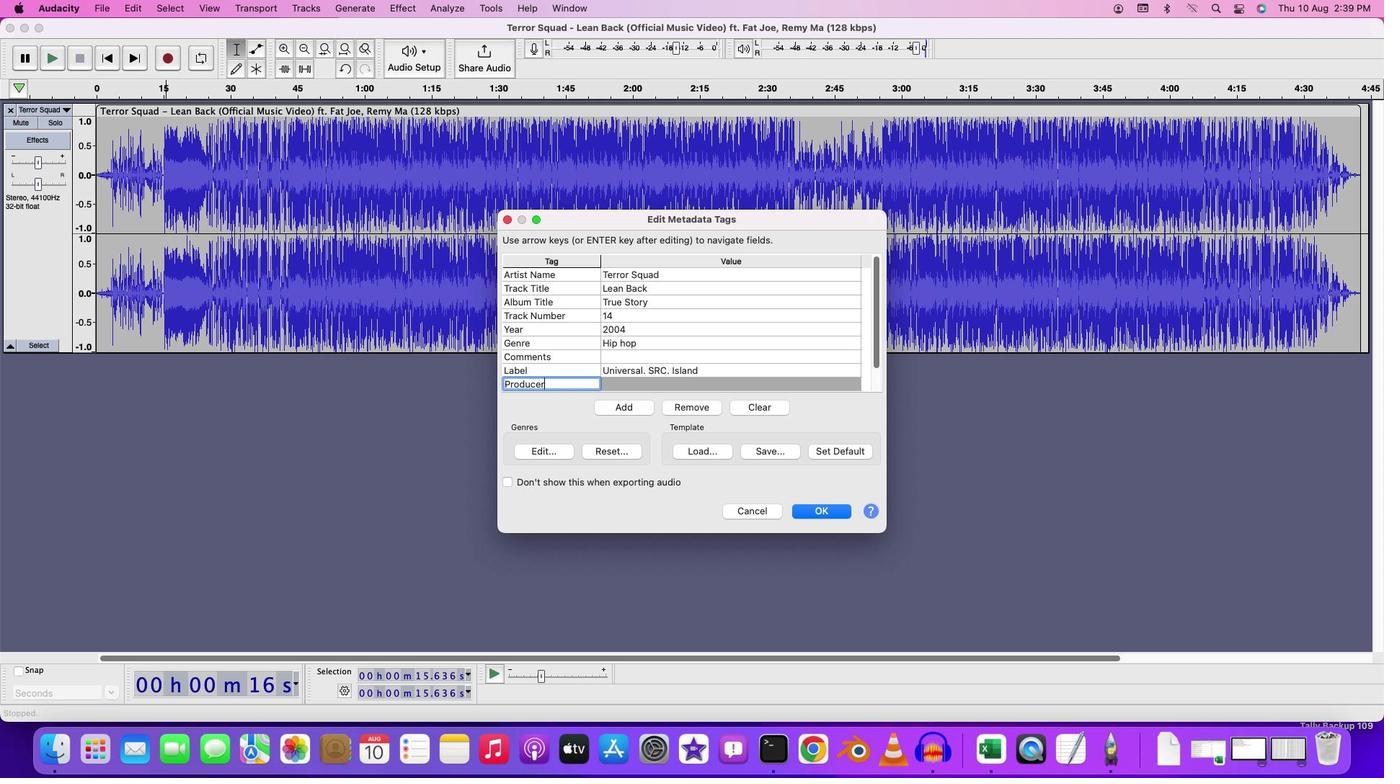 
Action: Mouse moved to (628, 384)
Screenshot: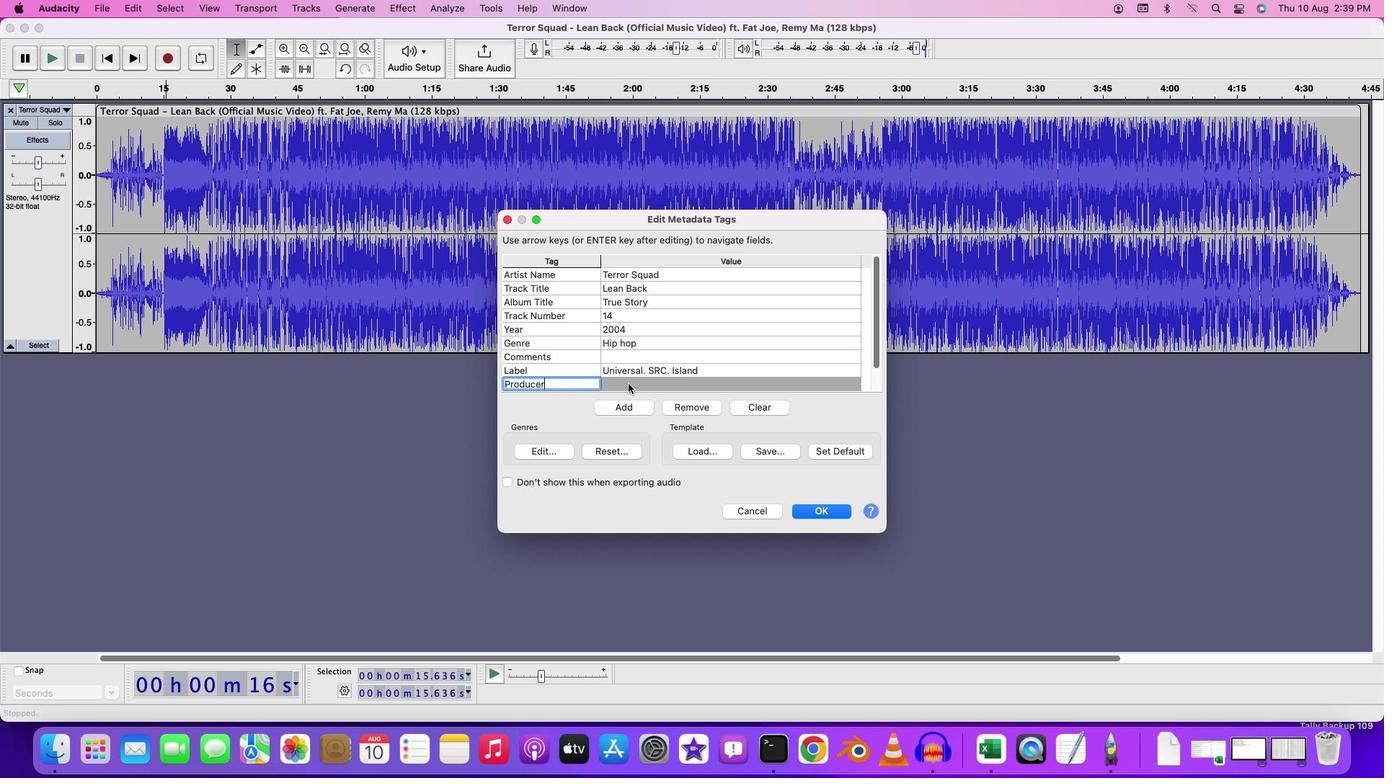 
Action: Mouse pressed left at (628, 384)
Screenshot: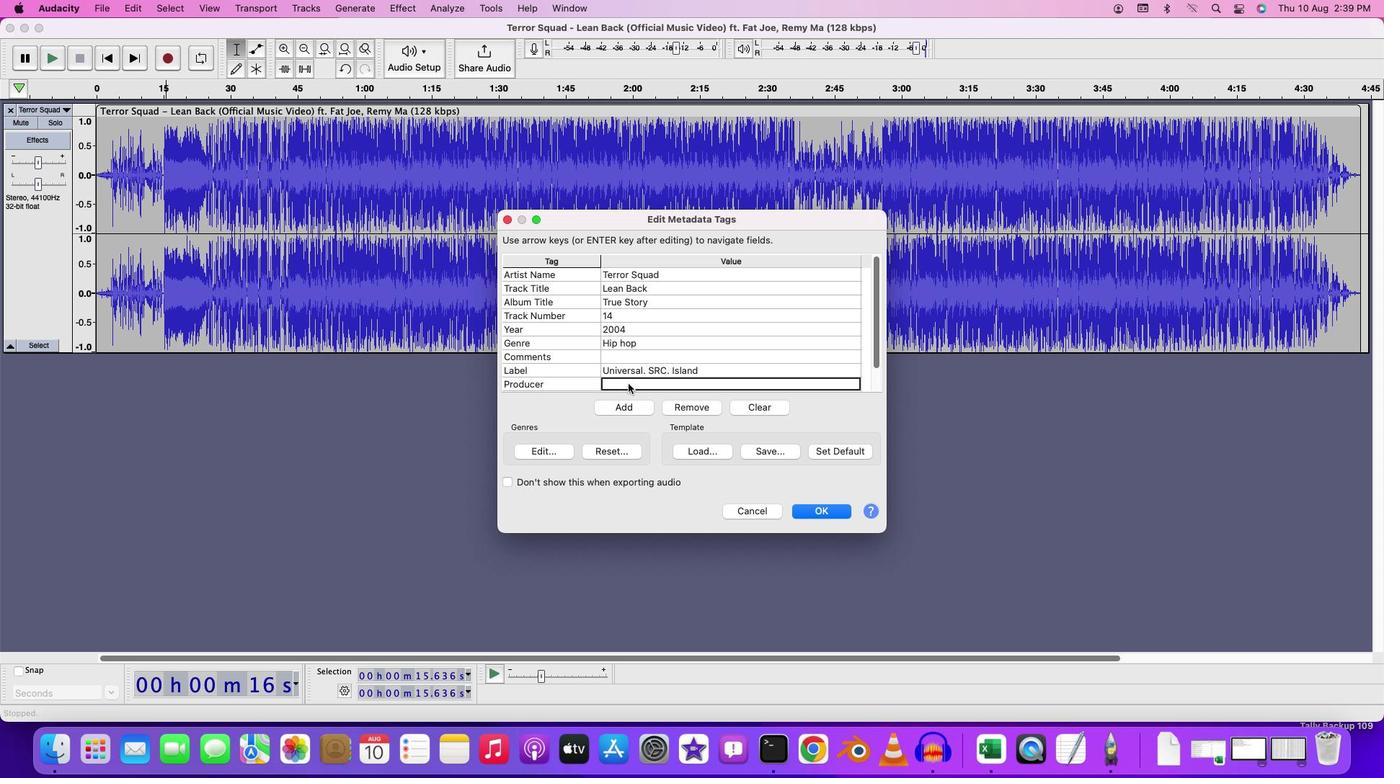 
Action: Mouse moved to (628, 384)
Screenshot: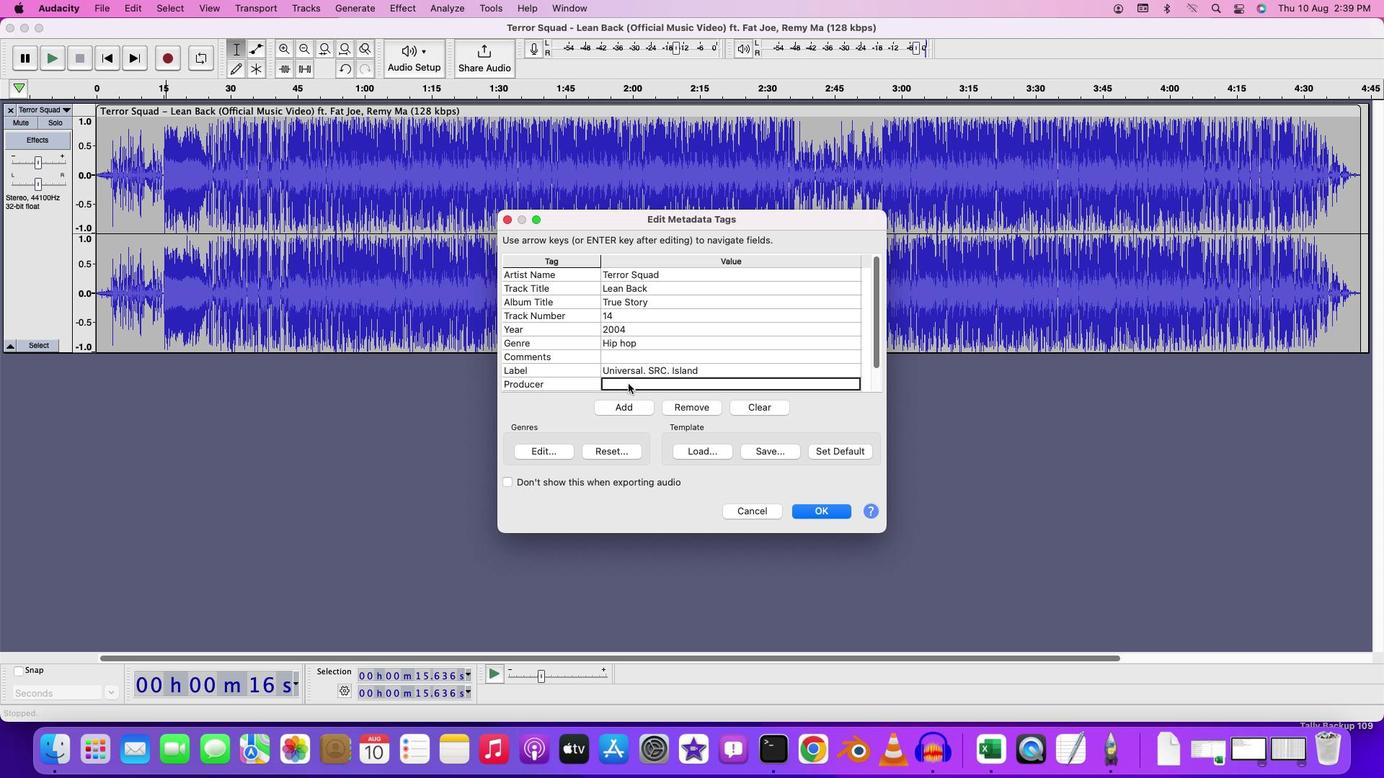 
Action: Mouse pressed left at (628, 384)
Screenshot: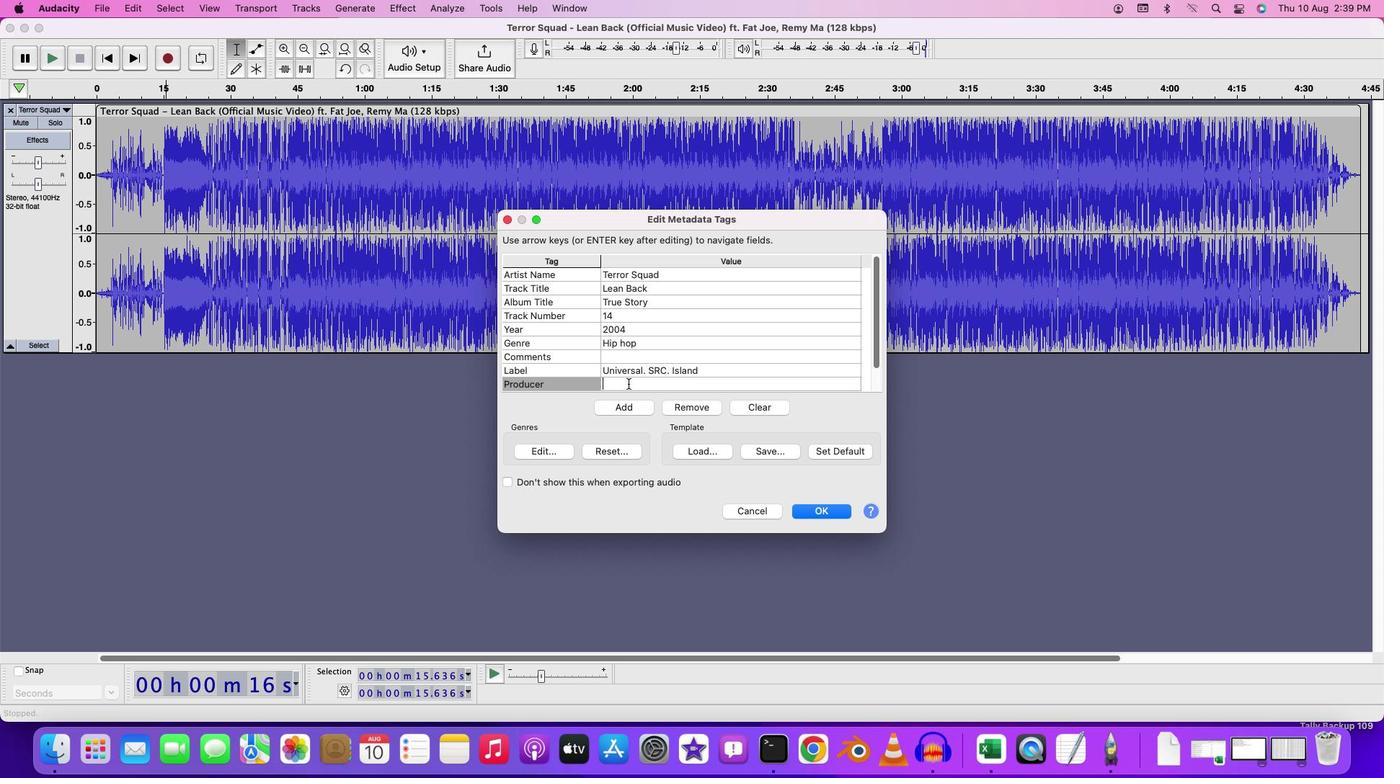 
Action: Key pressed Key.shift'S''c''o''t''t'Key.spaceKey.shift'S''t''r'Key.backspace'o''r''c''h'
Screenshot: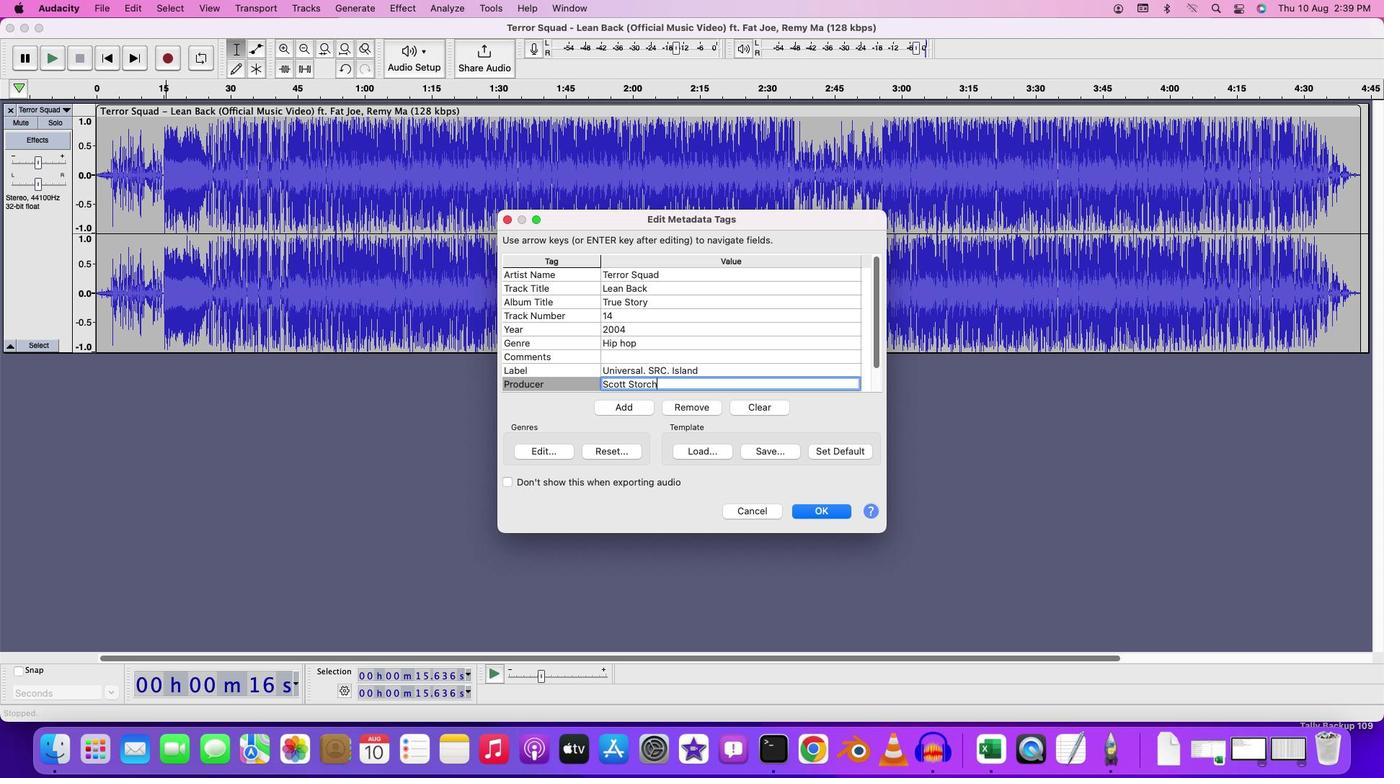 
Action: Mouse moved to (715, 352)
Screenshot: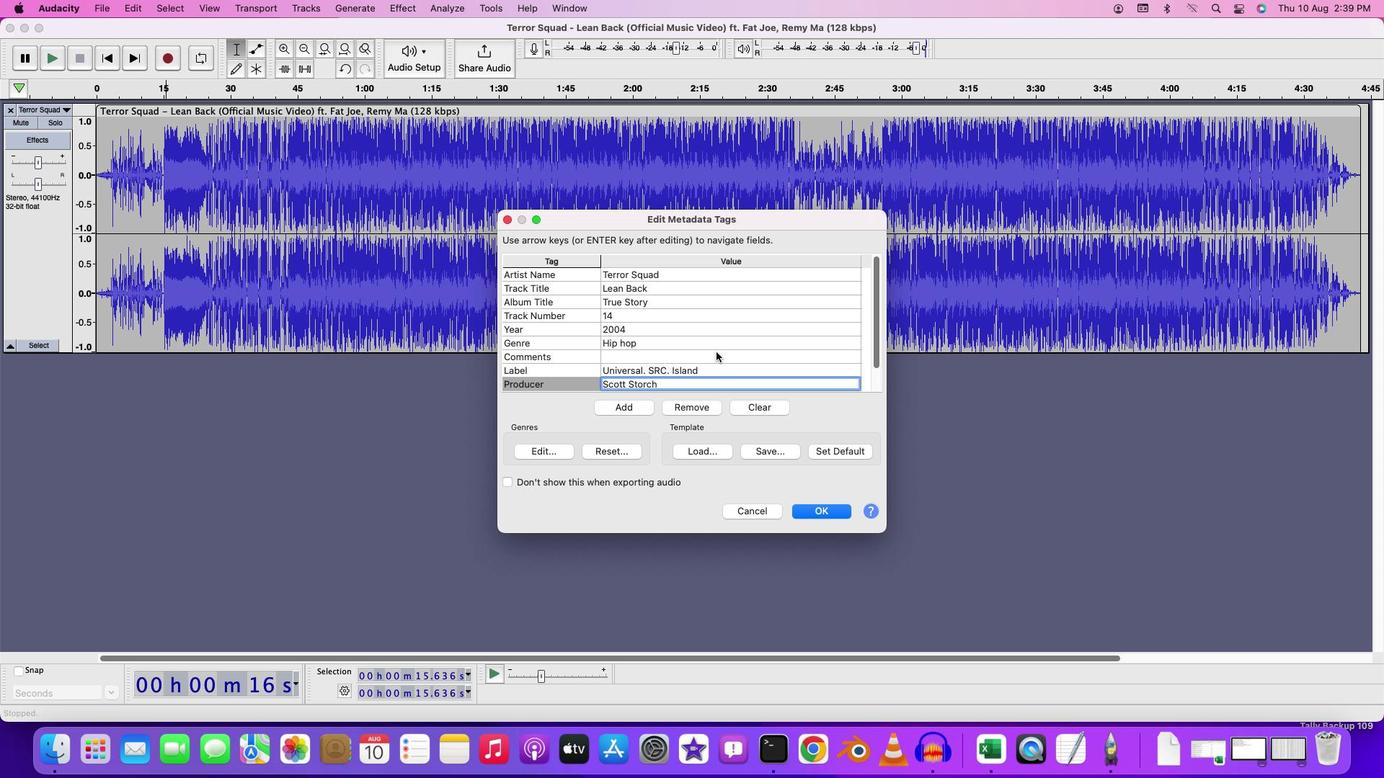 
Action: Mouse scrolled (715, 352) with delta (0, 0)
Screenshot: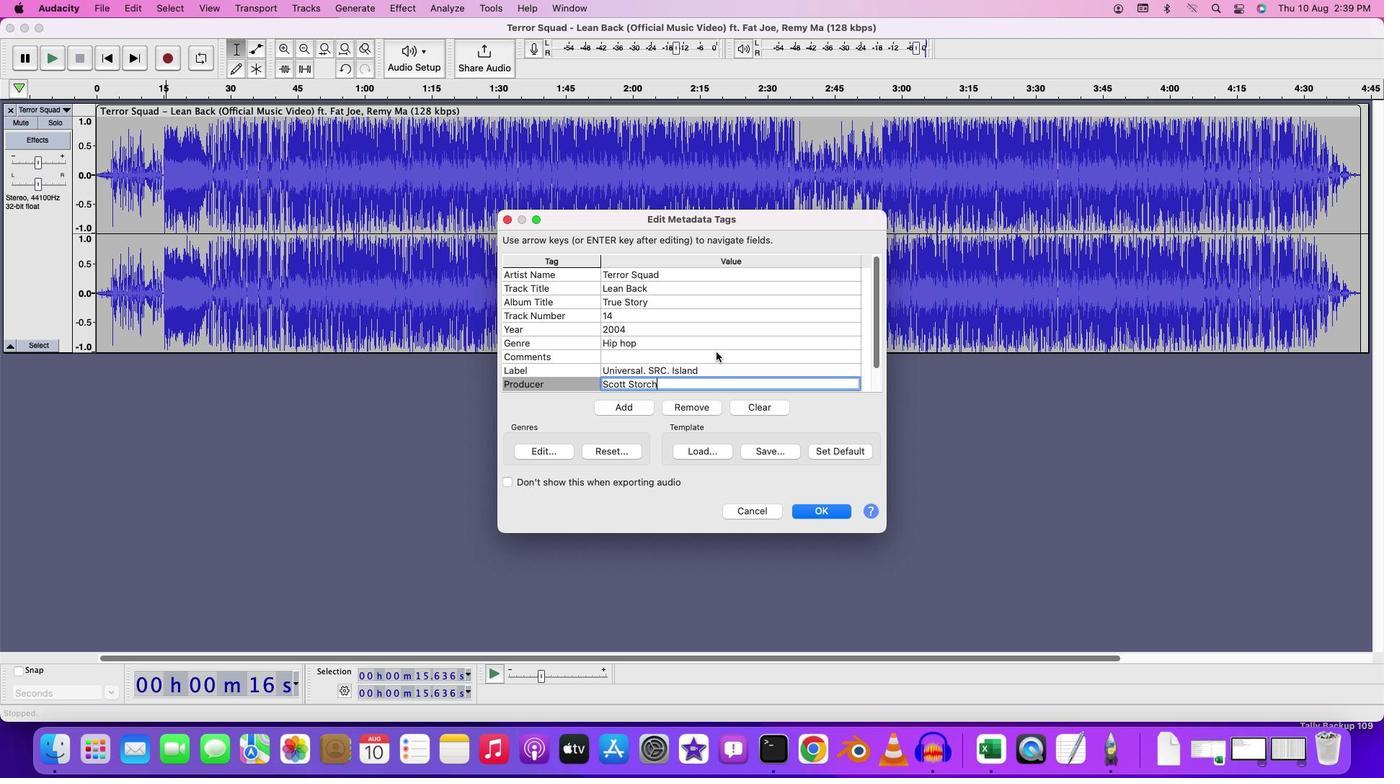 
Action: Mouse scrolled (715, 352) with delta (0, 0)
Screenshot: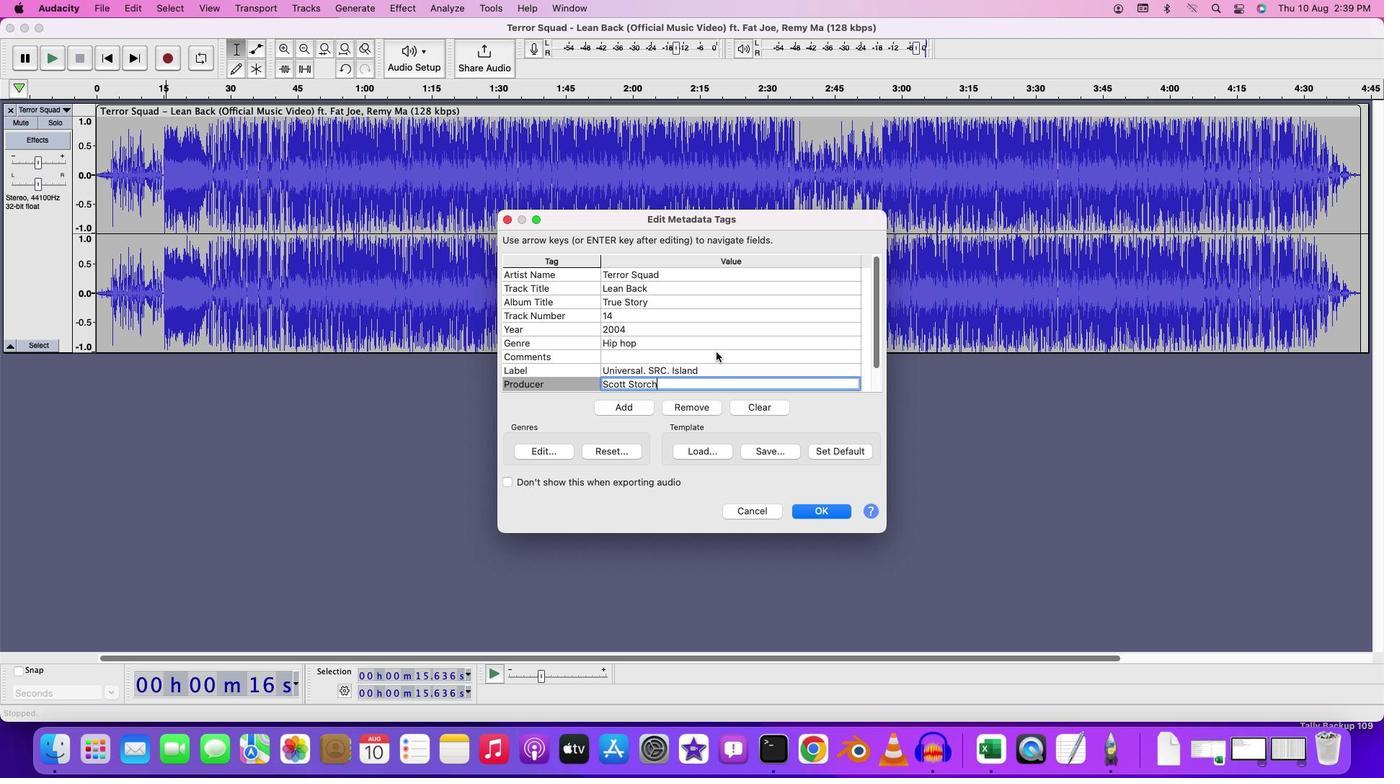 
Action: Mouse scrolled (715, 352) with delta (0, 0)
Screenshot: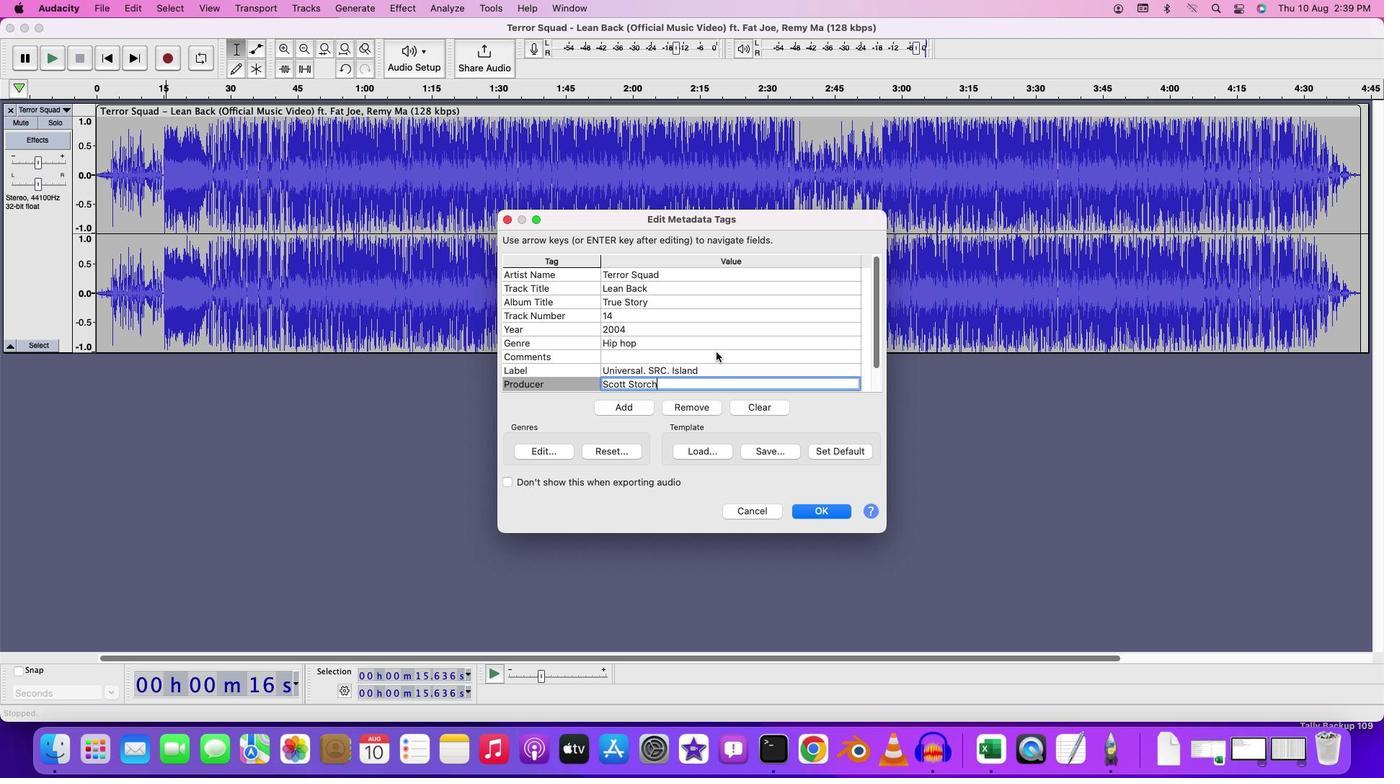 
Action: Mouse moved to (720, 350)
Screenshot: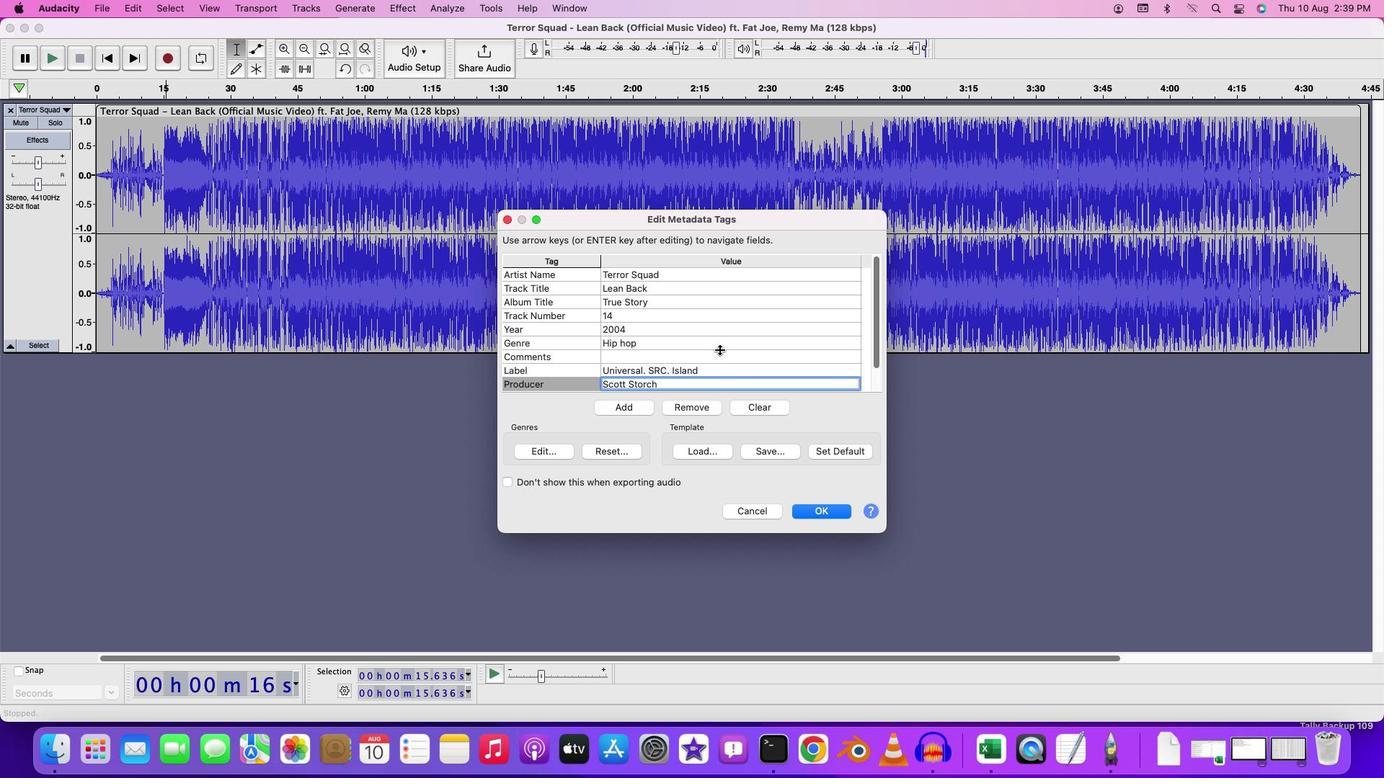 
Action: Mouse scrolled (720, 350) with delta (0, 0)
Screenshot: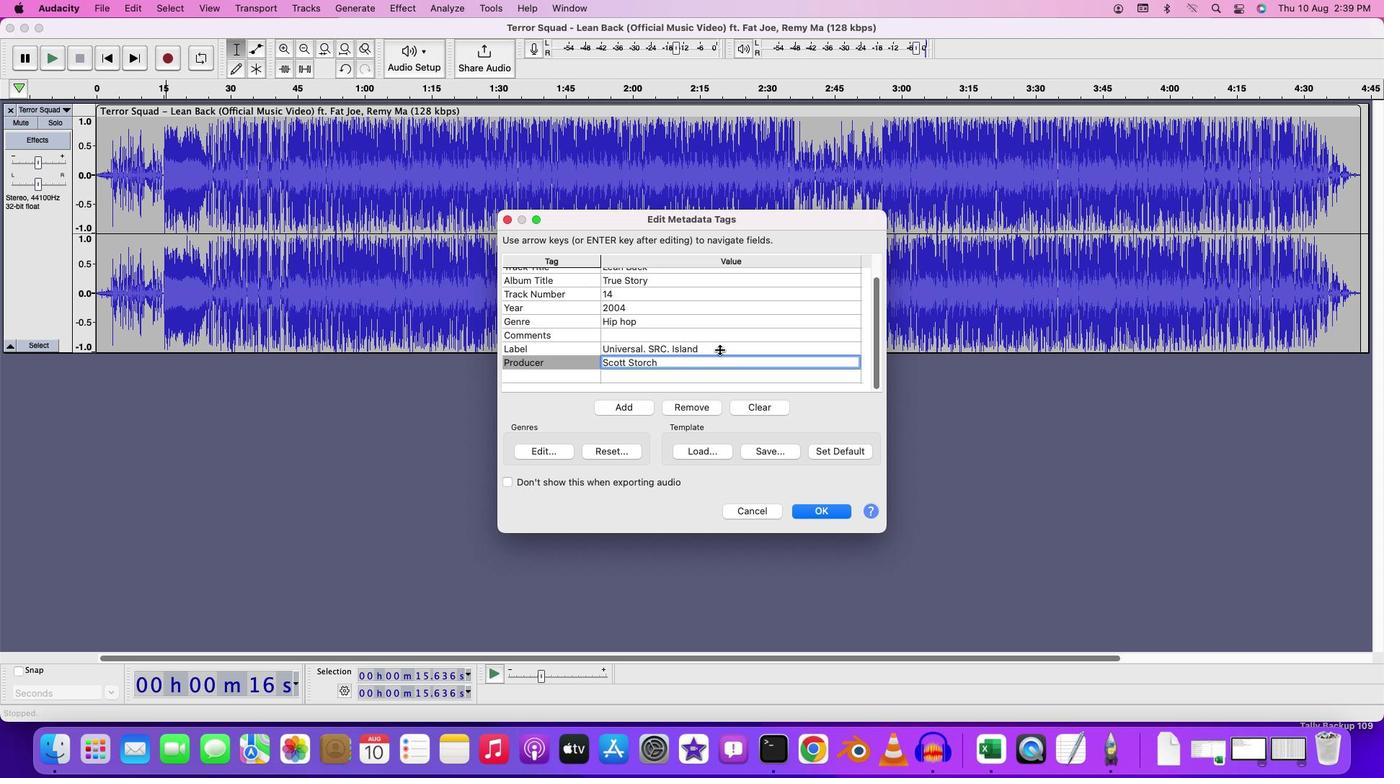 
Action: Mouse scrolled (720, 350) with delta (0, 0)
Screenshot: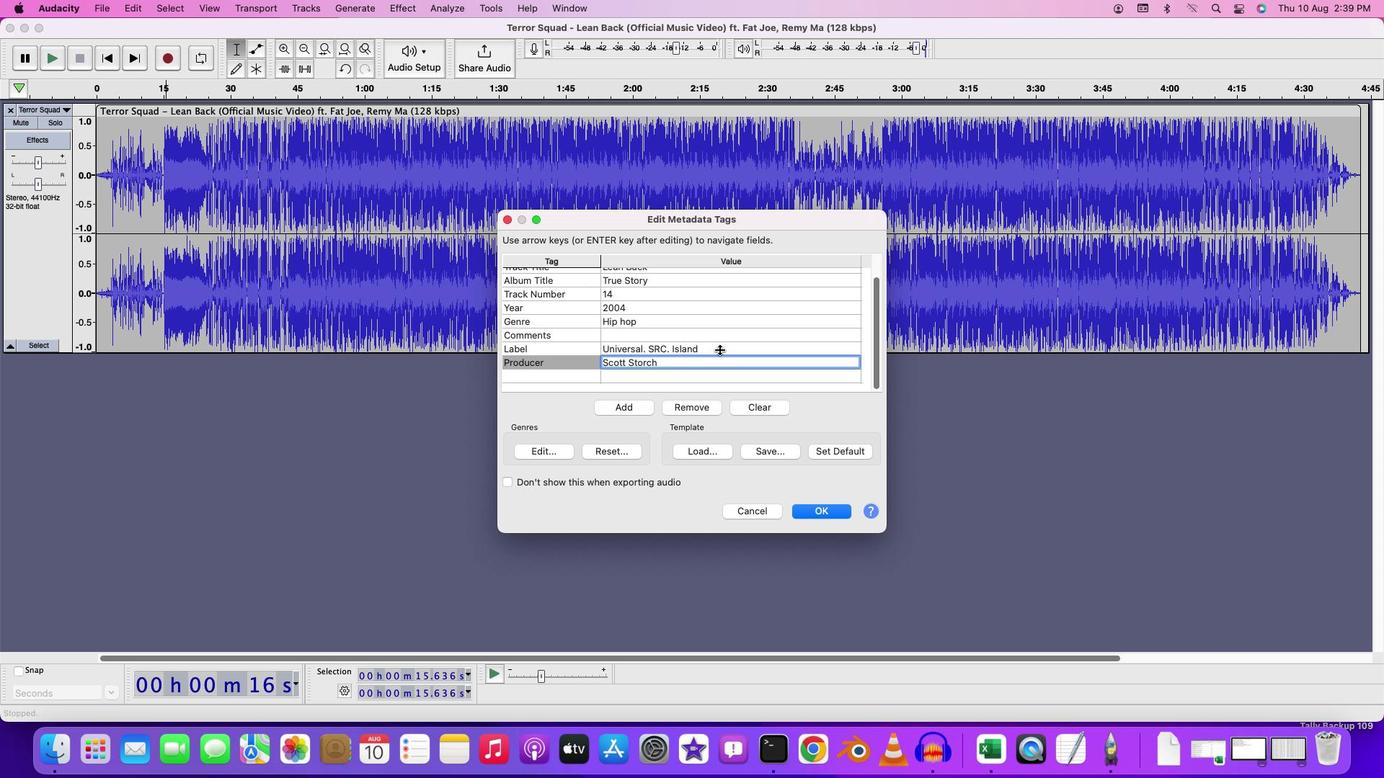 
Action: Mouse scrolled (720, 350) with delta (0, -1)
Screenshot: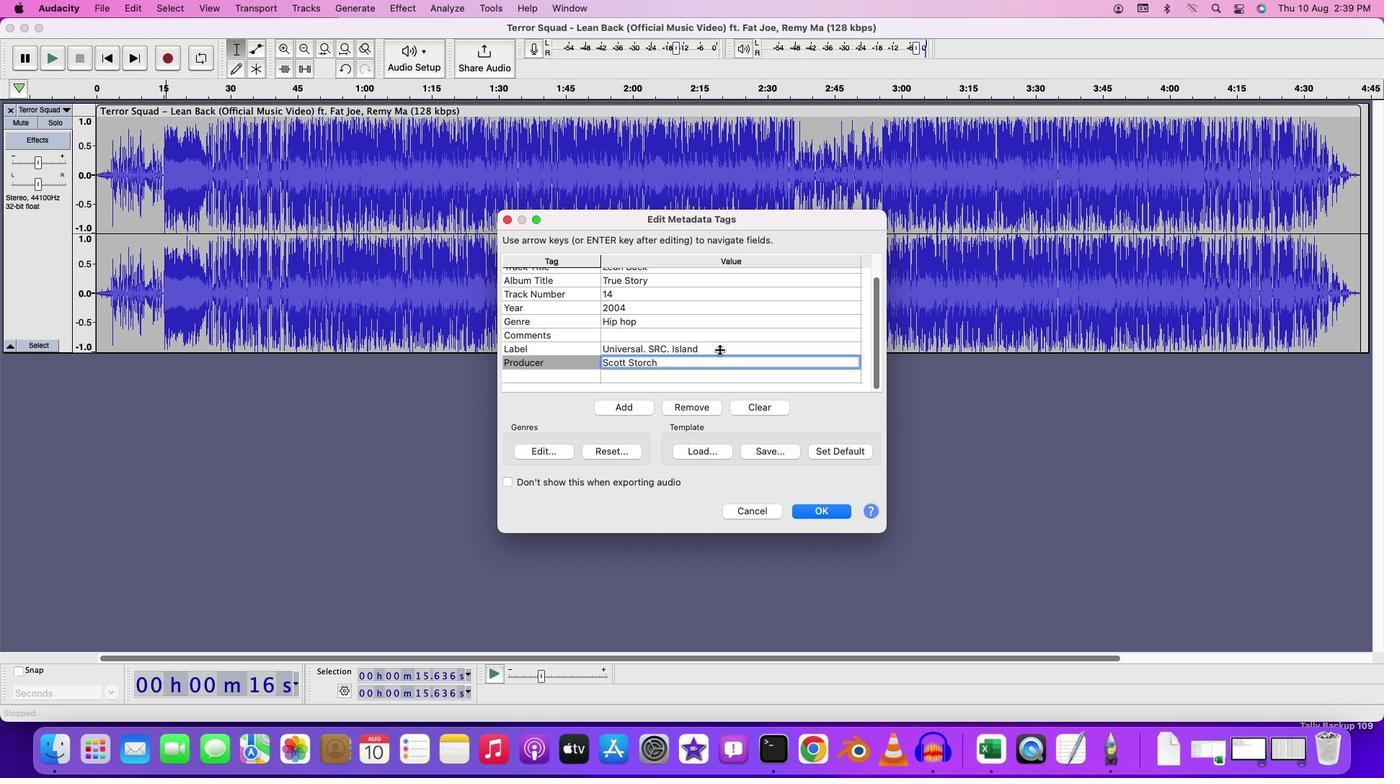 
Action: Mouse moved to (720, 350)
Screenshot: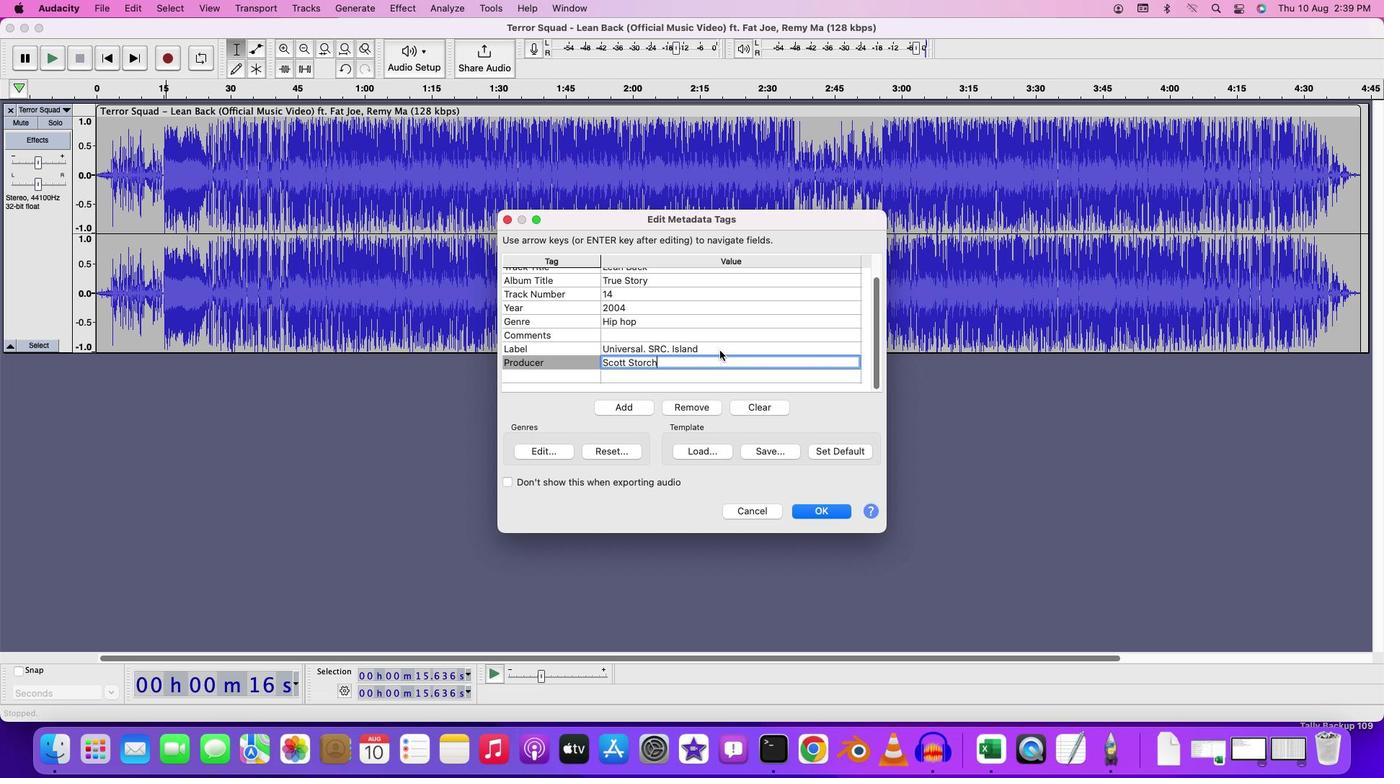 
Action: Mouse scrolled (720, 350) with delta (0, 0)
Screenshot: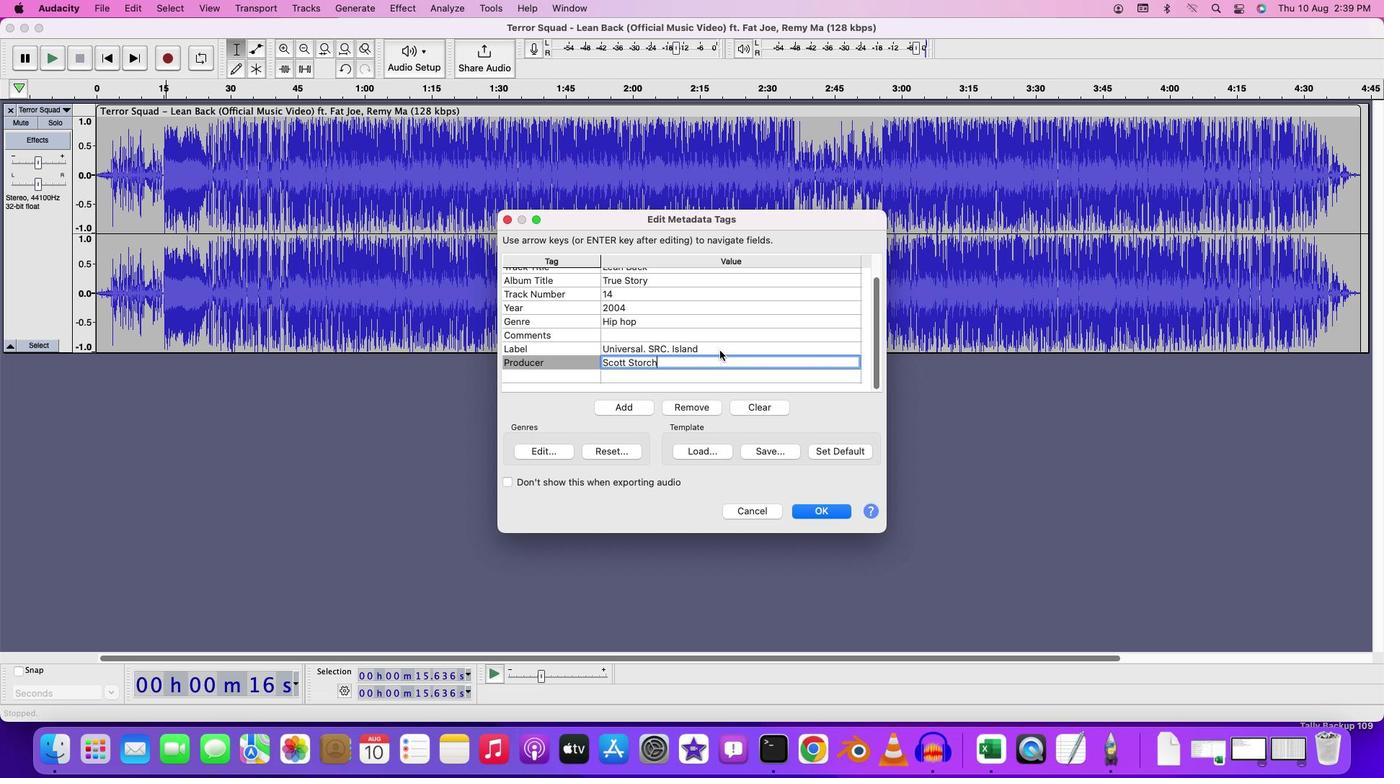 
Action: Mouse moved to (720, 350)
Screenshot: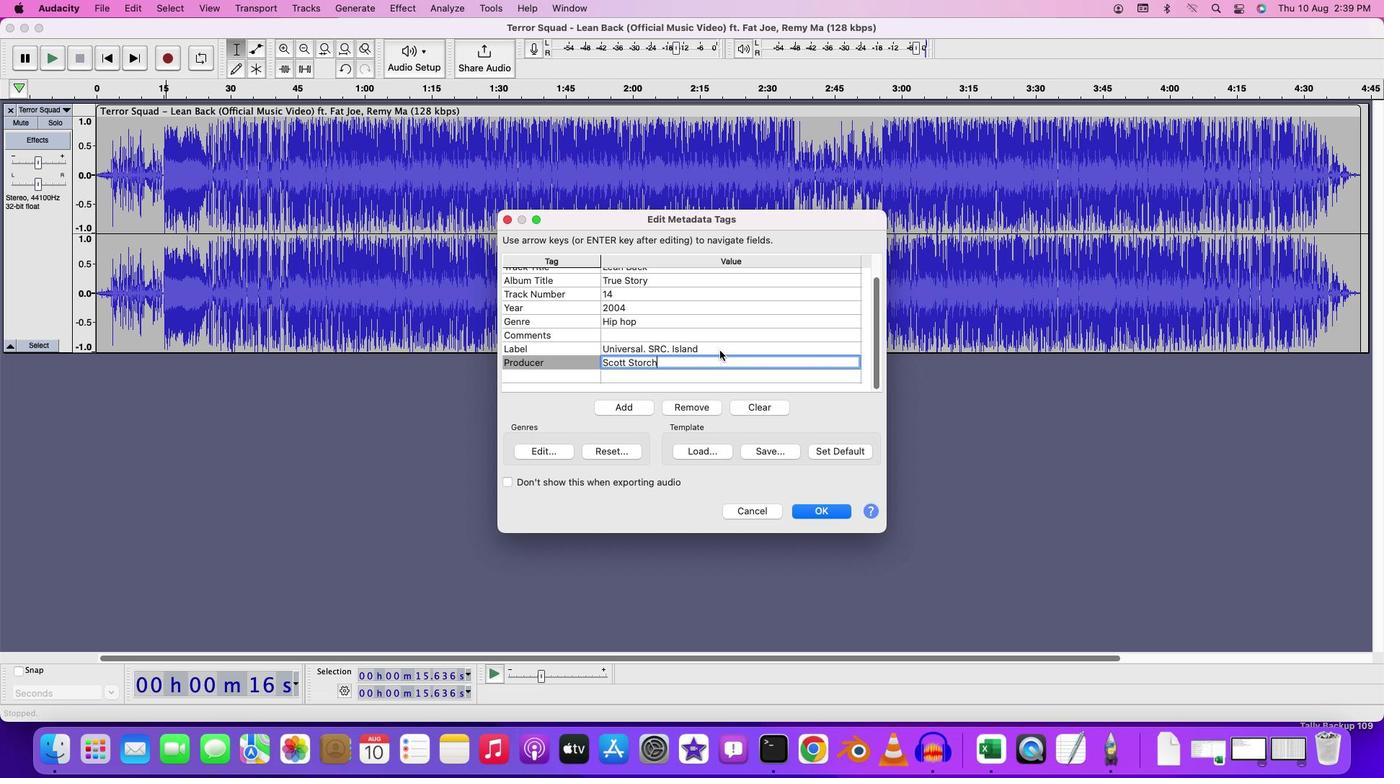 
Action: Mouse scrolled (720, 350) with delta (0, 0)
Screenshot: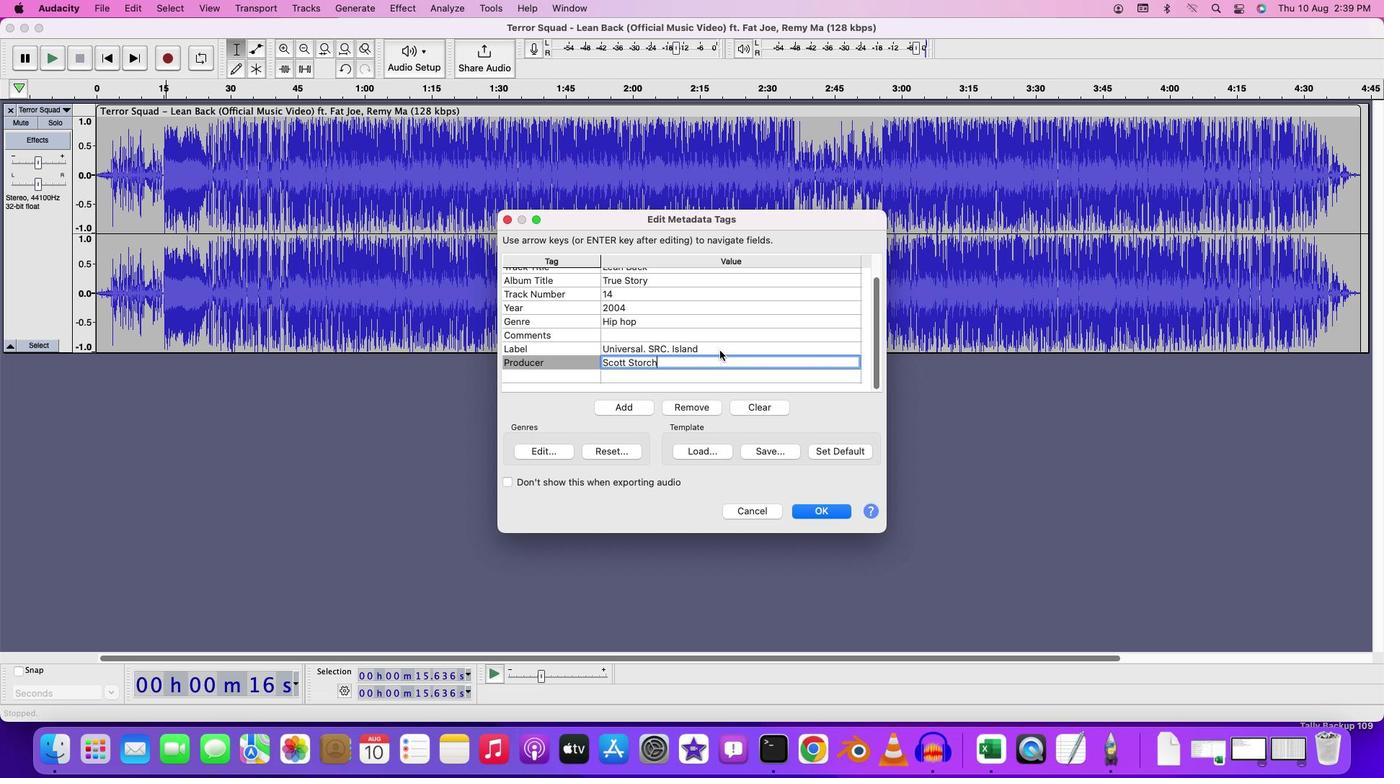 
Action: Mouse scrolled (720, 350) with delta (0, 0)
Screenshot: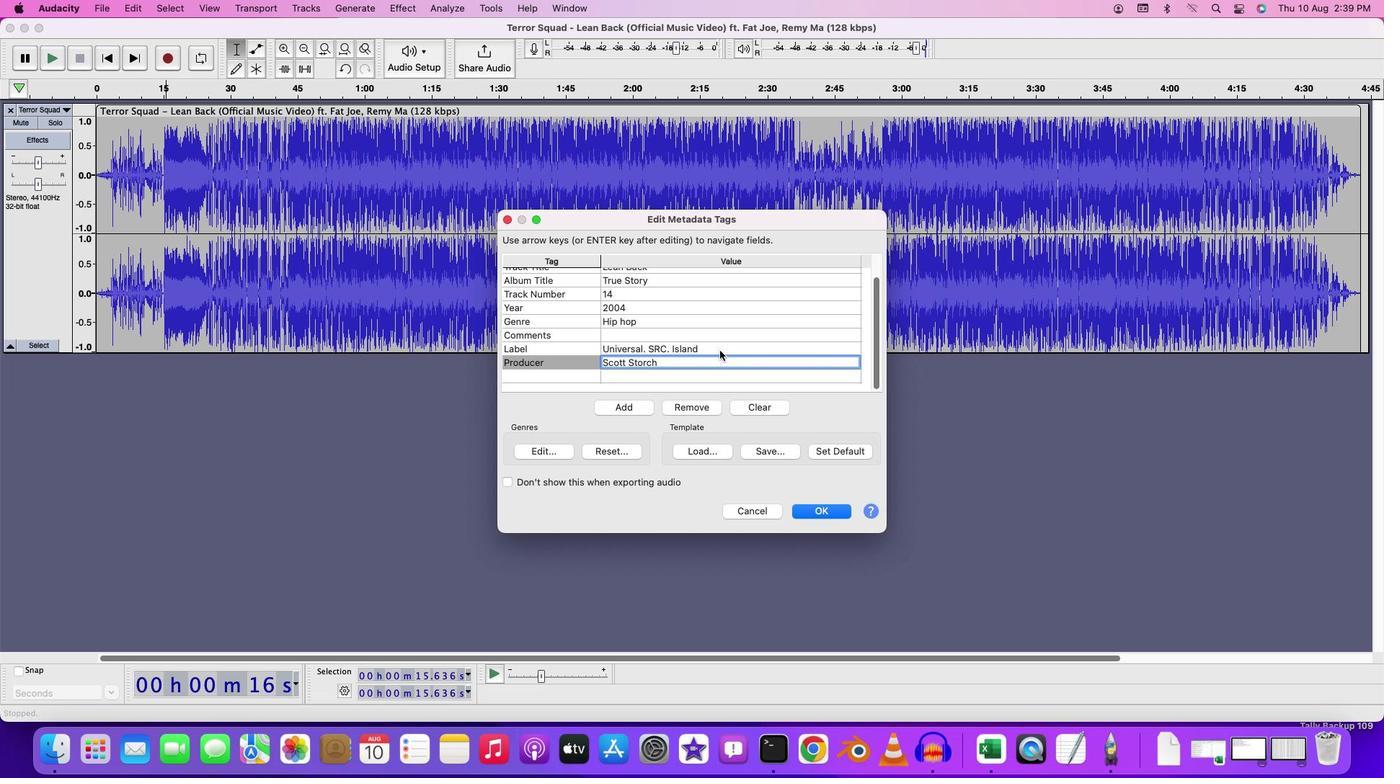 
Action: Mouse scrolled (720, 350) with delta (0, 0)
Screenshot: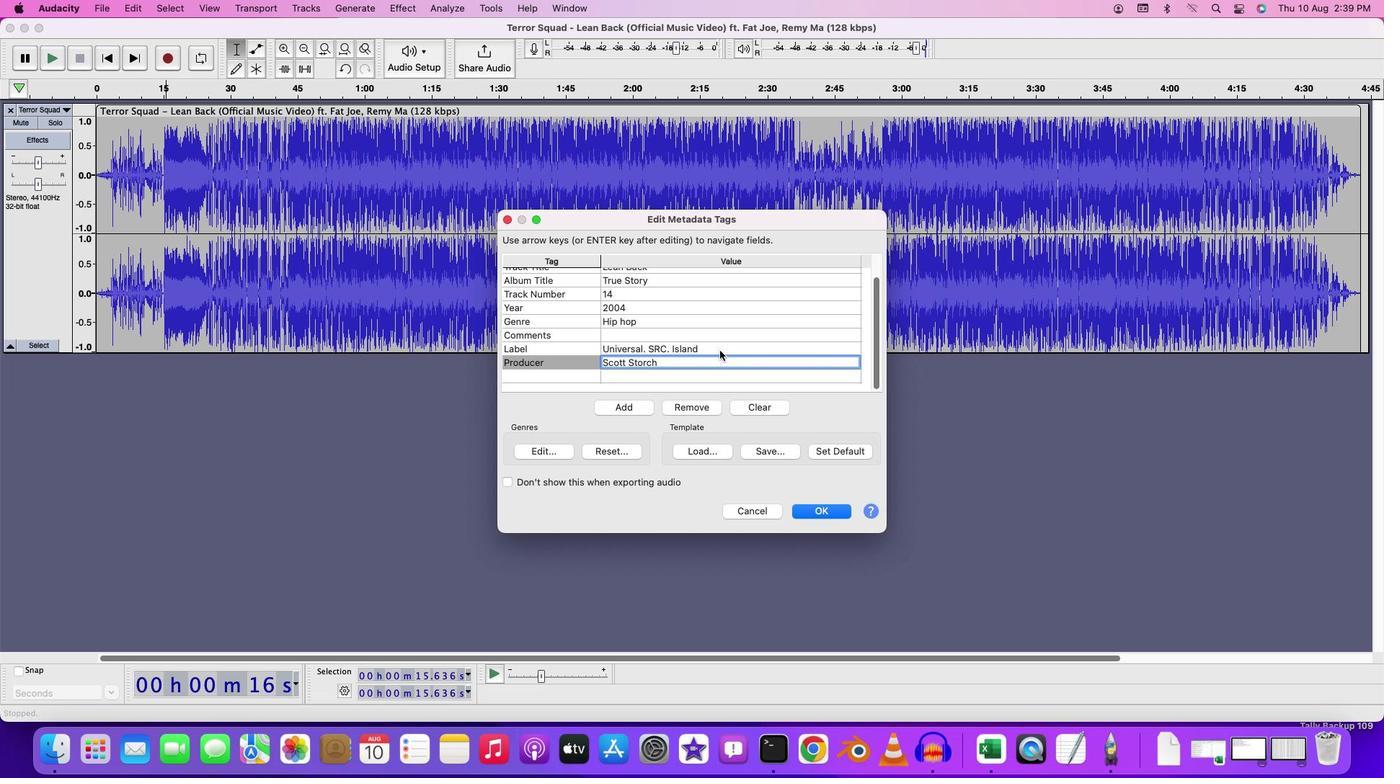 
Action: Mouse scrolled (720, 350) with delta (0, 0)
Screenshot: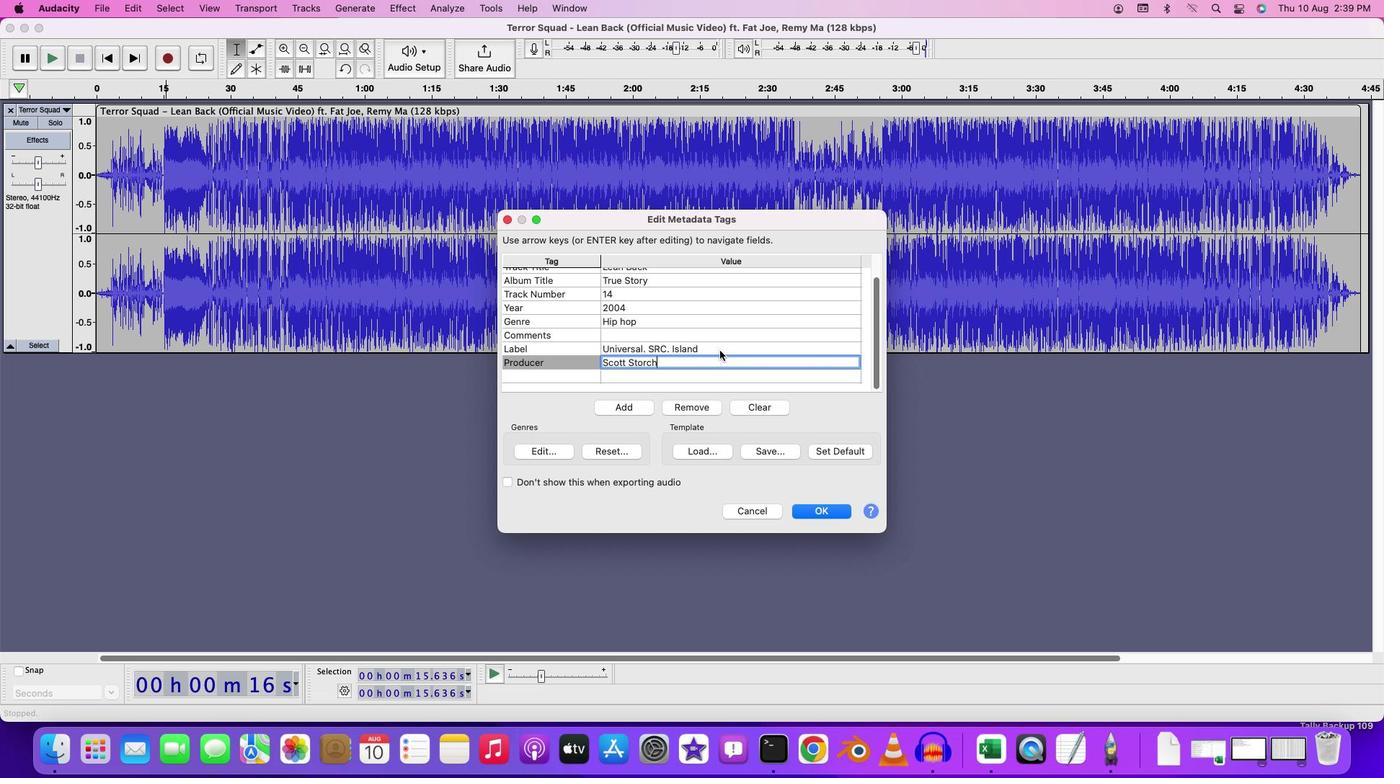 
Action: Mouse scrolled (720, 350) with delta (0, 0)
Screenshot: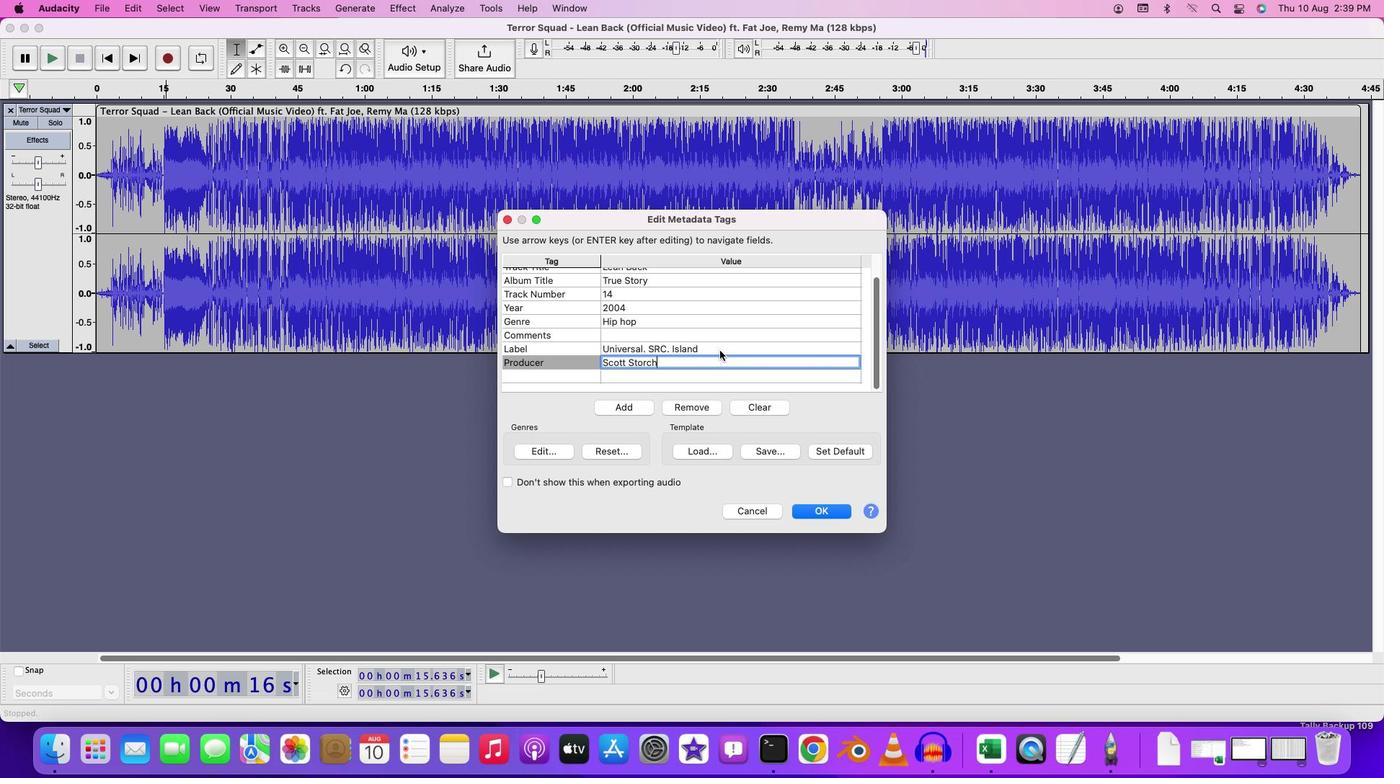 
Action: Mouse moved to (720, 350)
Screenshot: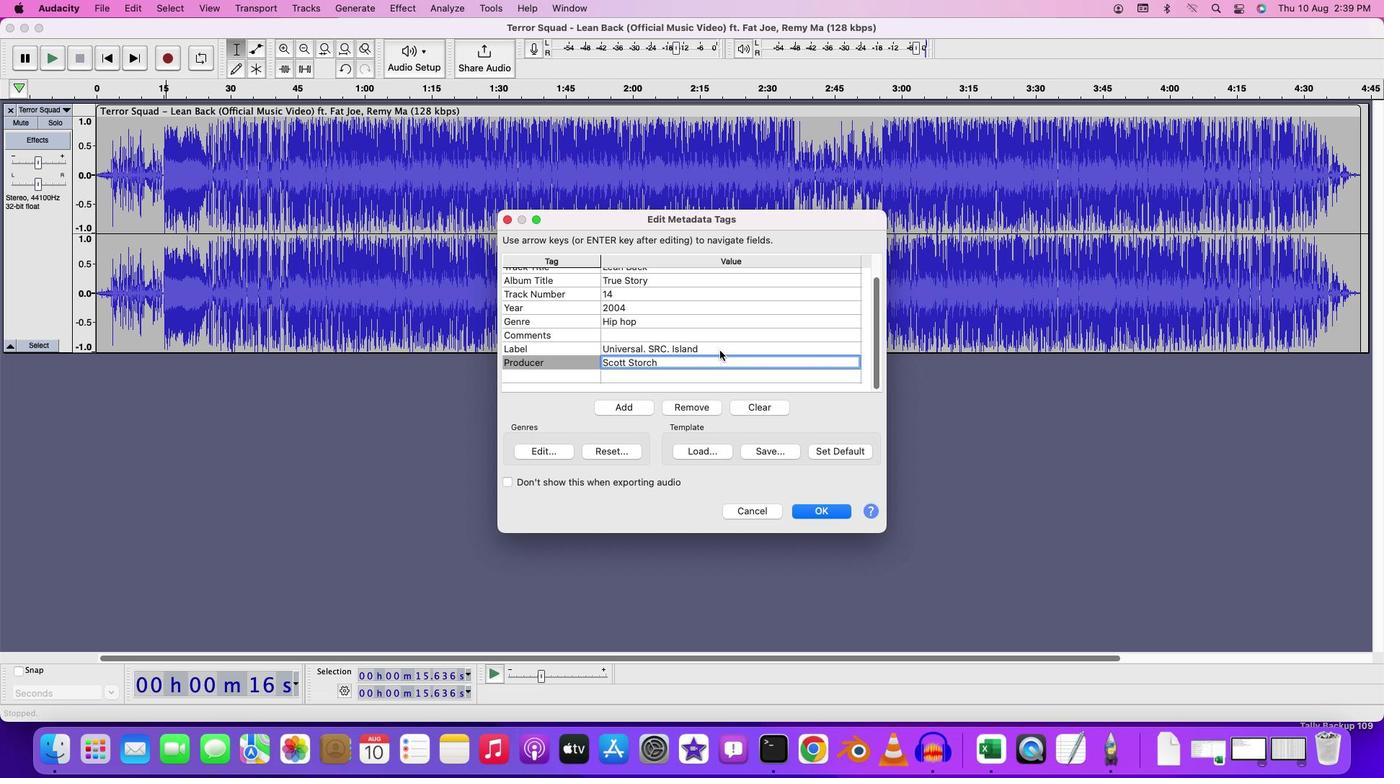 
Action: Mouse scrolled (720, 350) with delta (0, 0)
Screenshot: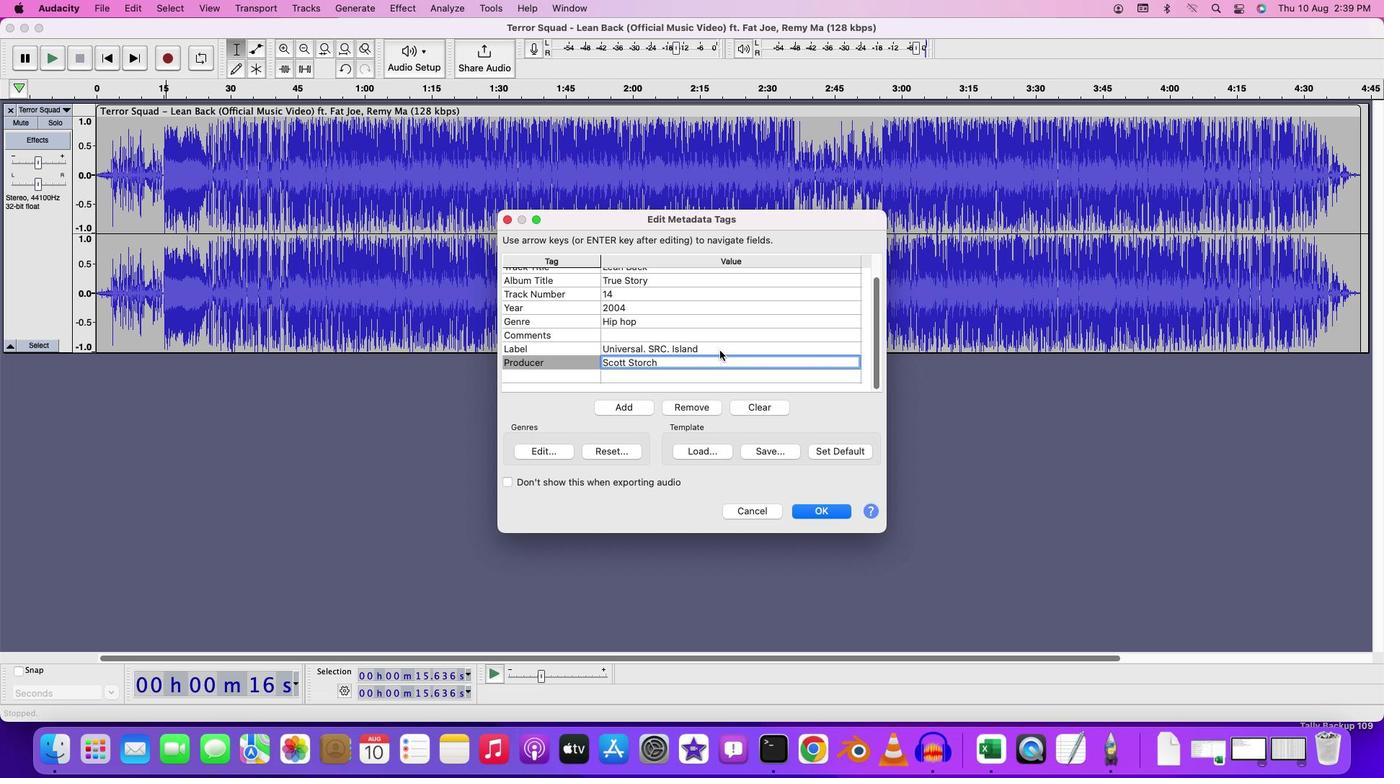 
Action: Mouse scrolled (720, 350) with delta (0, 0)
Screenshot: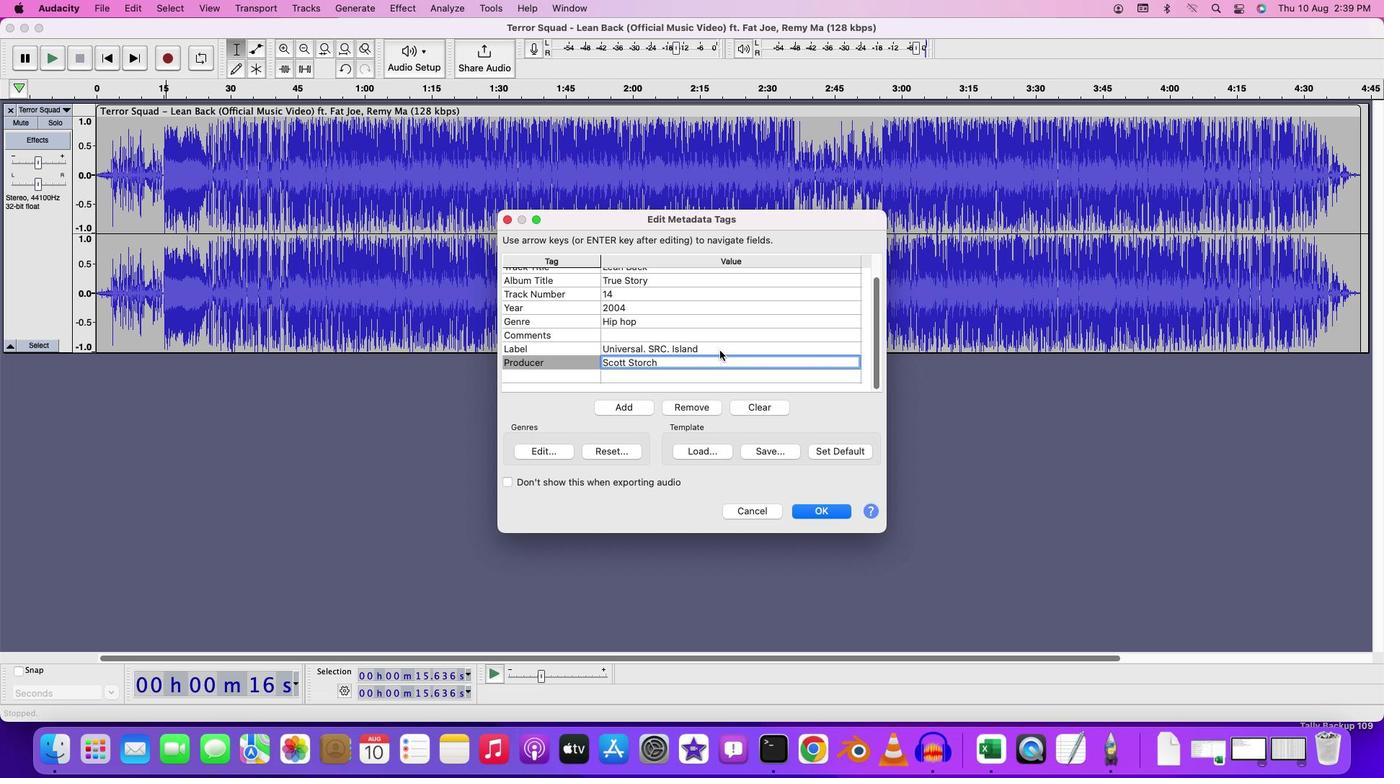 
Action: Mouse moved to (560, 381)
Screenshot: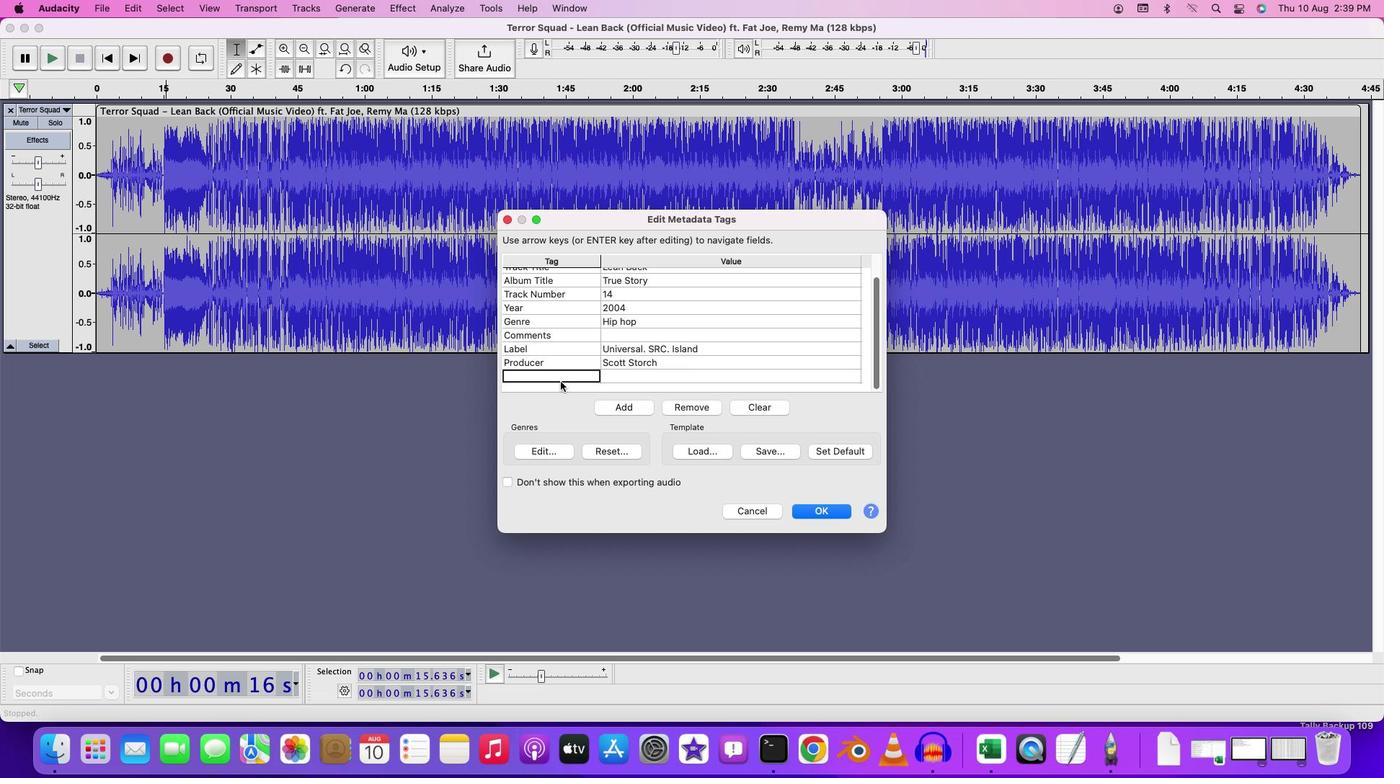 
Action: Mouse pressed left at (560, 381)
Screenshot: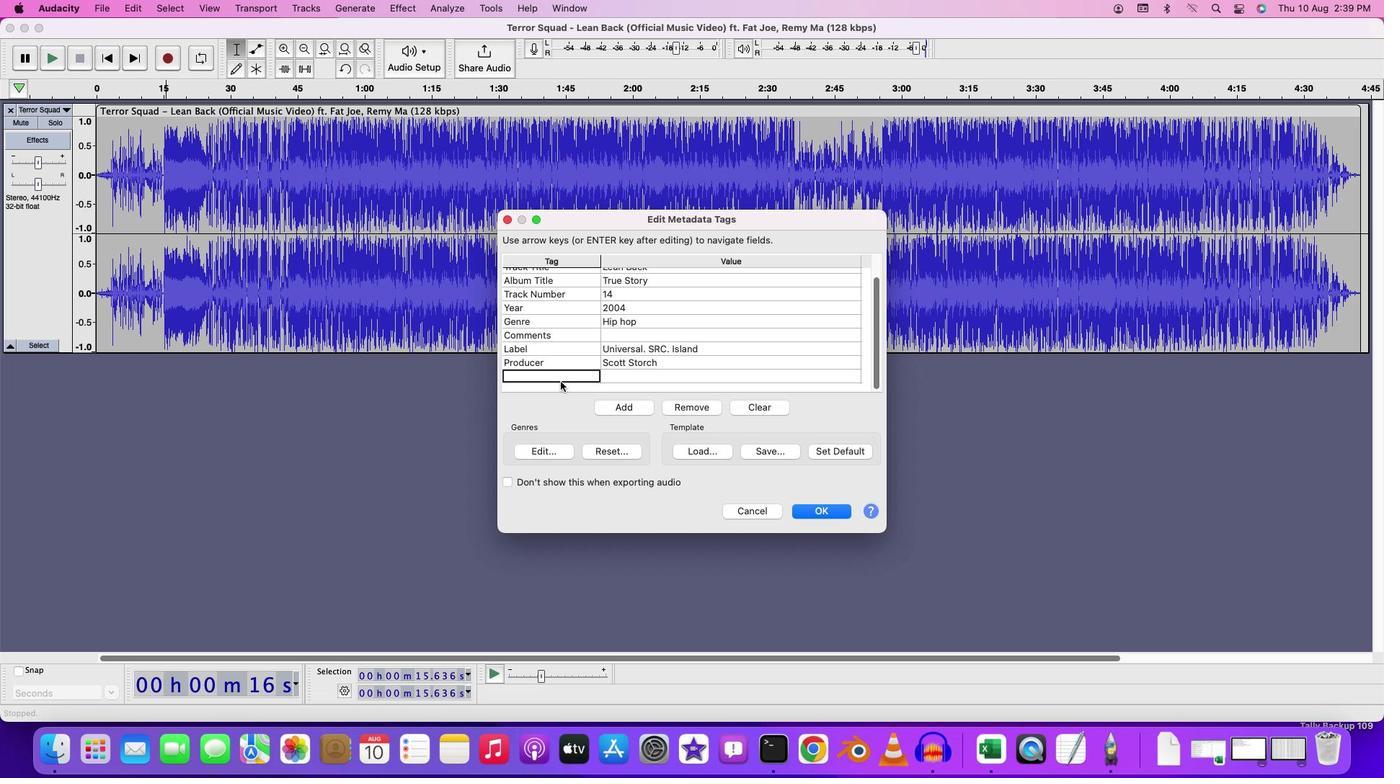 
Action: Mouse moved to (562, 377)
Screenshot: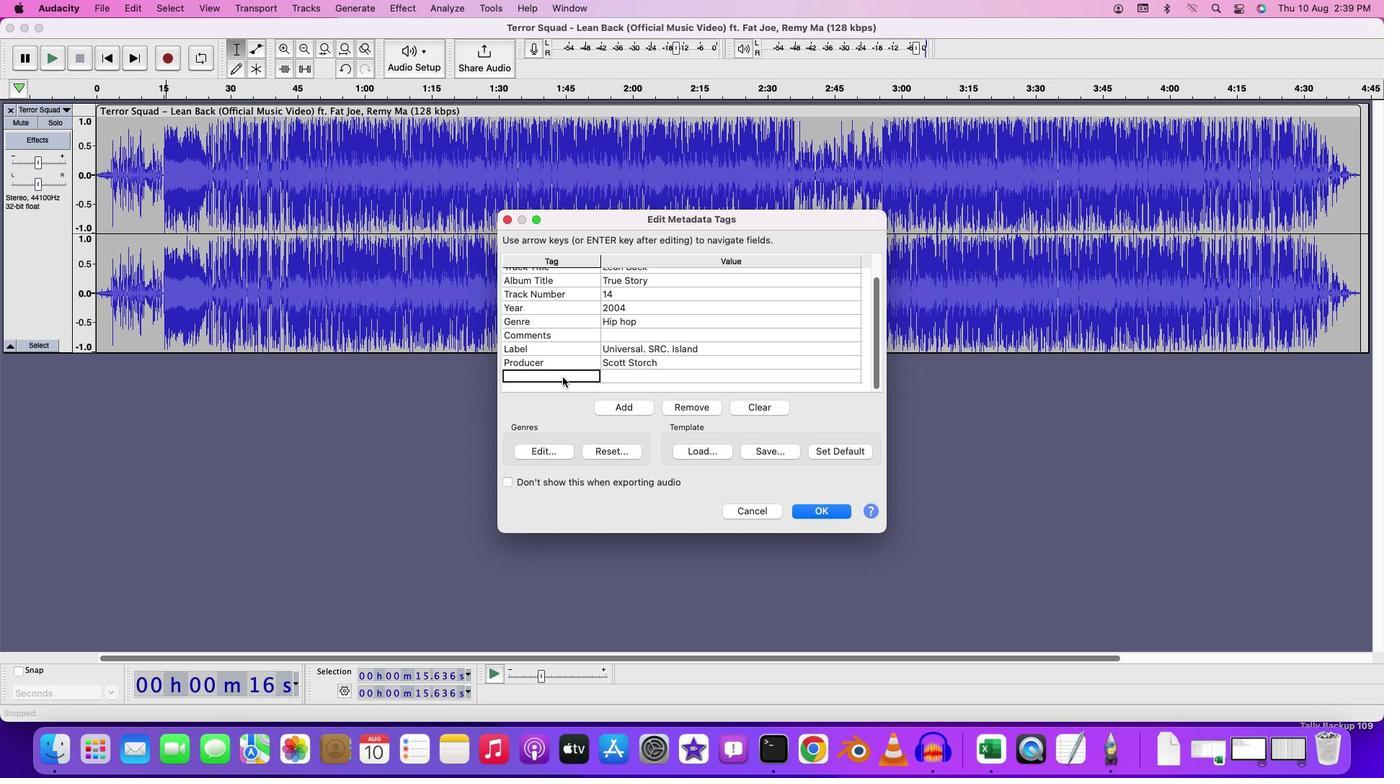 
Action: Mouse pressed left at (562, 377)
Screenshot: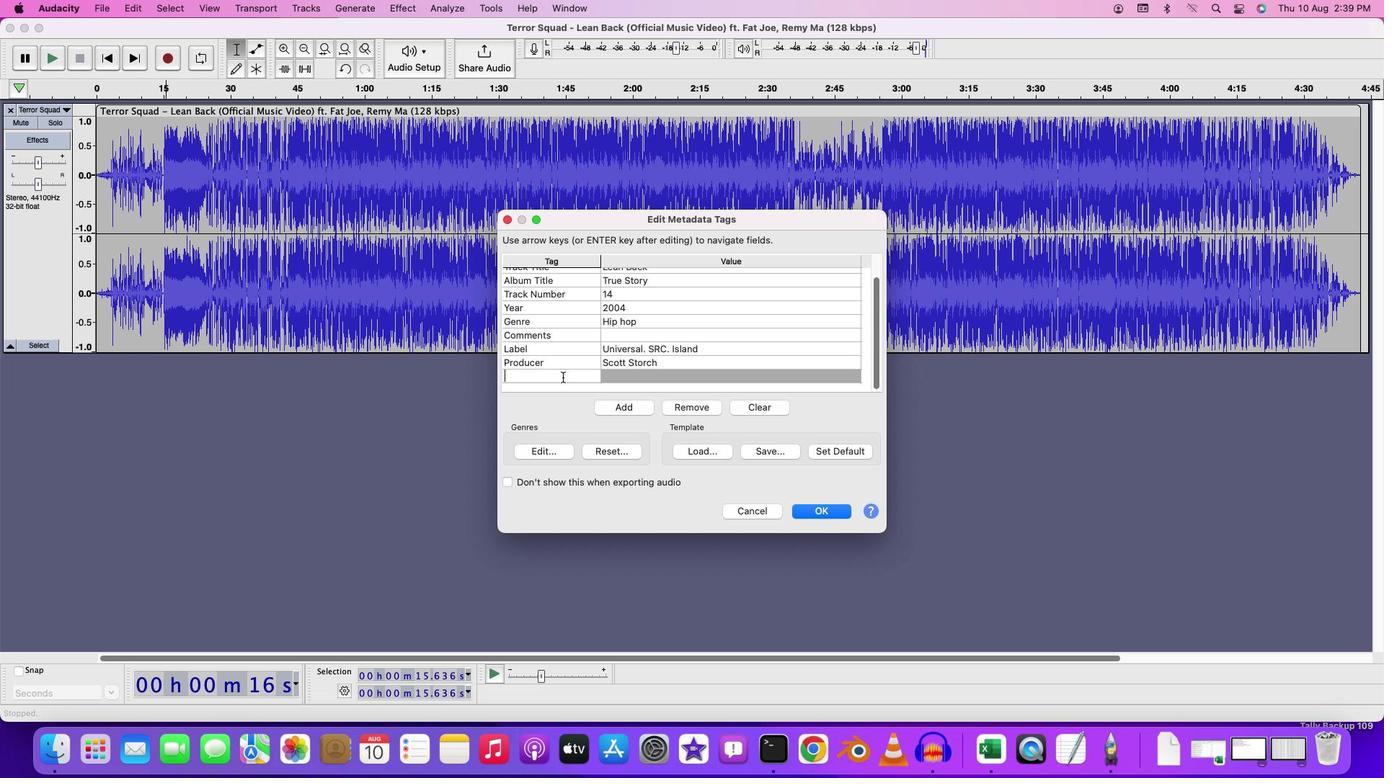 
Action: Mouse pressed left at (562, 377)
Screenshot: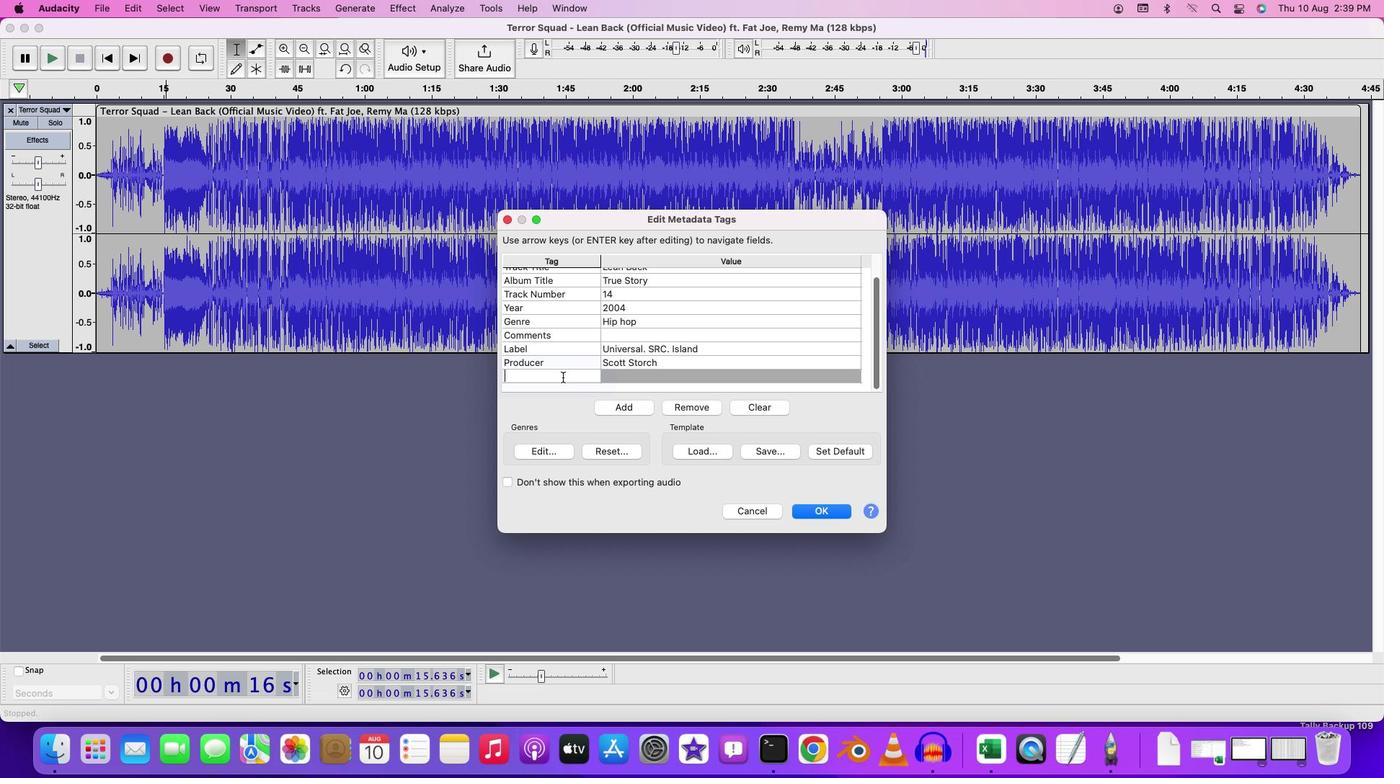 
Action: Key pressed Key.shift'F''e''a''u''t'Key.backspaceKey.backspace't''u''r''i''n''g'
Screenshot: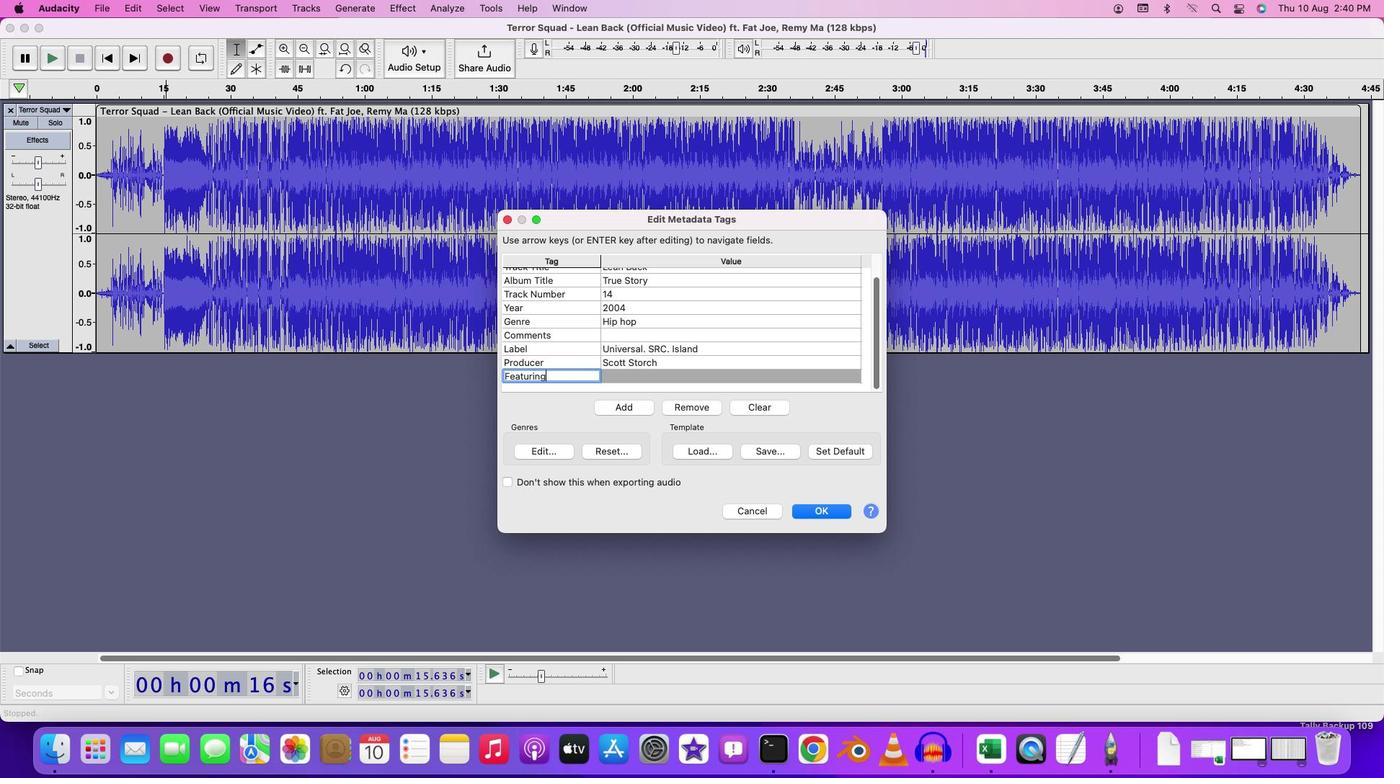 
Action: Mouse moved to (663, 377)
Screenshot: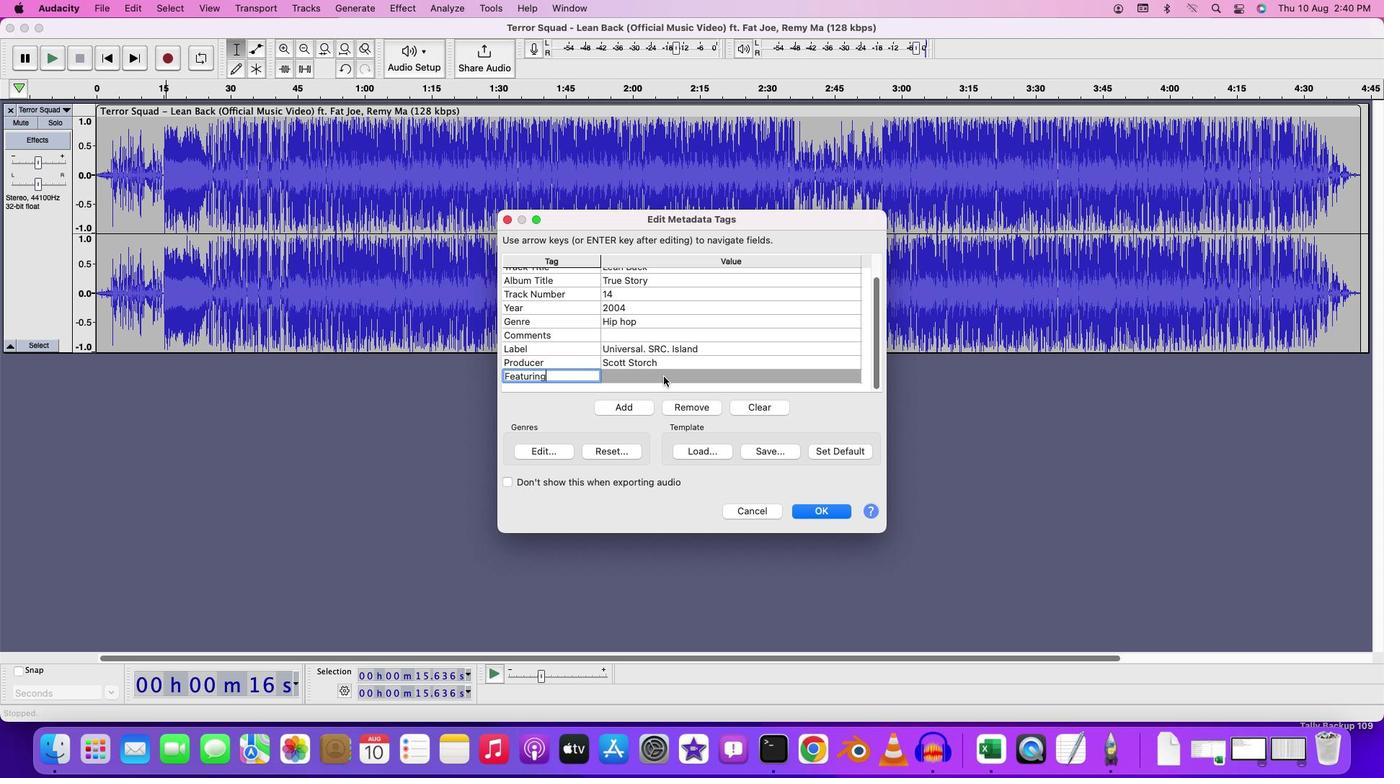 
Action: Mouse pressed left at (663, 377)
Screenshot: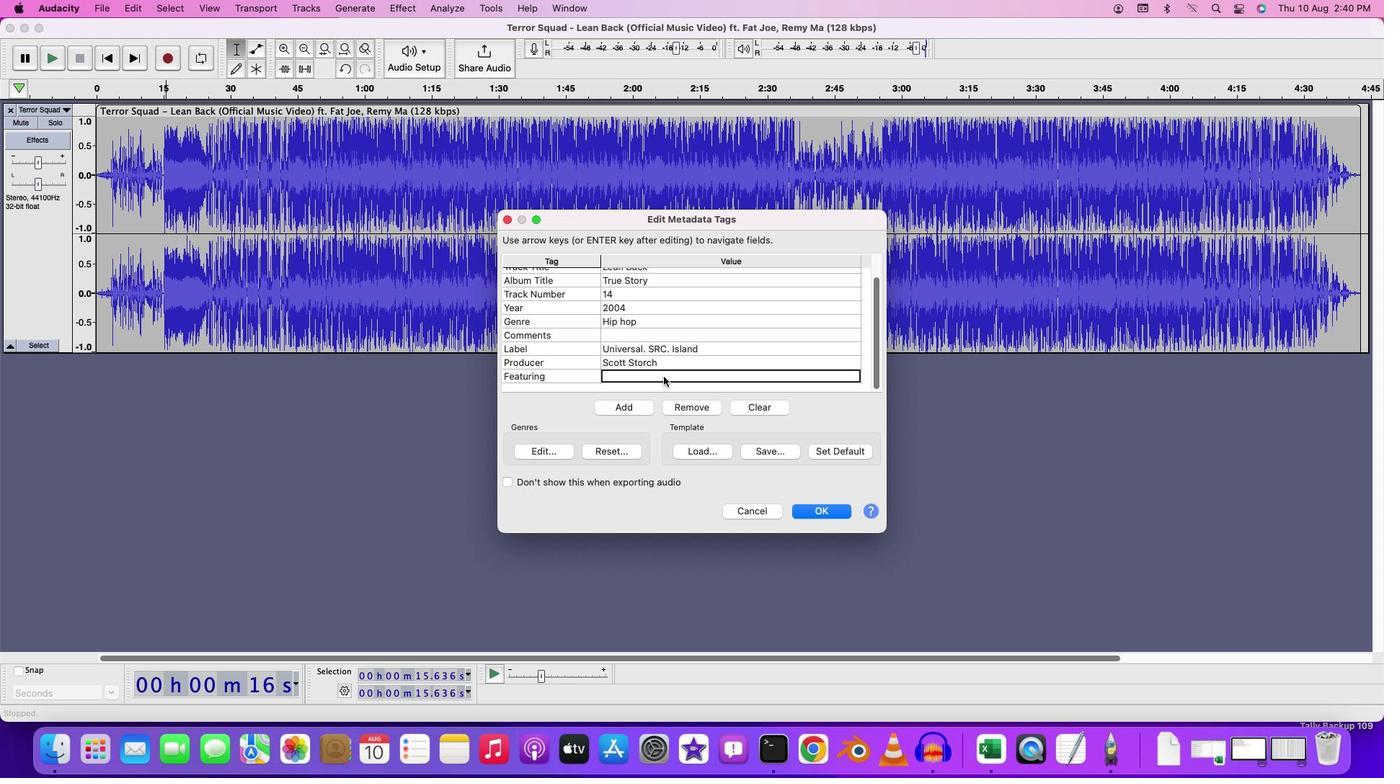 
Action: Mouse moved to (554, 377)
Screenshot: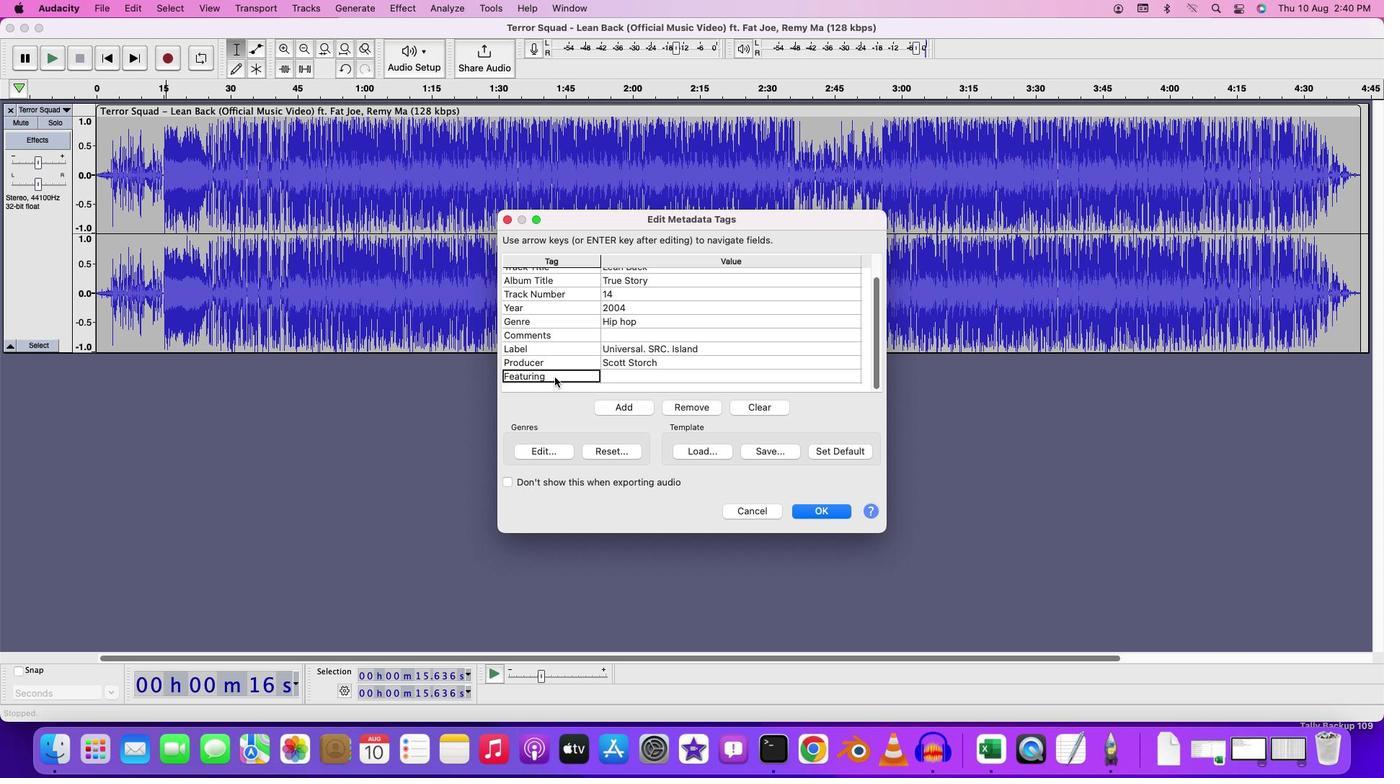
Action: Mouse pressed left at (554, 377)
Screenshot: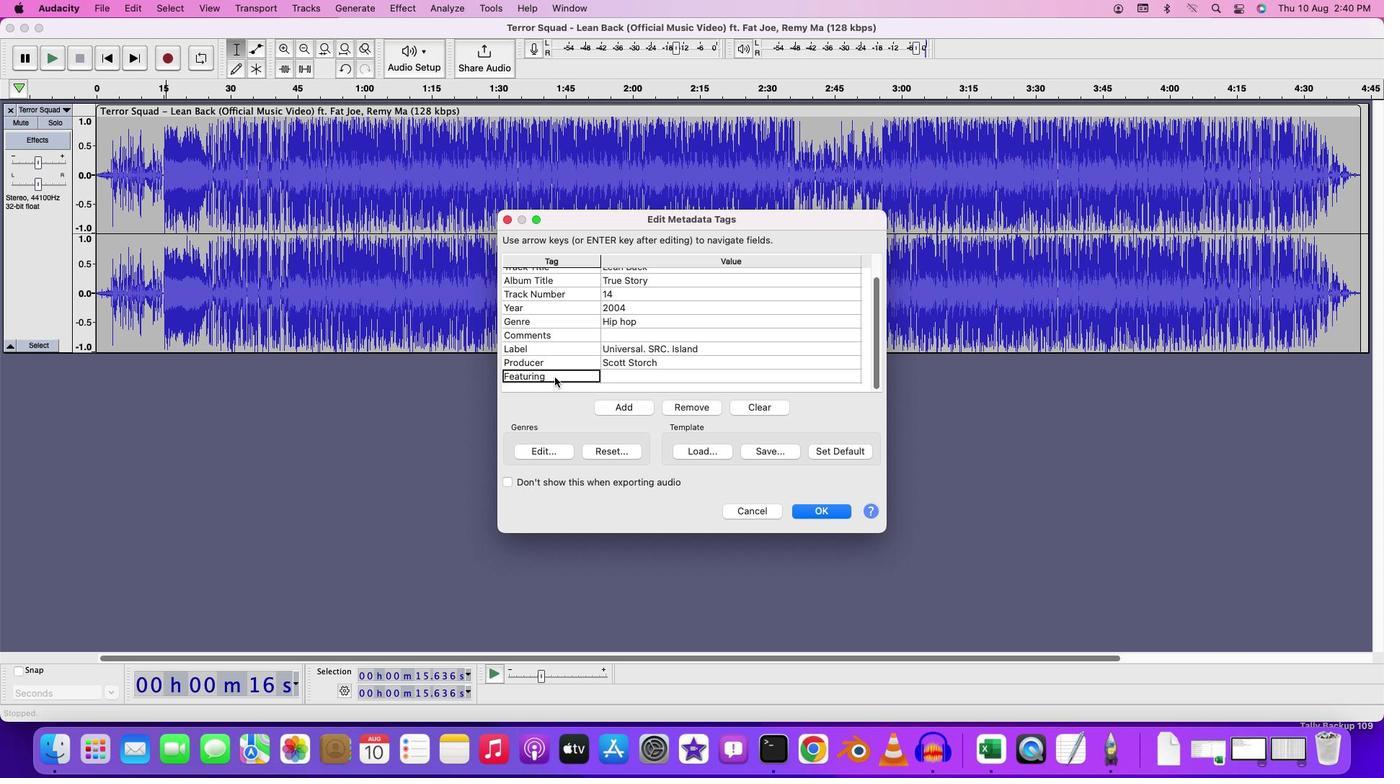 
Action: Mouse pressed left at (554, 377)
Screenshot: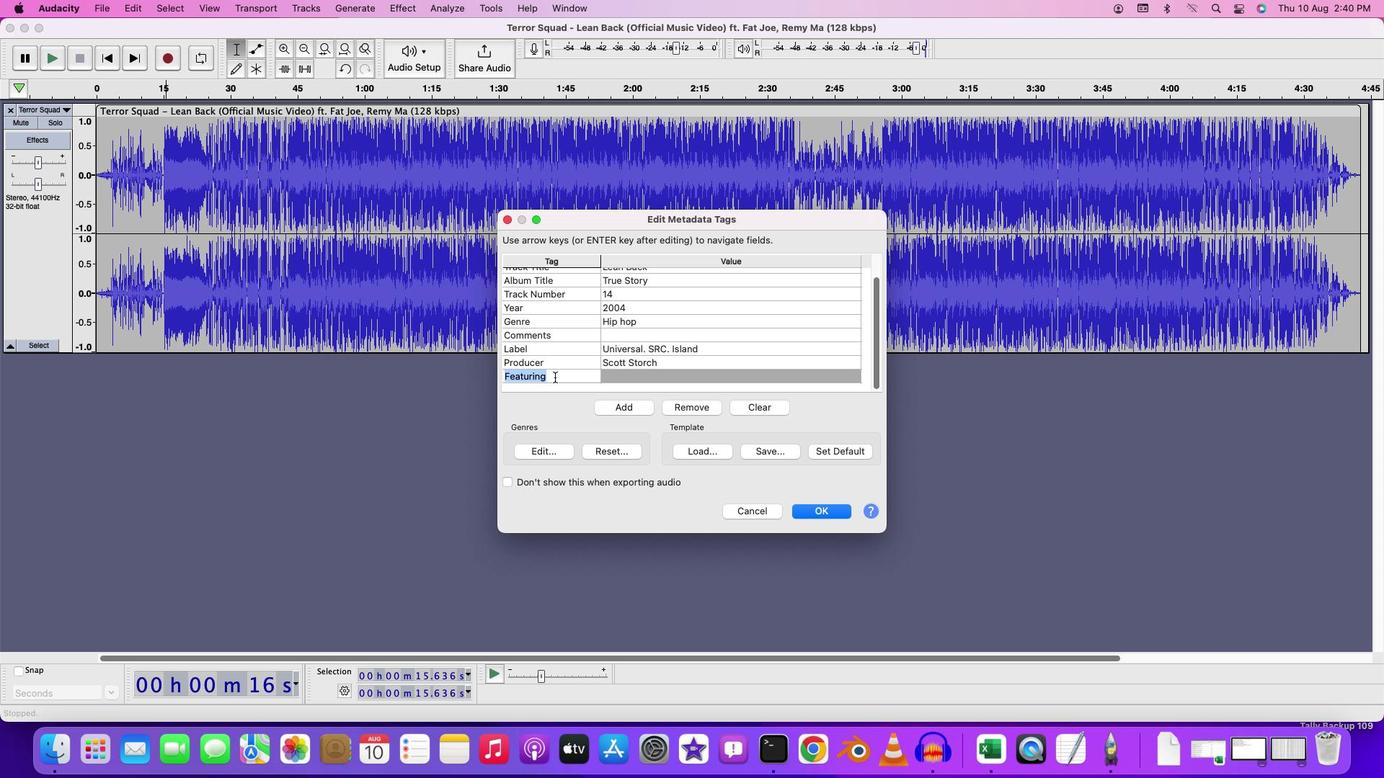 
Action: Mouse pressed left at (554, 377)
Screenshot: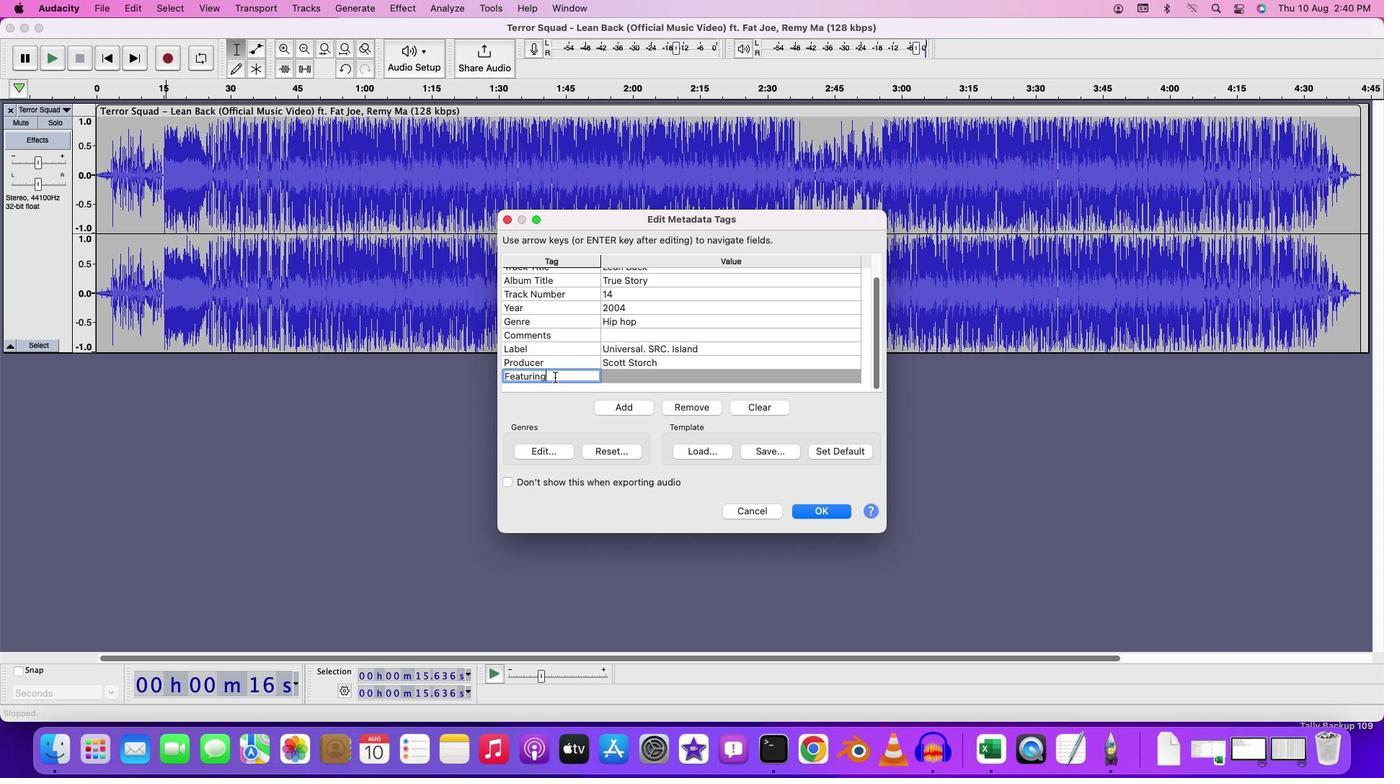 
Action: Key pressed Key.backspaceKey.backspaceKey.backspaceKey.backspaceKey.backspace'.'
Screenshot: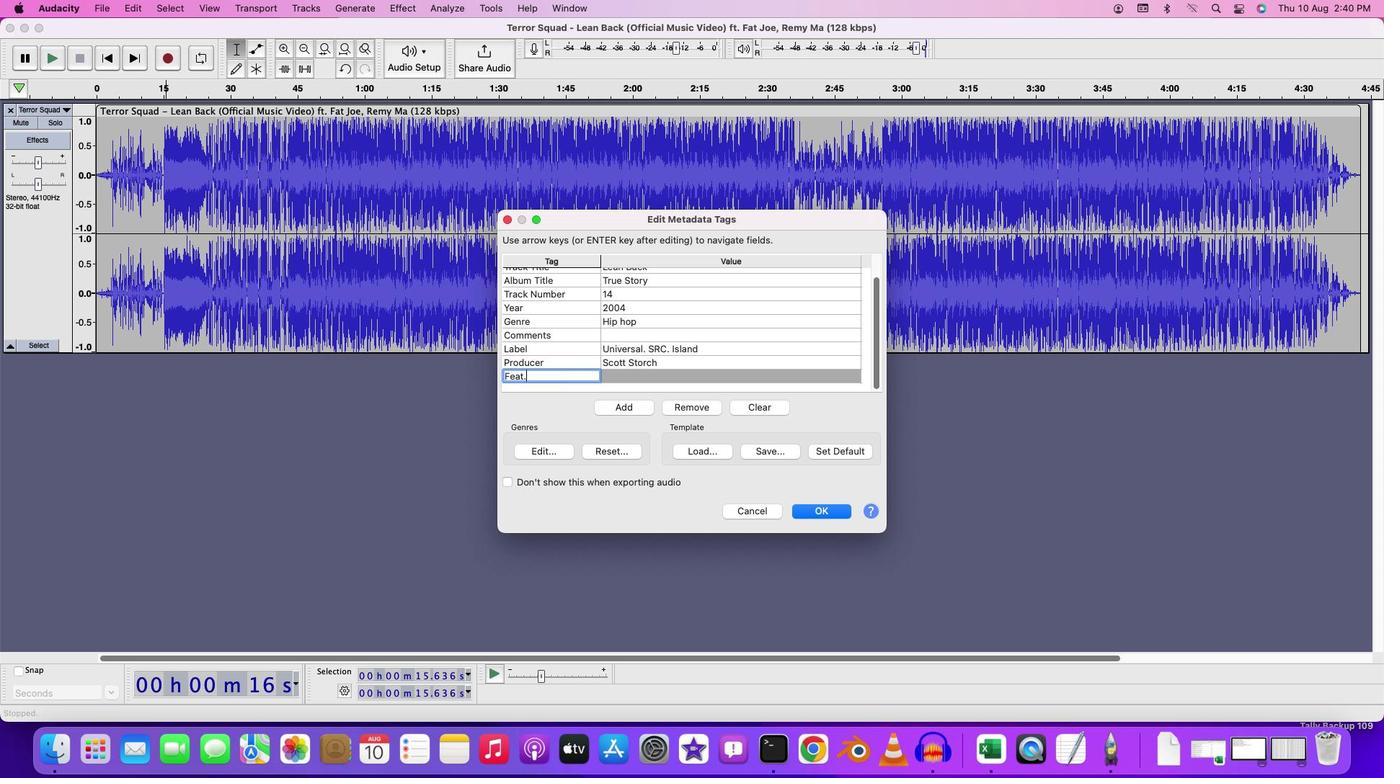 
Action: Mouse moved to (617, 372)
Screenshot: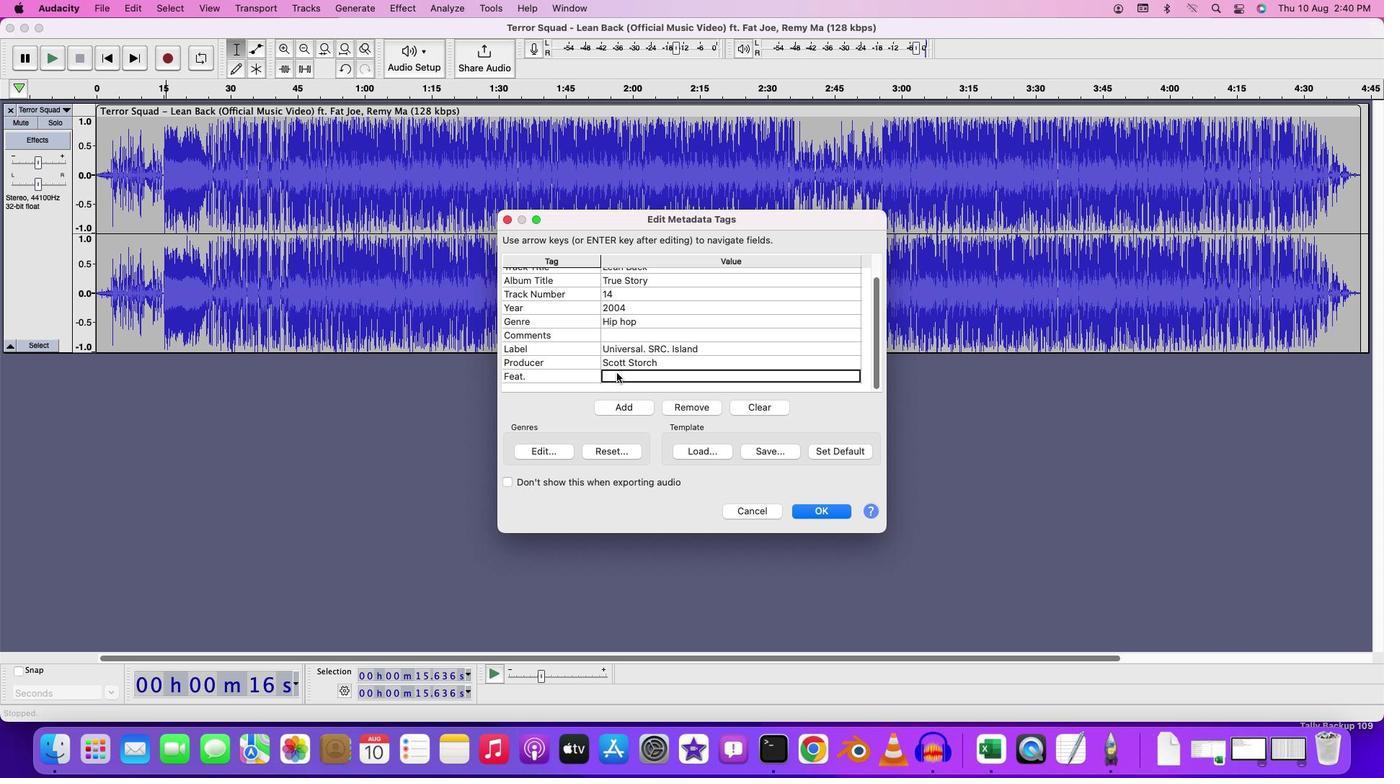 
Action: Mouse pressed left at (617, 372)
Screenshot: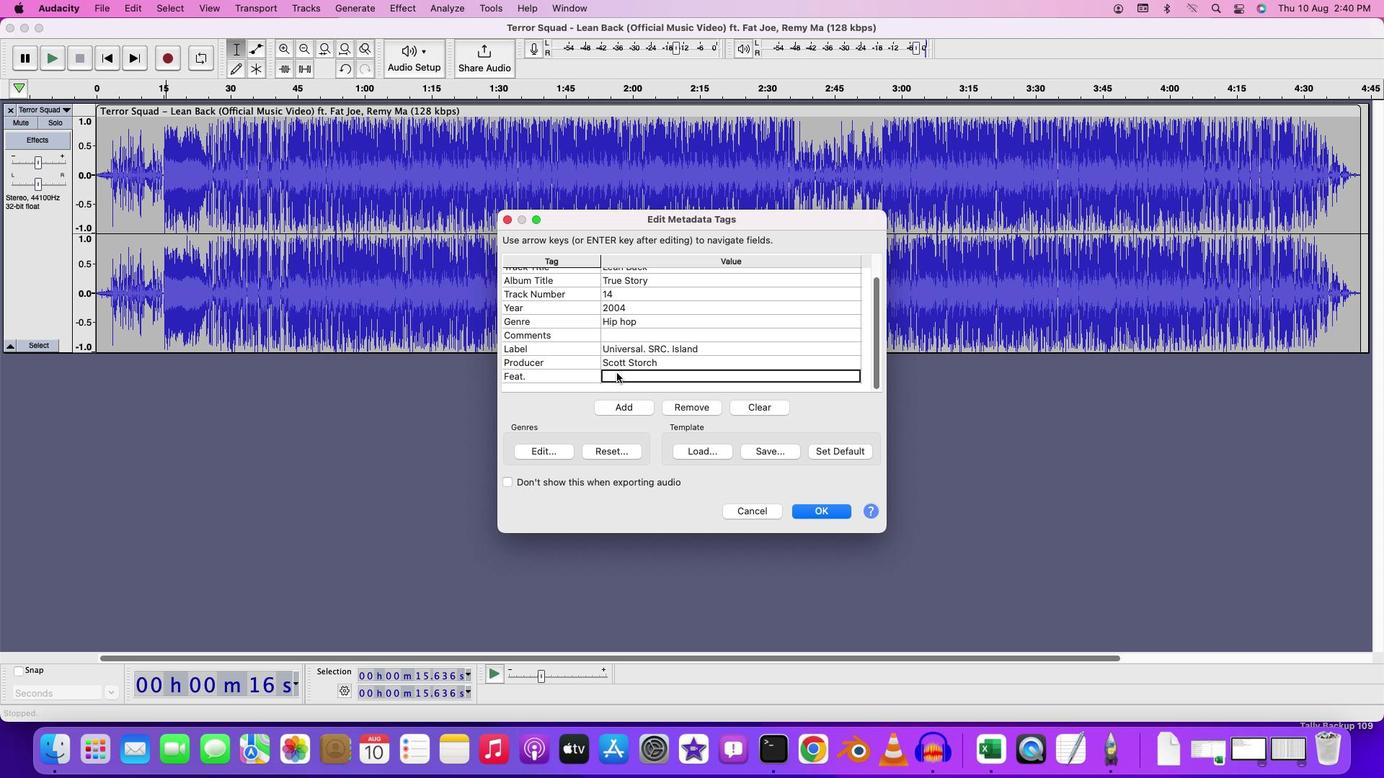 
Action: Mouse pressed left at (617, 372)
Screenshot: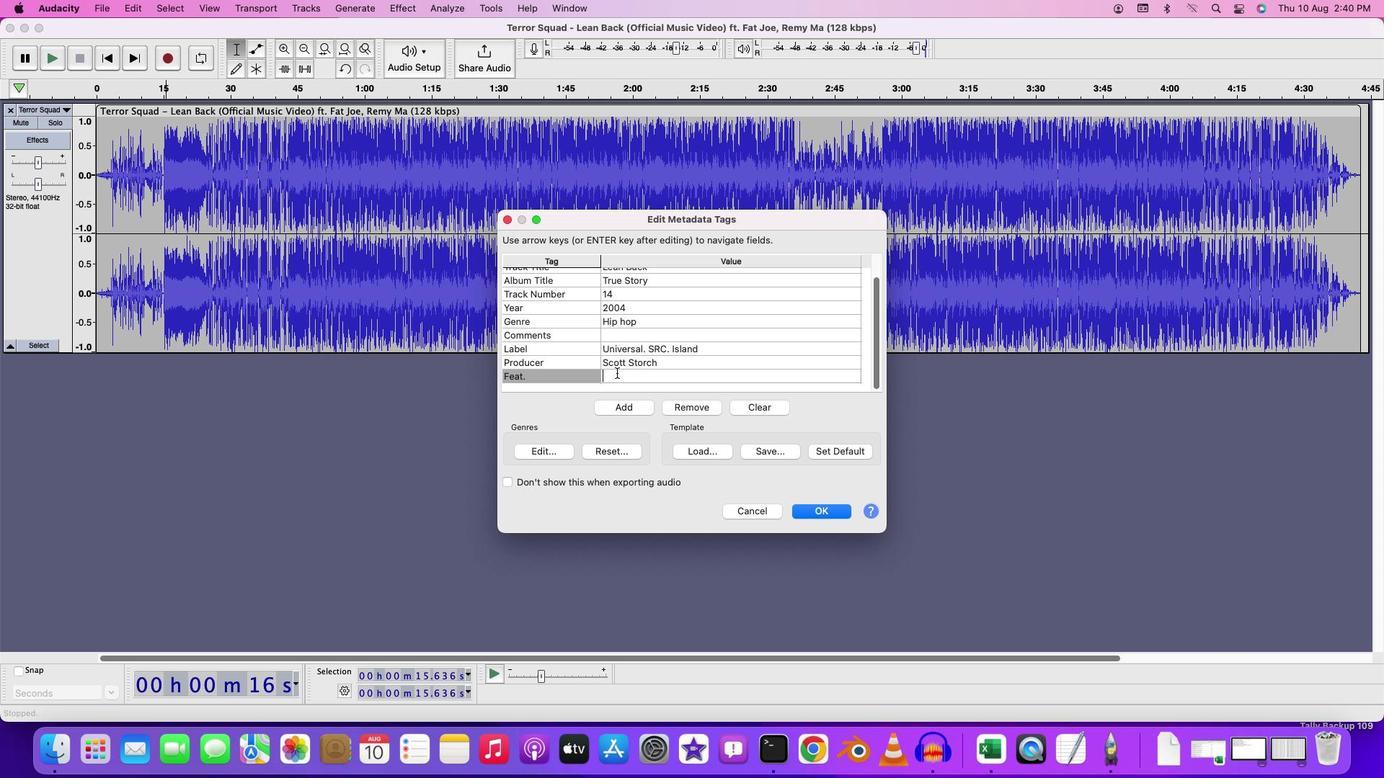 
Action: Key pressed Key.shift'F''A''T'Key.spaceKey.shift_r'J''O'Key.shift'E'
Screenshot: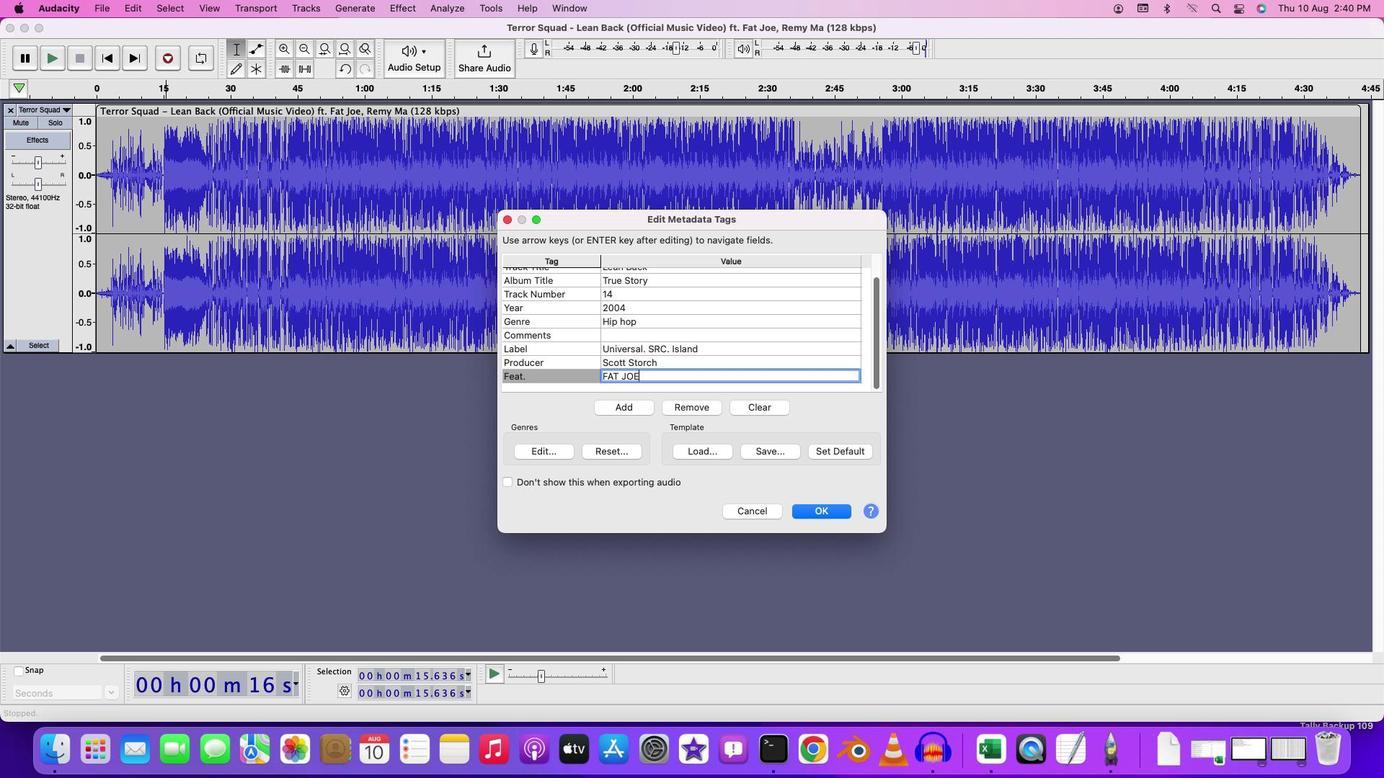 
Action: Mouse moved to (671, 349)
Screenshot: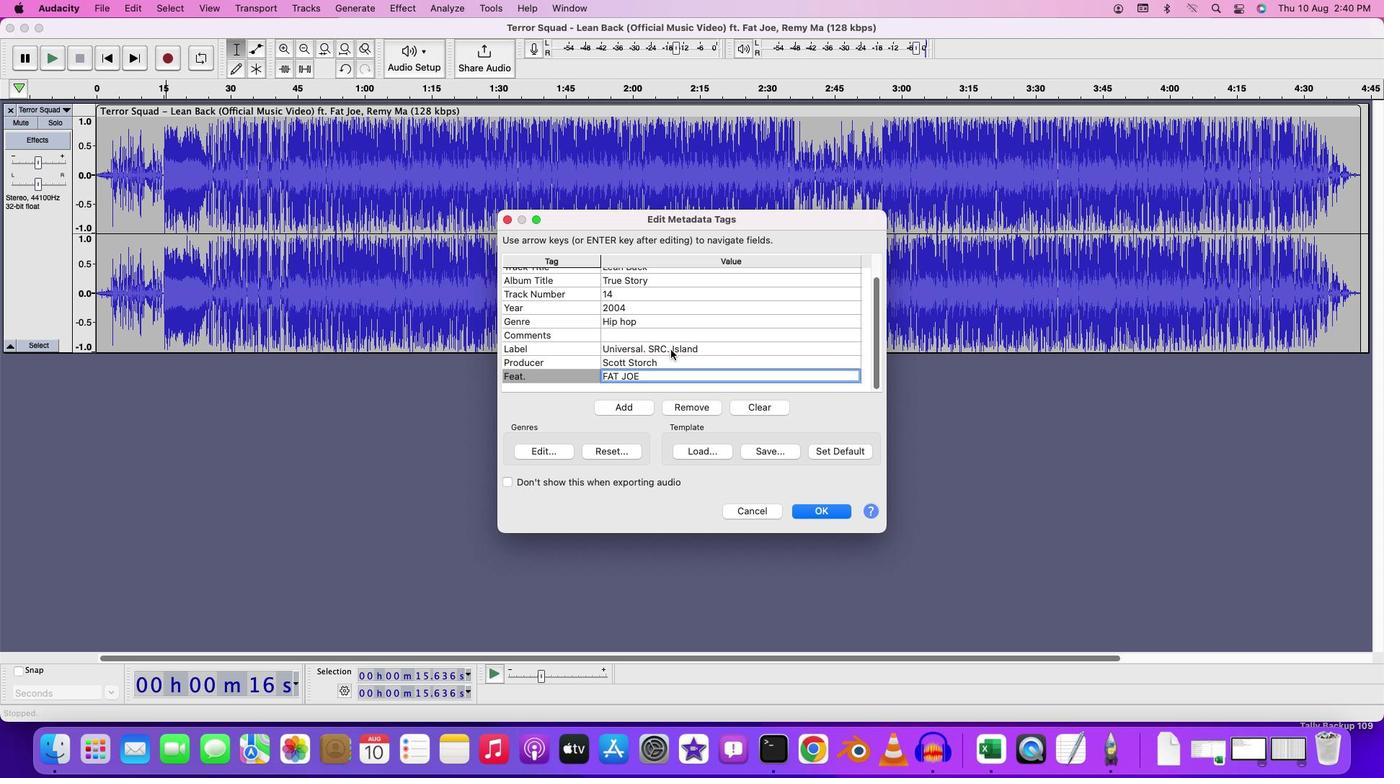 
Action: Mouse scrolled (671, 349) with delta (0, 0)
Screenshot: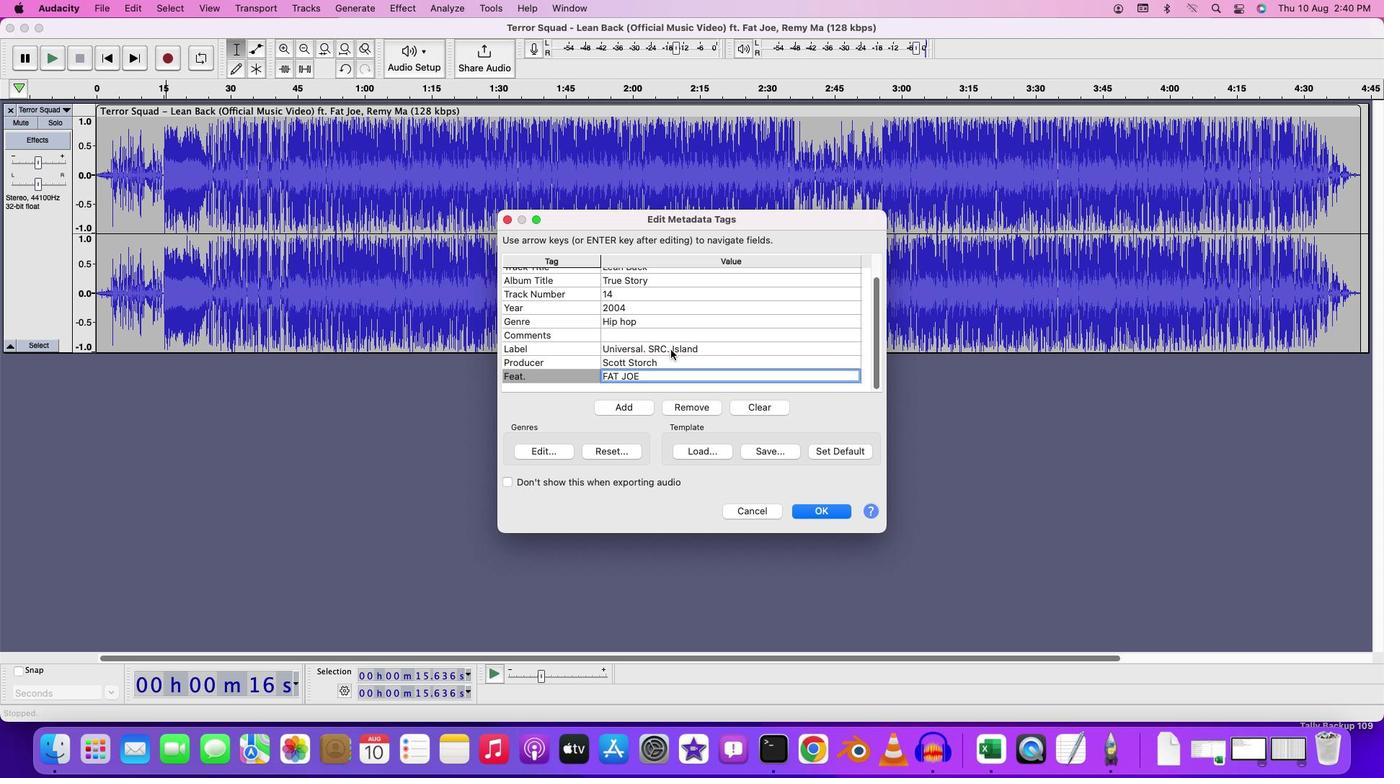 
Action: Mouse moved to (671, 349)
Screenshot: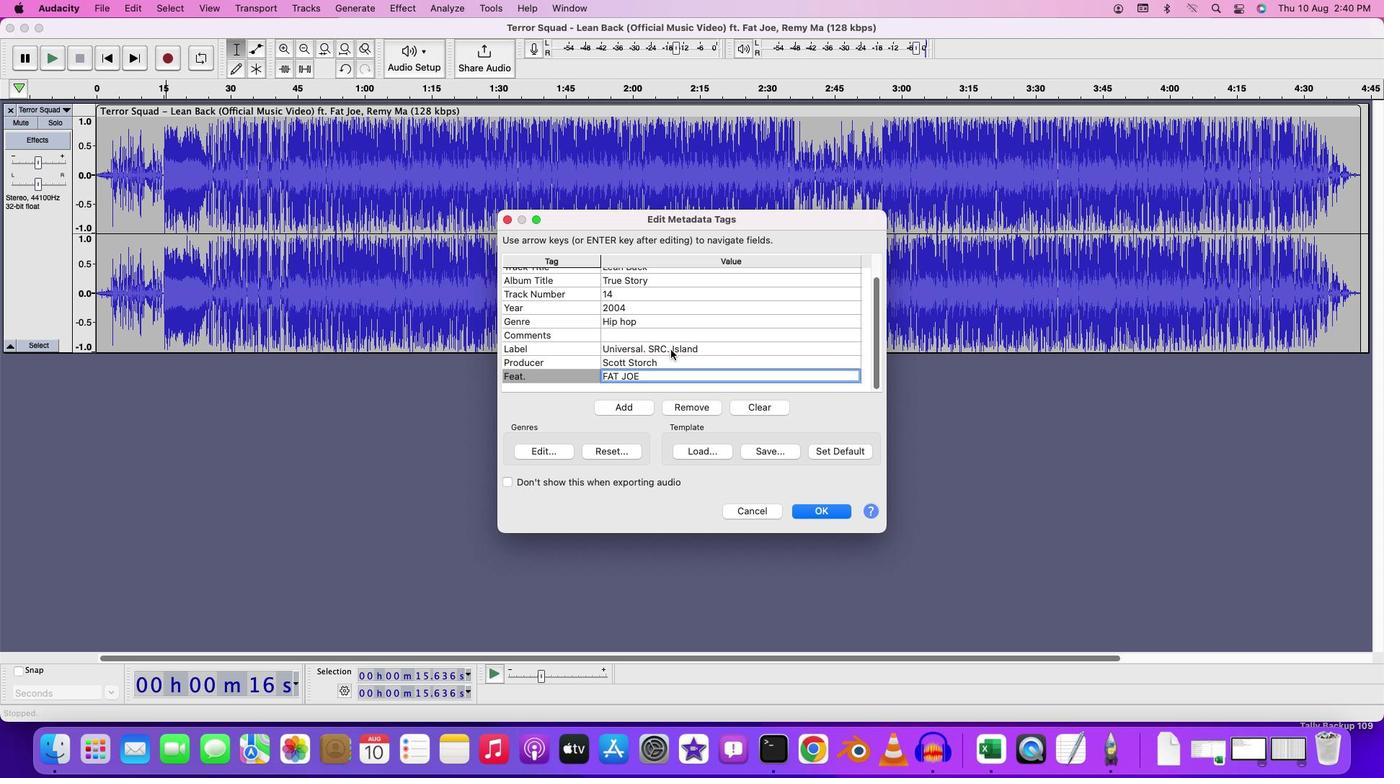 
Action: Mouse scrolled (671, 349) with delta (0, 0)
Screenshot: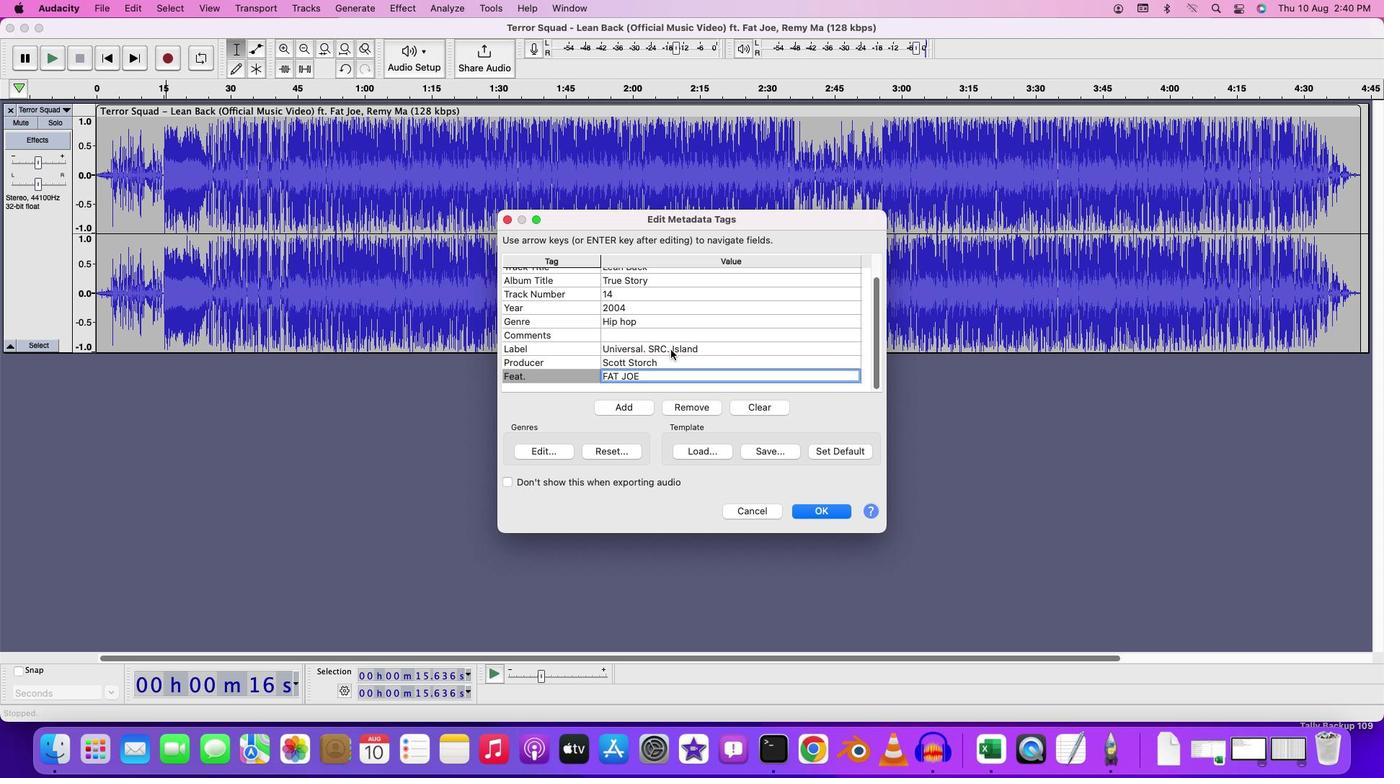 
Action: Mouse scrolled (671, 349) with delta (0, 0)
Screenshot: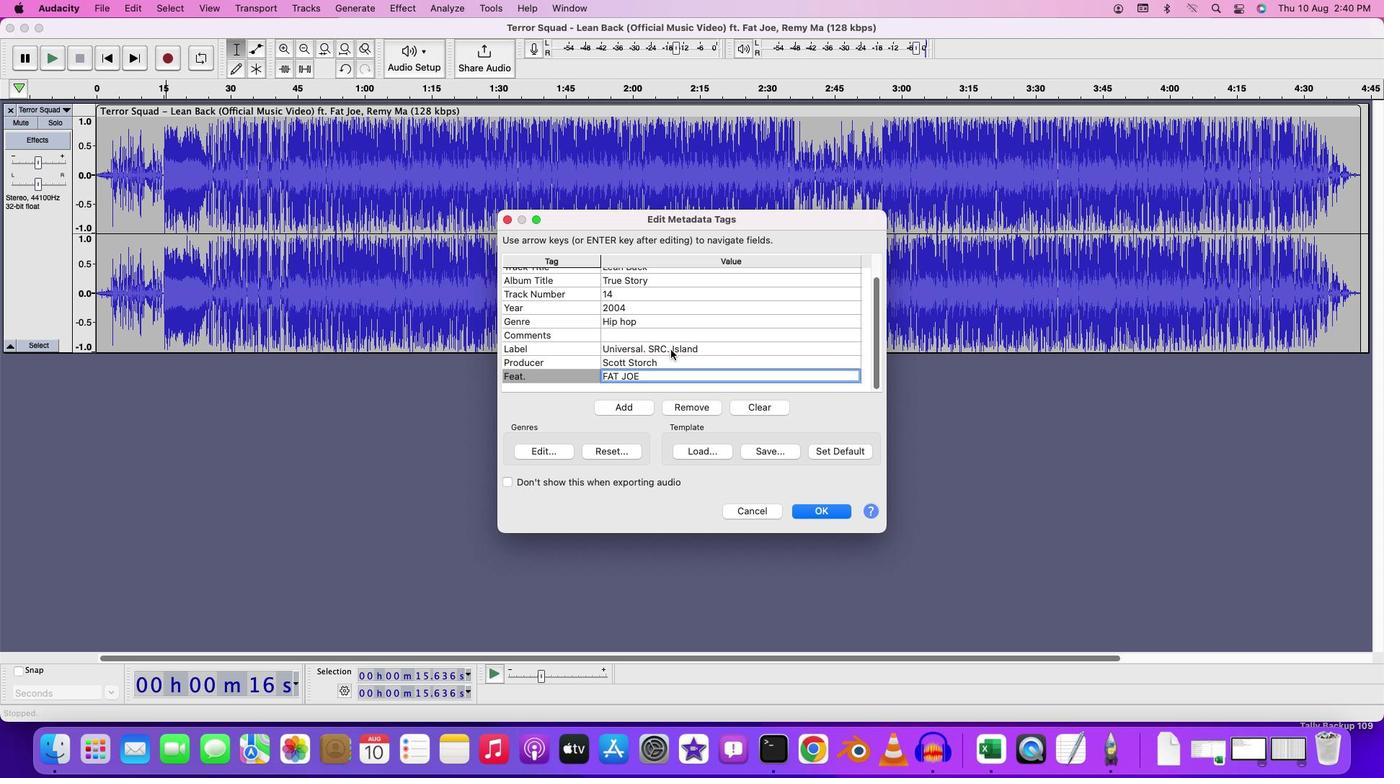 
Action: Mouse moved to (671, 349)
Screenshot: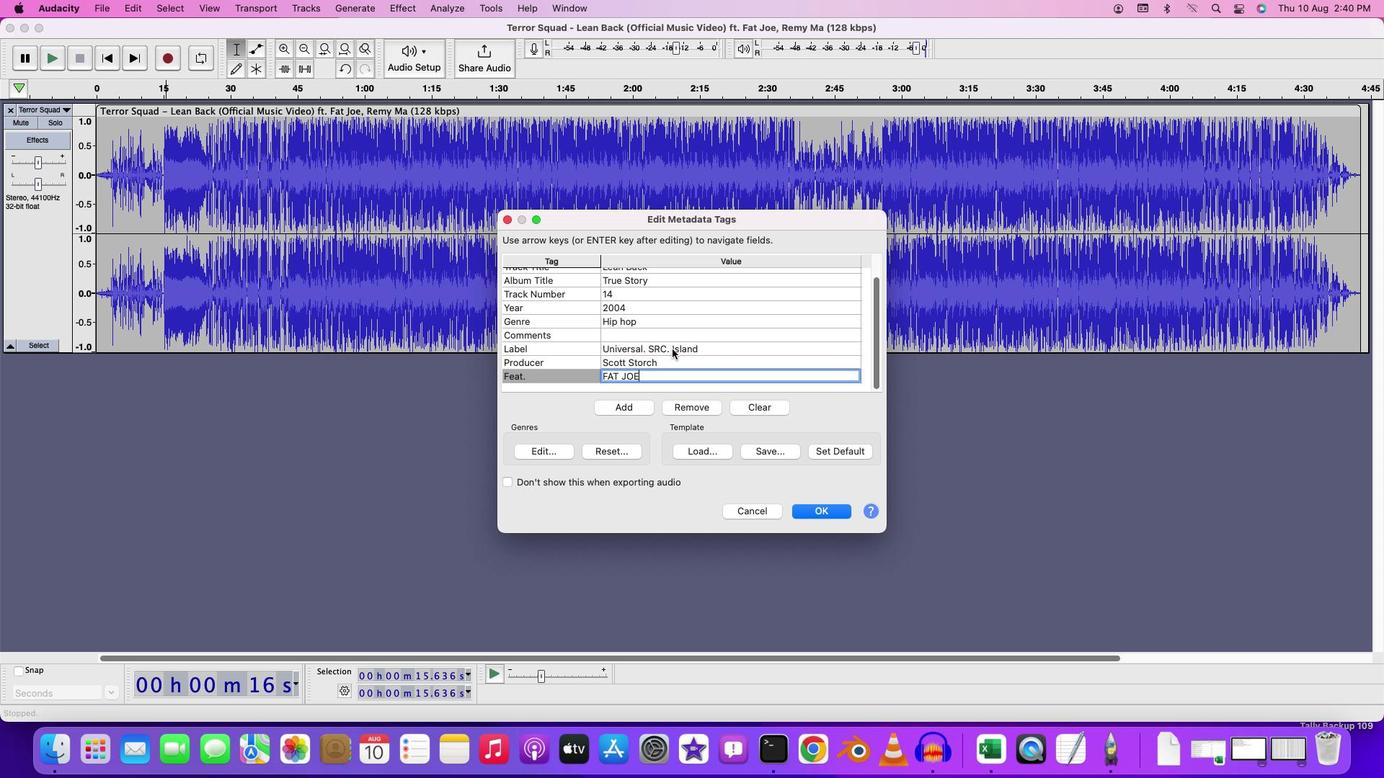 
Action: Mouse scrolled (671, 349) with delta (0, 0)
Screenshot: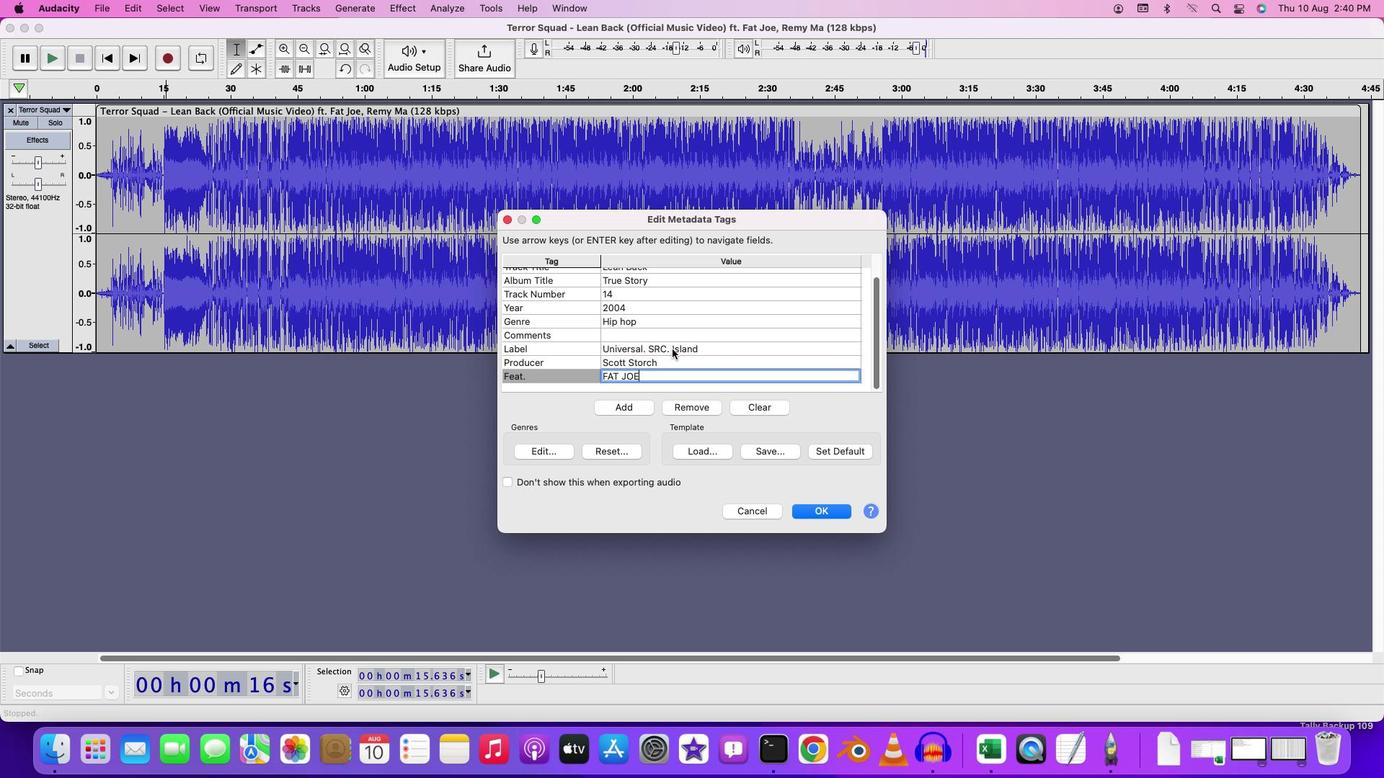 
Action: Mouse scrolled (671, 349) with delta (0, 0)
Screenshot: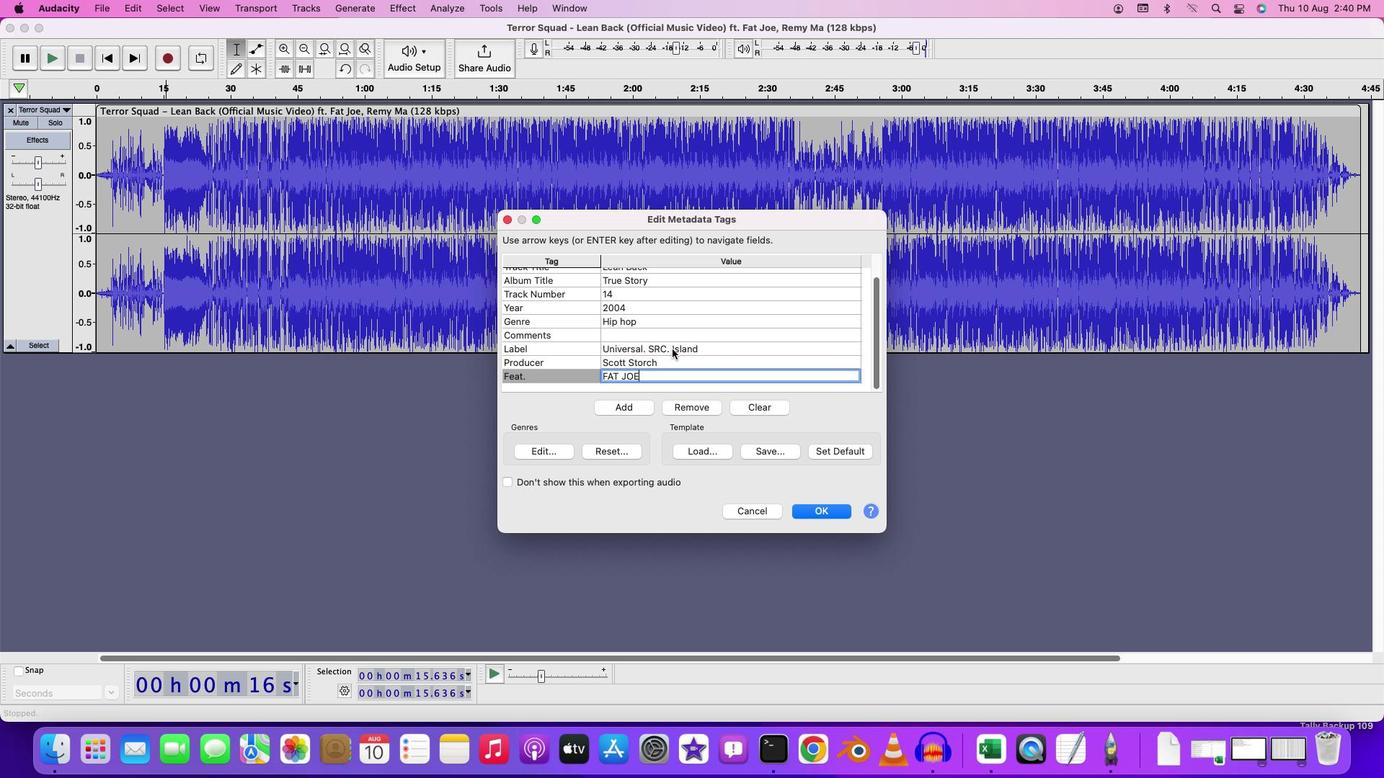 
Action: Mouse moved to (567, 387)
Screenshot: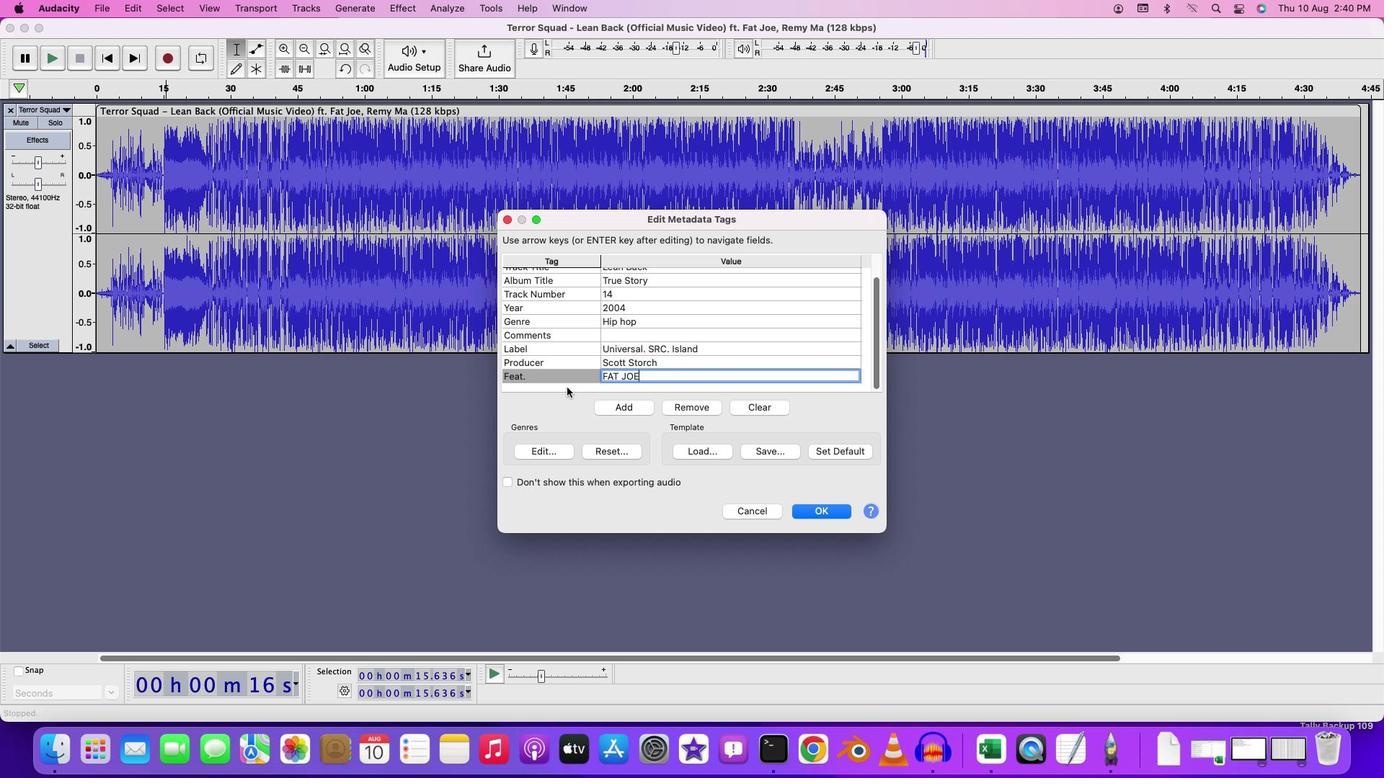
Action: Mouse pressed left at (567, 387)
Screenshot: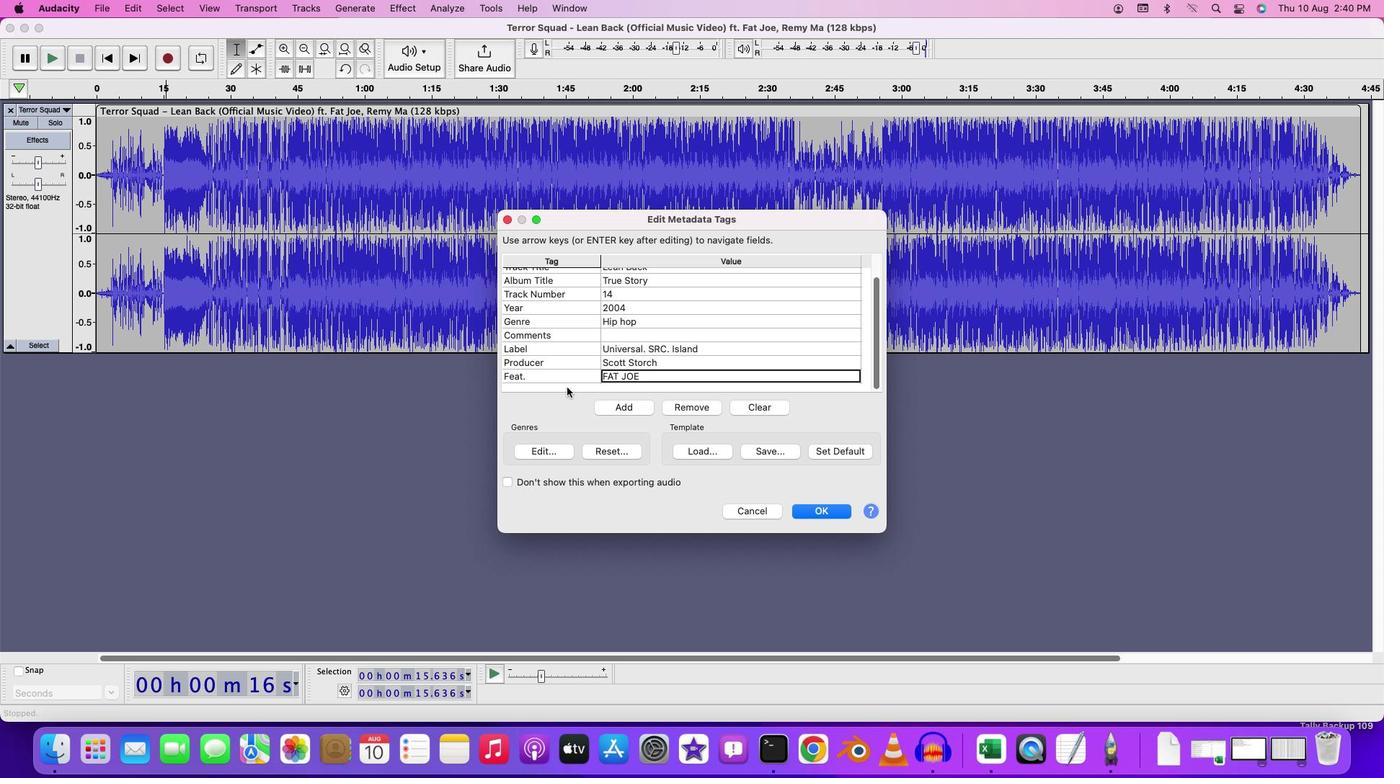 
Action: Mouse moved to (630, 405)
Screenshot: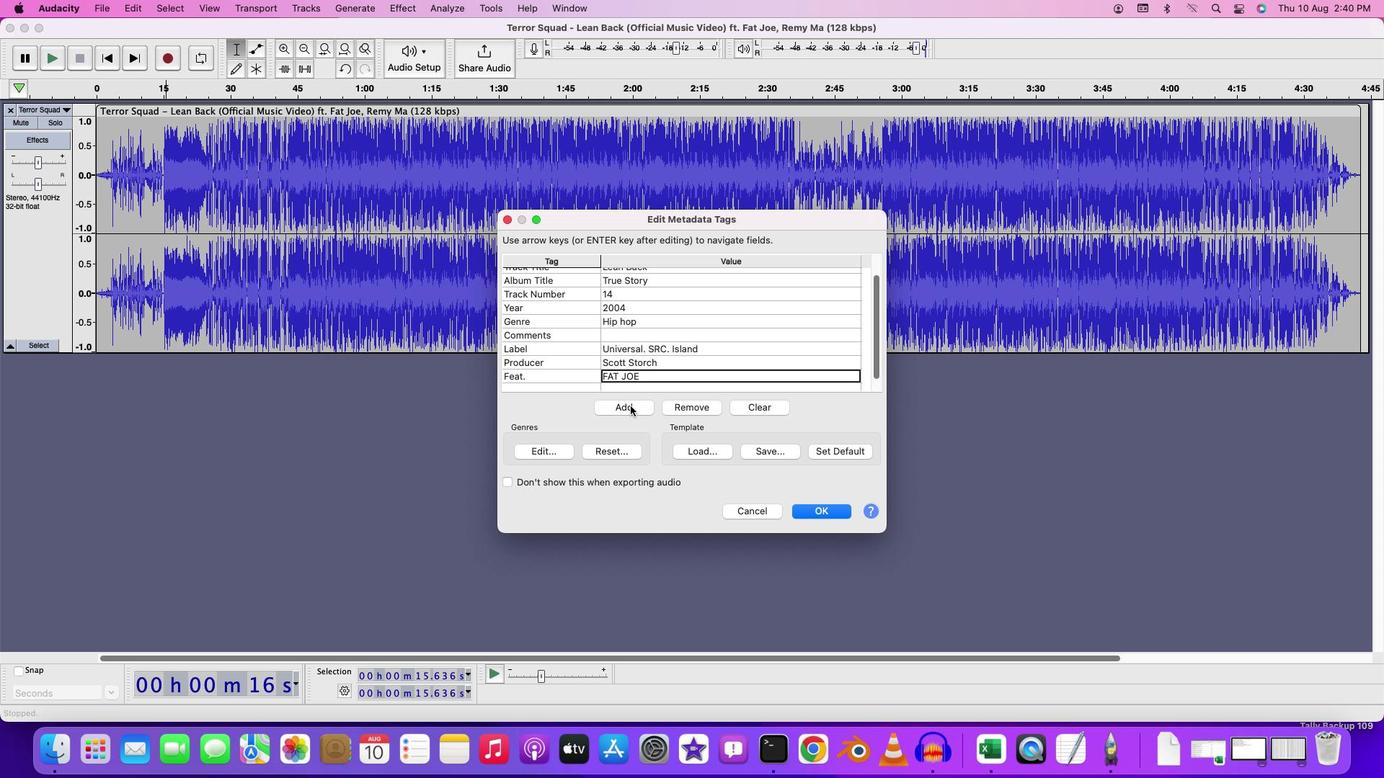 
Action: Mouse pressed left at (630, 405)
Screenshot: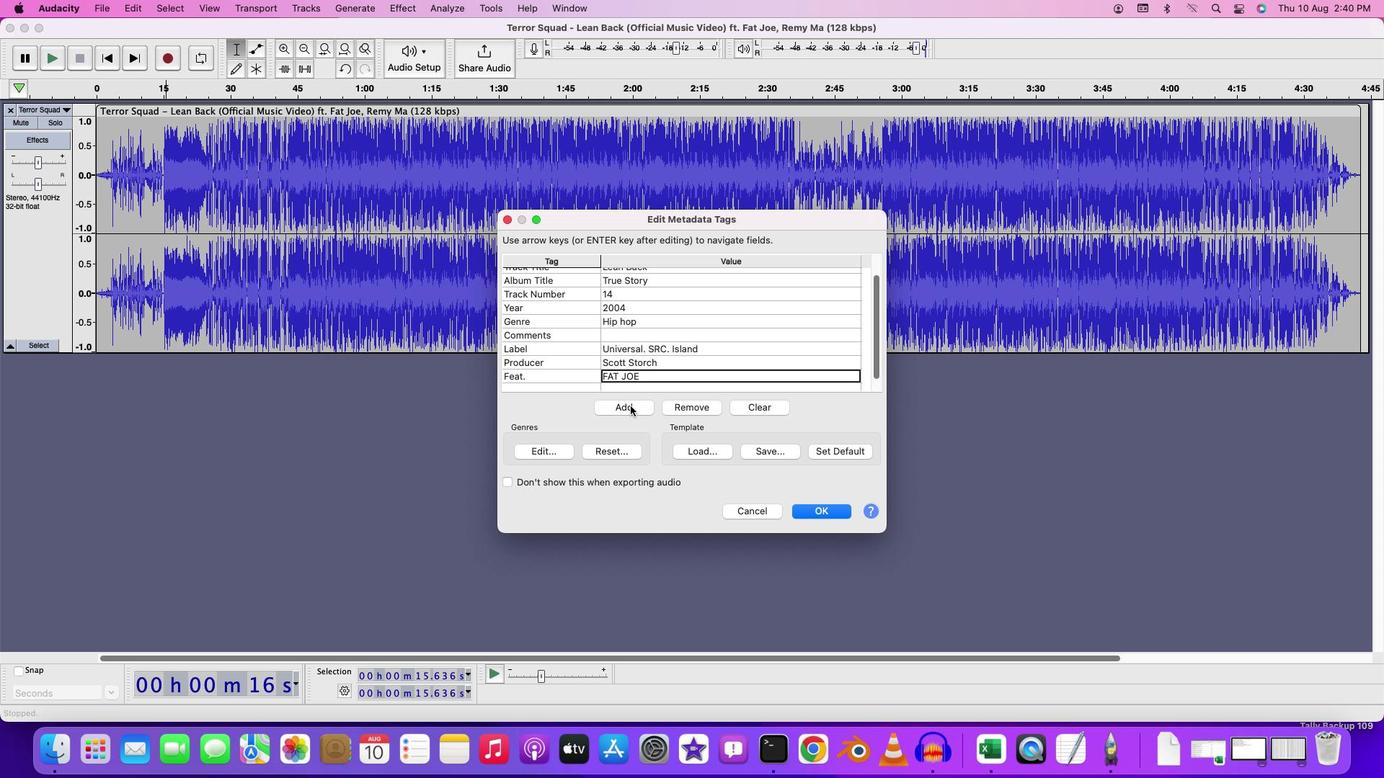 
Action: Mouse moved to (585, 390)
Screenshot: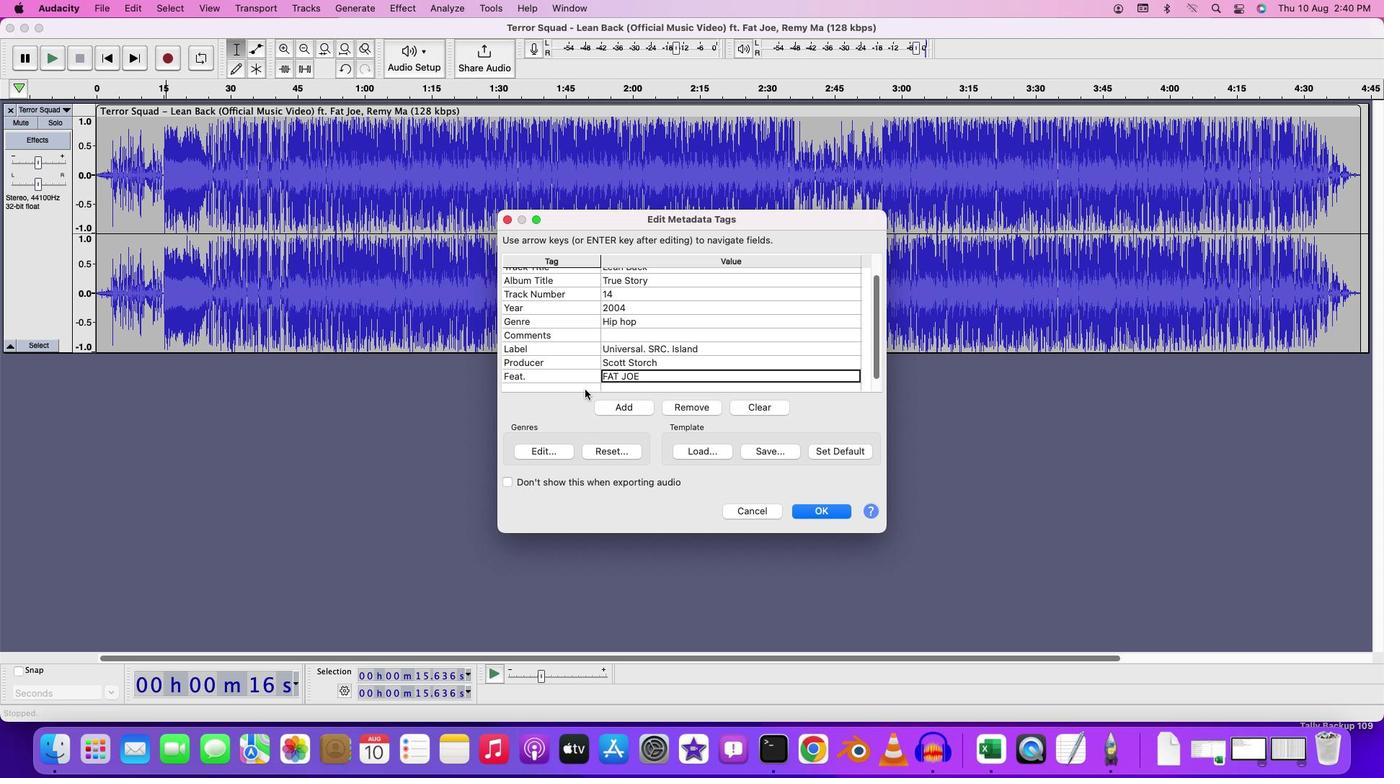 
Action: Mouse pressed left at (585, 390)
Screenshot: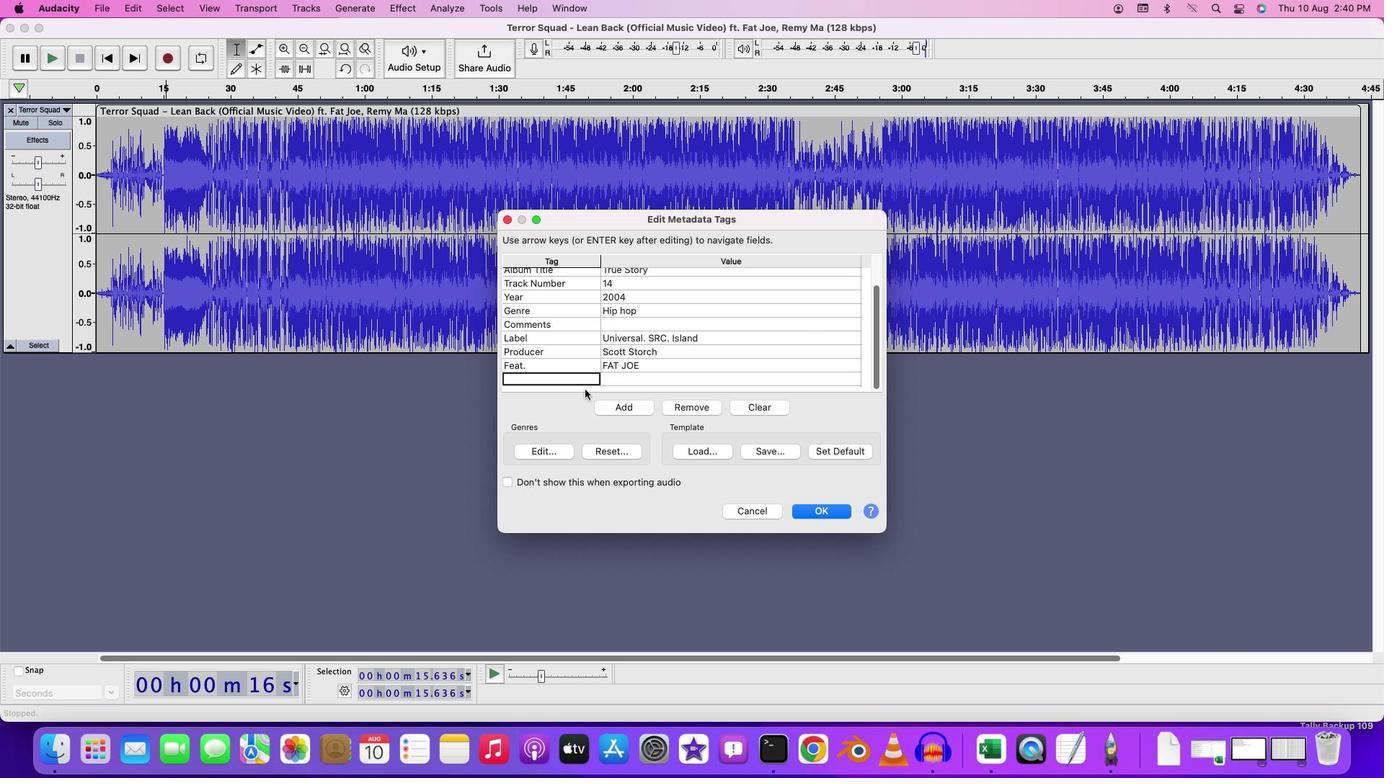 
Action: Mouse pressed left at (585, 390)
Screenshot: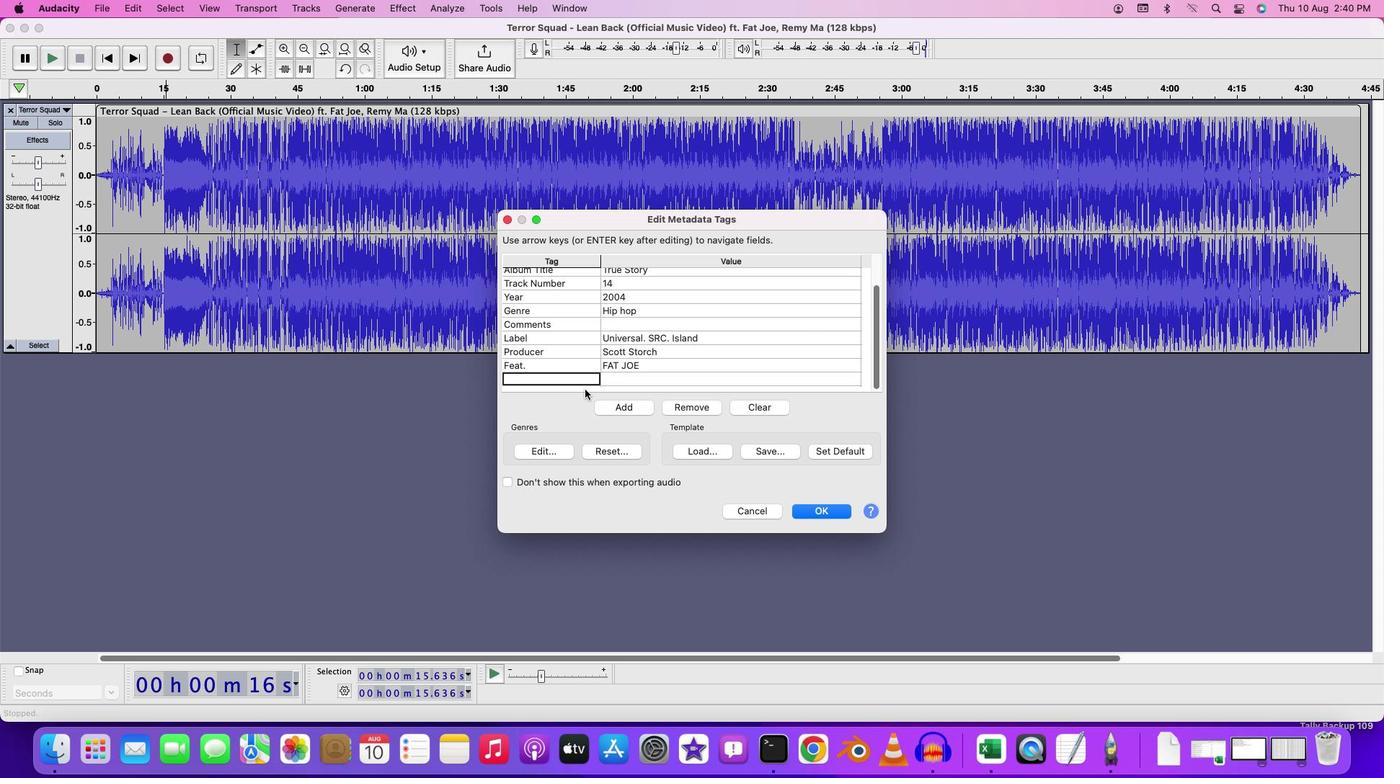 
Action: Mouse moved to (582, 382)
Screenshot: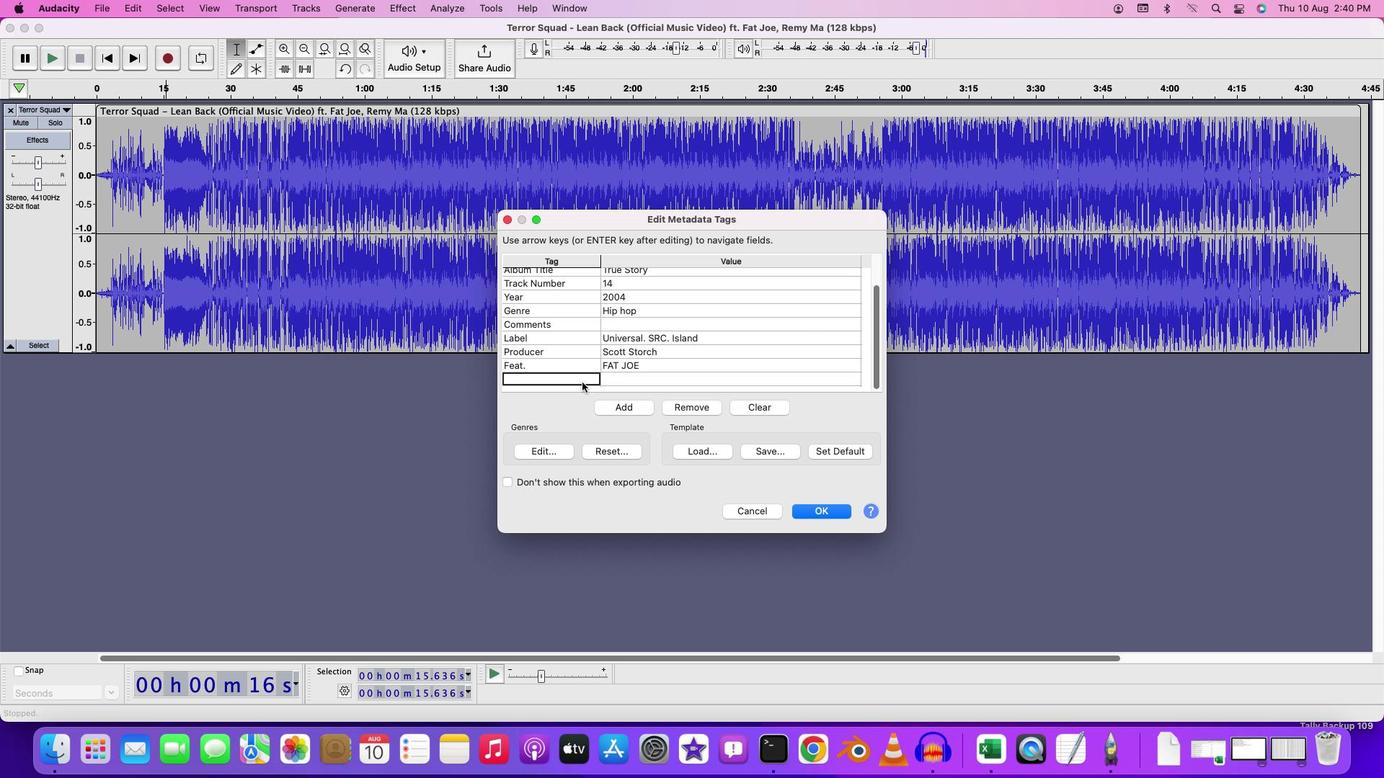 
Action: Mouse pressed left at (582, 382)
Screenshot: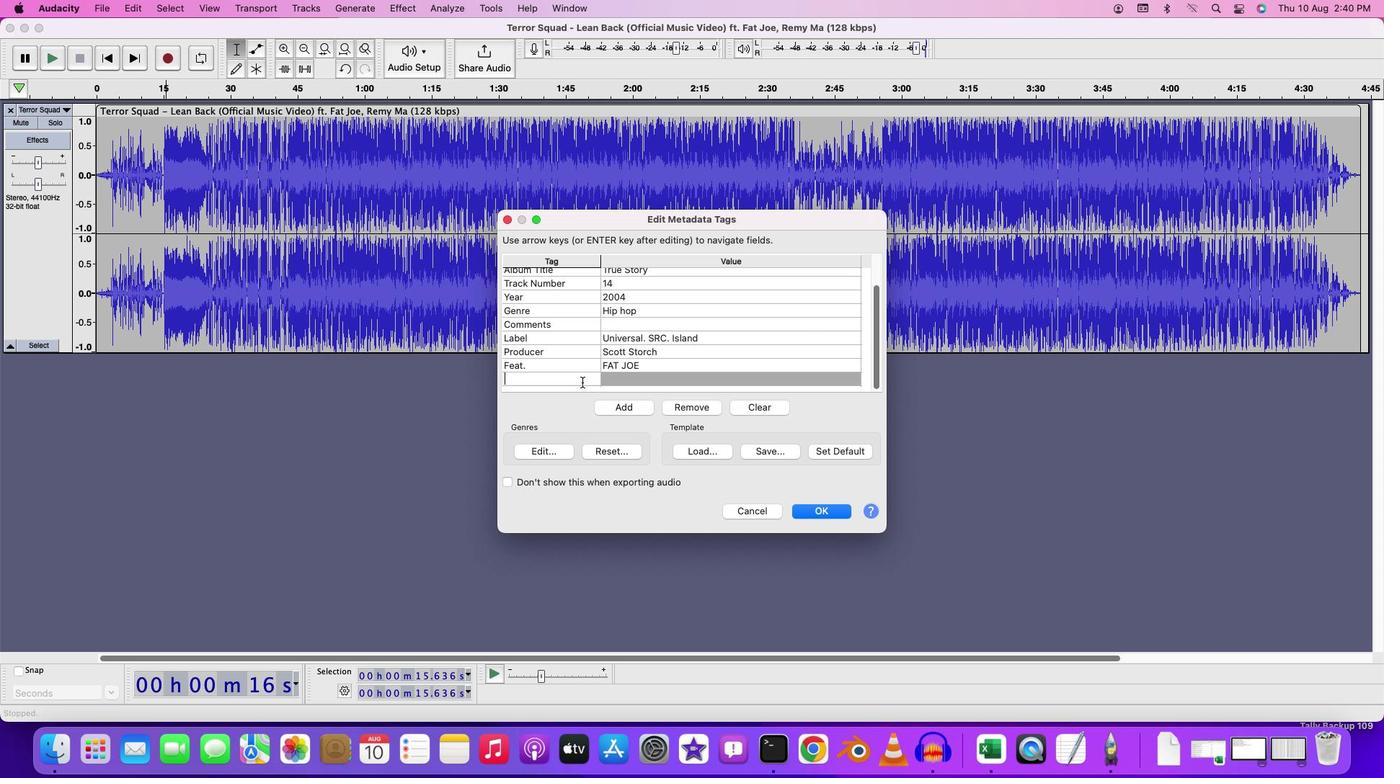 
Action: Mouse pressed left at (582, 382)
Screenshot: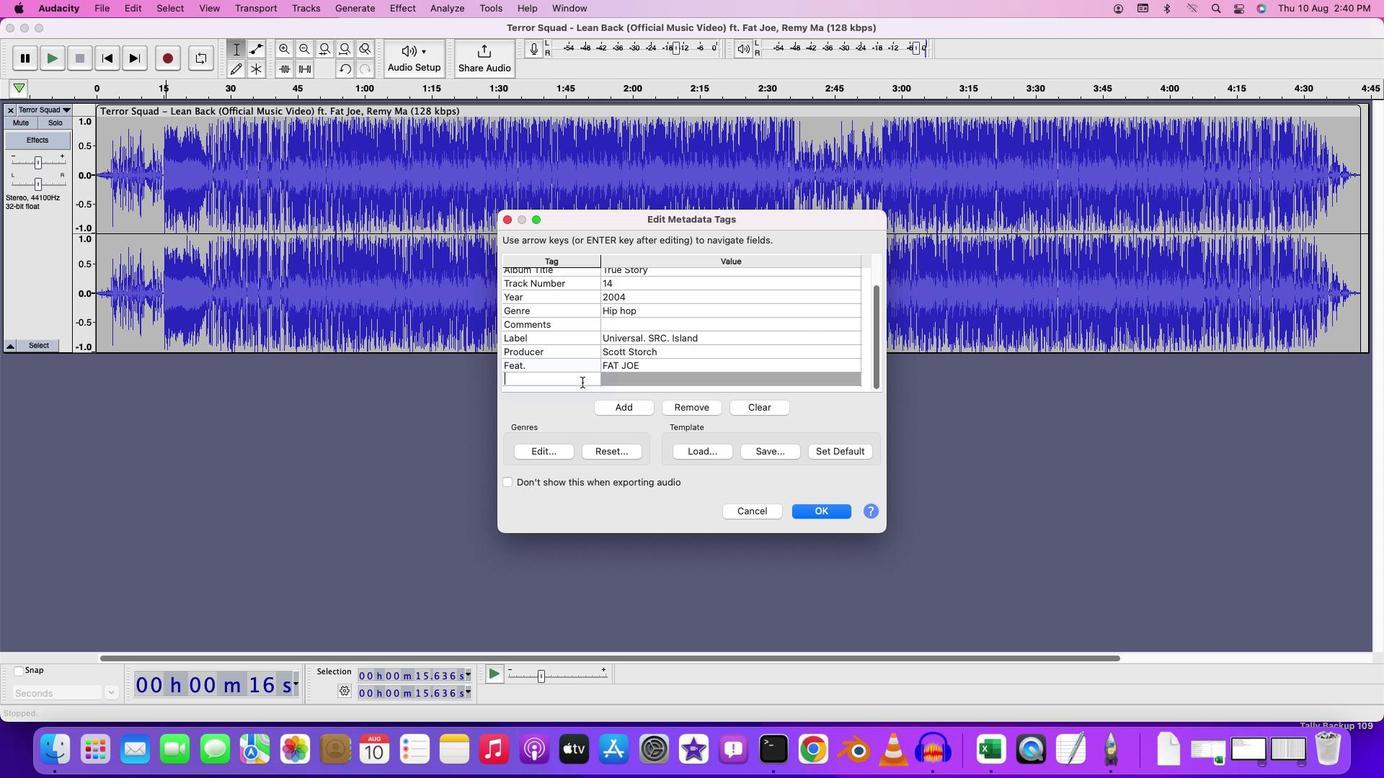 
Action: Key pressed Key.shift'S''i''o''n'Key.backspaceKey.backspaceKey.backspace'o''n''g''w''r''i''t''e''r'
Screenshot: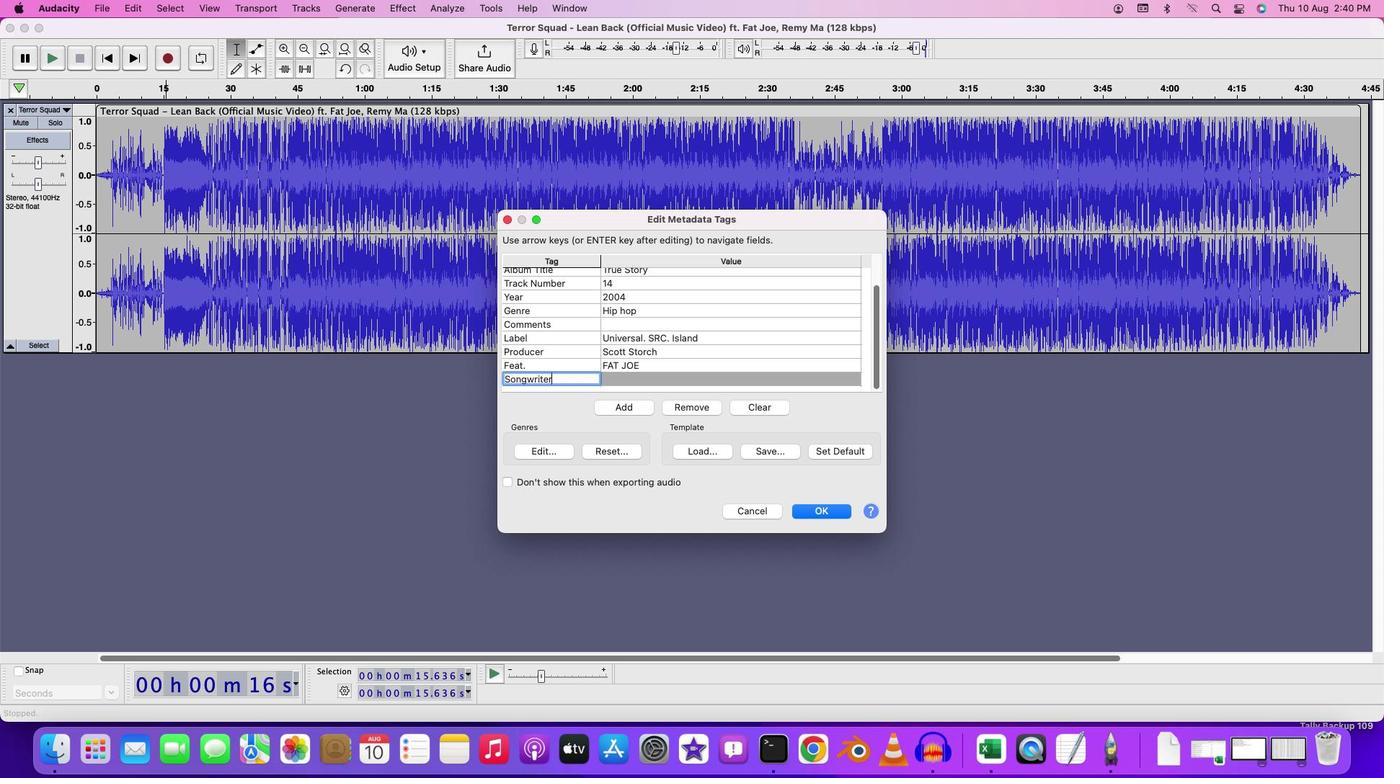 
Action: Mouse moved to (640, 377)
Screenshot: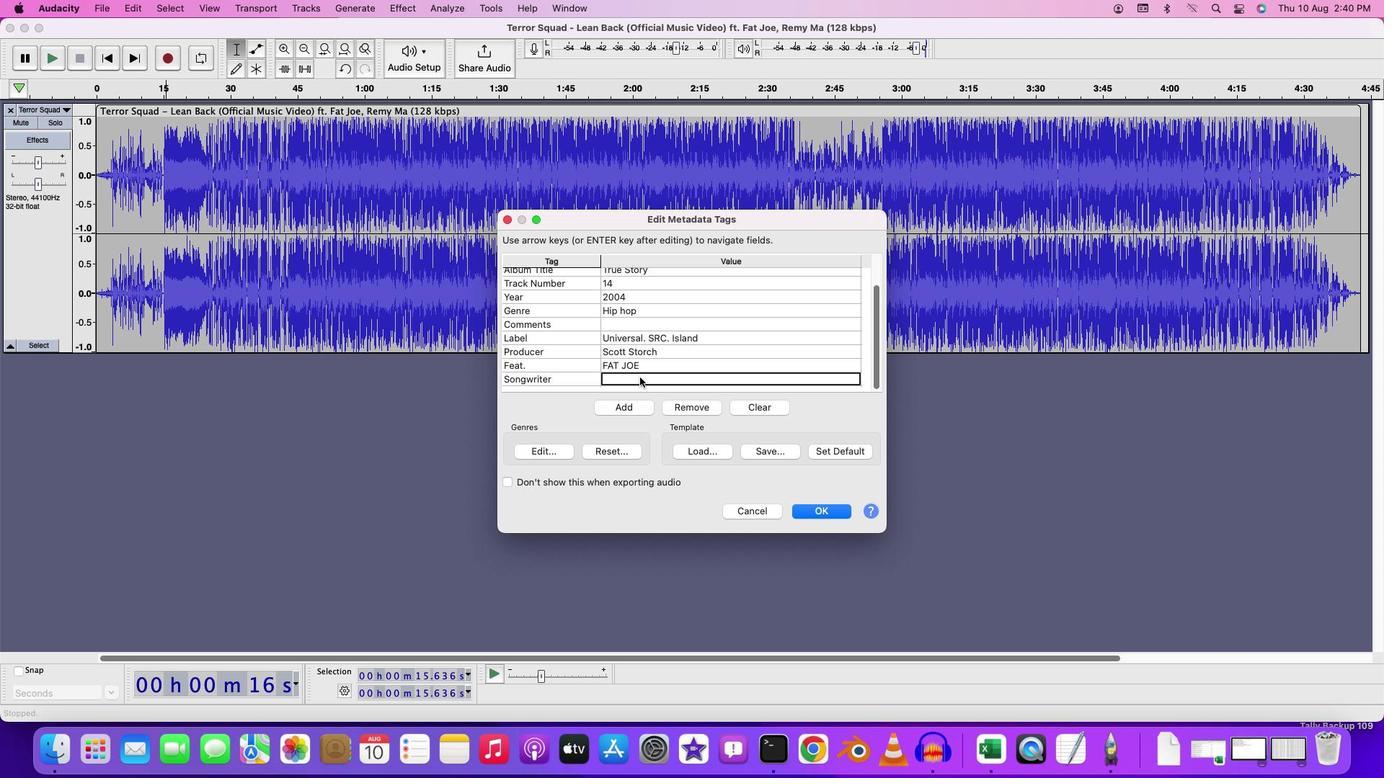 
Action: Mouse pressed left at (640, 377)
Screenshot: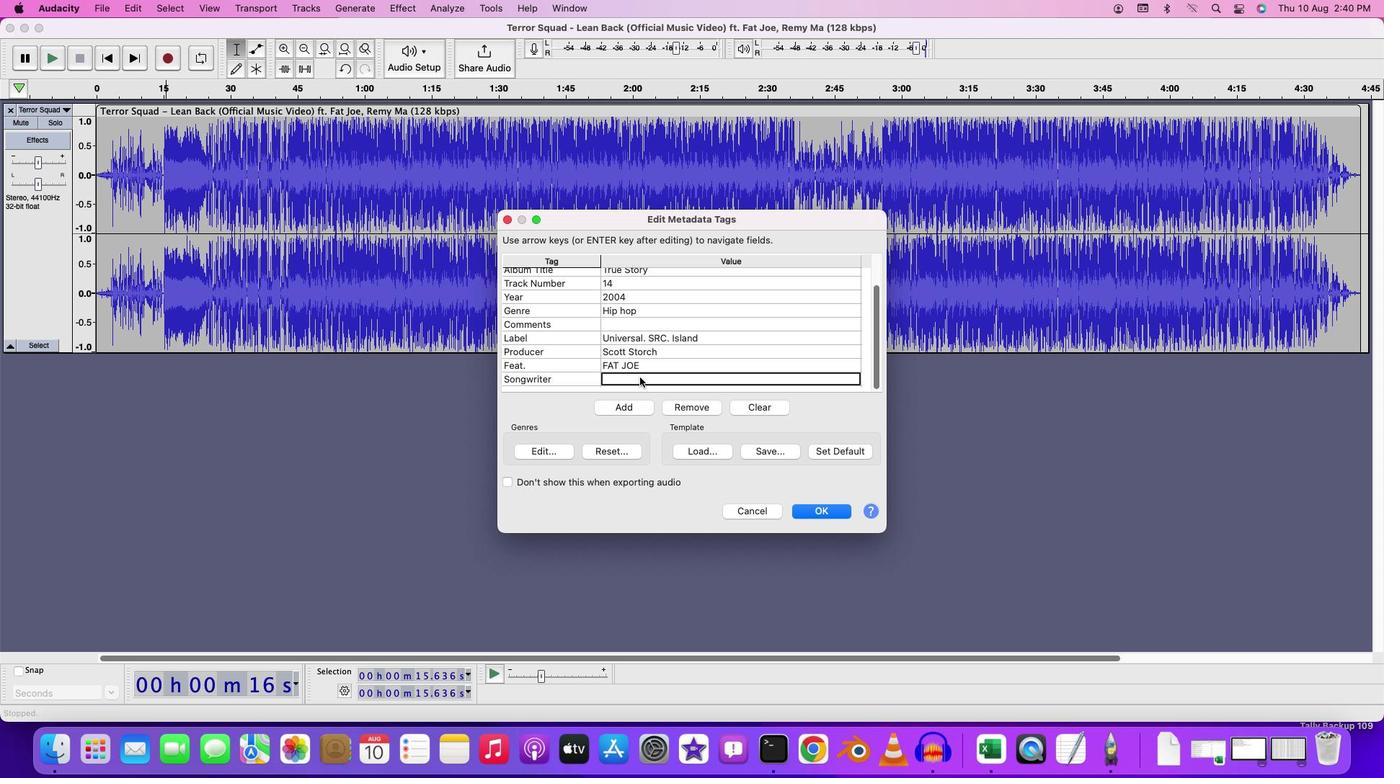 
Action: Mouse moved to (639, 377)
Screenshot: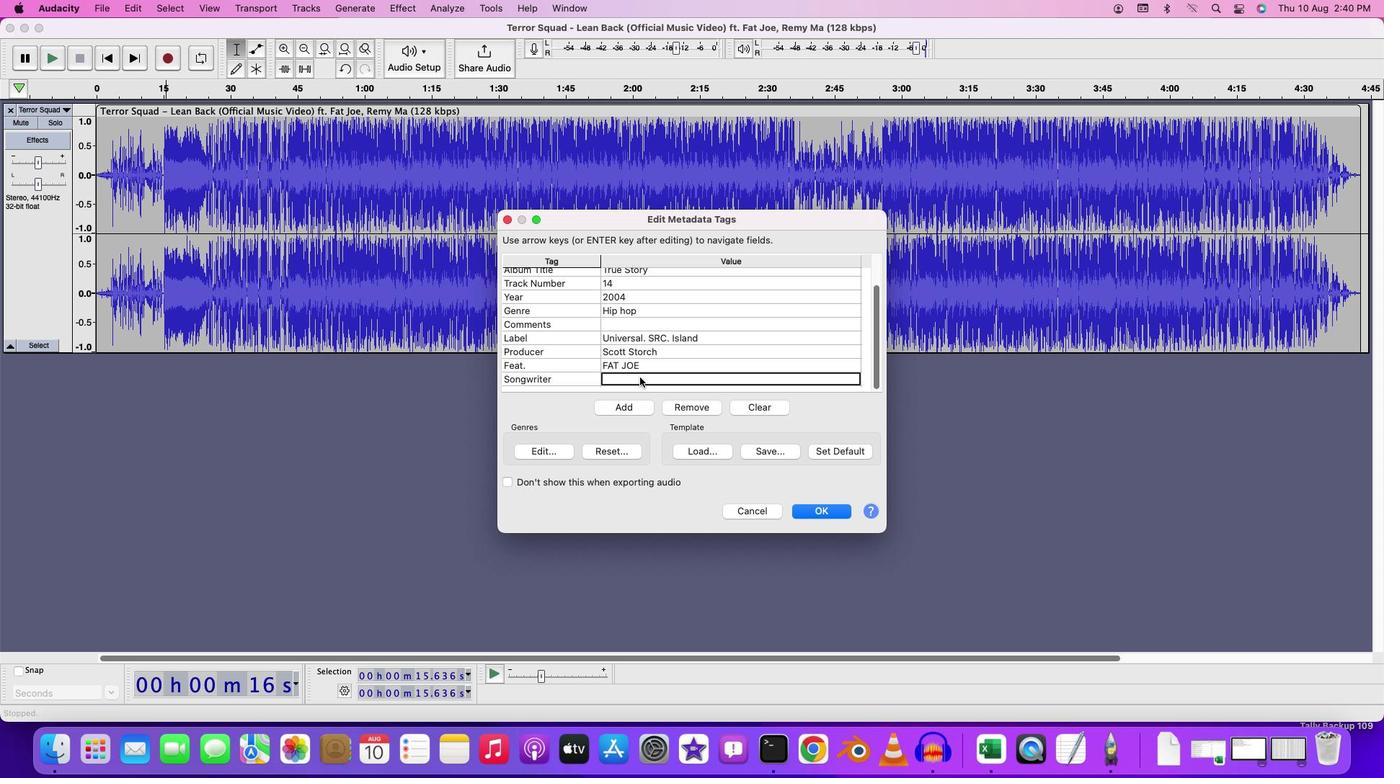 
Action: Mouse pressed left at (639, 377)
Screenshot: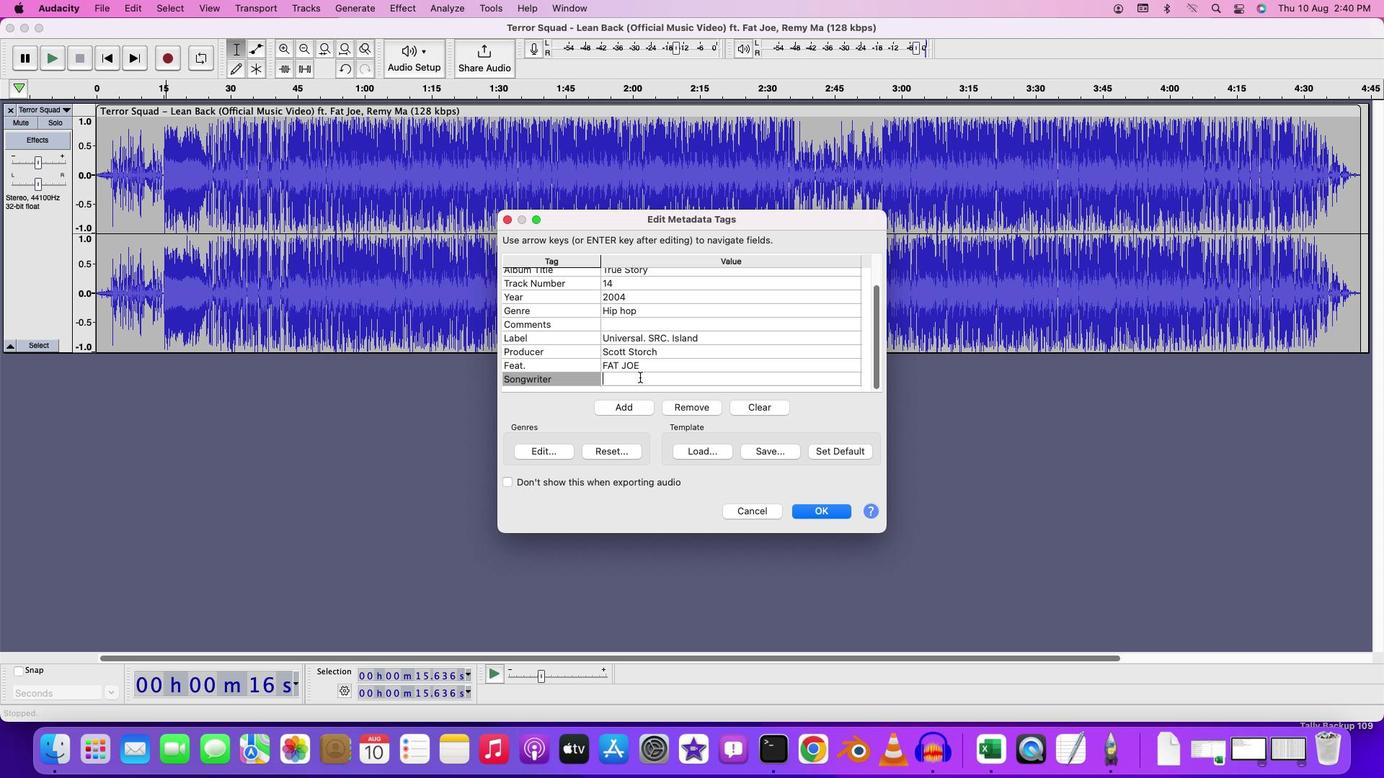 
Action: Mouse pressed left at (639, 377)
Screenshot: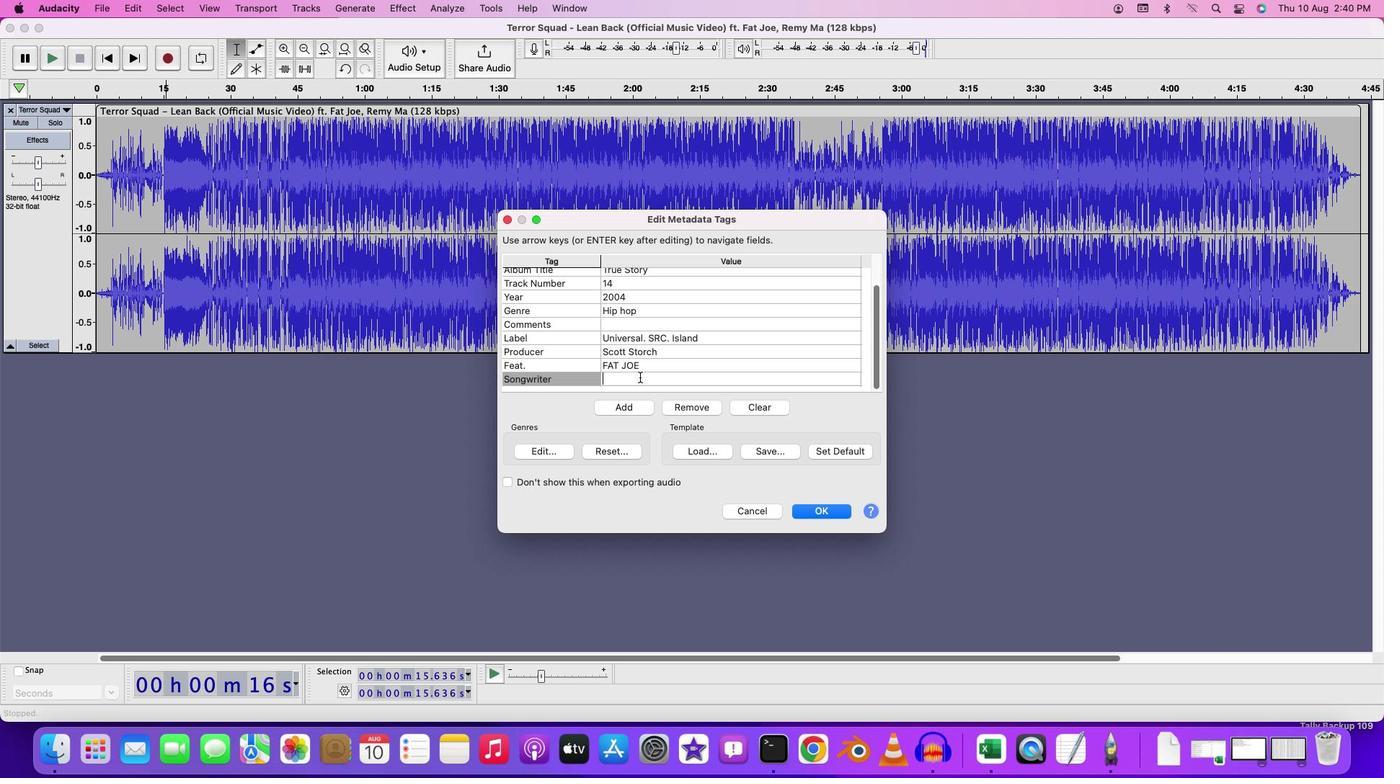 
Action: Key pressed Key.shift_r'J''p'Key.backspace'o''s''e''p''h'Key.spaceKey.shift'C''a''r''t''a''g''e''n''a'
Screenshot: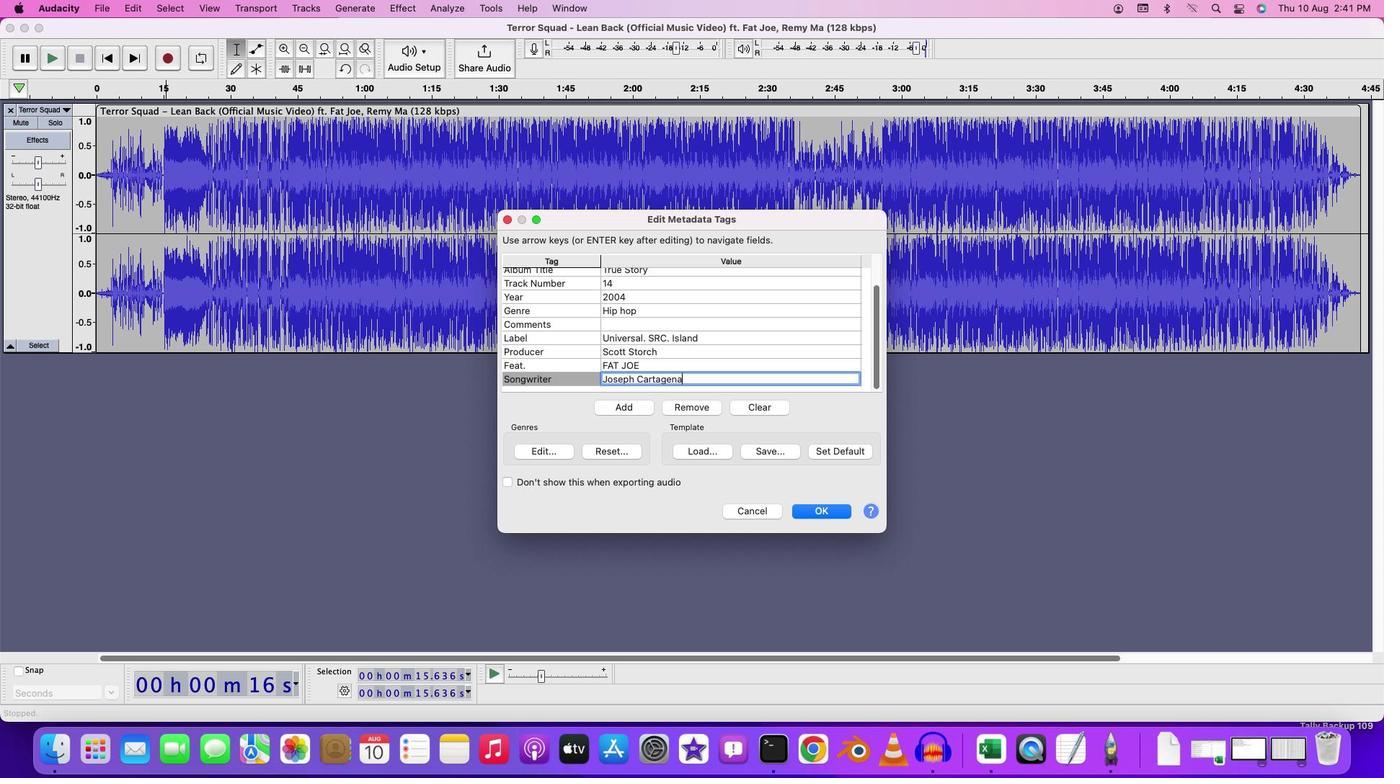 
Action: Mouse moved to (721, 364)
Screenshot: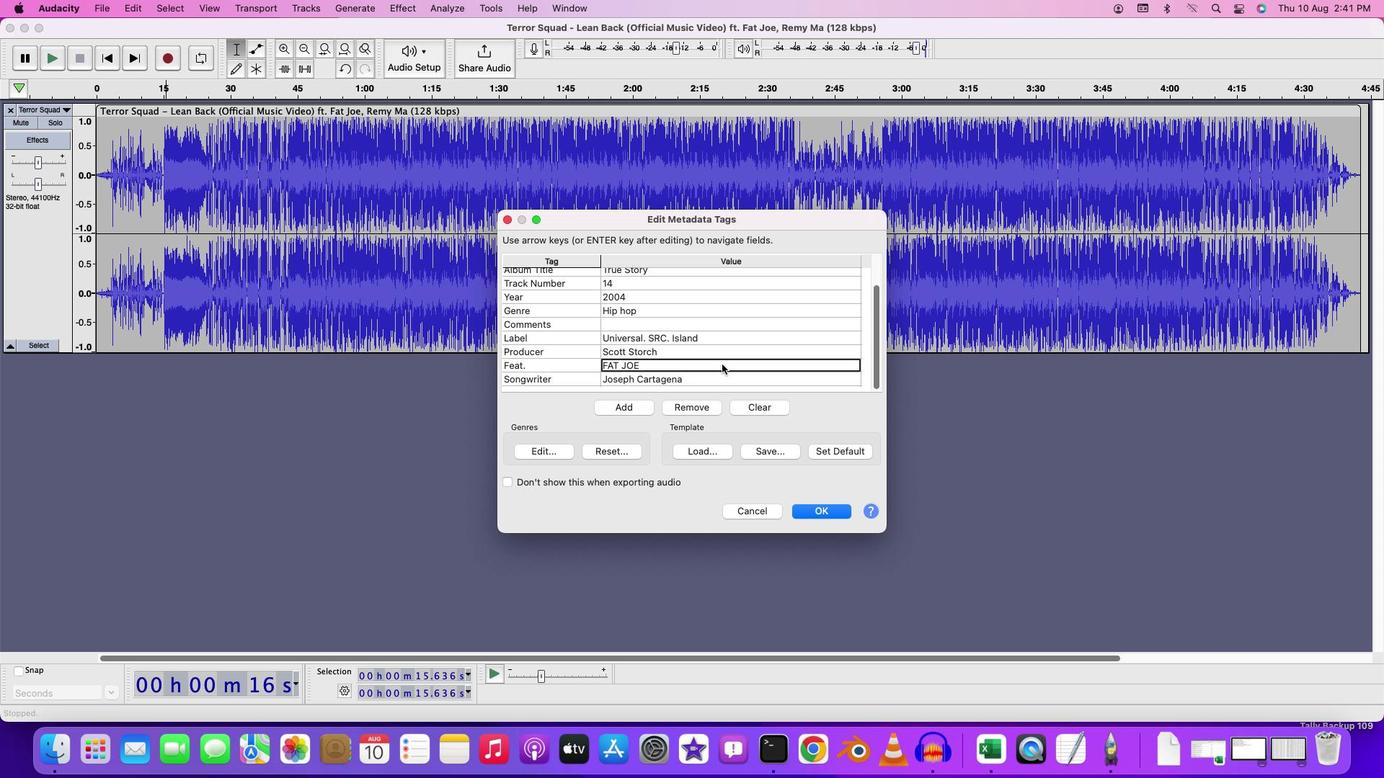 
Action: Mouse pressed left at (721, 364)
Screenshot: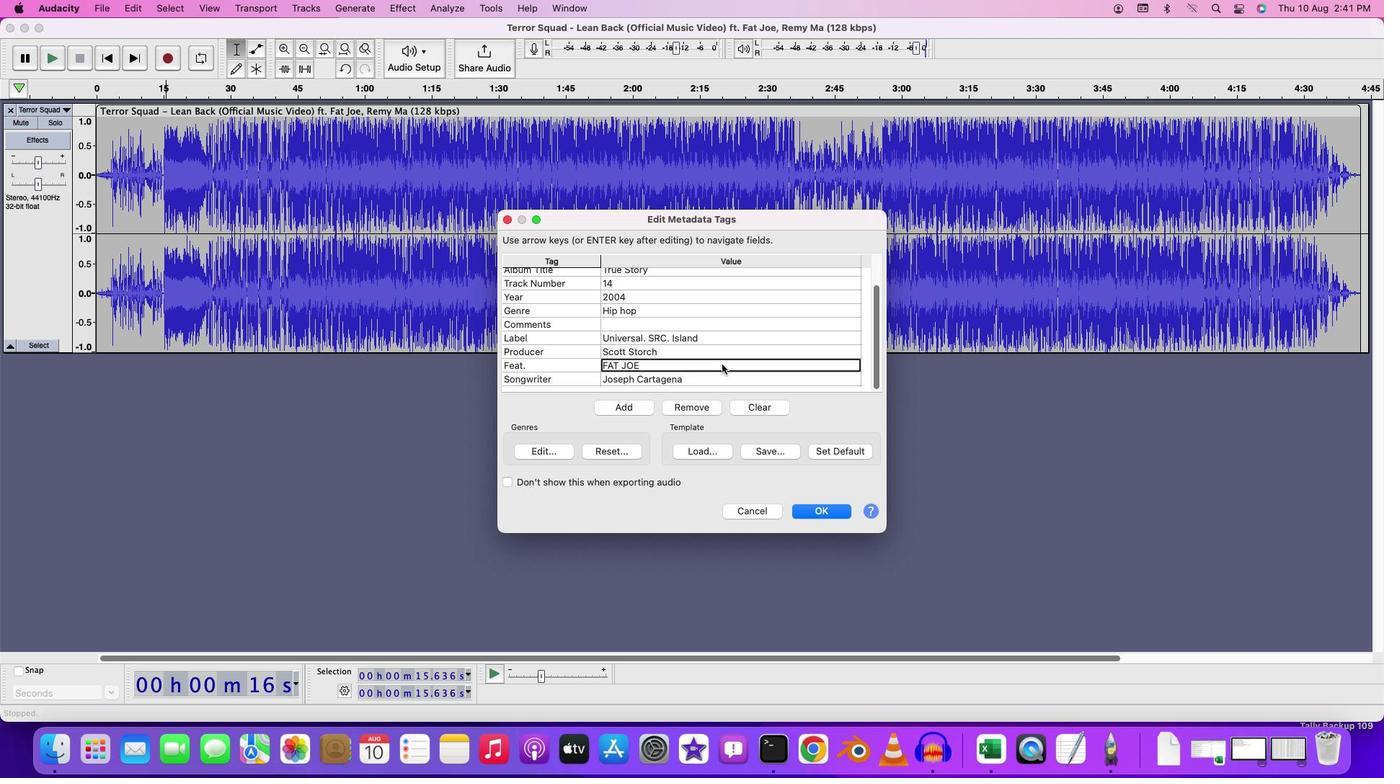 
Action: Mouse moved to (722, 364)
Screenshot: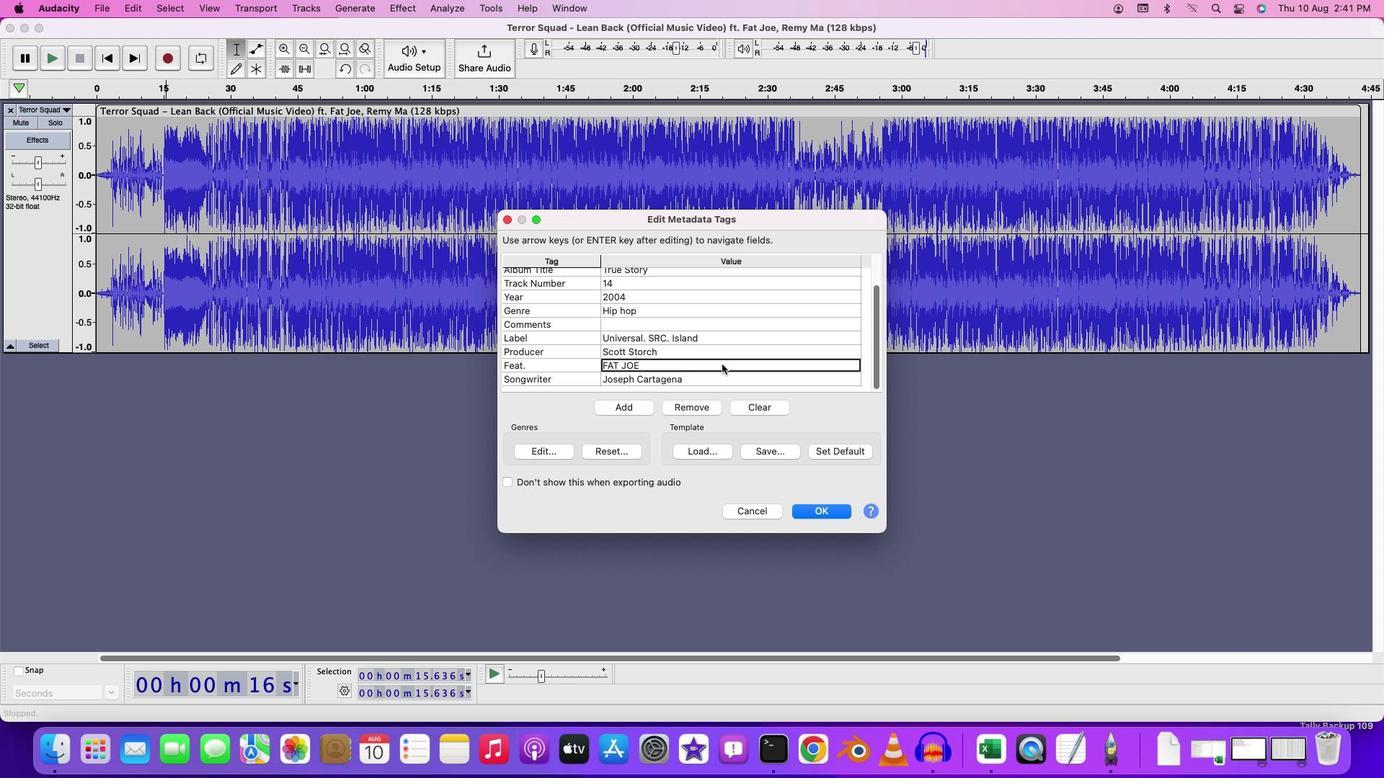 
Action: Mouse scrolled (722, 364) with delta (0, 0)
Screenshot: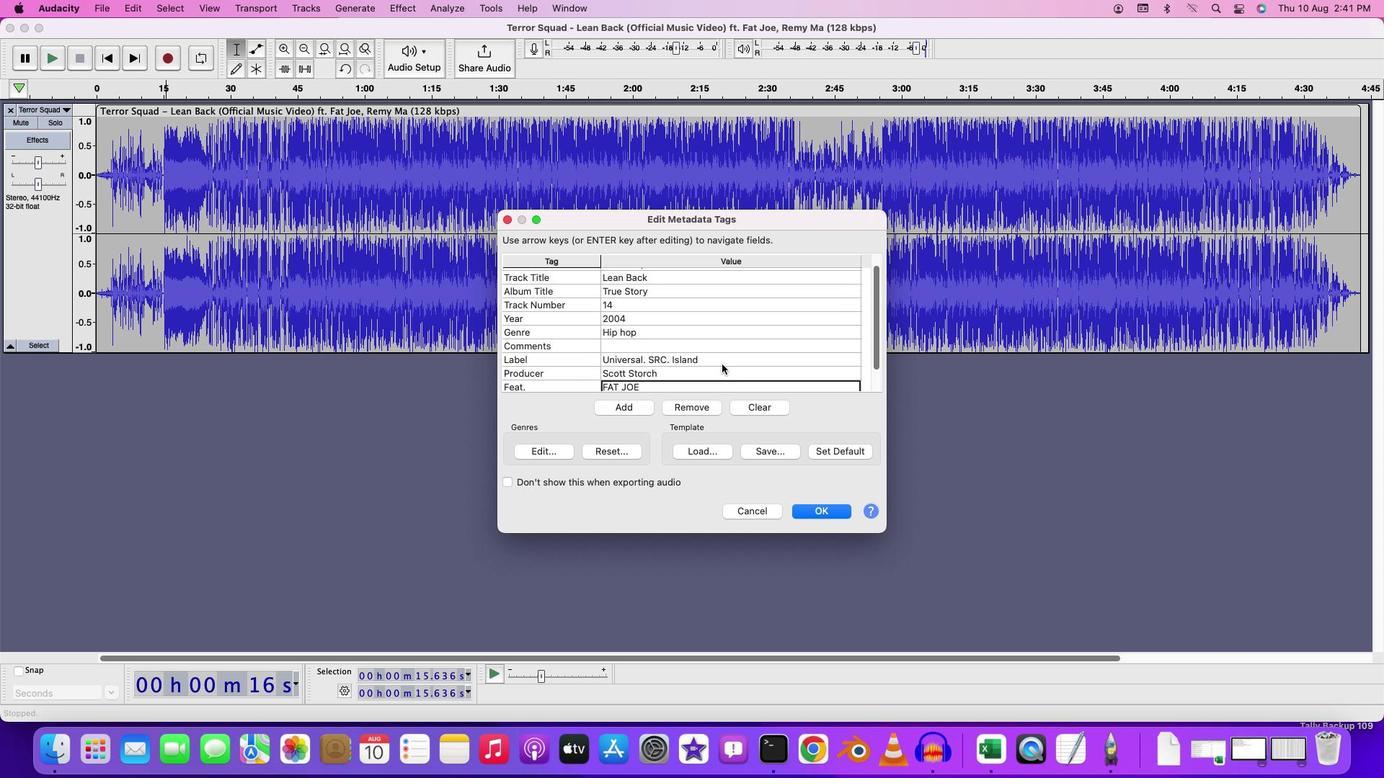 
Action: Mouse scrolled (722, 364) with delta (0, 0)
Screenshot: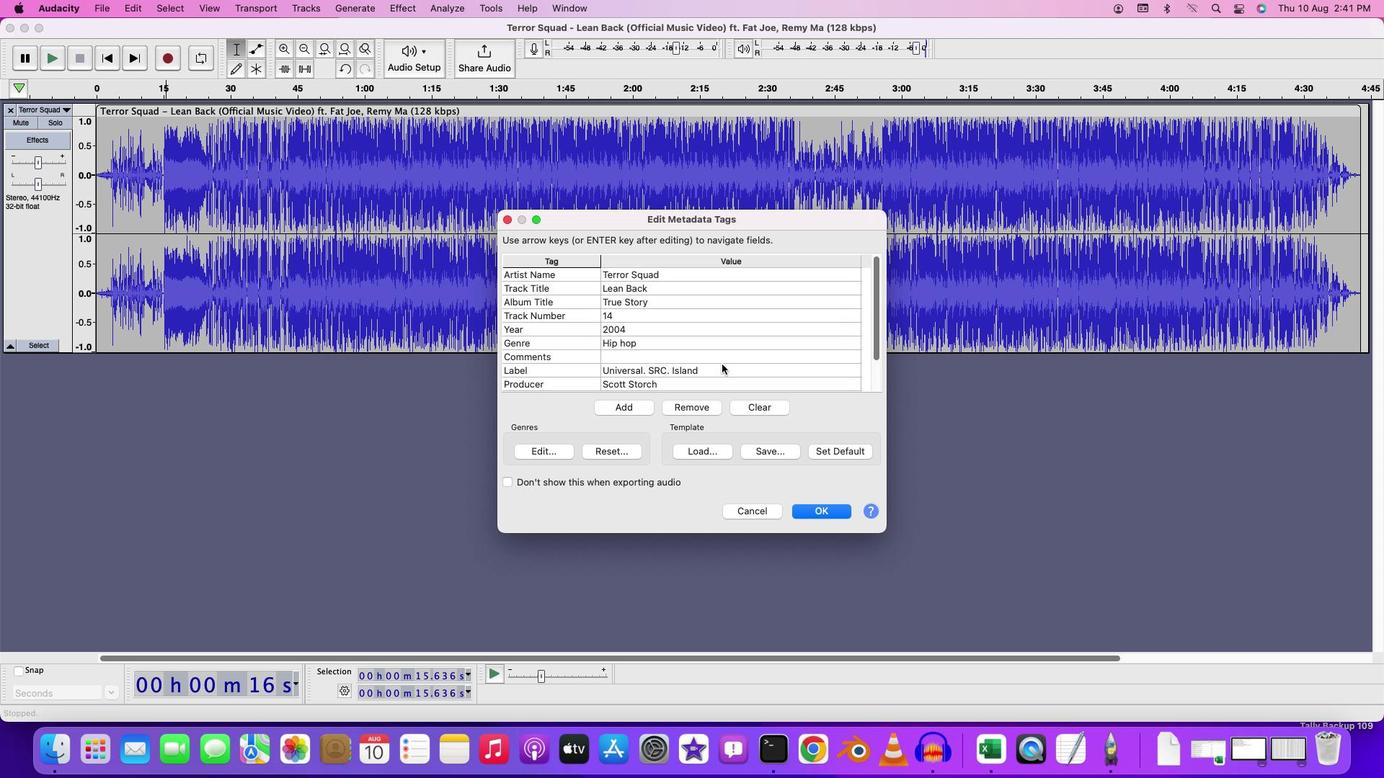 
Action: Mouse scrolled (722, 364) with delta (0, 1)
Screenshot: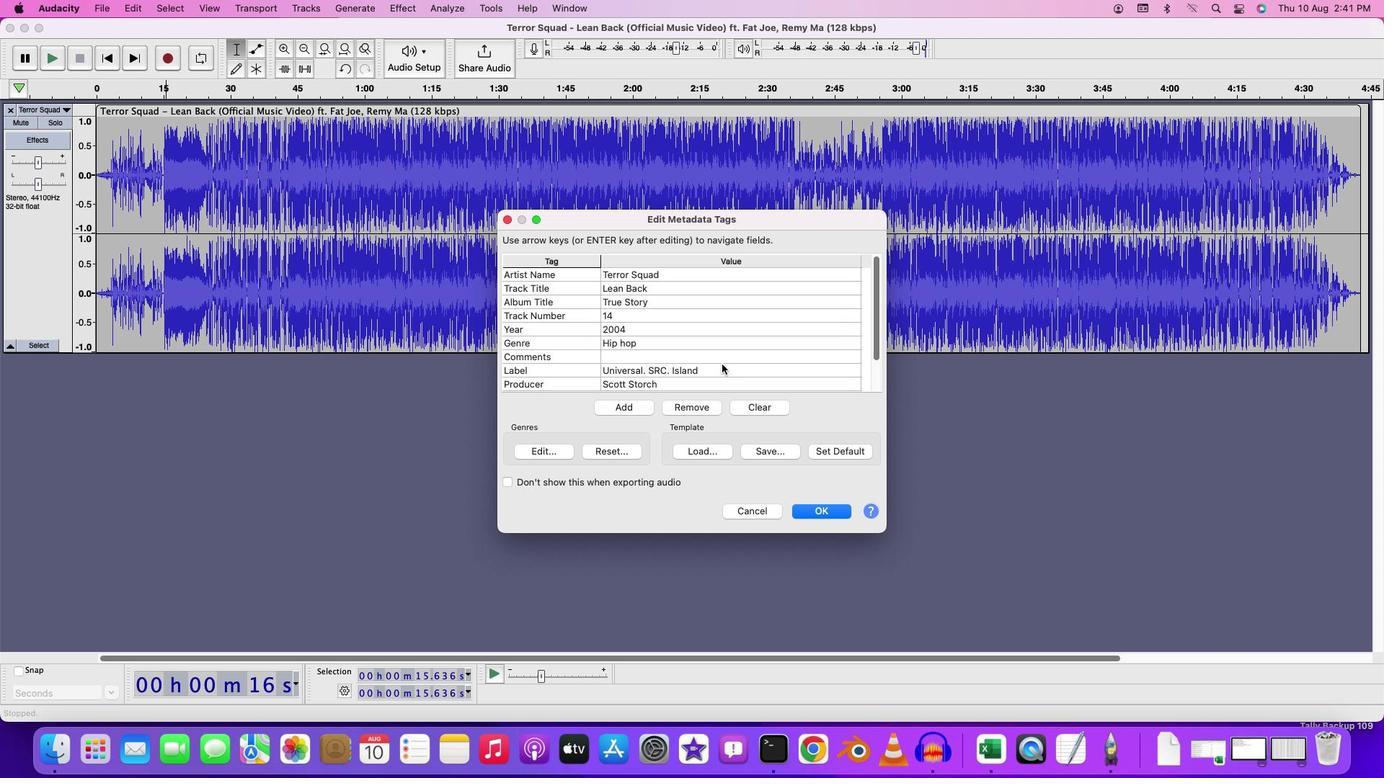
Action: Mouse scrolled (722, 364) with delta (0, 2)
Screenshot: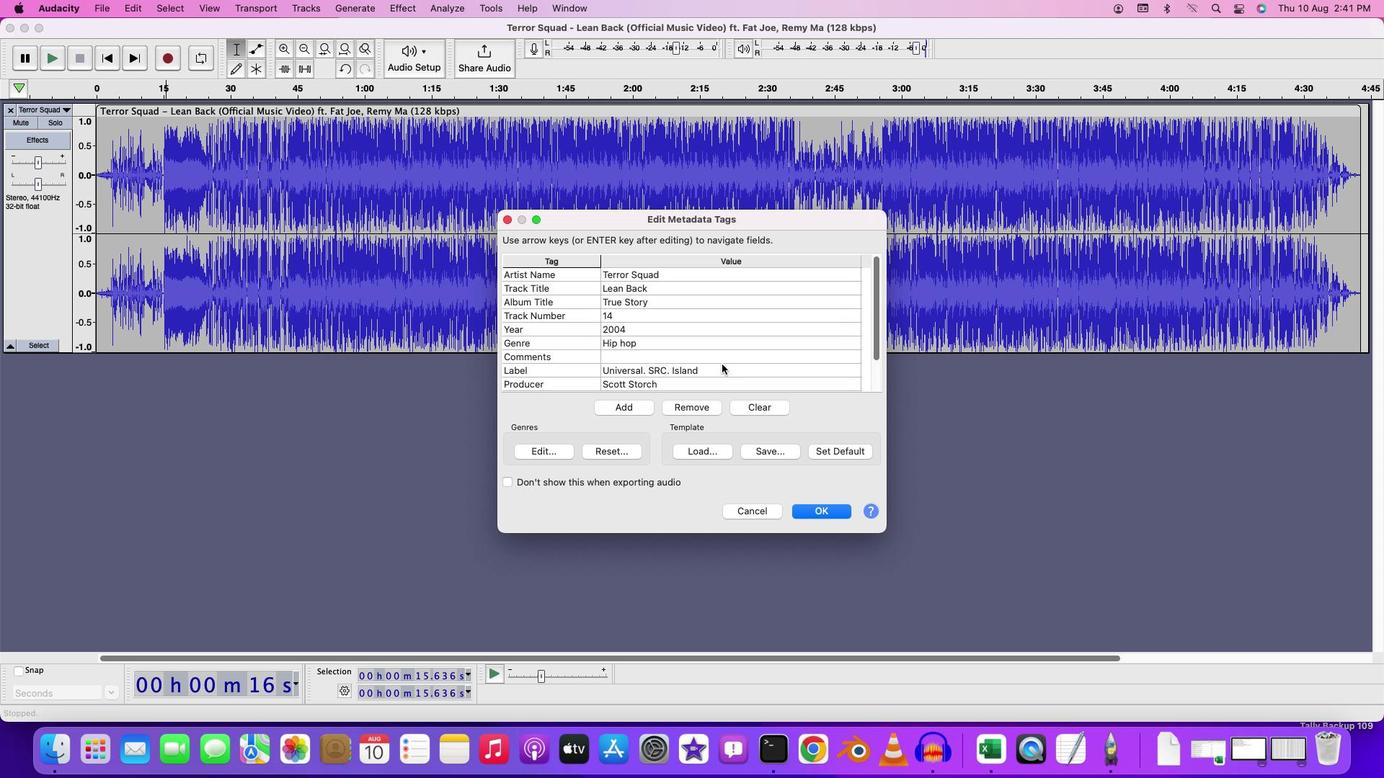 
Action: Mouse scrolled (722, 364) with delta (0, 0)
Screenshot: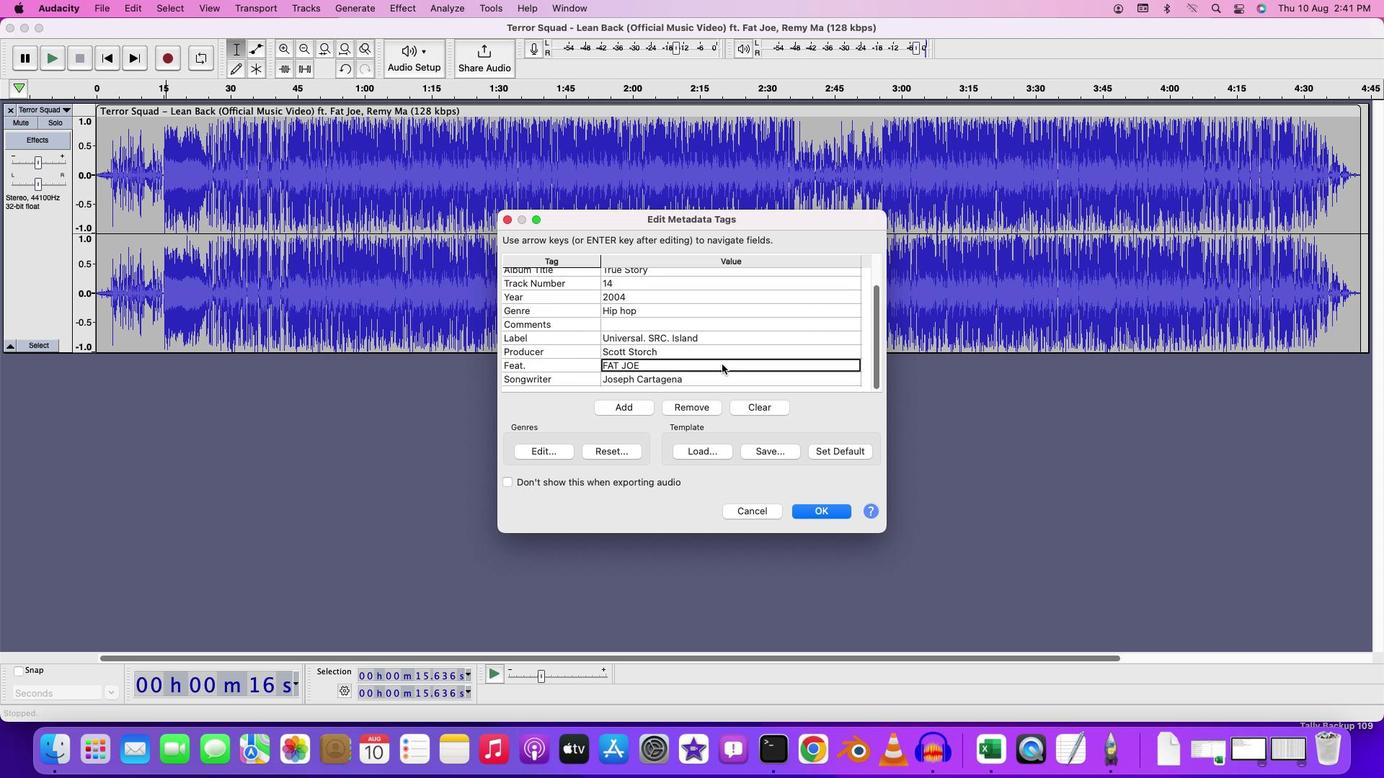 
Action: Mouse scrolled (722, 364) with delta (0, 0)
Screenshot: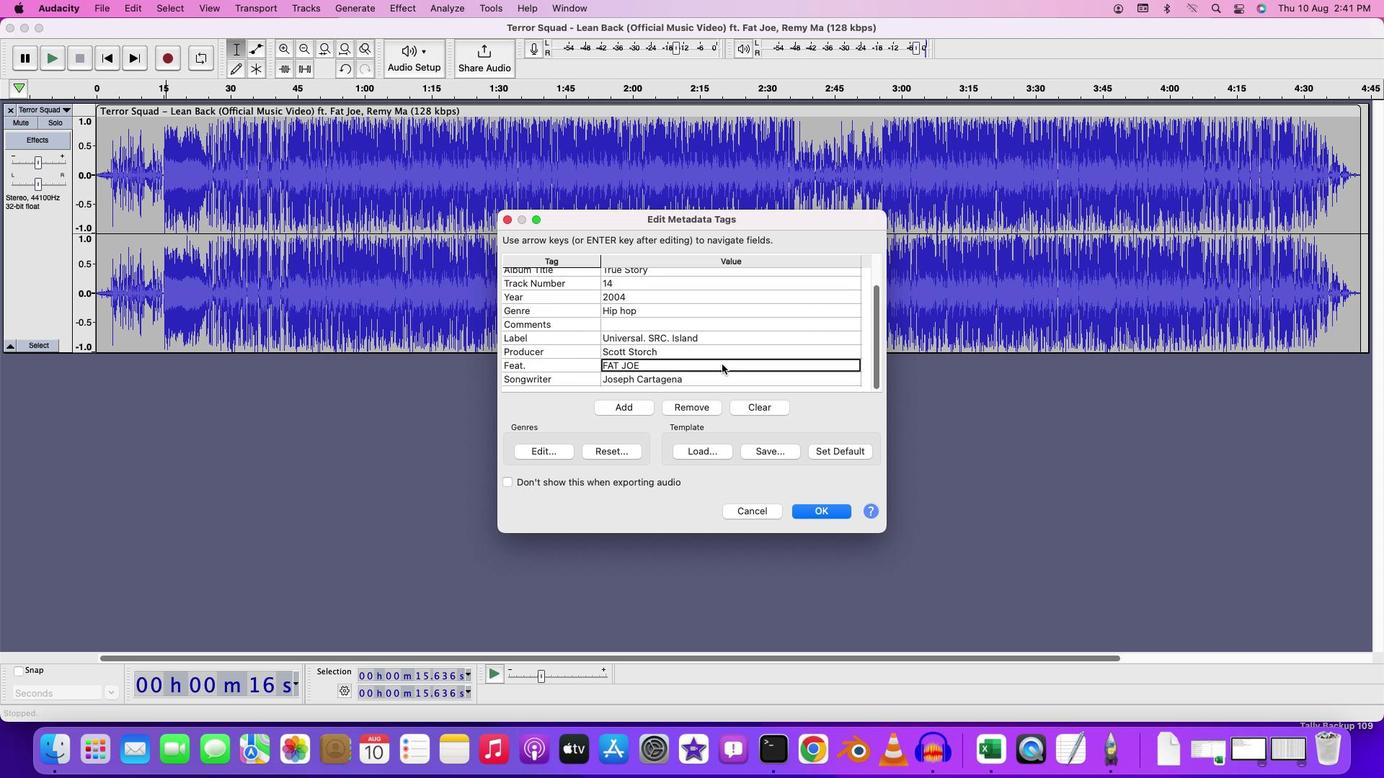 
Action: Mouse scrolled (722, 364) with delta (0, -1)
Screenshot: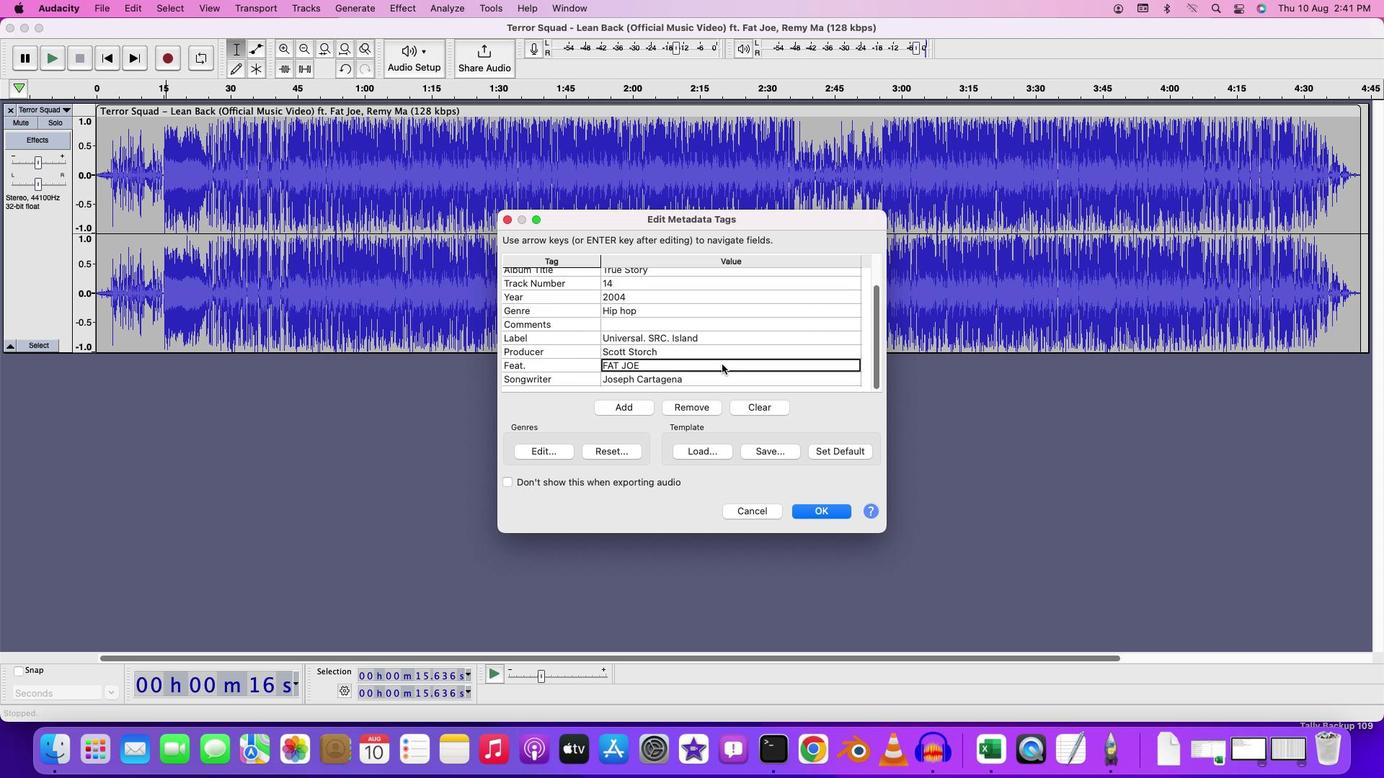 
Action: Mouse moved to (829, 509)
Screenshot: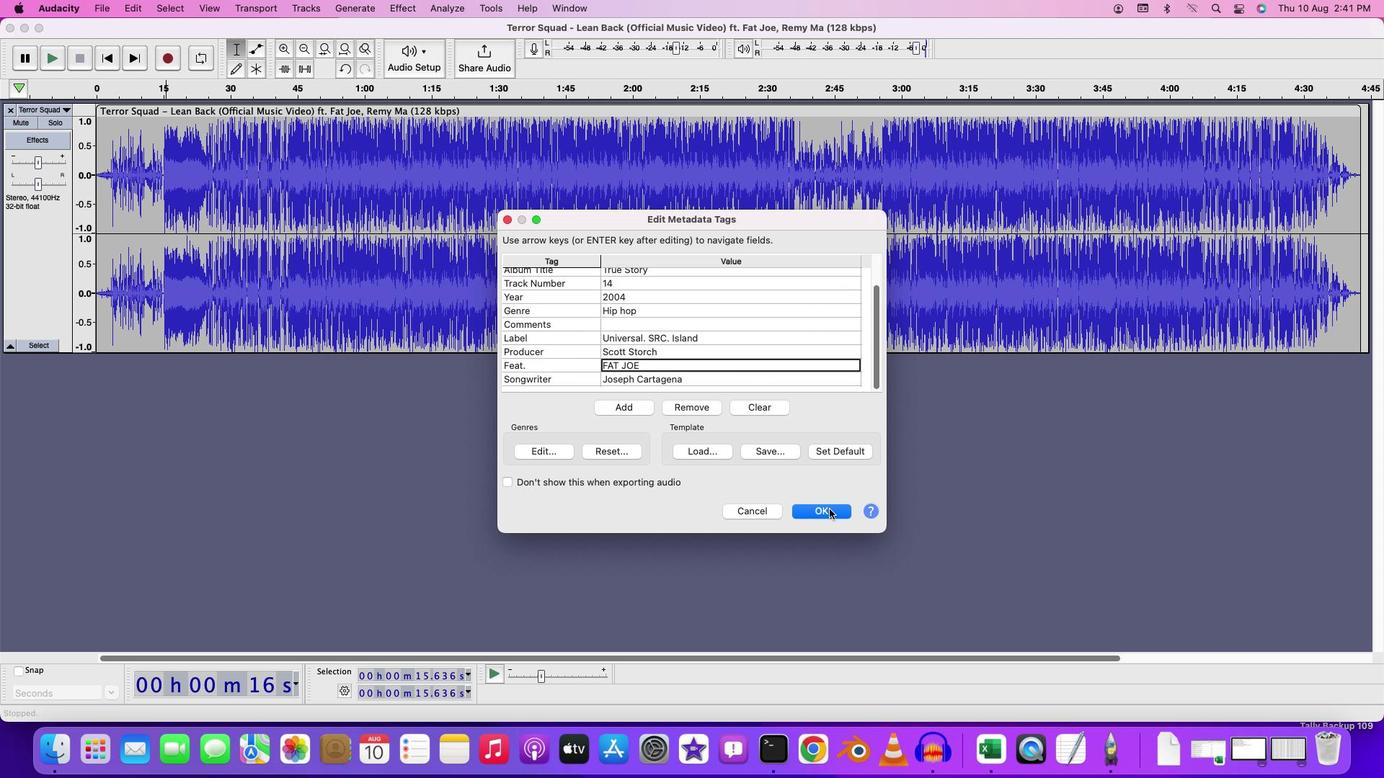 
Action: Mouse pressed left at (829, 509)
Screenshot: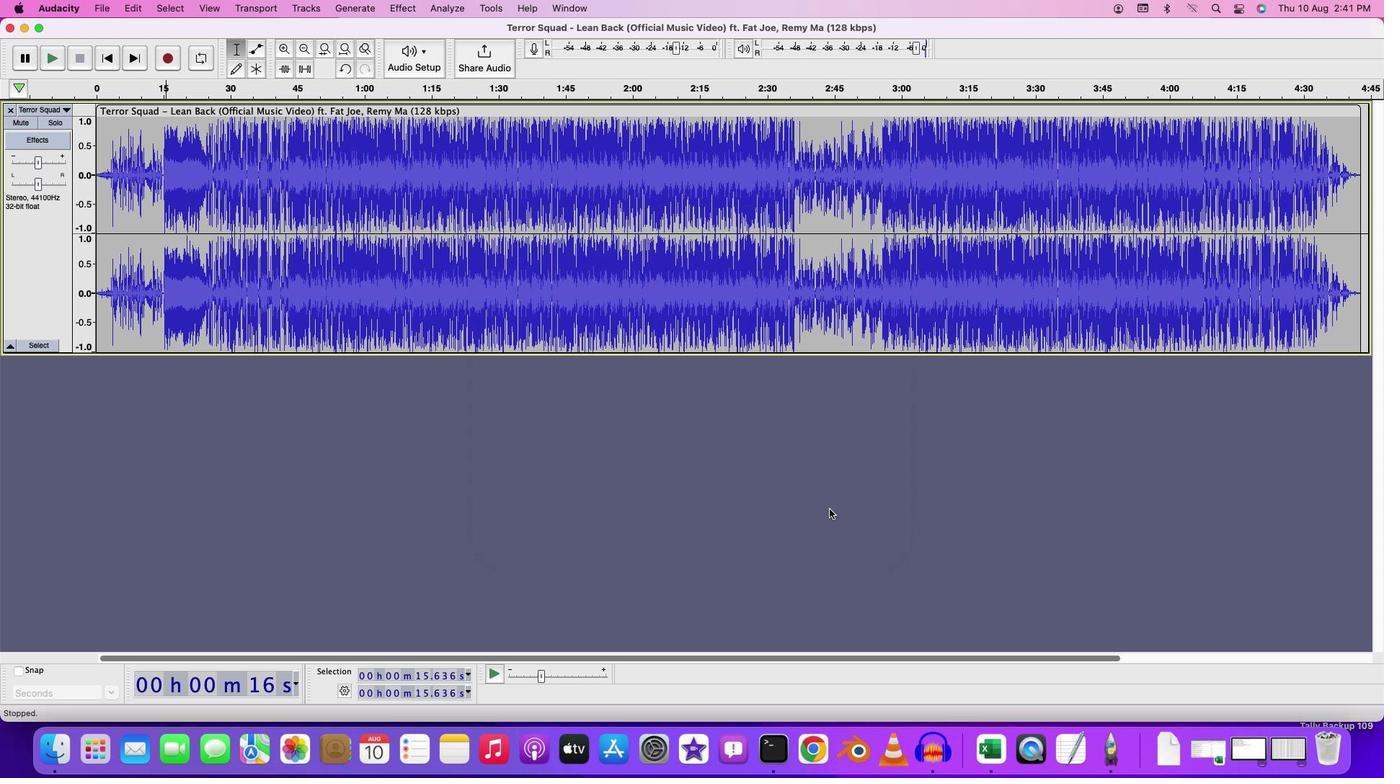 
Action: Mouse moved to (105, 7)
Screenshot: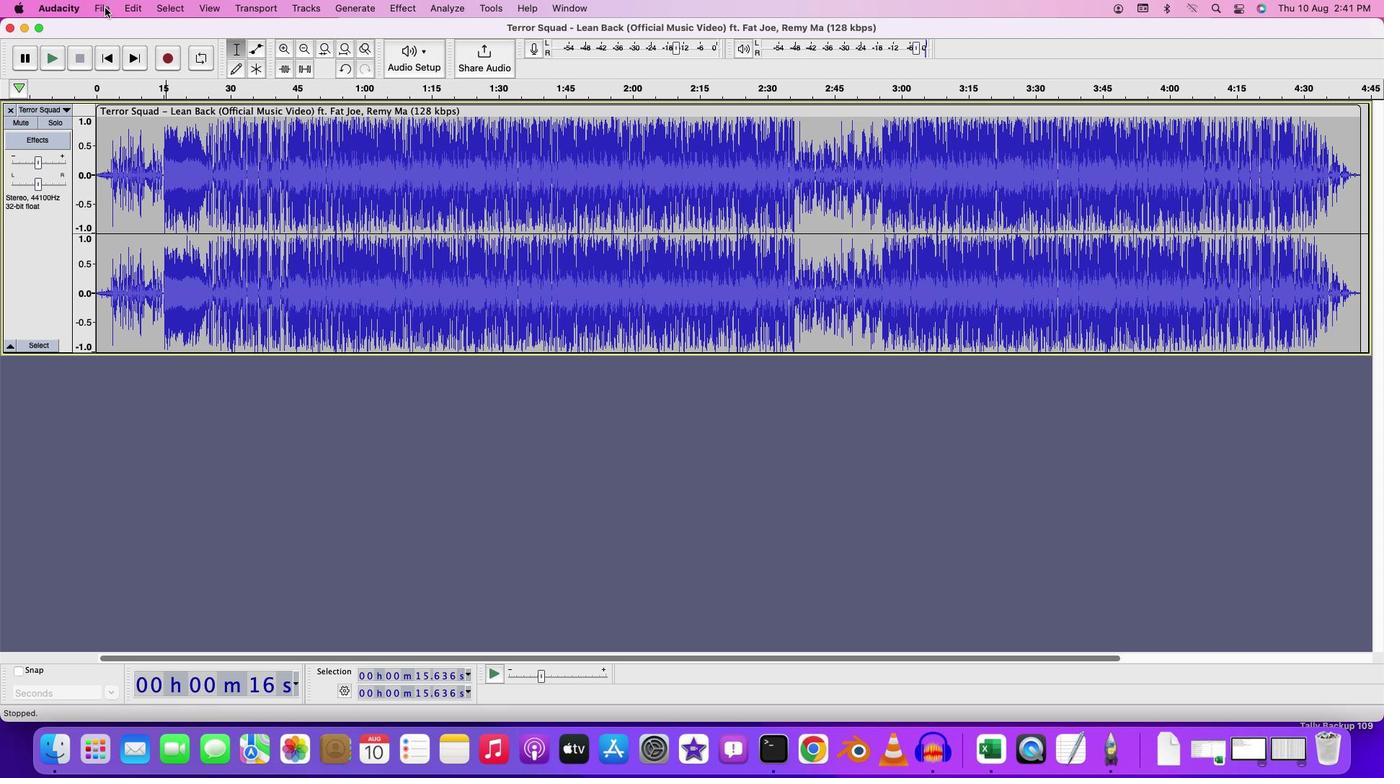 
Action: Mouse pressed left at (105, 7)
Screenshot: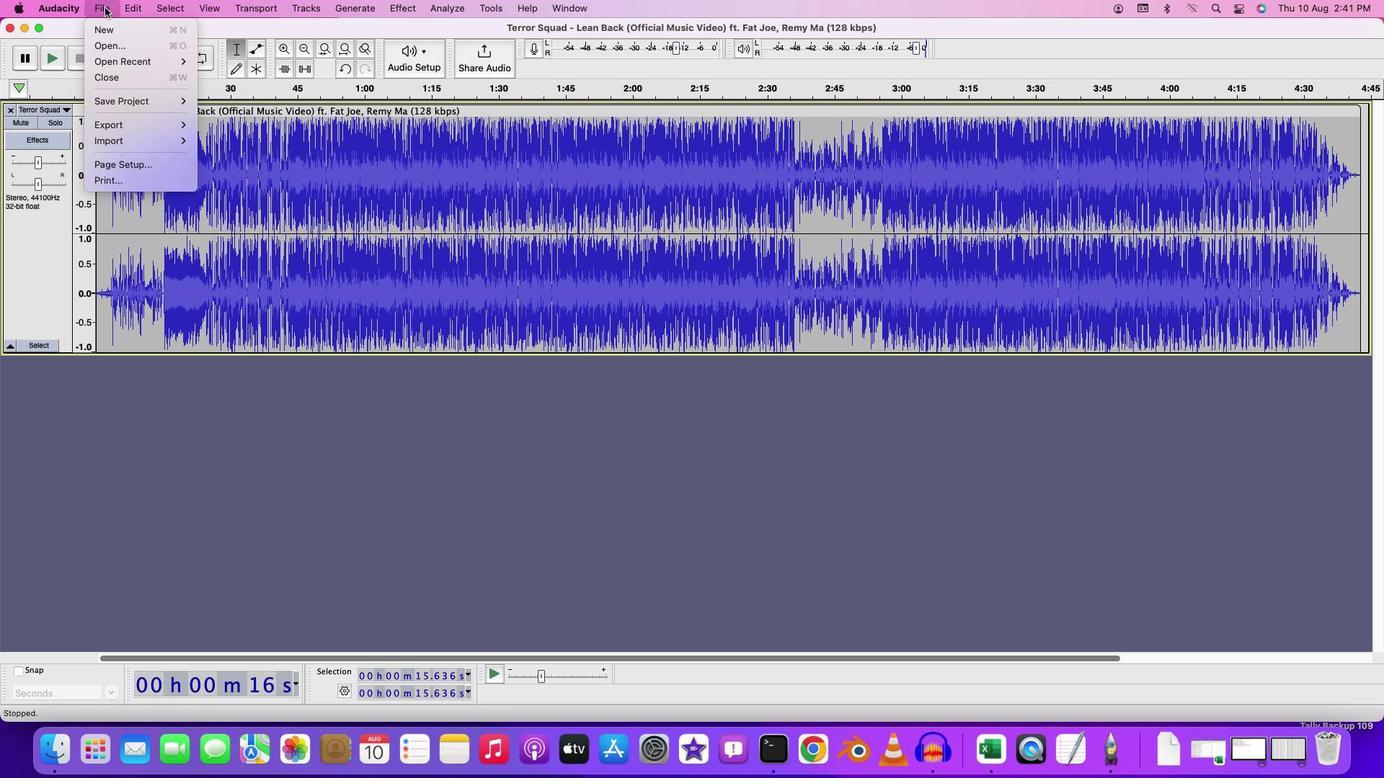 
Action: Mouse moved to (220, 129)
Screenshot: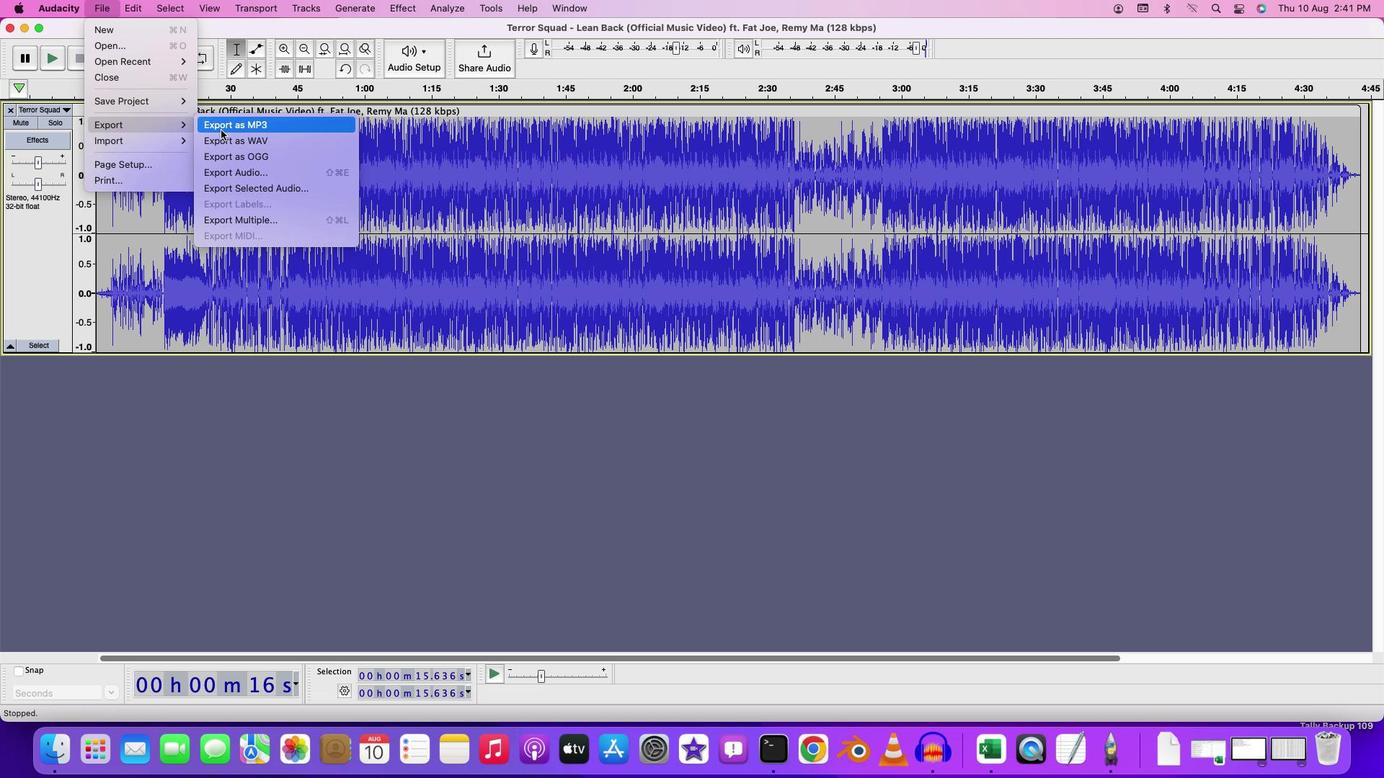 
Action: Mouse pressed left at (220, 129)
Screenshot: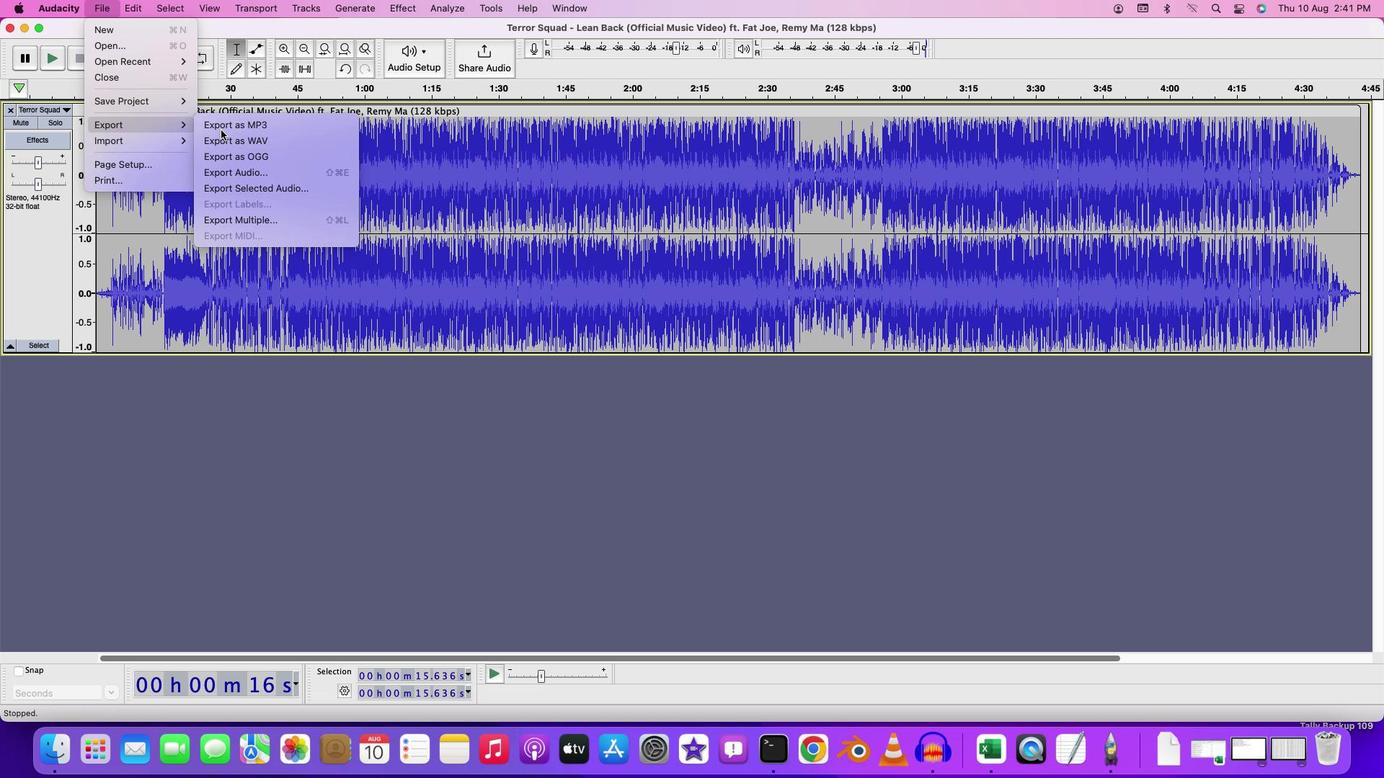 
Action: Mouse moved to (812, 294)
Screenshot: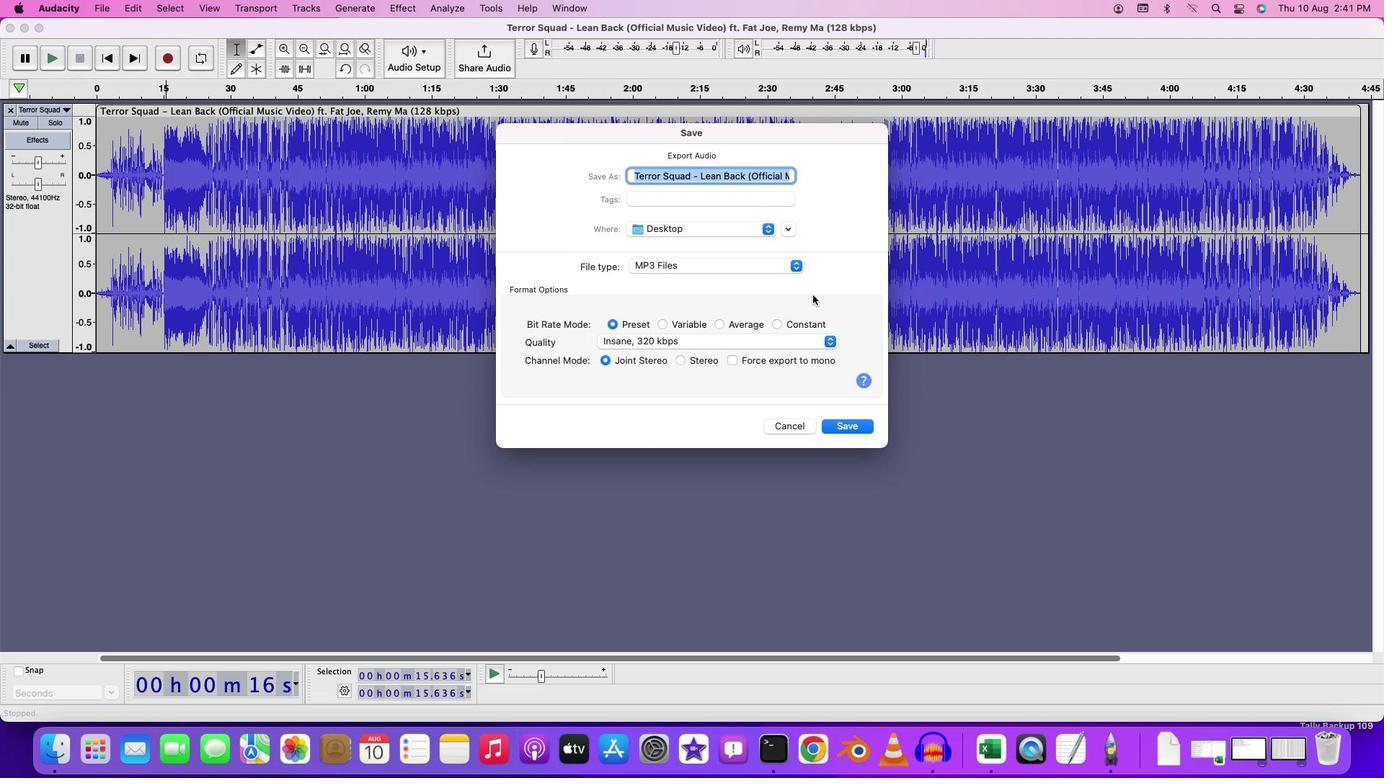 
Action: Key pressed Key.backspaceKey.shift'E''x''p''o''r''t''e''i''n'Key.backspaceKey.backspaceKey.backspace'i''n''g'Key.space'w''i''t''h'Key.spaceKey.shift'M''e''t''a''d''a''t''a'
Screenshot: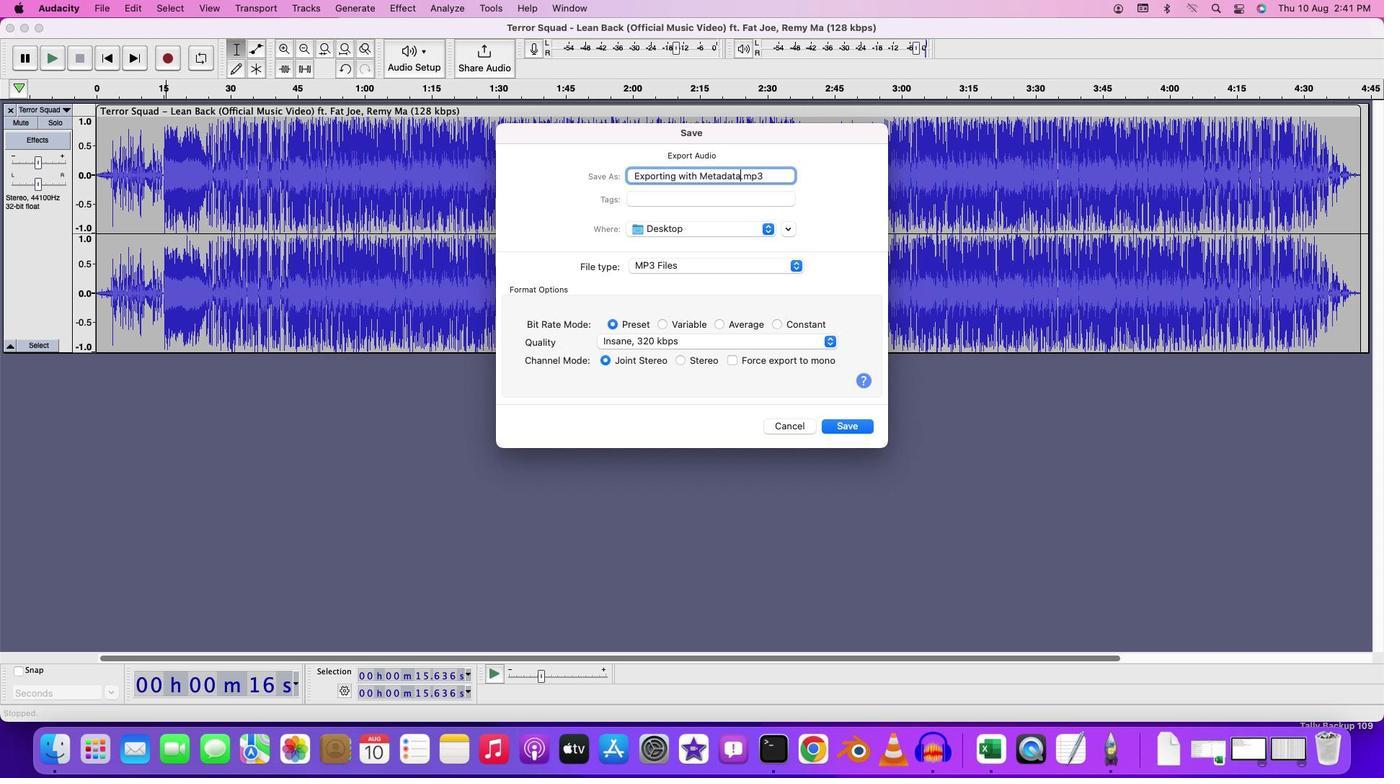
Action: Mouse moved to (858, 426)
Screenshot: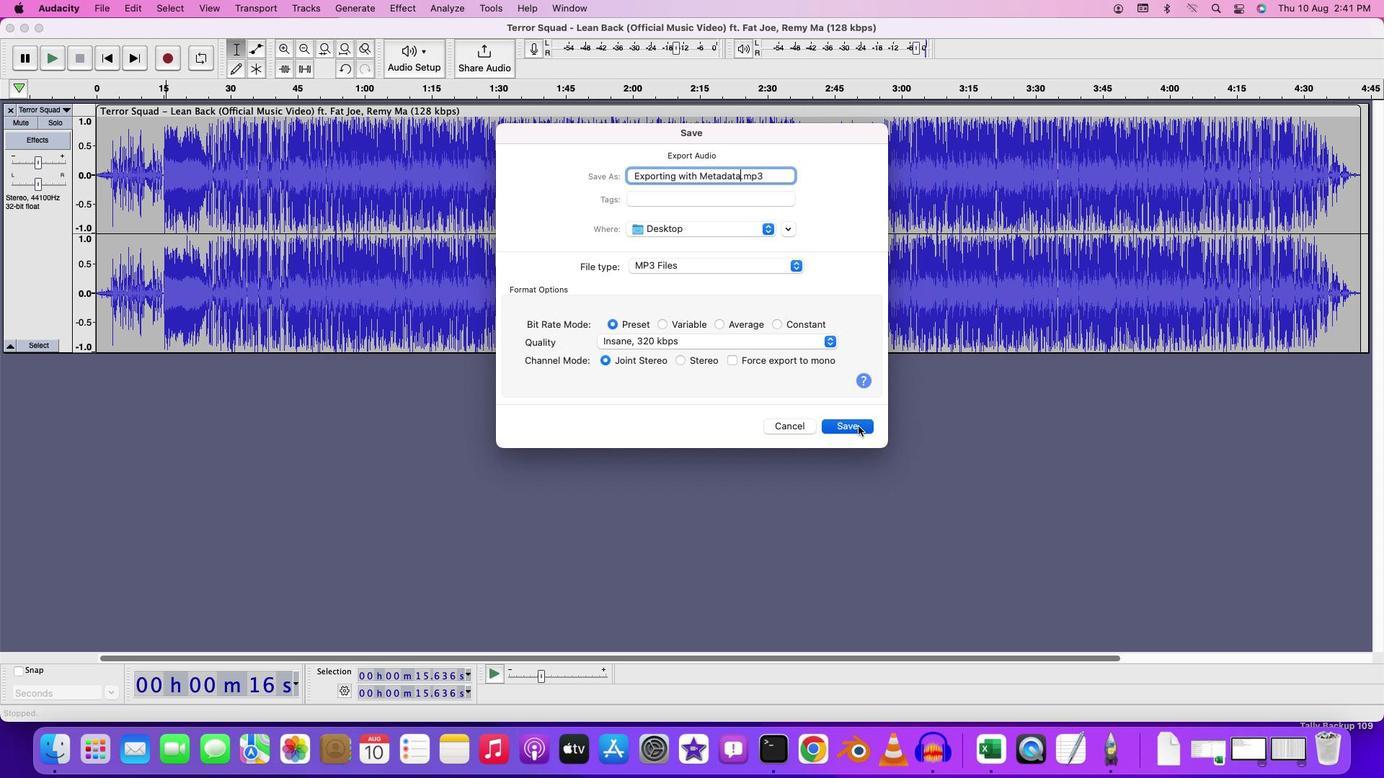 
Action: Mouse pressed left at (858, 426)
Screenshot: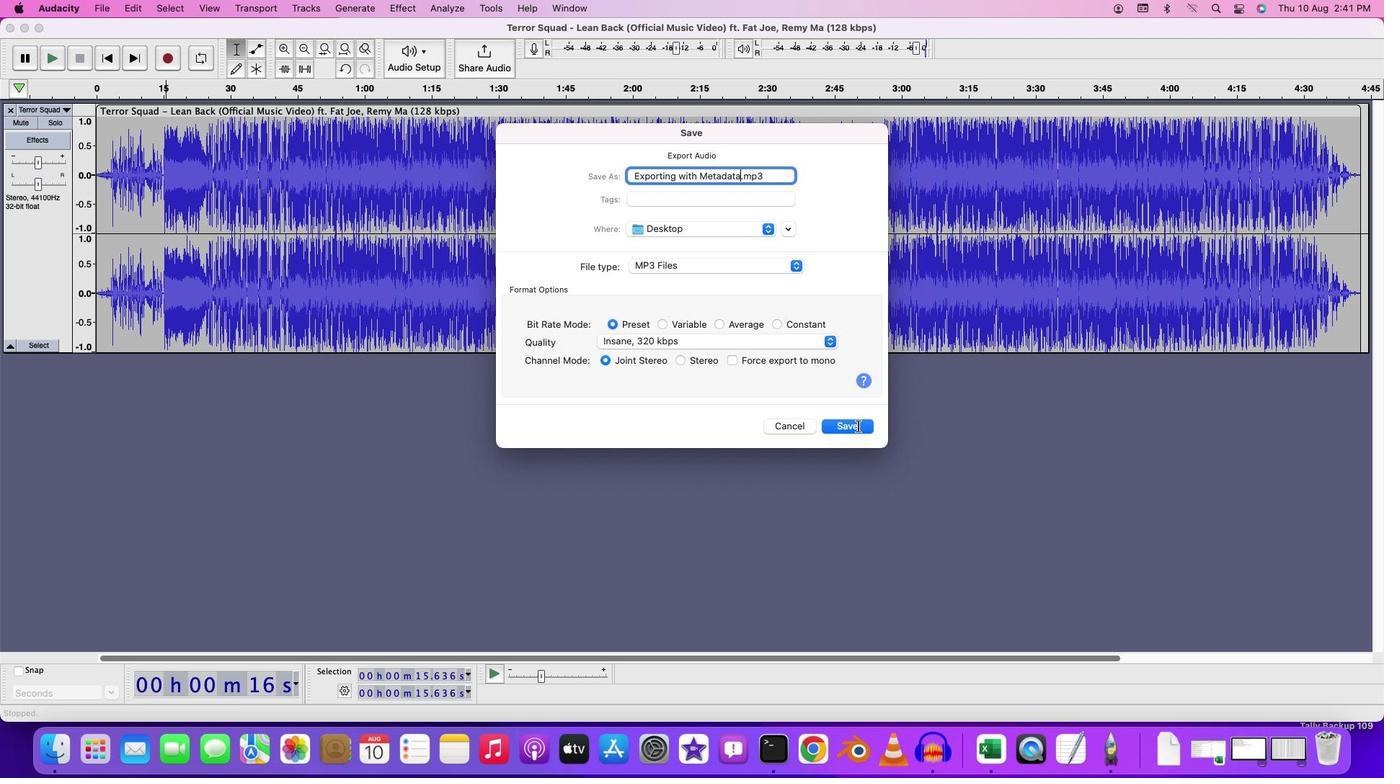 
Action: Mouse moved to (864, 519)
Screenshot: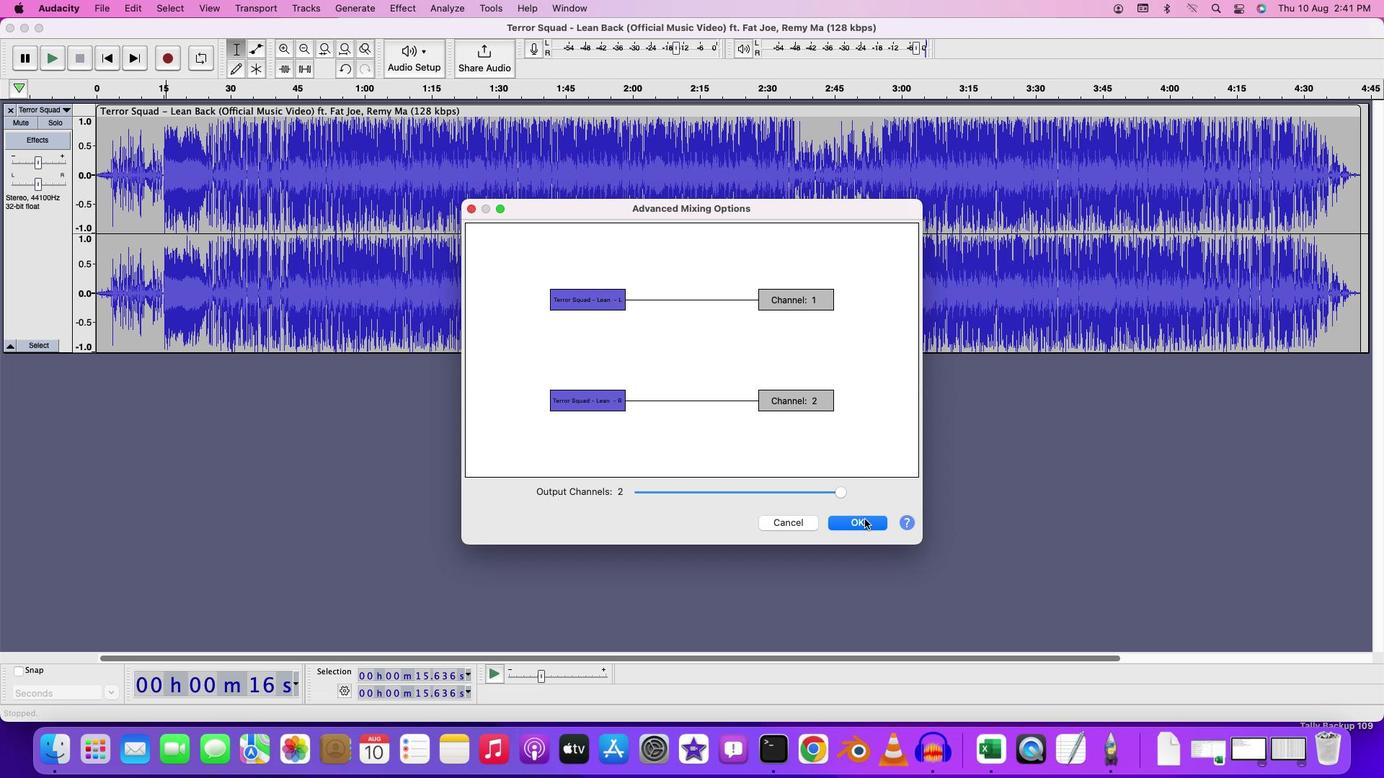 
Action: Mouse pressed left at (864, 519)
Screenshot: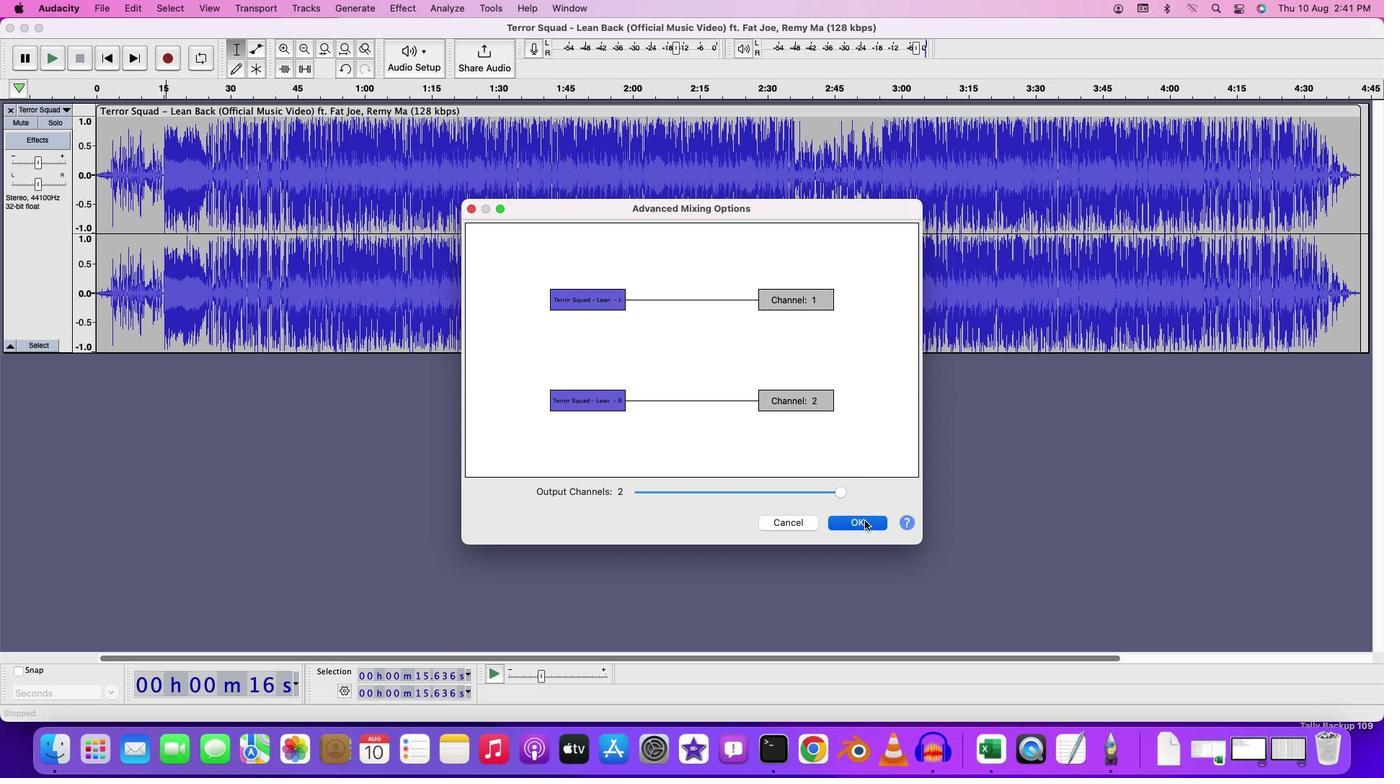 
Action: Mouse moved to (837, 553)
Screenshot: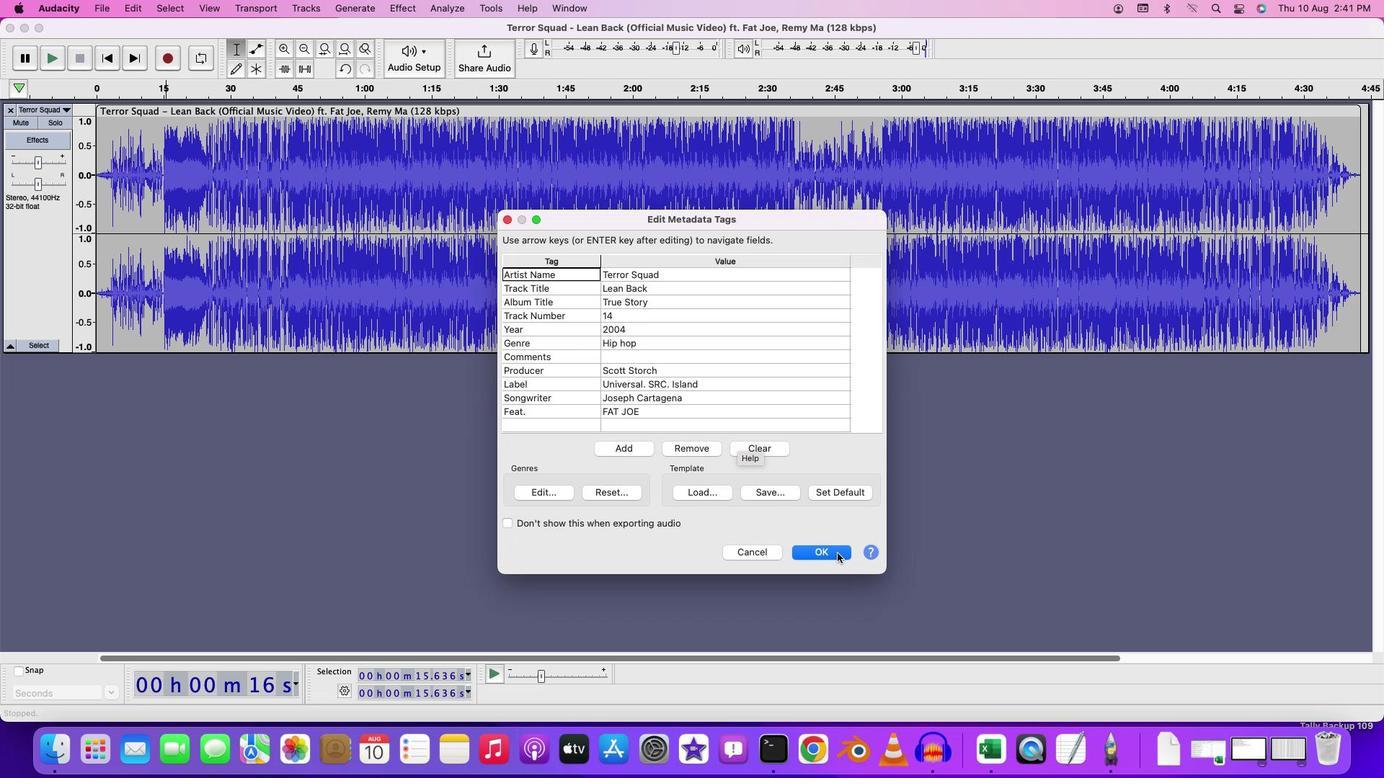 
Action: Mouse pressed left at (837, 553)
Screenshot: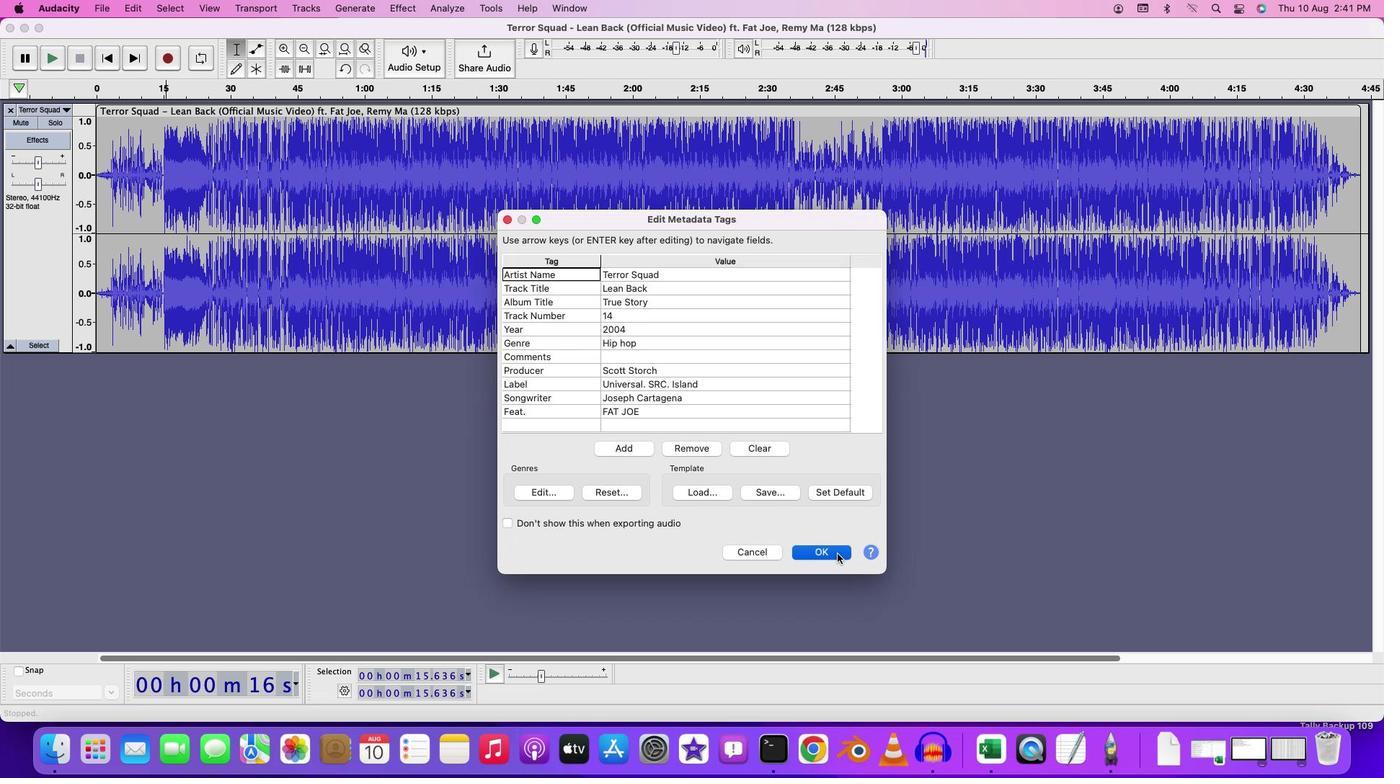 
Action: Mouse moved to (786, 499)
Screenshot: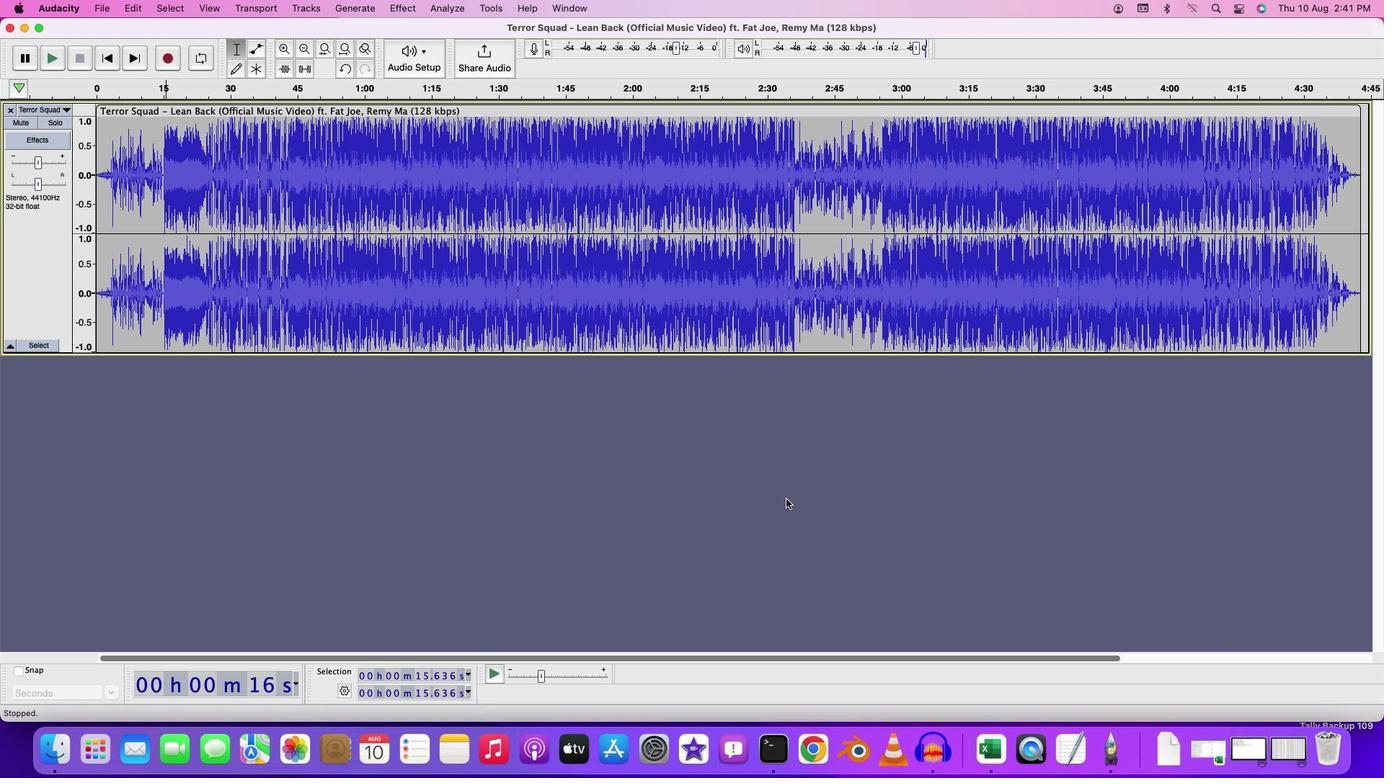 
Action: Mouse pressed left at (786, 499)
Screenshot: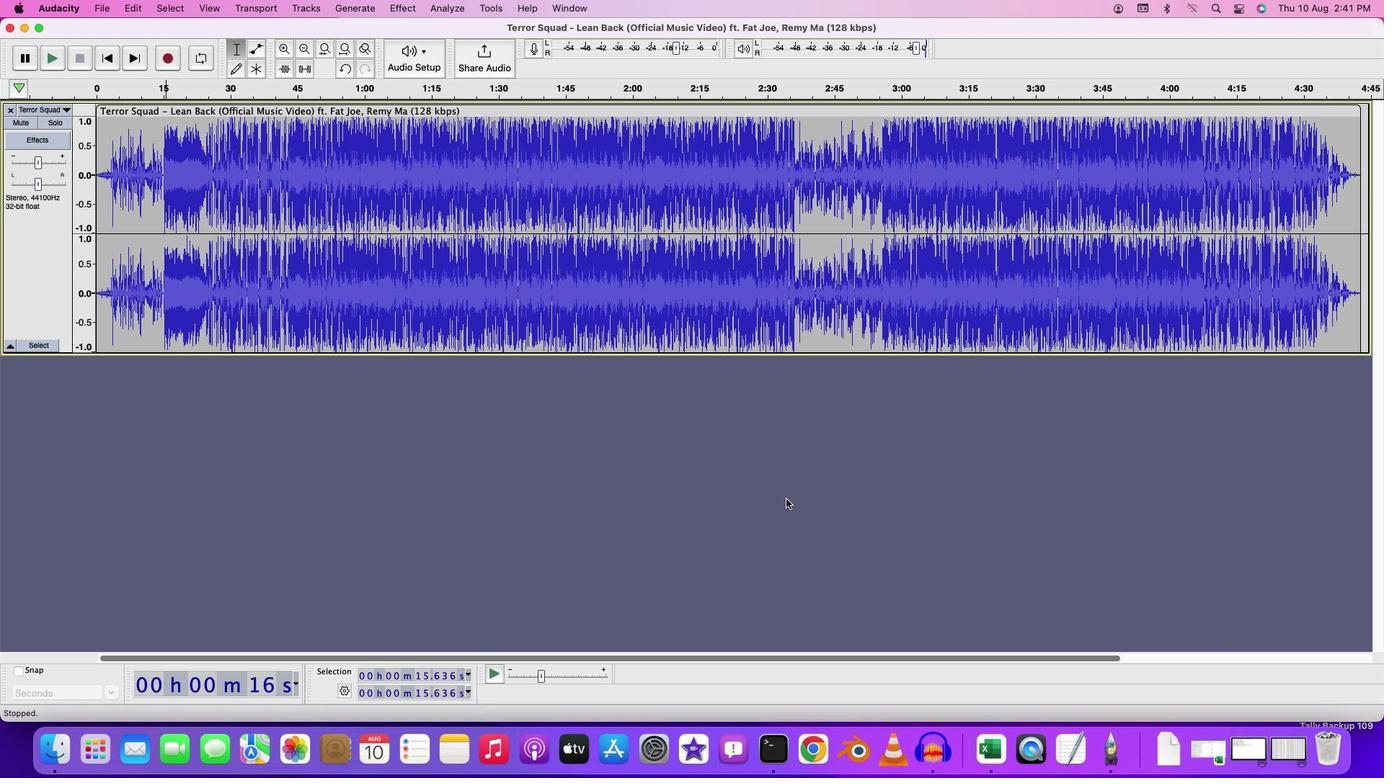 
